 Task: Look for Airbnb properties in Carrefour, Haiti from 13th December, 2023 to 17th December, 2023 for 2 adults.2 bedrooms having 2 beds and 1 bathroom. Property type can be guest house. Look for 4 properties as per requirement.
Action: Mouse moved to (432, 84)
Screenshot: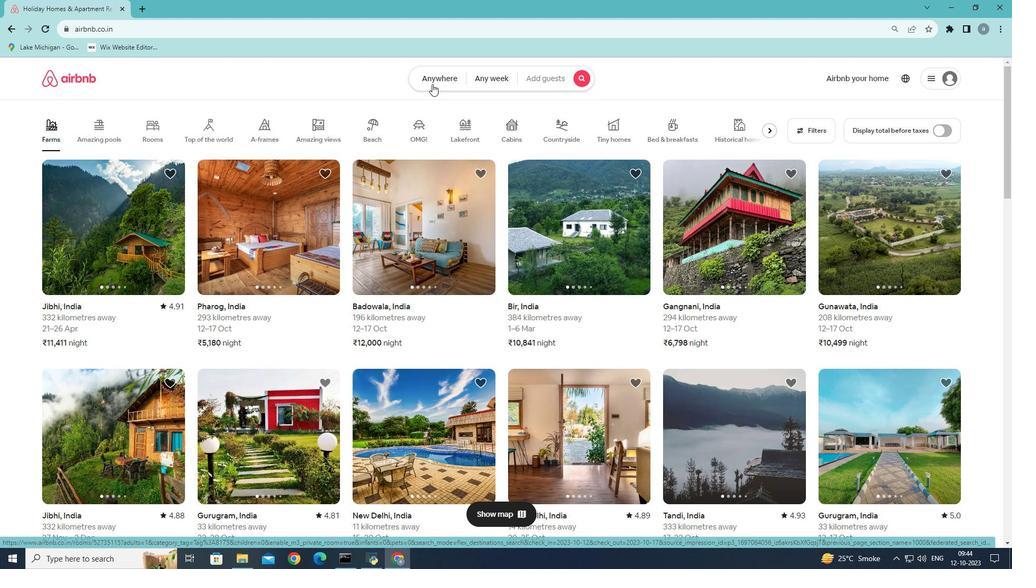 
Action: Mouse pressed left at (432, 84)
Screenshot: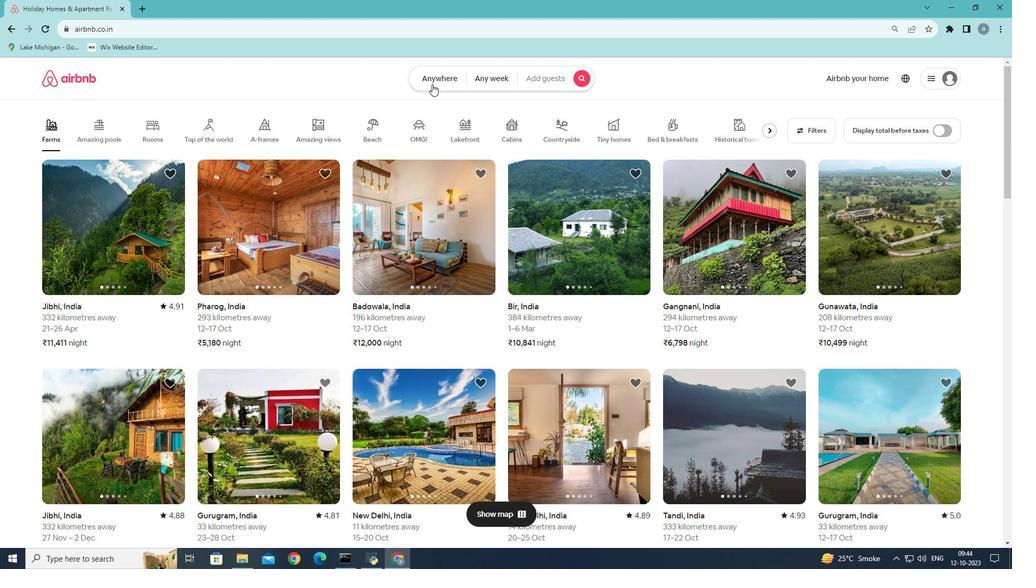 
Action: Mouse moved to (357, 124)
Screenshot: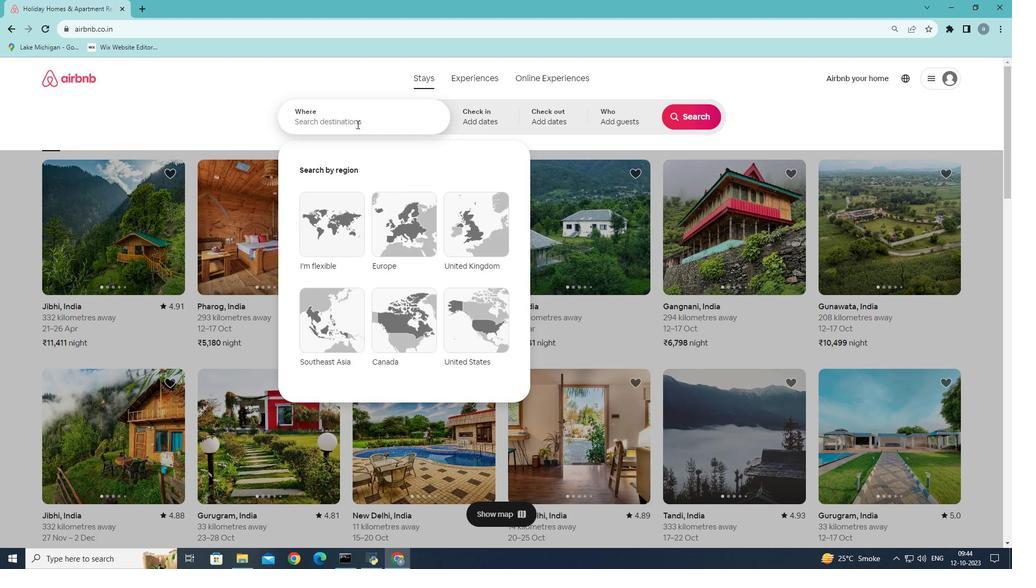 
Action: Mouse pressed left at (357, 124)
Screenshot: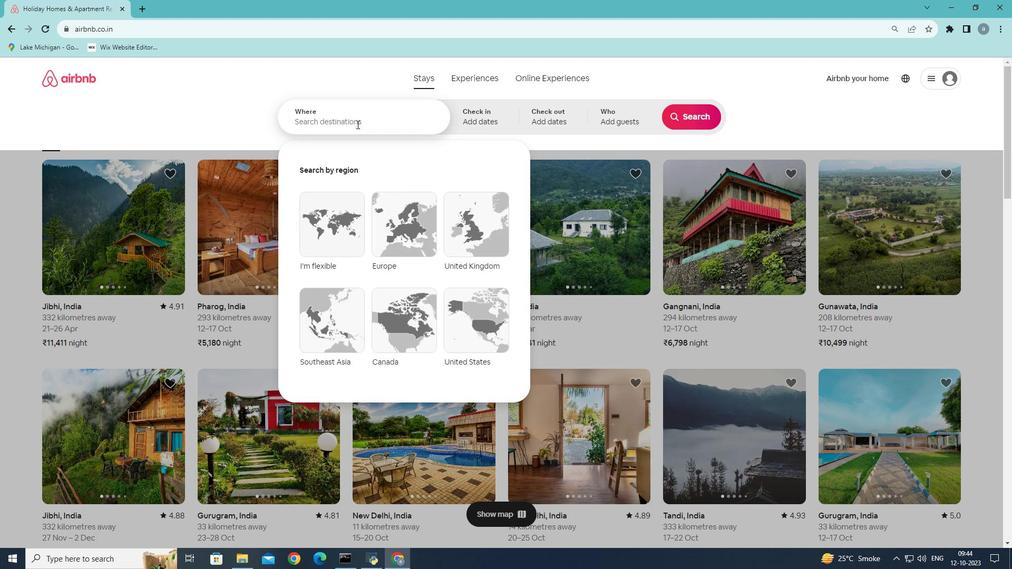 
Action: Mouse moved to (454, 143)
Screenshot: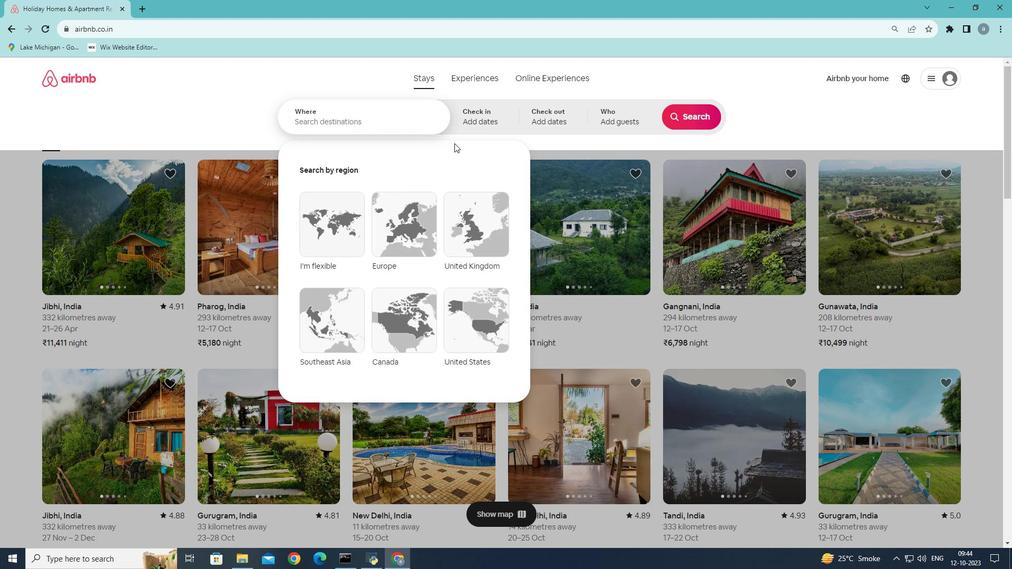 
Action: Key pressed <Key.shift>Carrefour
Screenshot: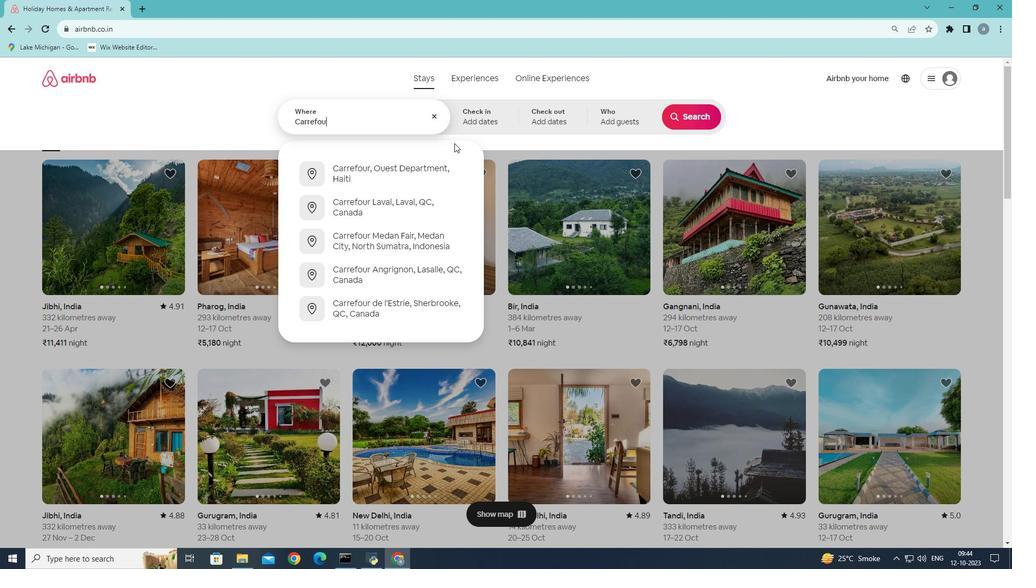 
Action: Mouse moved to (379, 178)
Screenshot: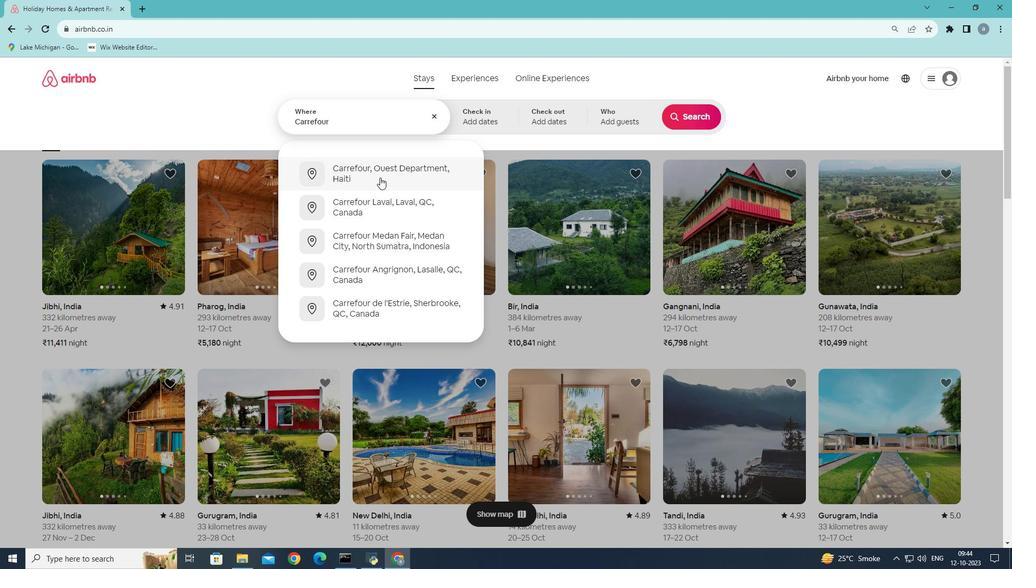 
Action: Mouse pressed left at (379, 178)
Screenshot: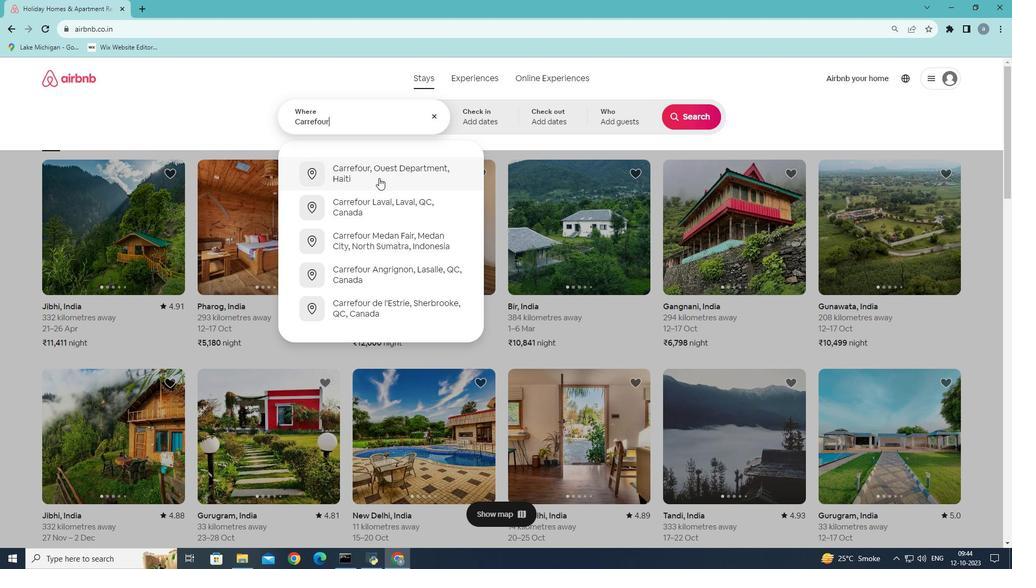 
Action: Mouse moved to (687, 201)
Screenshot: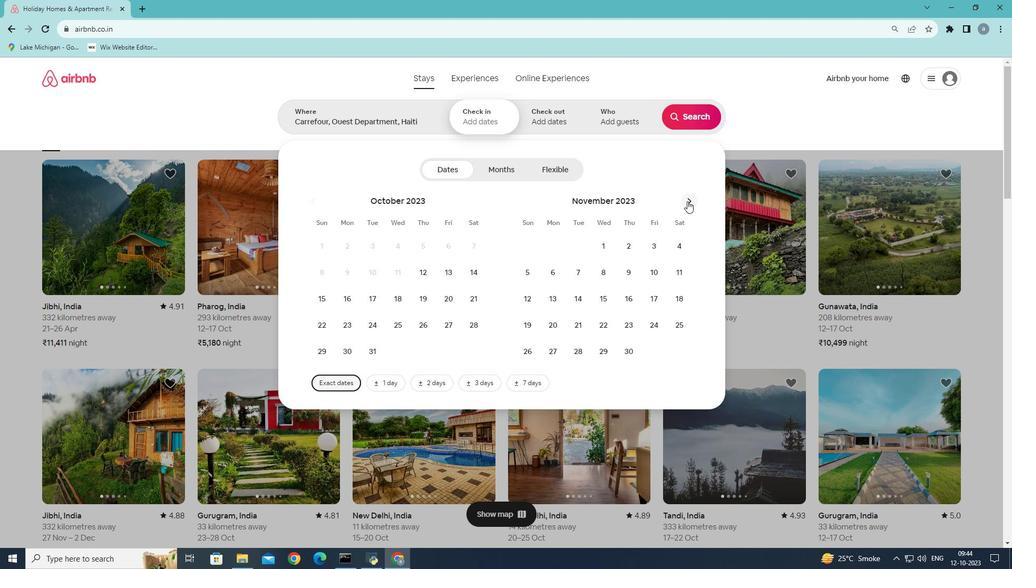 
Action: Mouse pressed left at (687, 201)
Screenshot: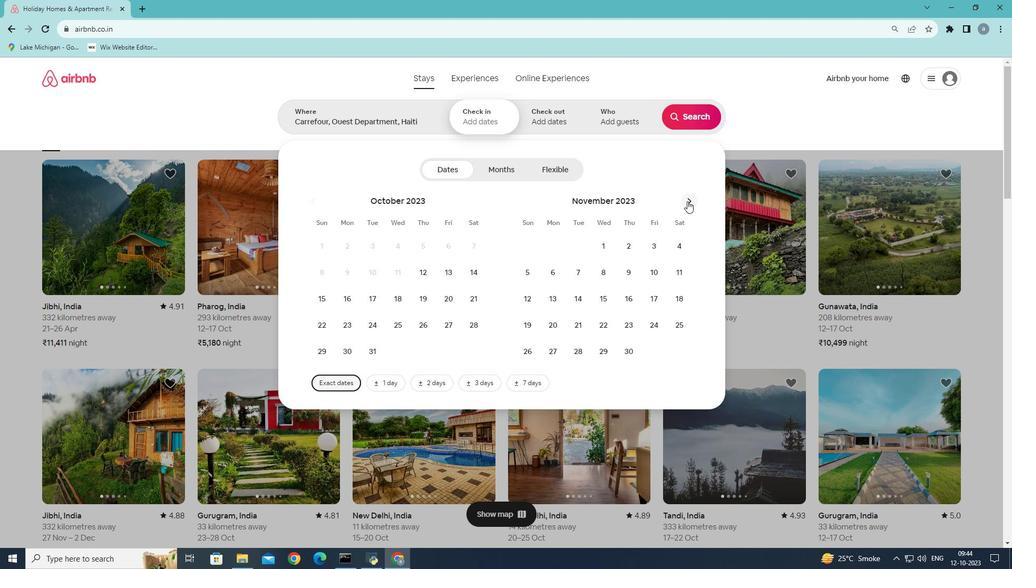 
Action: Mouse moved to (608, 295)
Screenshot: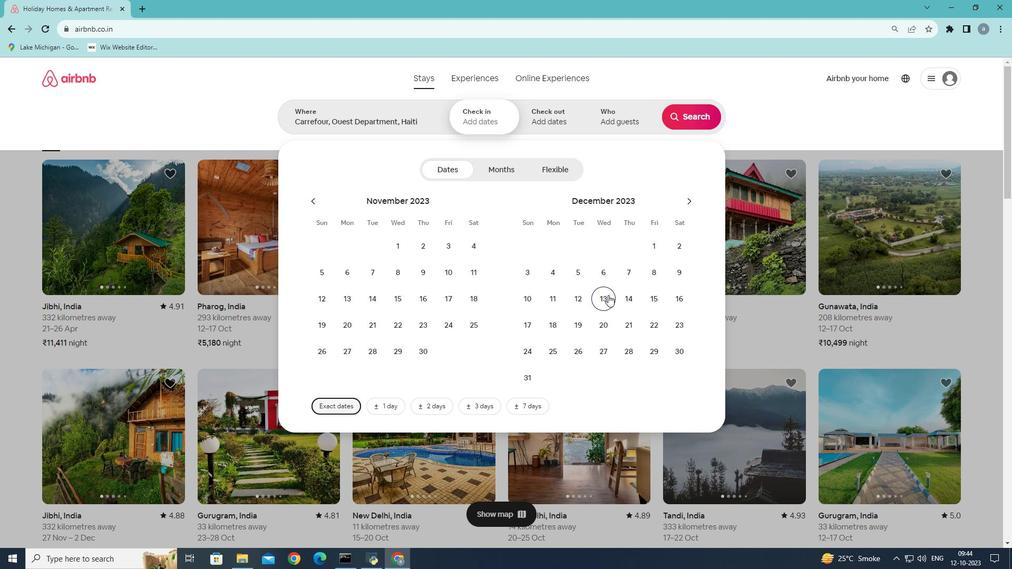 
Action: Mouse pressed left at (608, 295)
Screenshot: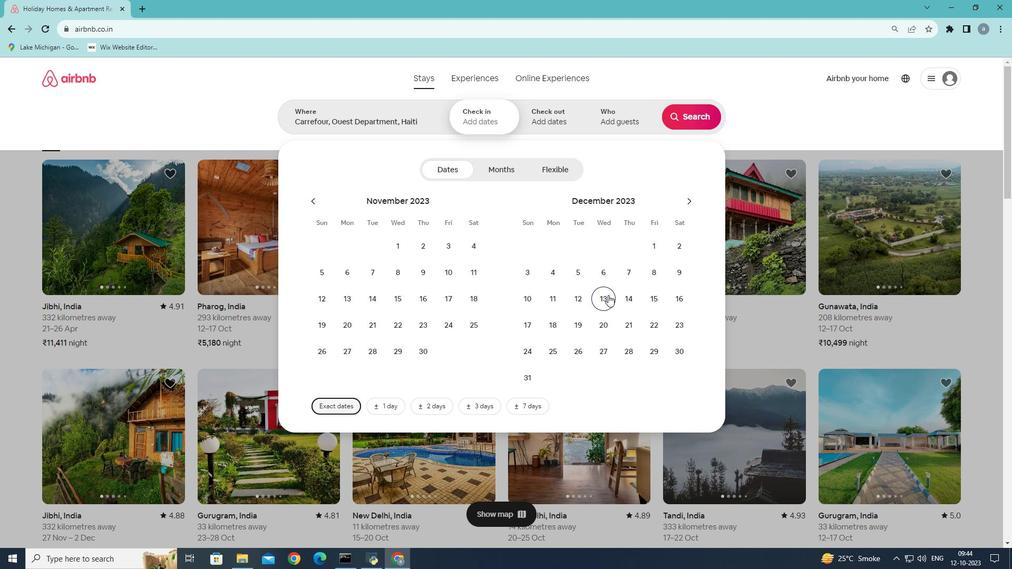 
Action: Mouse moved to (530, 323)
Screenshot: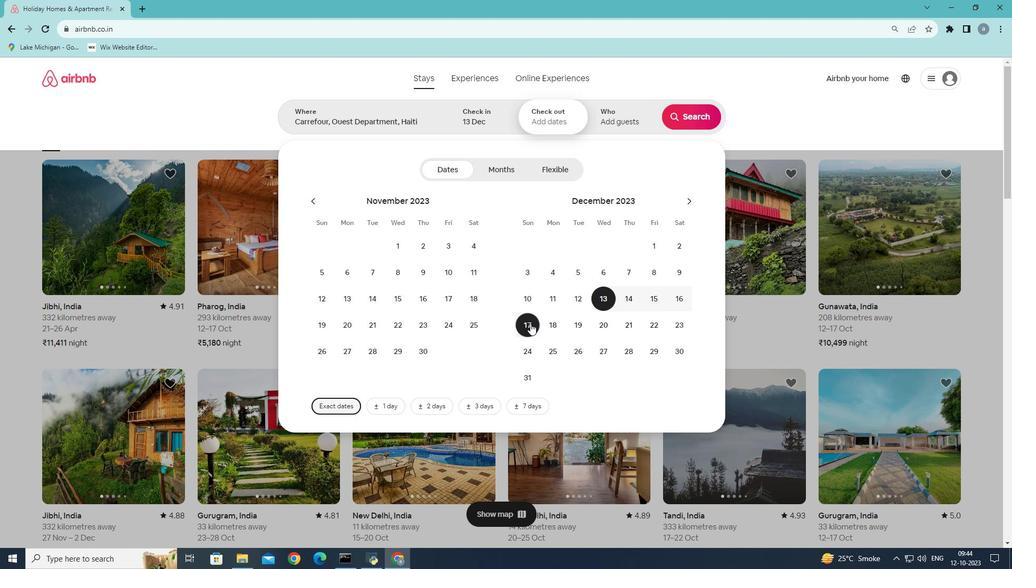 
Action: Mouse pressed left at (530, 323)
Screenshot: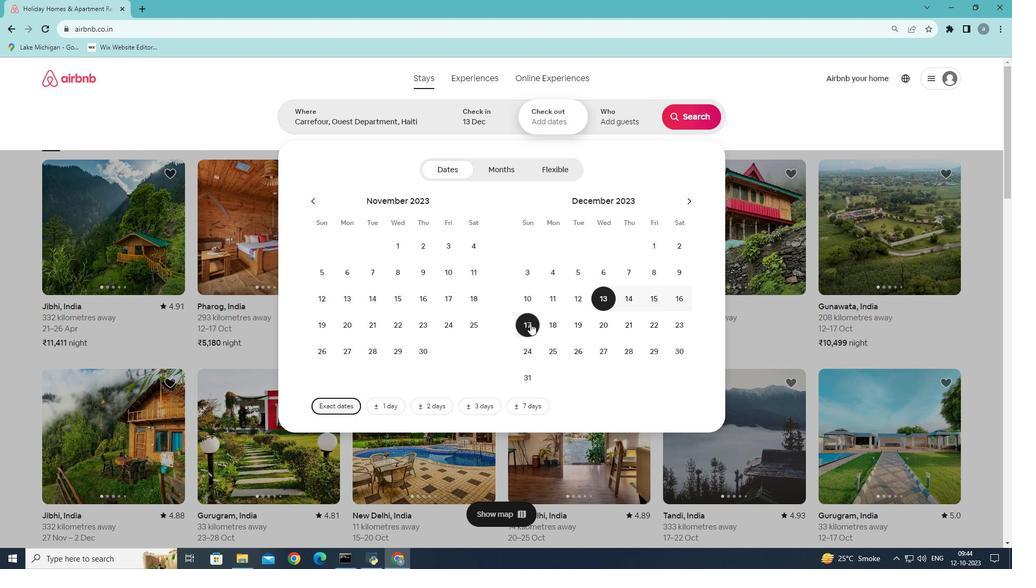 
Action: Mouse moved to (624, 114)
Screenshot: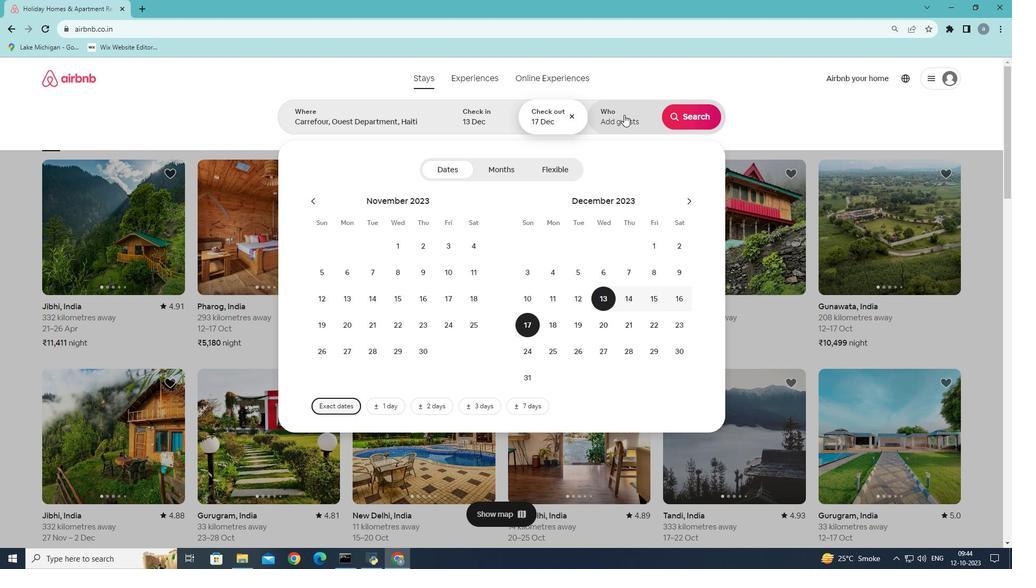 
Action: Mouse pressed left at (624, 114)
Screenshot: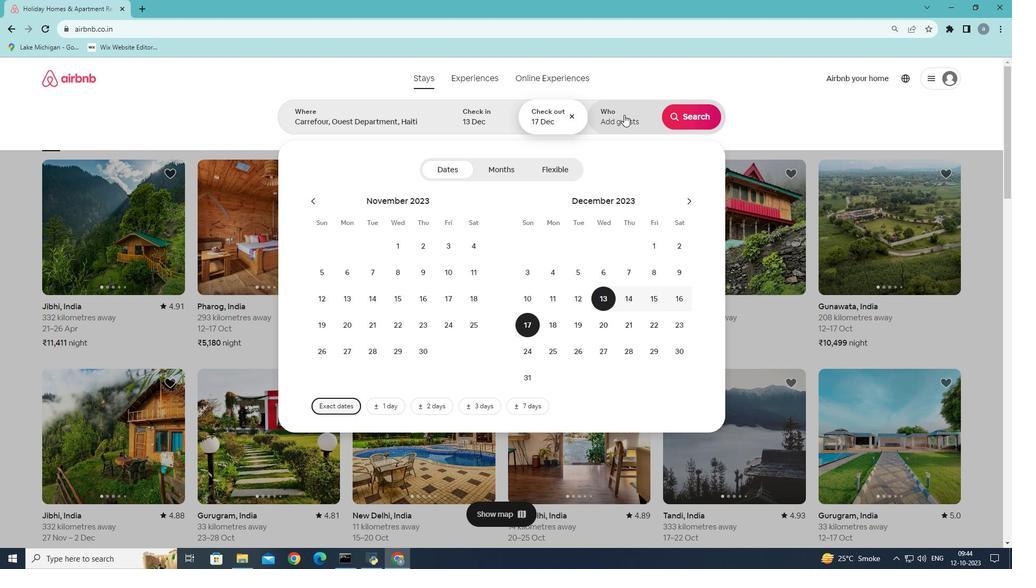 
Action: Mouse moved to (696, 172)
Screenshot: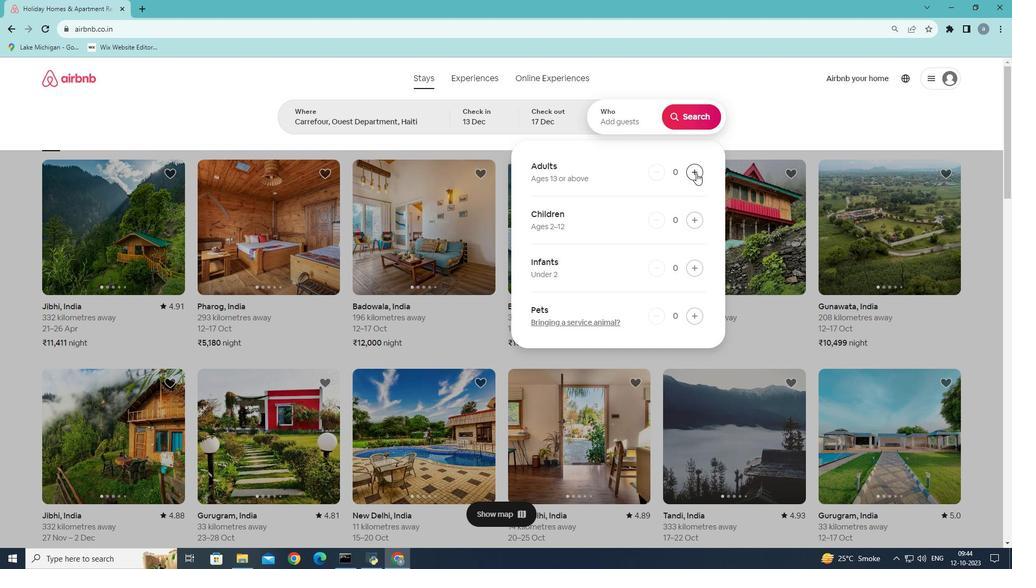 
Action: Mouse pressed left at (696, 172)
Screenshot: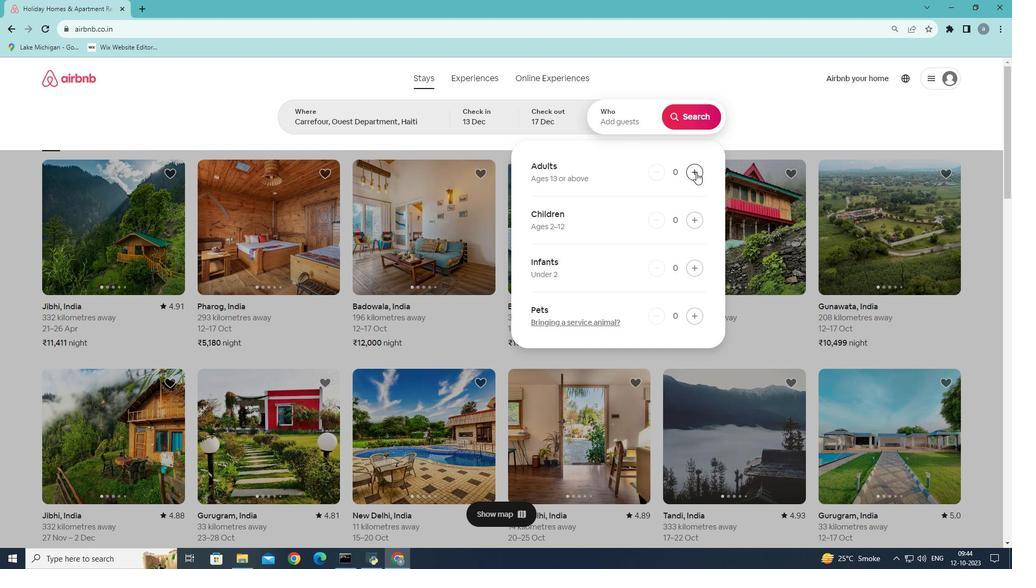 
Action: Mouse pressed left at (696, 172)
Screenshot: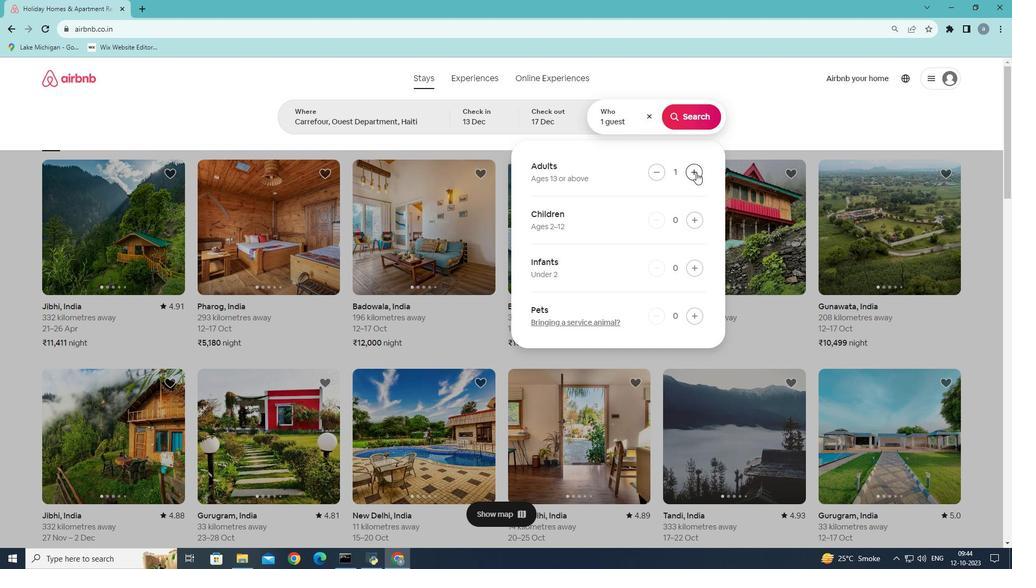 
Action: Mouse moved to (705, 113)
Screenshot: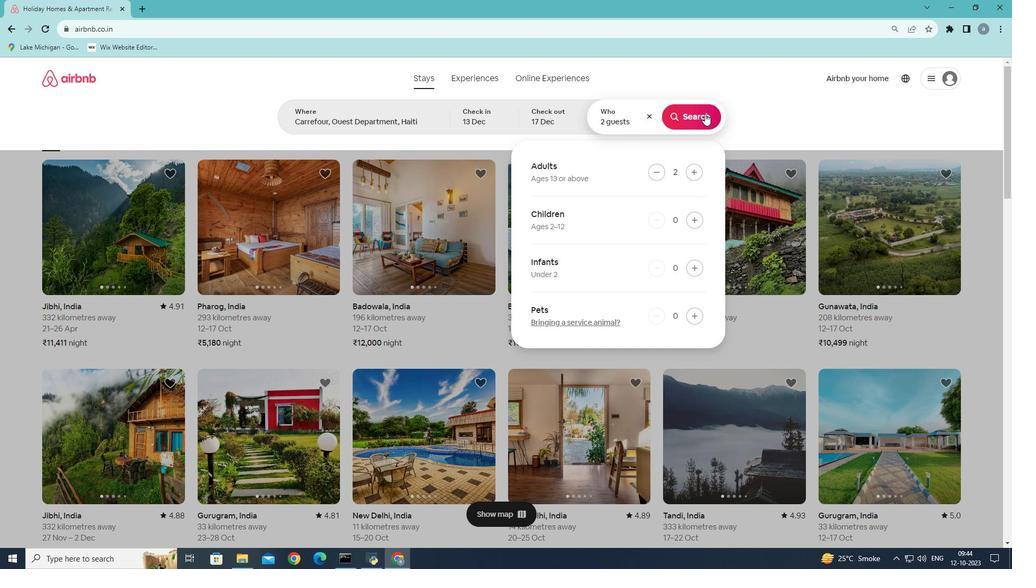 
Action: Mouse pressed left at (705, 113)
Screenshot: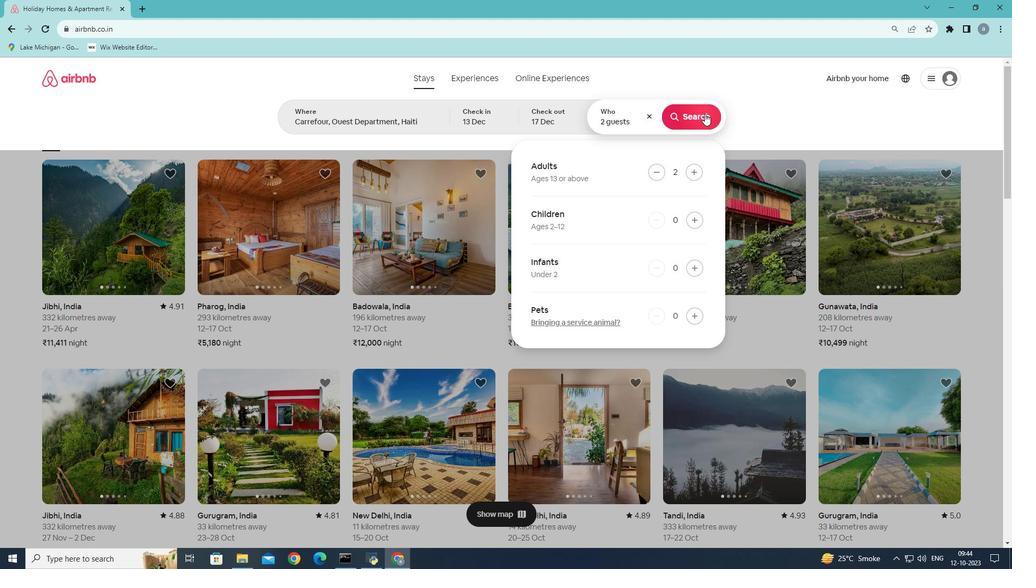 
Action: Mouse moved to (845, 123)
Screenshot: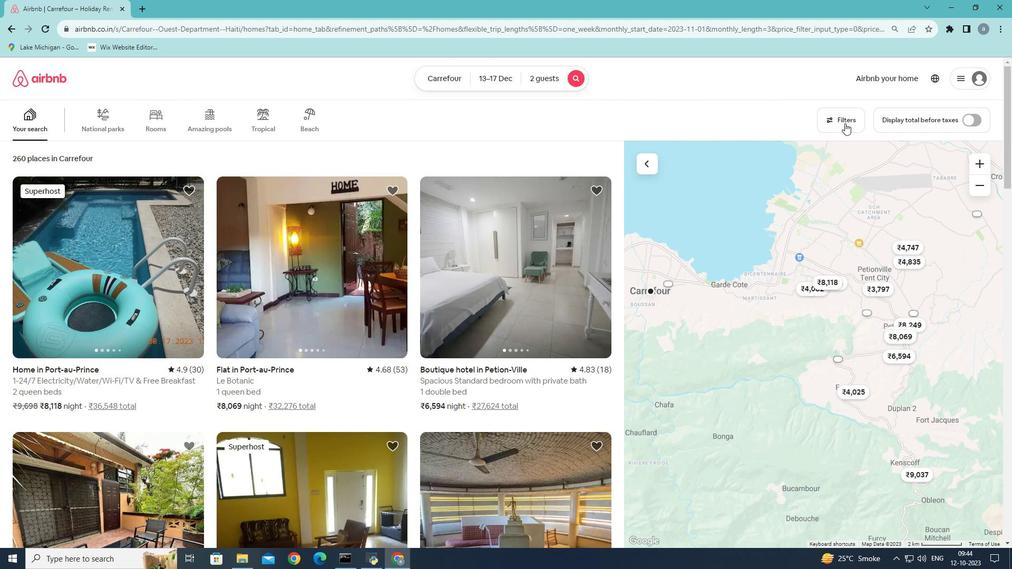 
Action: Mouse pressed left at (845, 123)
Screenshot: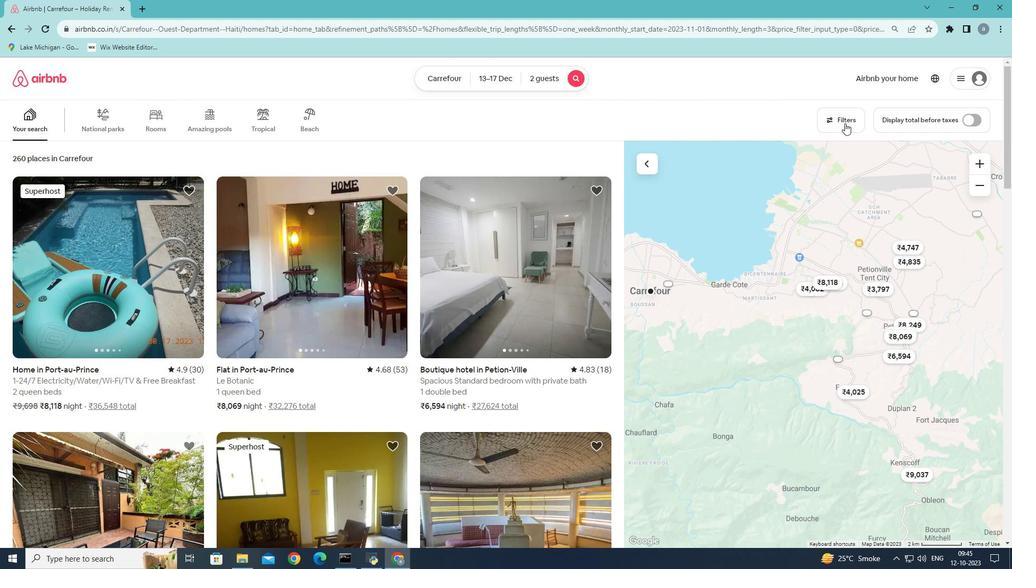 
Action: Mouse moved to (485, 300)
Screenshot: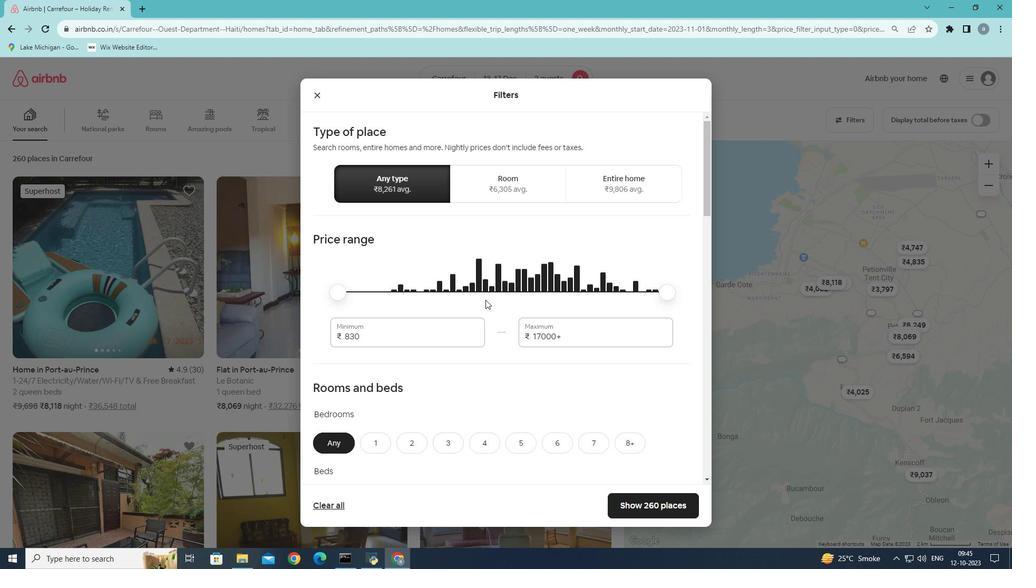 
Action: Mouse scrolled (485, 299) with delta (0, 0)
Screenshot: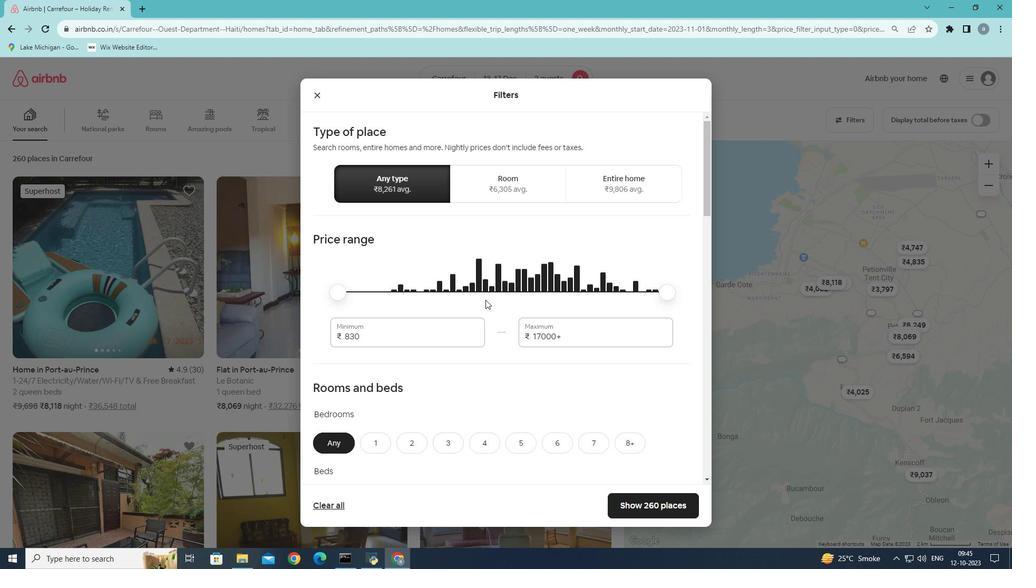 
Action: Mouse scrolled (485, 299) with delta (0, 0)
Screenshot: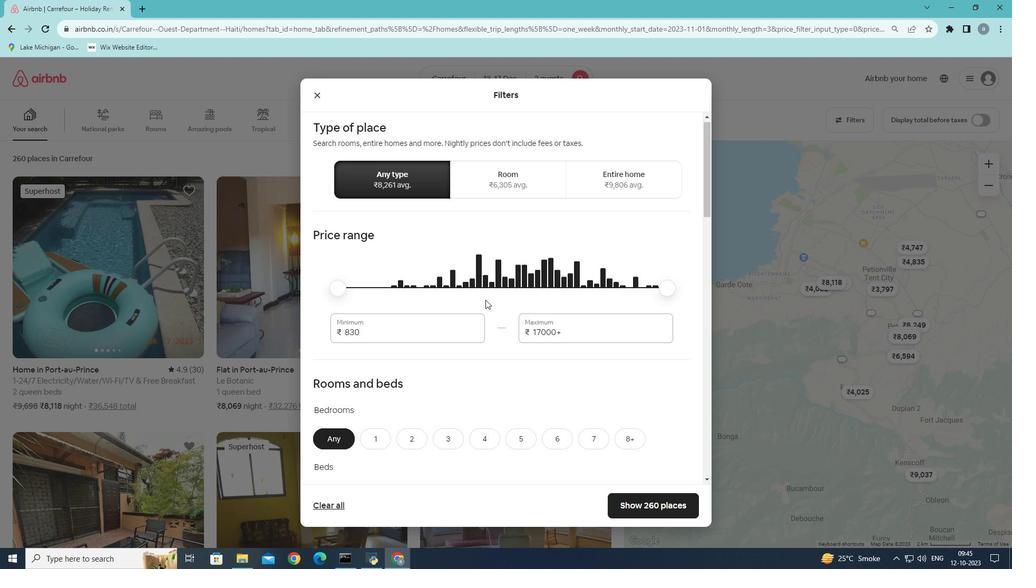 
Action: Mouse scrolled (485, 299) with delta (0, 0)
Screenshot: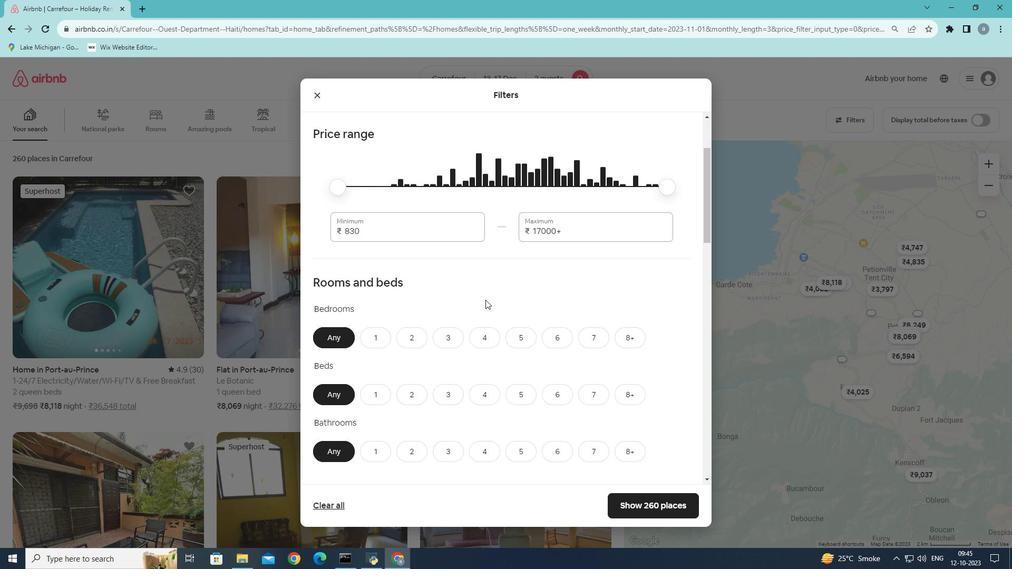 
Action: Mouse moved to (406, 285)
Screenshot: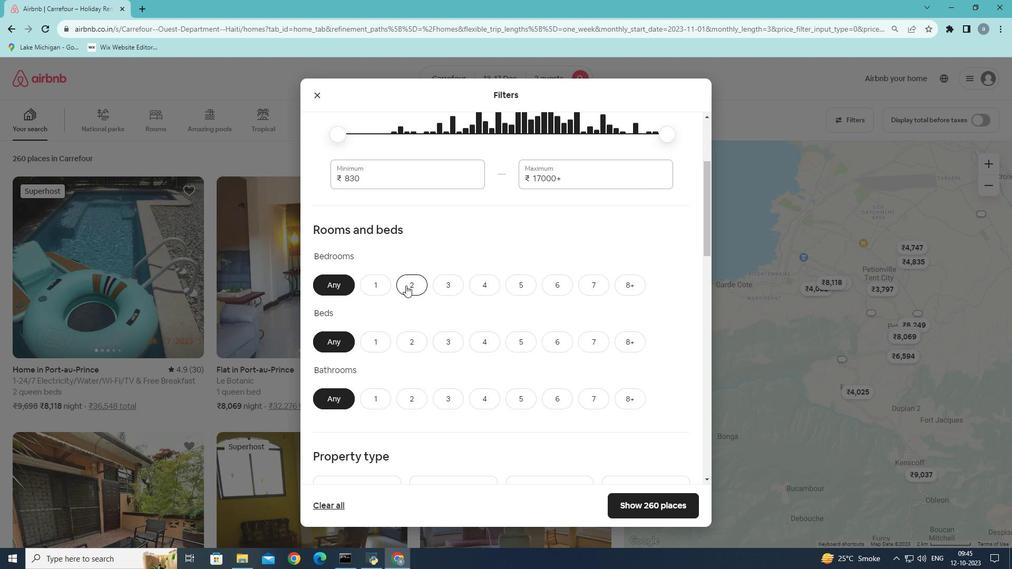 
Action: Mouse pressed left at (406, 285)
Screenshot: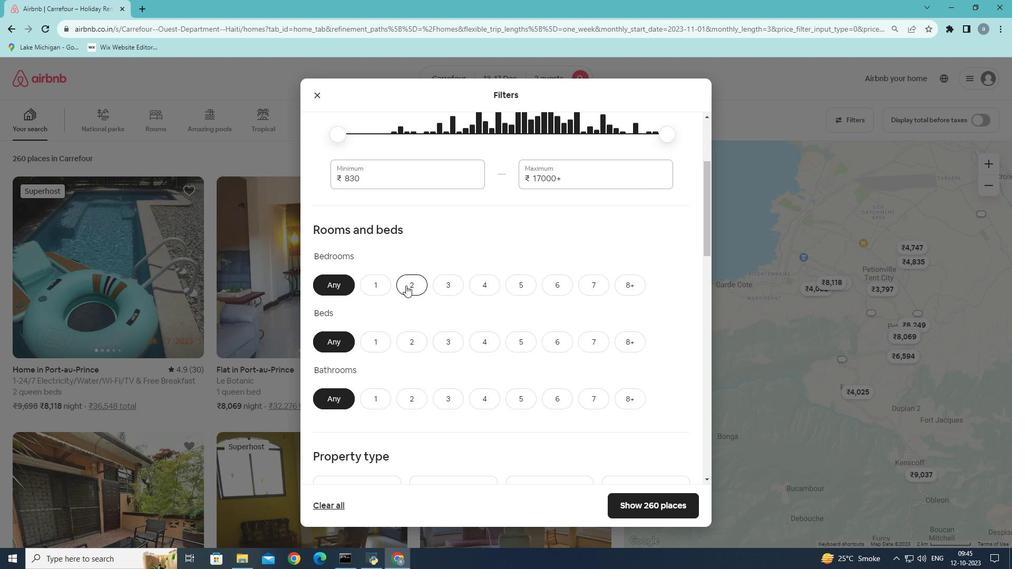 
Action: Mouse moved to (413, 334)
Screenshot: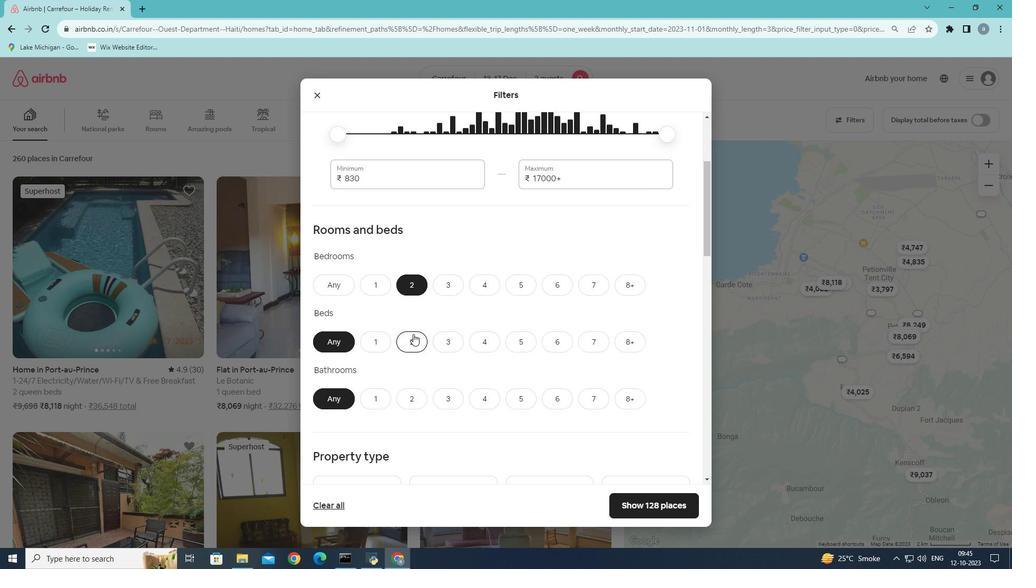 
Action: Mouse pressed left at (413, 334)
Screenshot: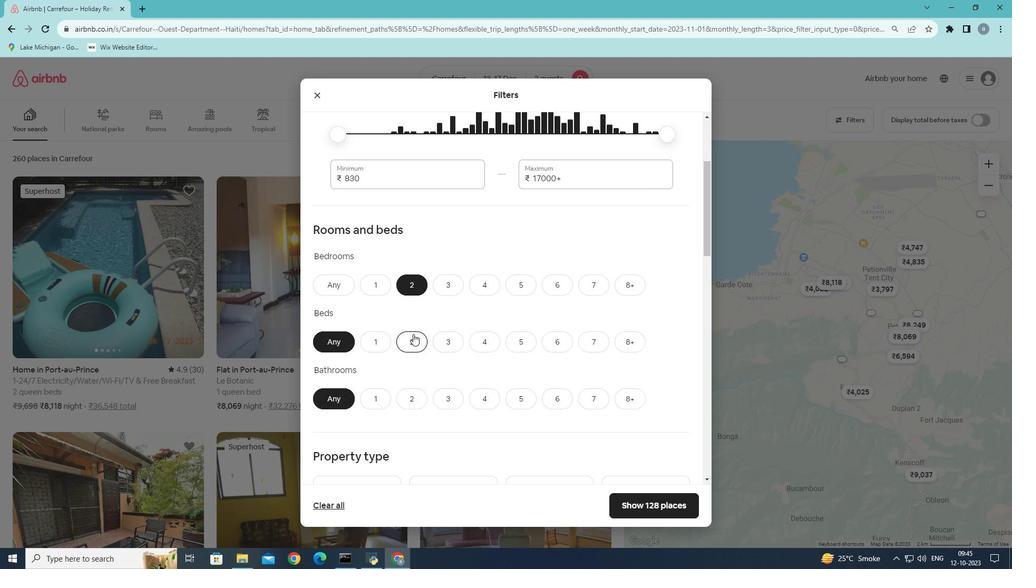 
Action: Mouse moved to (379, 399)
Screenshot: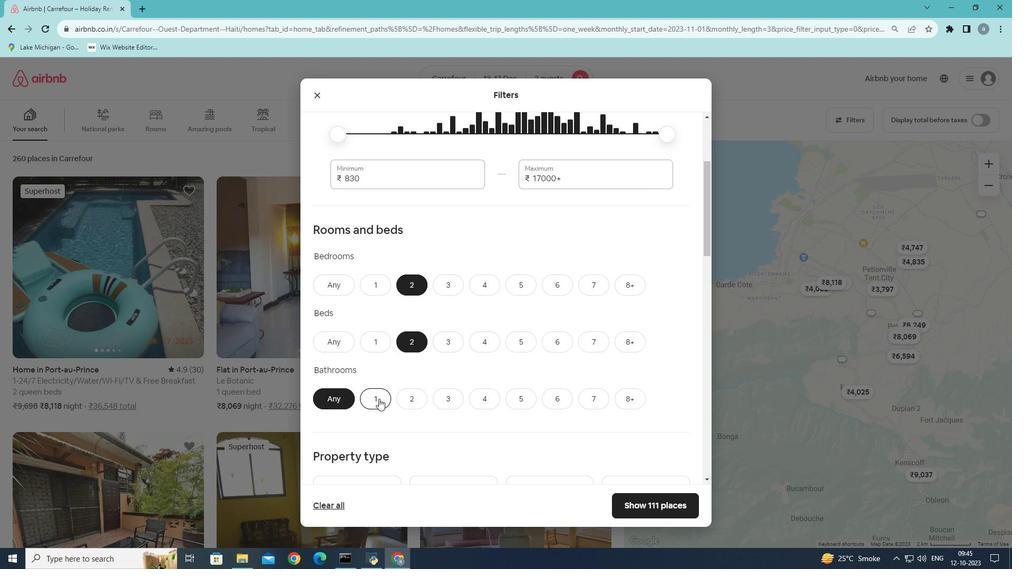 
Action: Mouse pressed left at (379, 399)
Screenshot: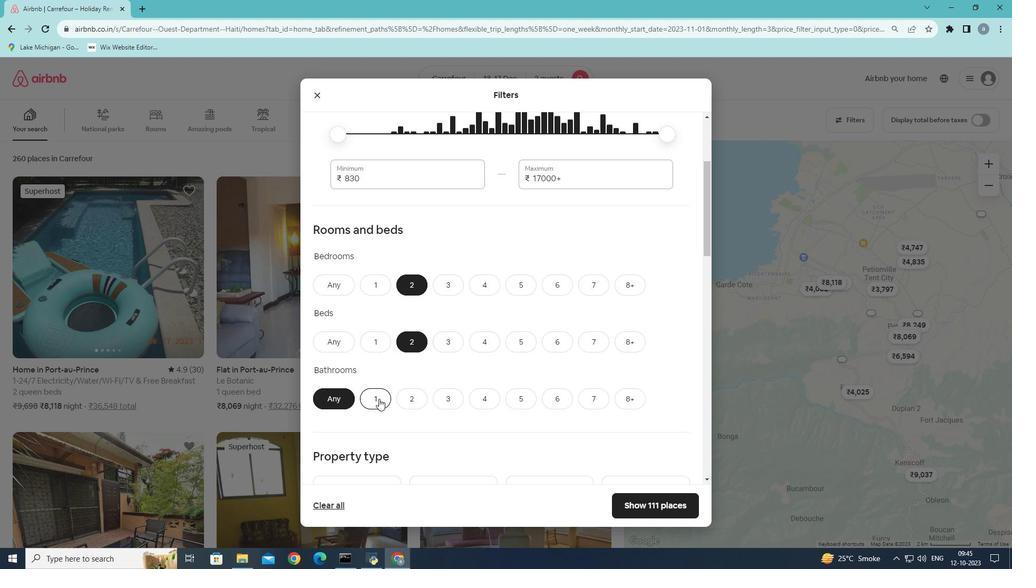 
Action: Mouse moved to (477, 363)
Screenshot: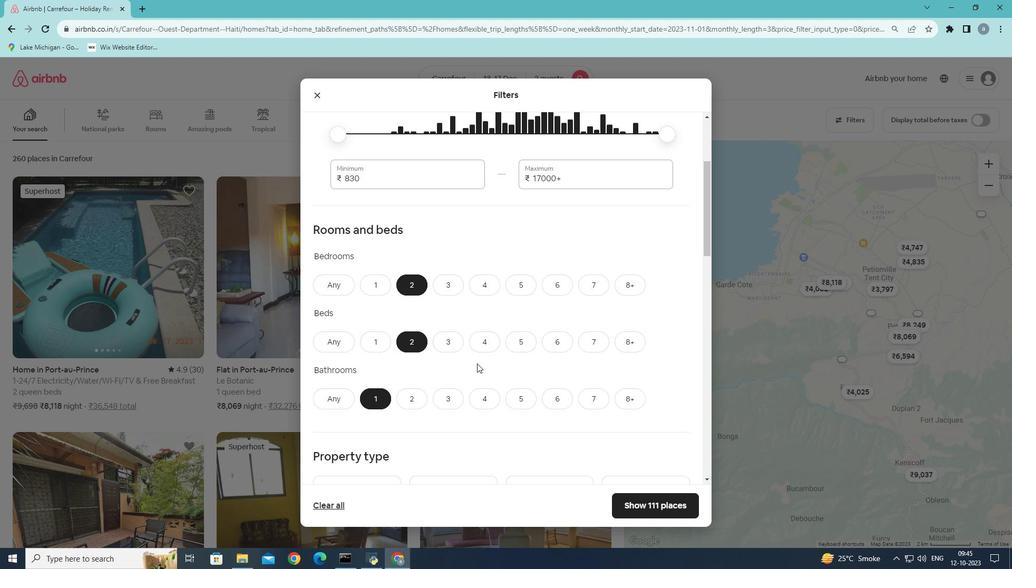 
Action: Mouse scrolled (477, 363) with delta (0, 0)
Screenshot: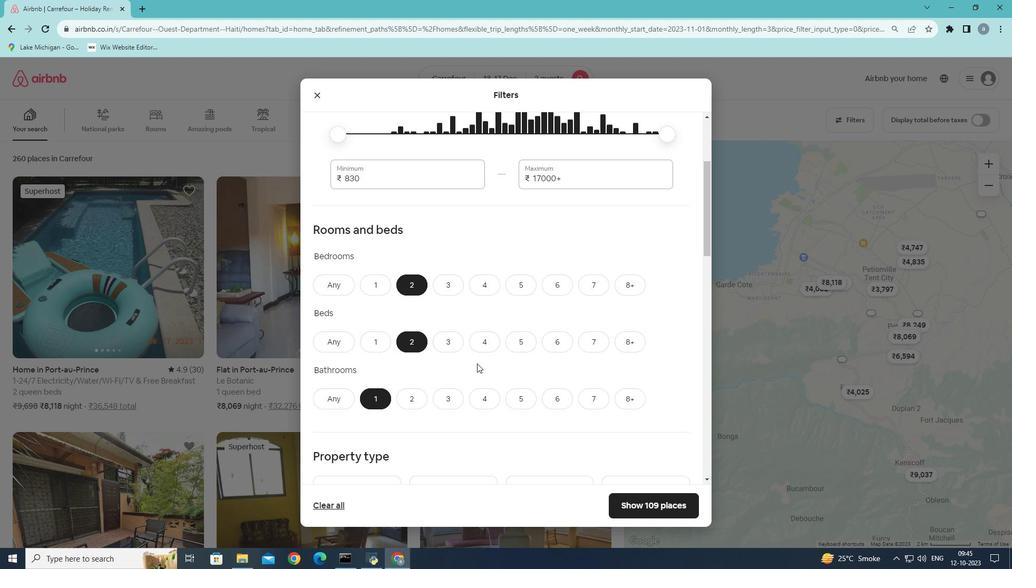 
Action: Mouse scrolled (477, 363) with delta (0, 0)
Screenshot: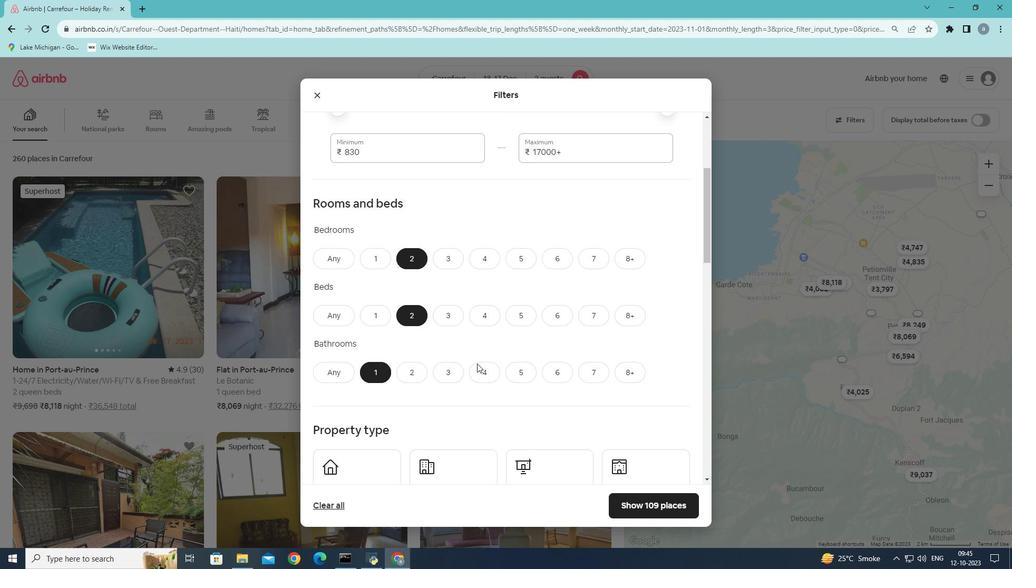 
Action: Mouse moved to (441, 402)
Screenshot: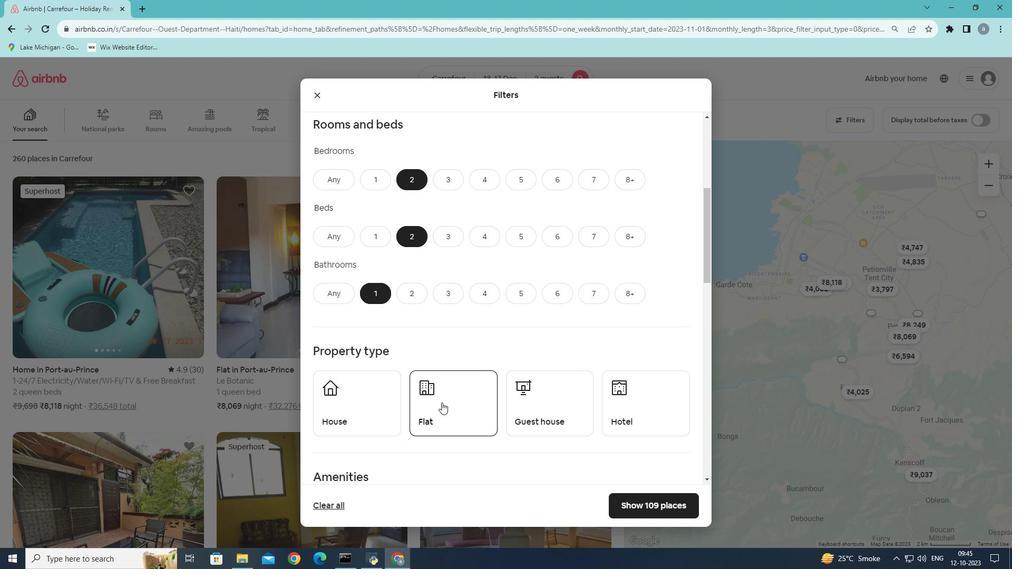 
Action: Mouse scrolled (441, 402) with delta (0, 0)
Screenshot: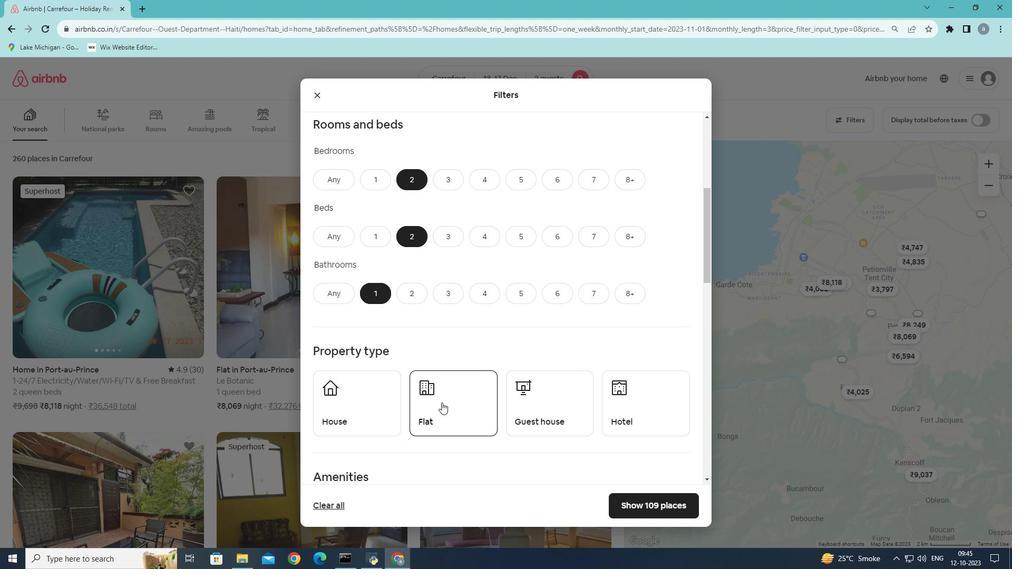 
Action: Mouse moved to (367, 372)
Screenshot: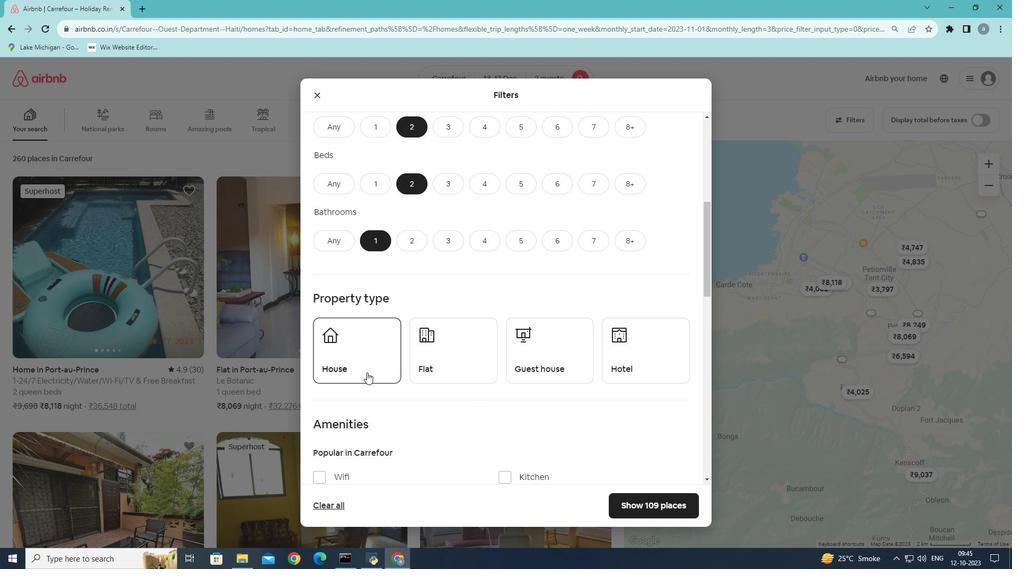 
Action: Mouse pressed left at (367, 372)
Screenshot: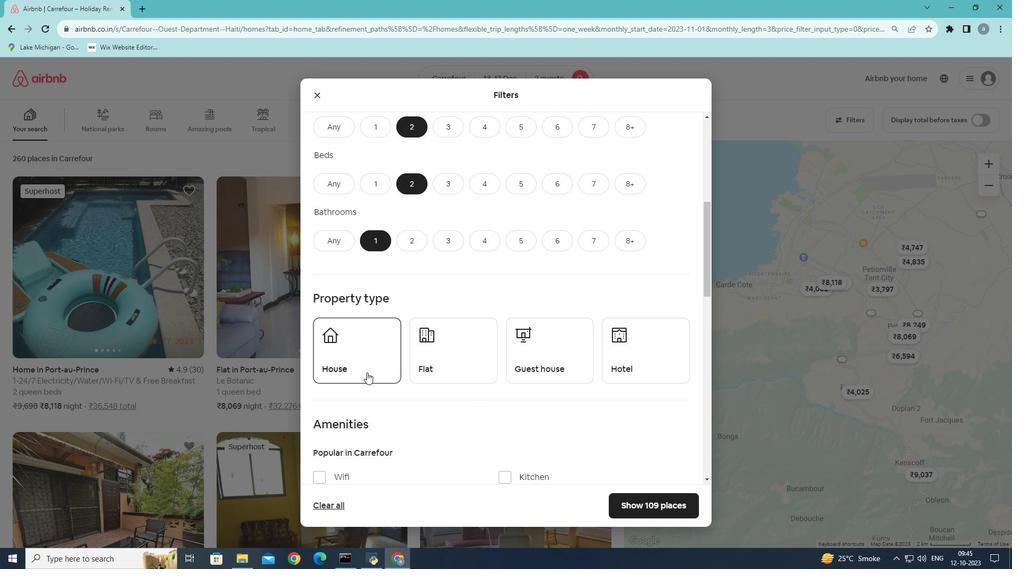 
Action: Mouse moved to (443, 385)
Screenshot: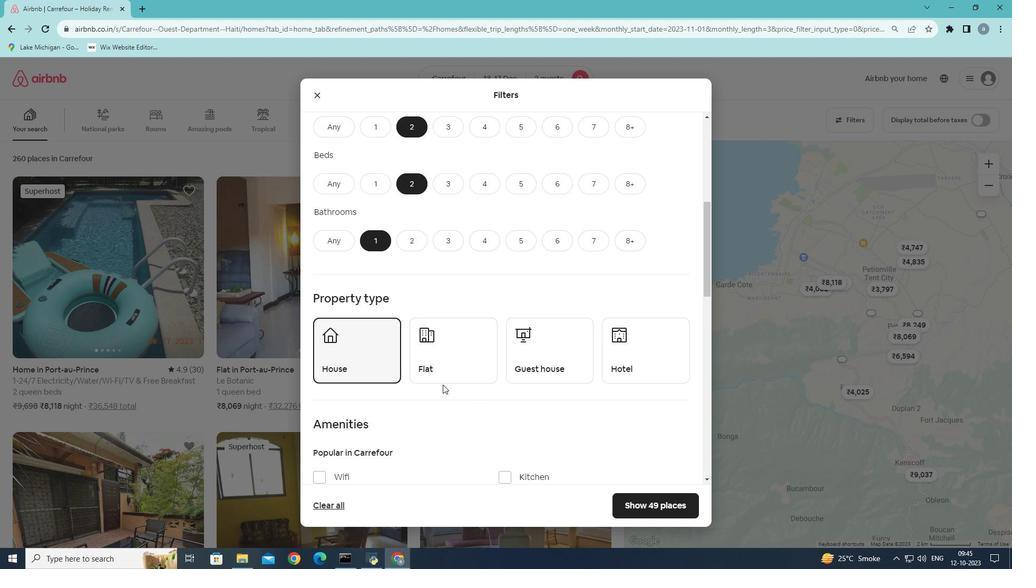 
Action: Mouse scrolled (443, 384) with delta (0, 0)
Screenshot: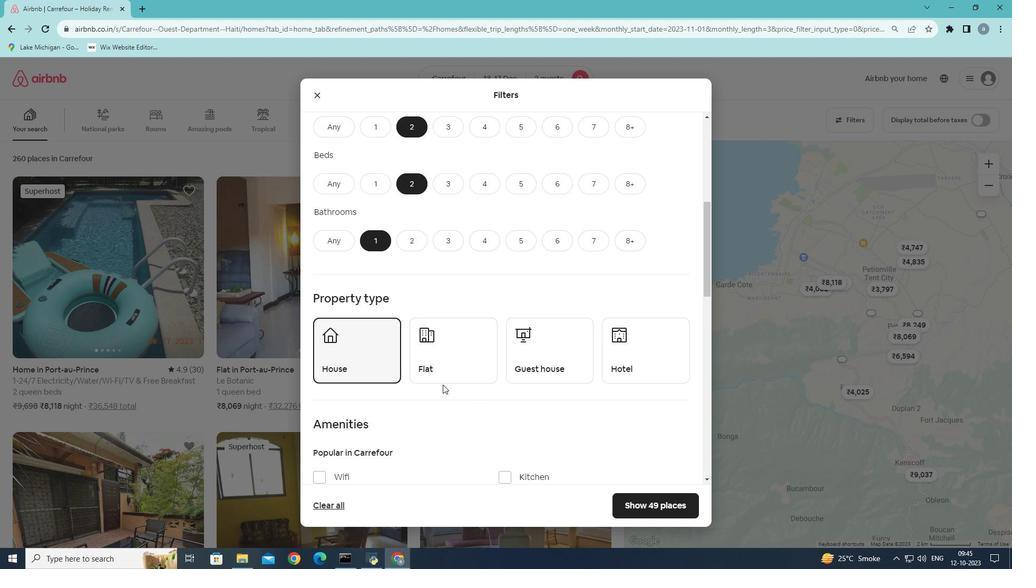 
Action: Mouse scrolled (443, 384) with delta (0, 0)
Screenshot: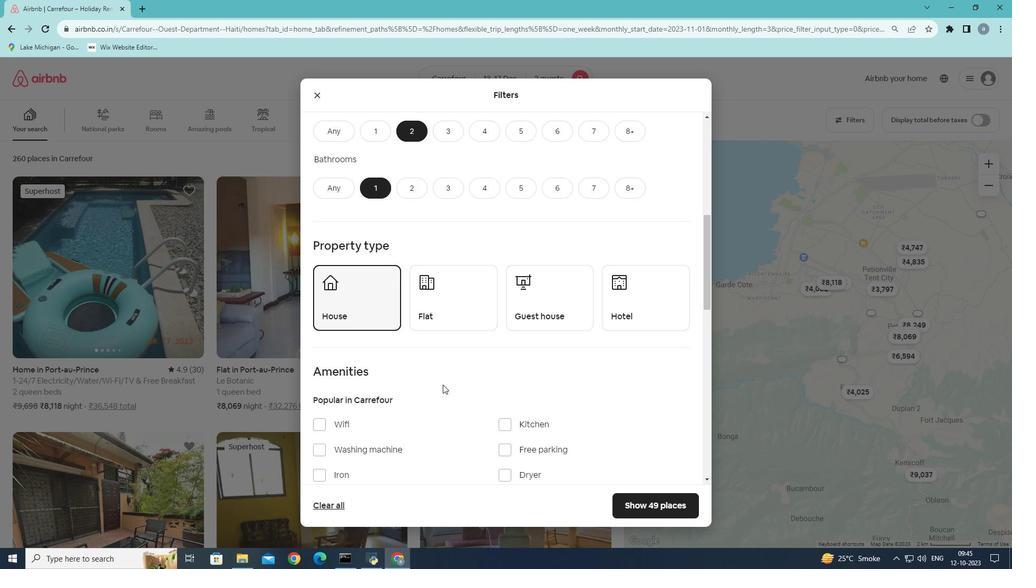 
Action: Mouse scrolled (443, 384) with delta (0, 0)
Screenshot: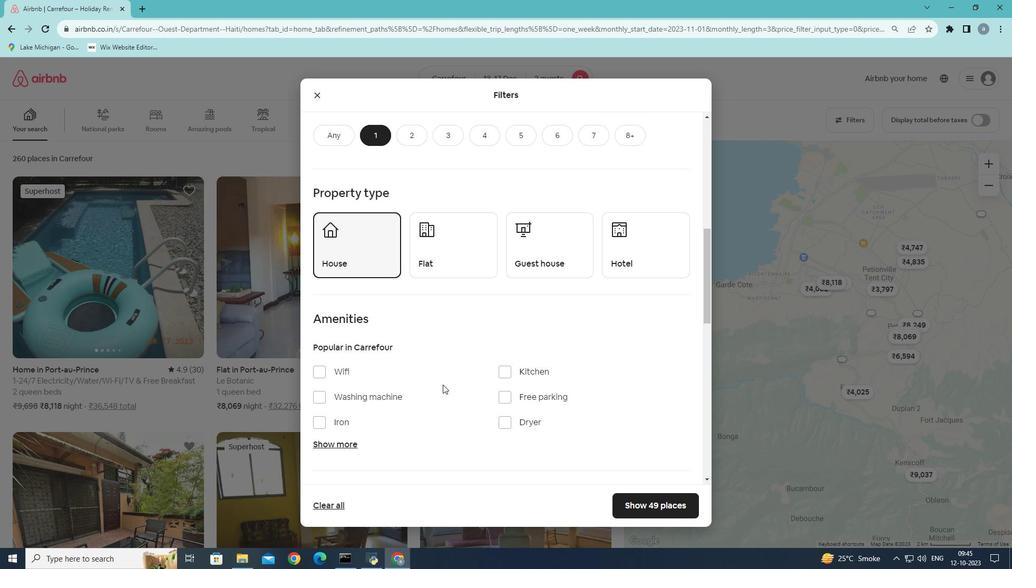 
Action: Mouse scrolled (443, 384) with delta (0, 0)
Screenshot: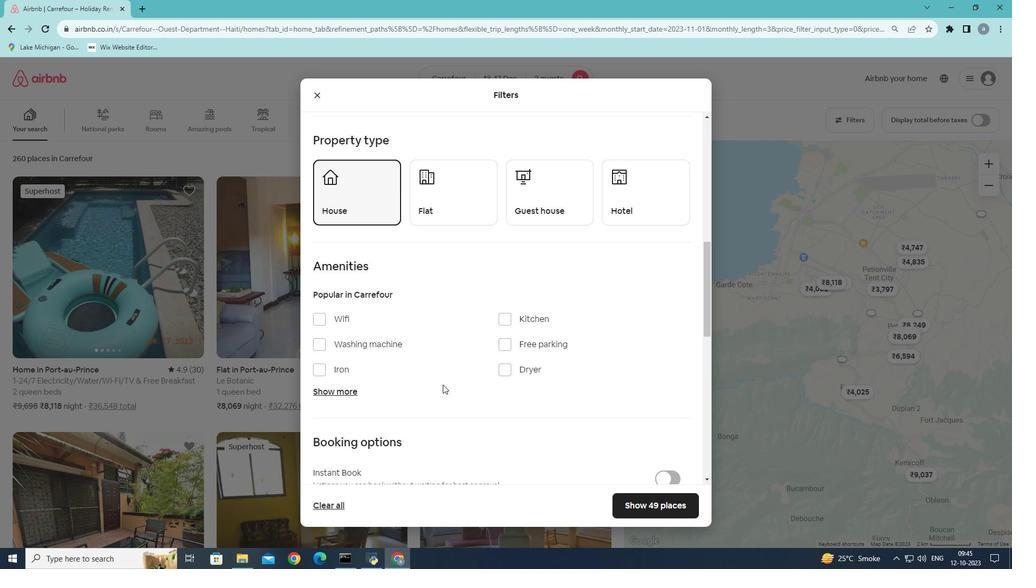 
Action: Mouse scrolled (443, 384) with delta (0, 0)
Screenshot: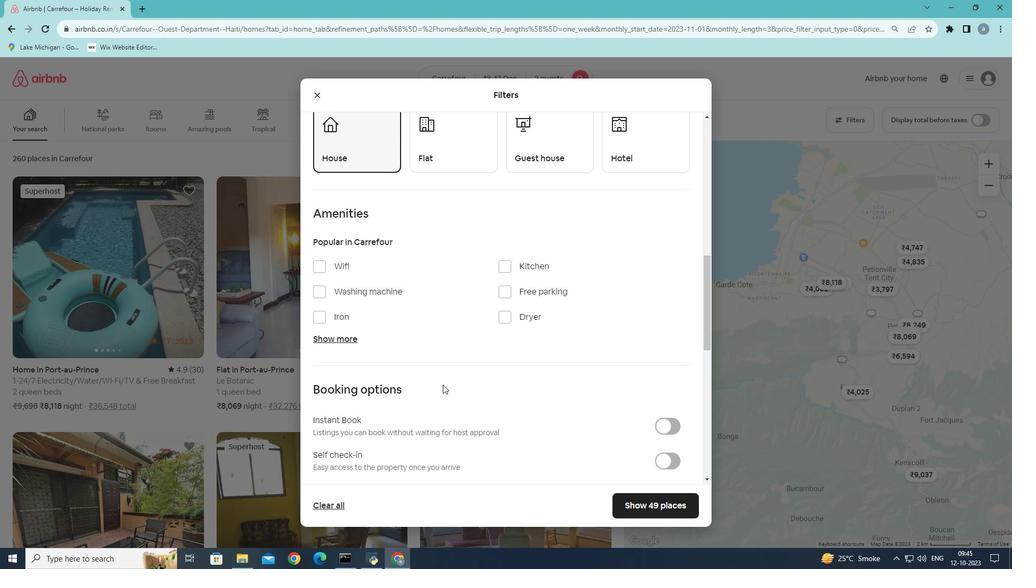 
Action: Mouse scrolled (443, 384) with delta (0, 0)
Screenshot: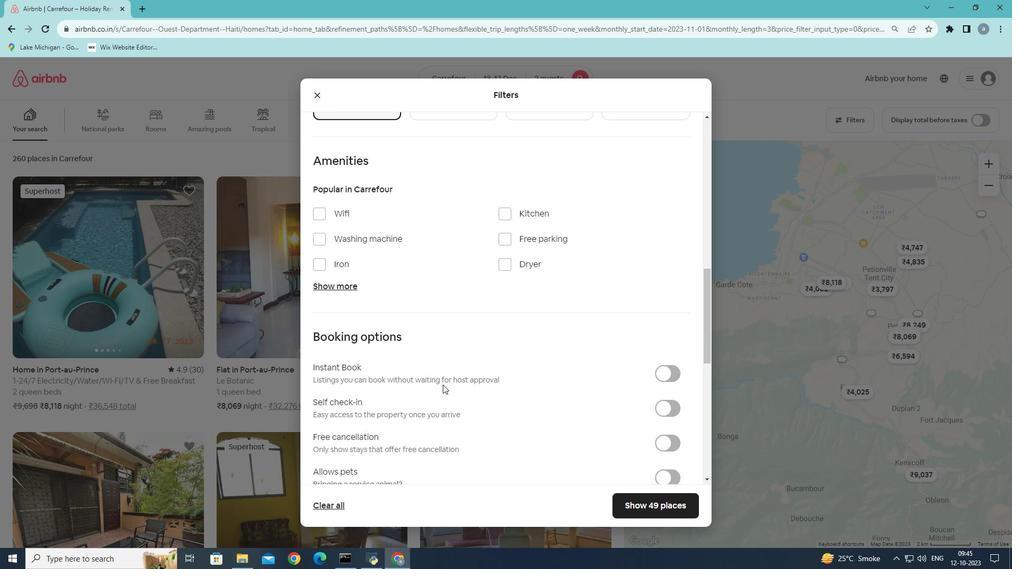 
Action: Mouse scrolled (443, 384) with delta (0, 0)
Screenshot: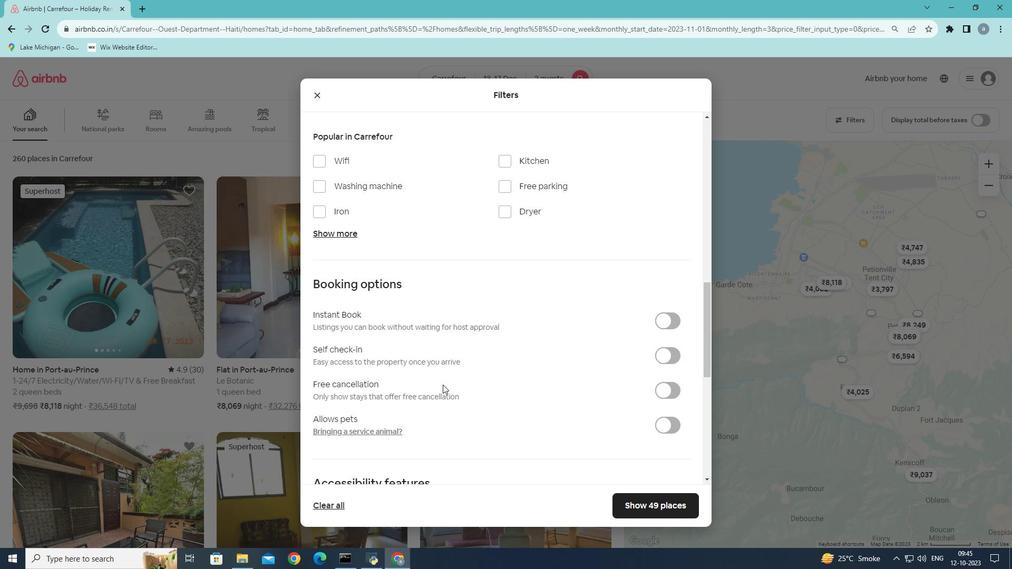 
Action: Mouse scrolled (443, 385) with delta (0, 0)
Screenshot: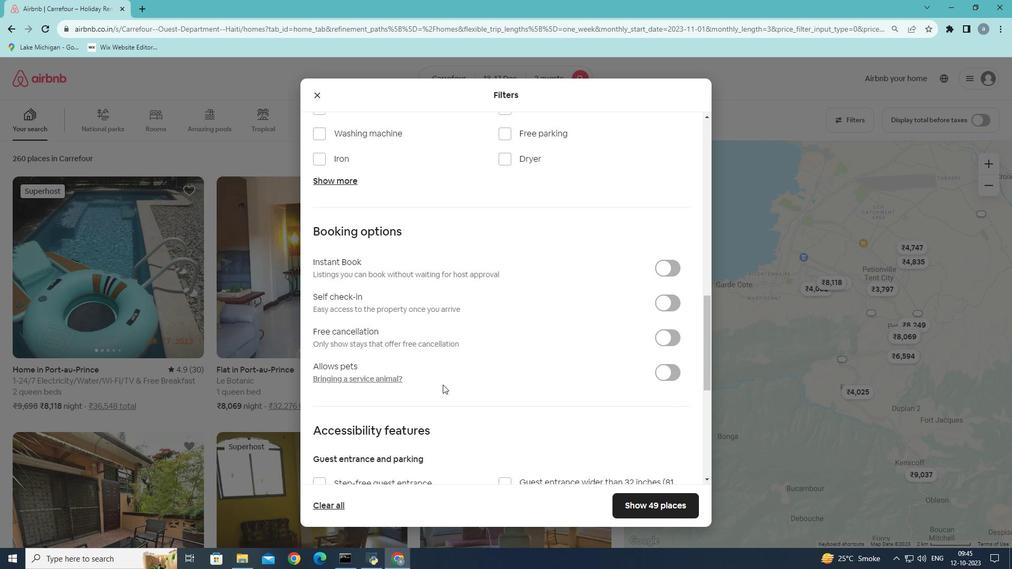 
Action: Mouse scrolled (443, 385) with delta (0, 0)
Screenshot: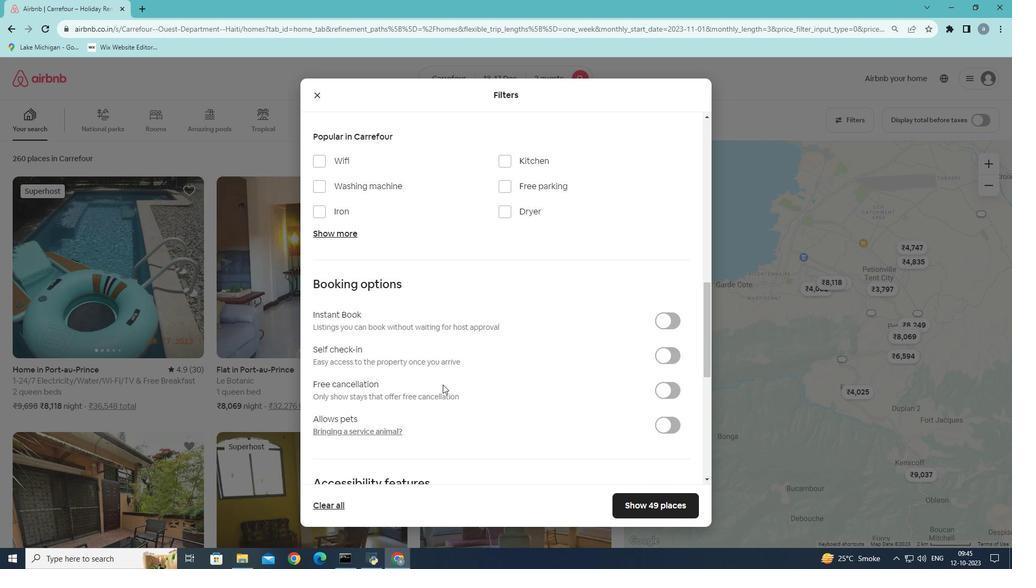 
Action: Mouse scrolled (443, 385) with delta (0, 0)
Screenshot: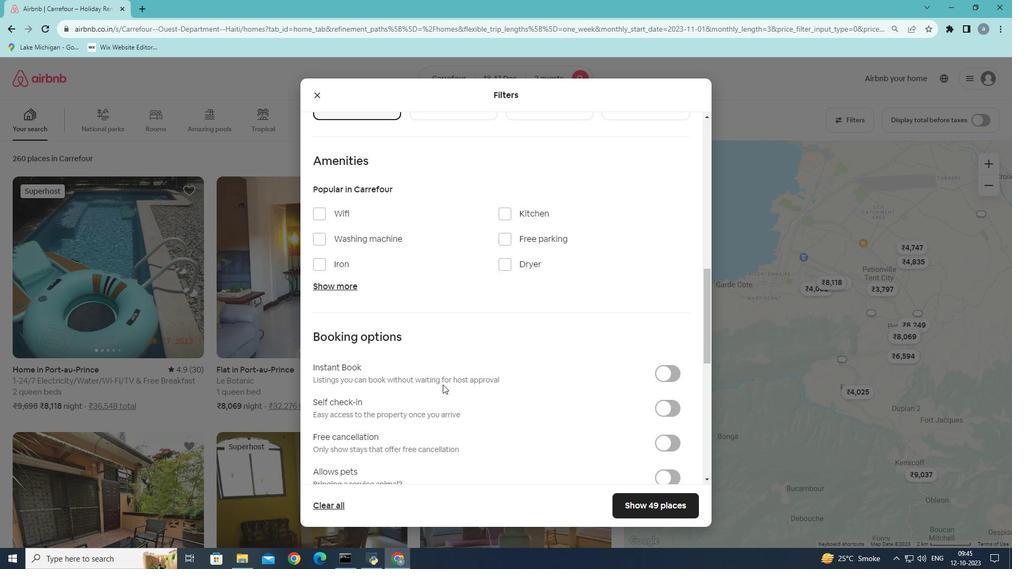 
Action: Mouse scrolled (443, 385) with delta (0, 0)
Screenshot: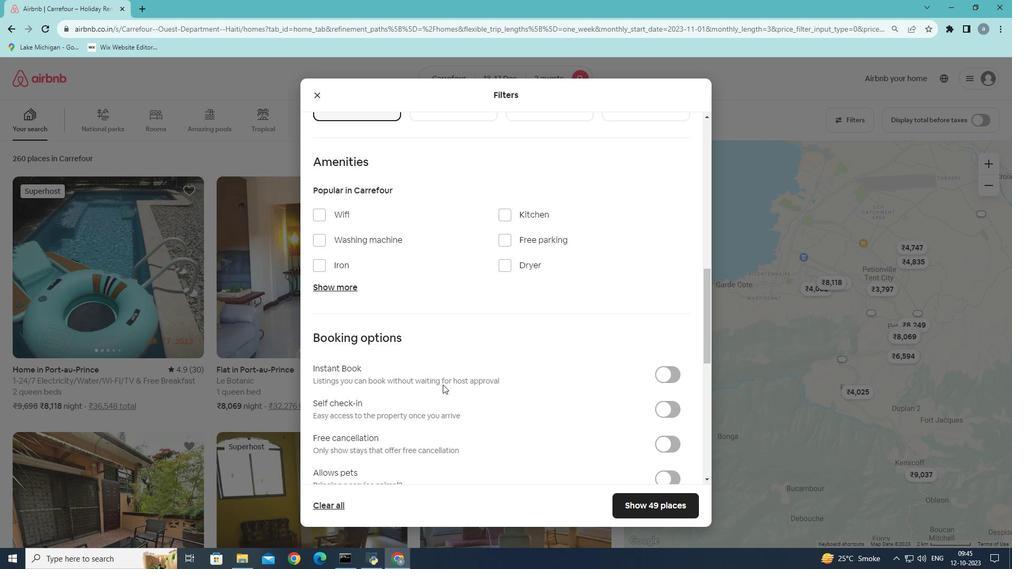 
Action: Mouse scrolled (443, 385) with delta (0, 0)
Screenshot: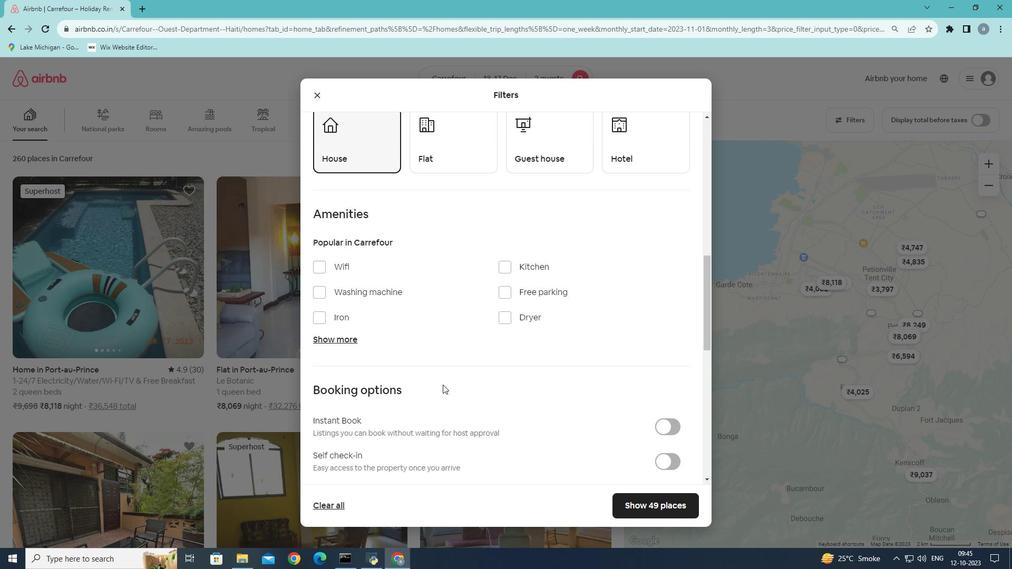 
Action: Mouse moved to (564, 259)
Screenshot: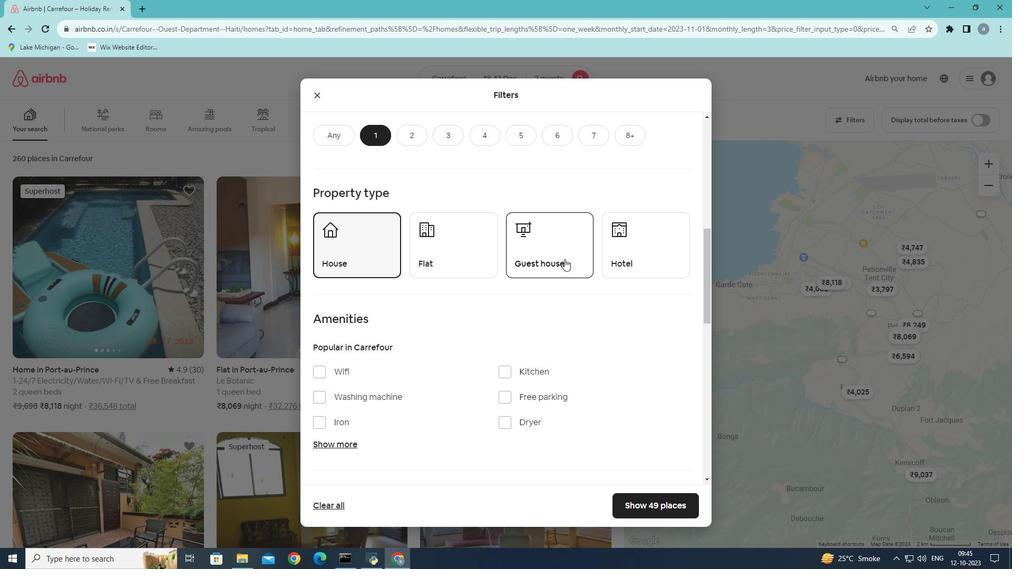 
Action: Mouse pressed left at (564, 259)
Screenshot: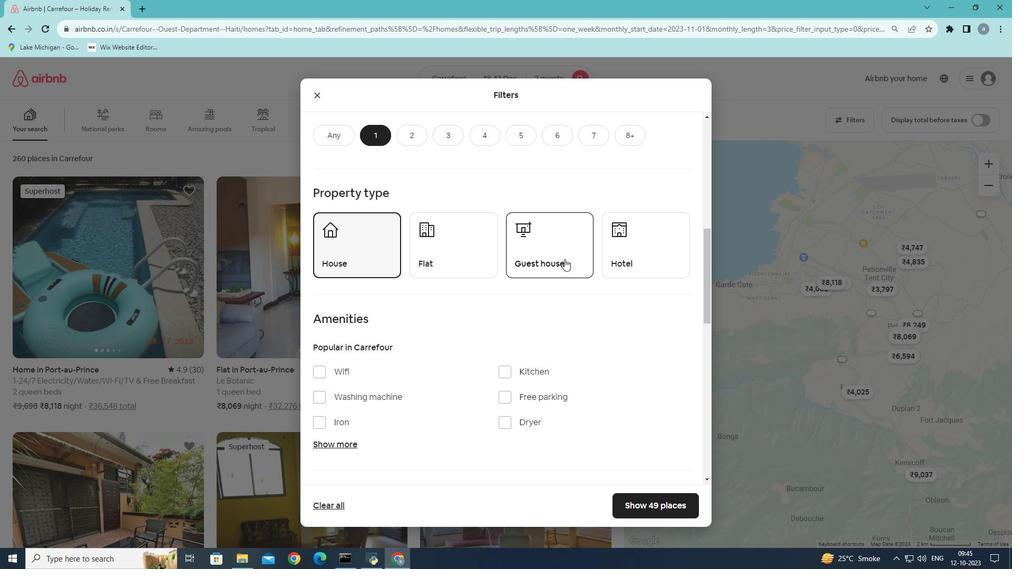 
Action: Mouse moved to (384, 260)
Screenshot: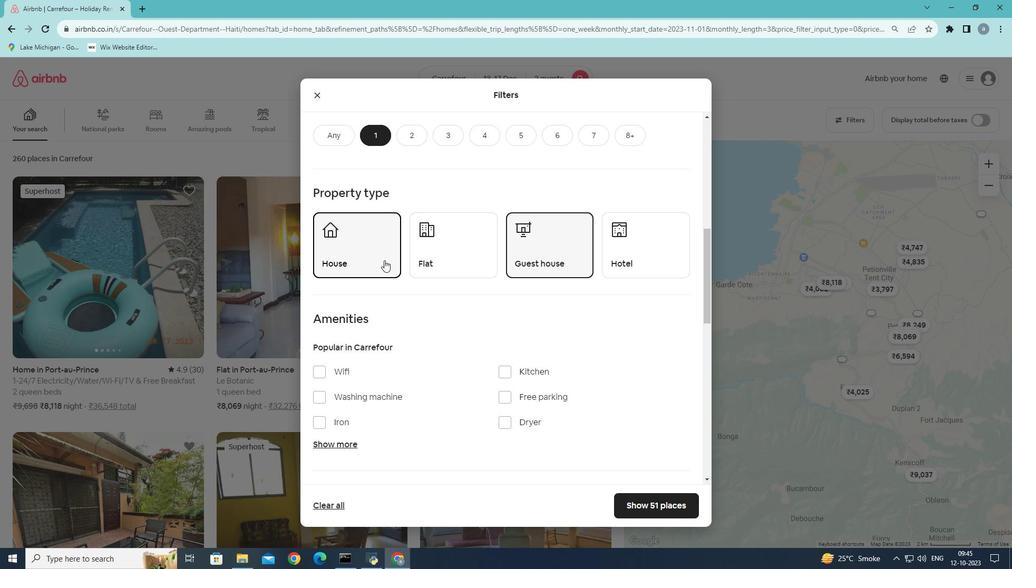 
Action: Mouse pressed left at (384, 260)
Screenshot: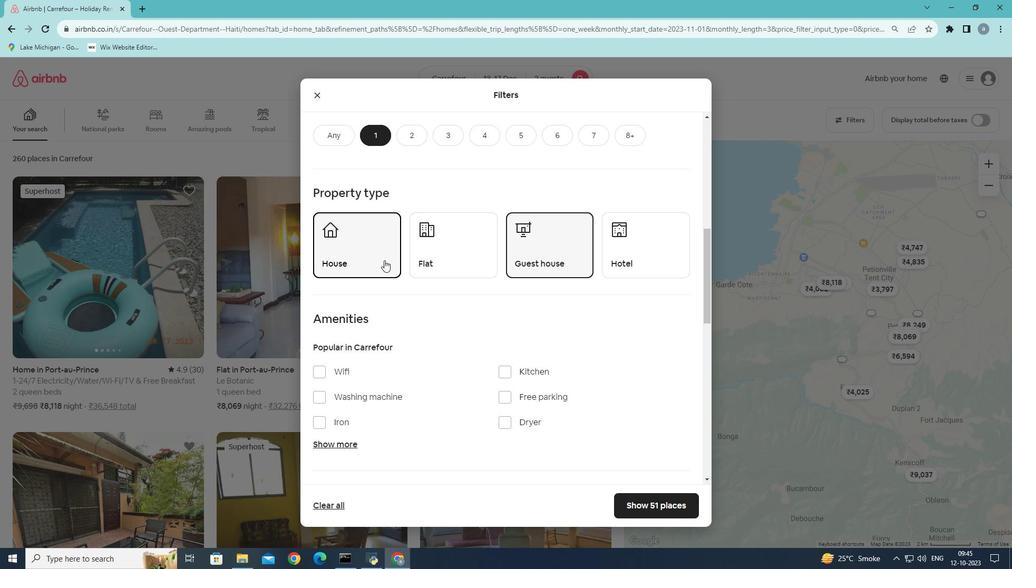 
Action: Mouse moved to (520, 338)
Screenshot: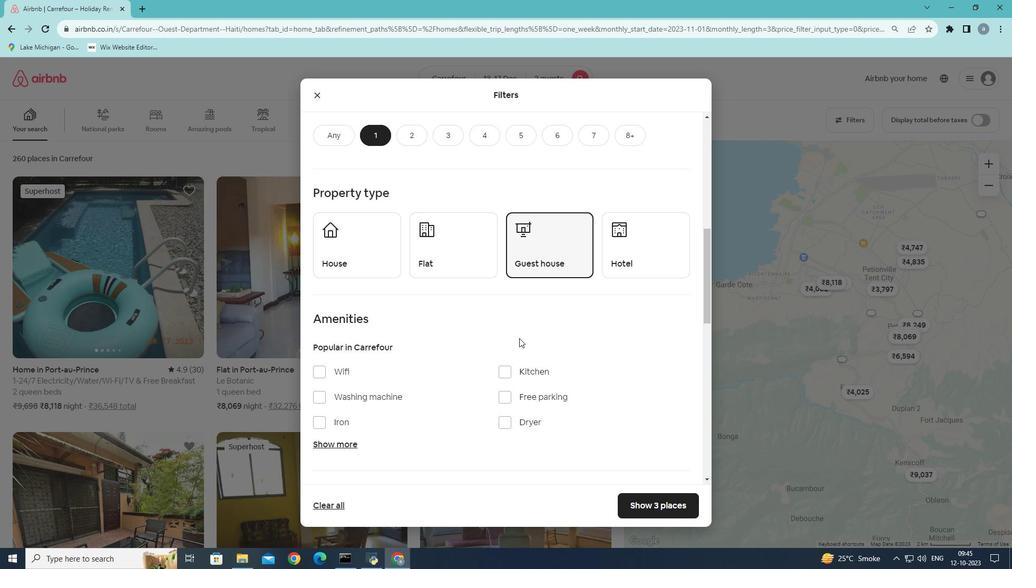 
Action: Mouse scrolled (520, 338) with delta (0, 0)
Screenshot: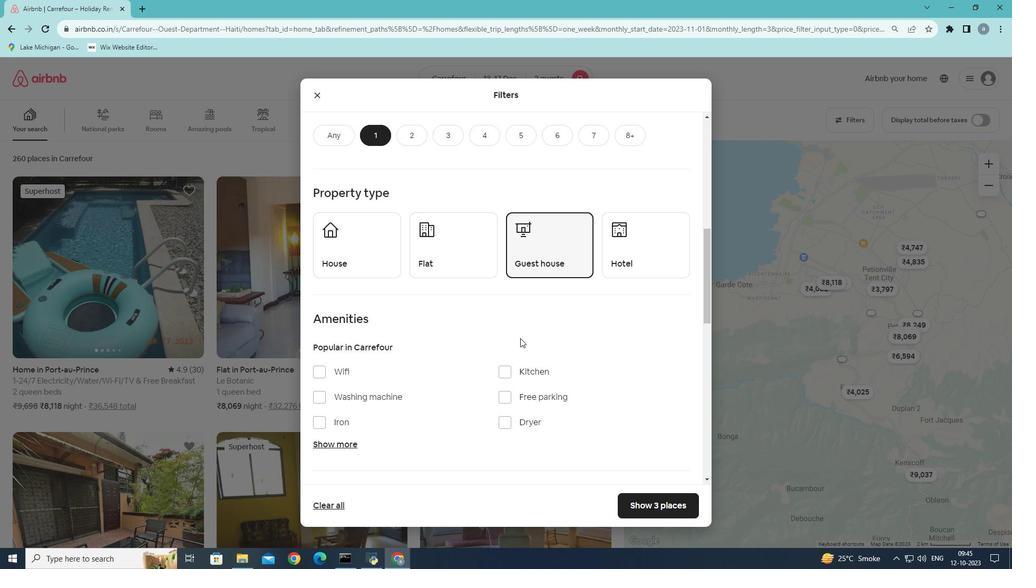 
Action: Mouse scrolled (520, 338) with delta (0, 0)
Screenshot: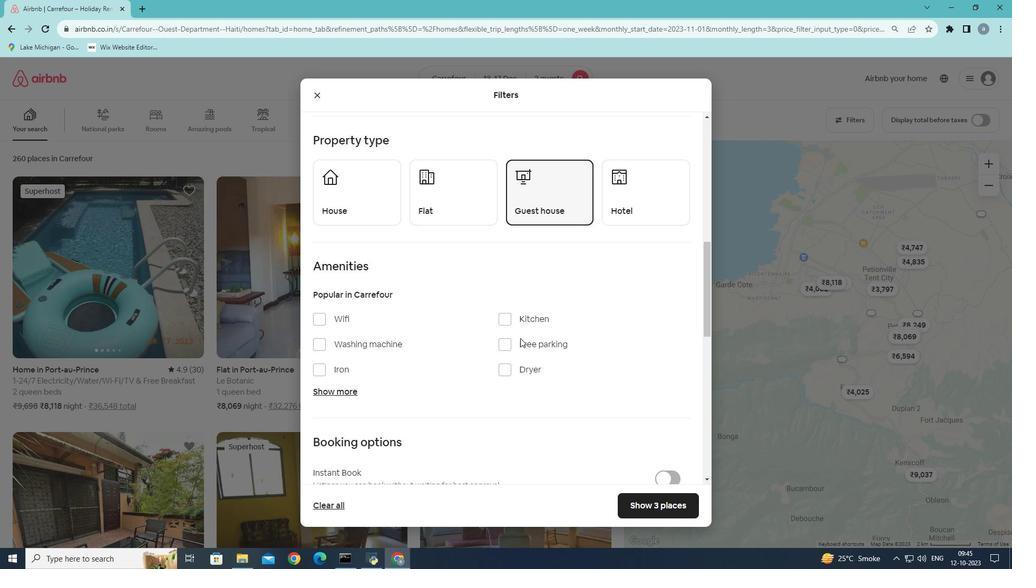 
Action: Mouse moved to (520, 338)
Screenshot: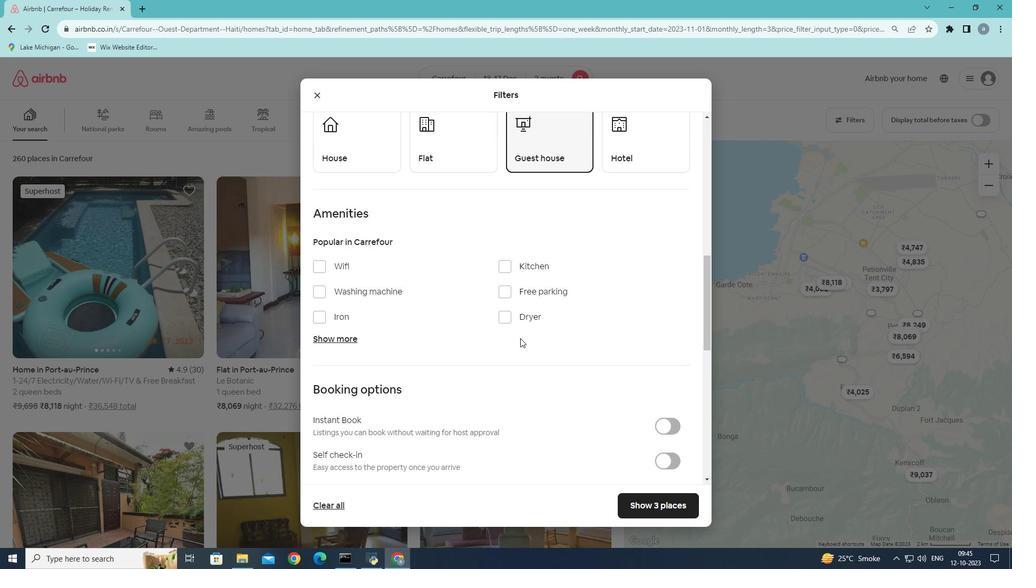 
Action: Mouse scrolled (520, 339) with delta (0, 0)
Screenshot: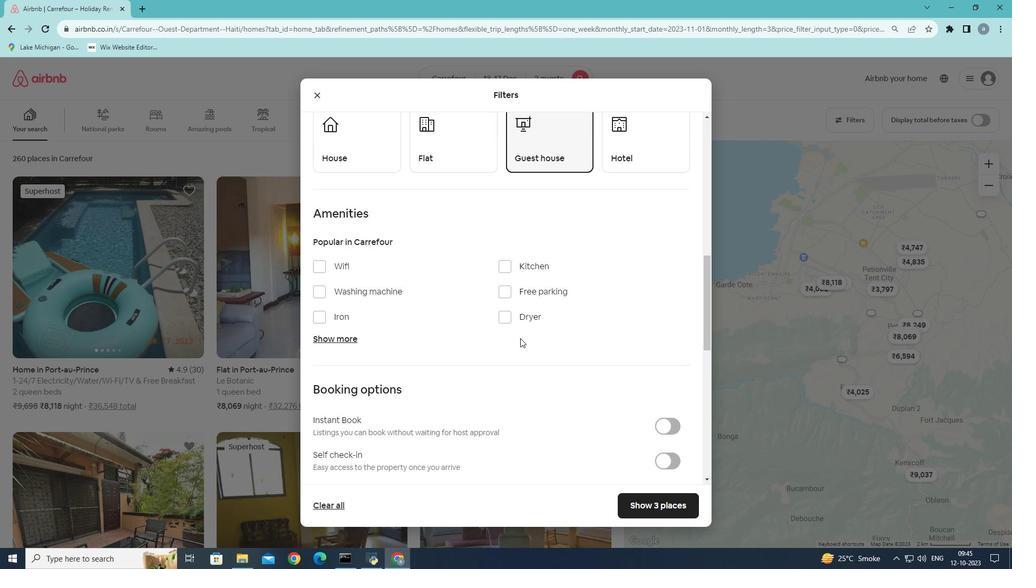 
Action: Mouse scrolled (520, 339) with delta (0, 0)
Screenshot: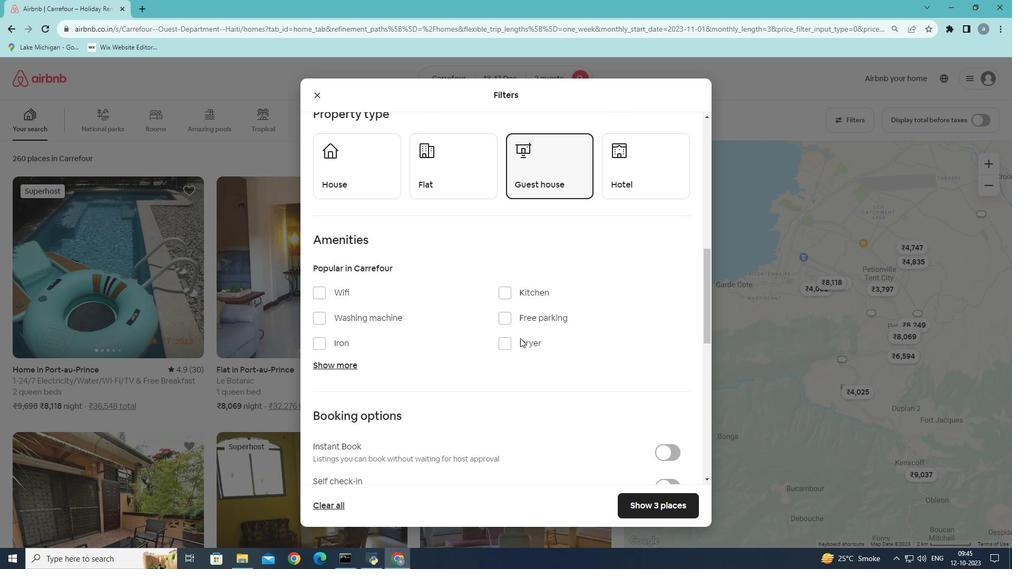 
Action: Mouse scrolled (520, 338) with delta (0, 0)
Screenshot: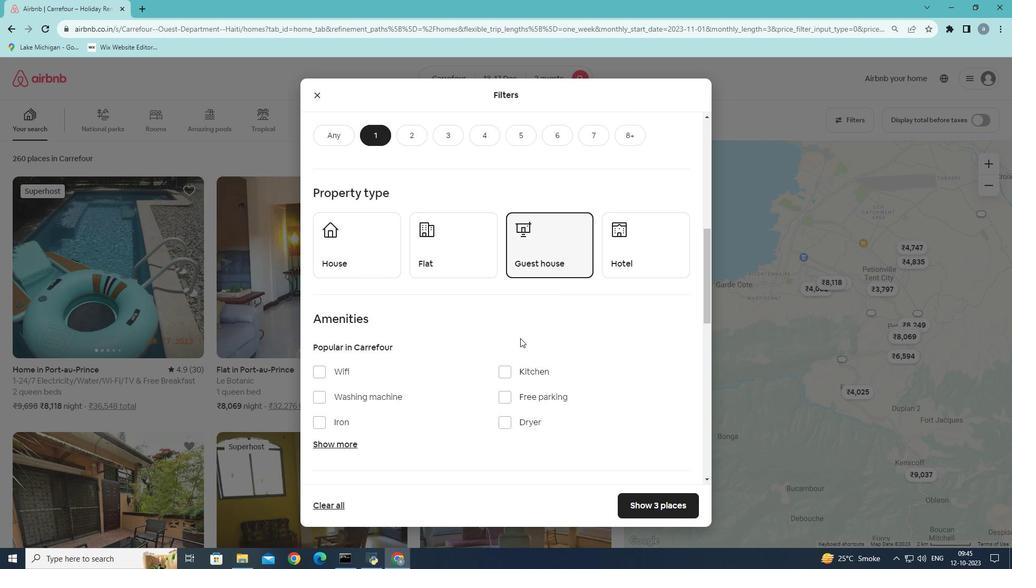 
Action: Mouse moved to (381, 208)
Screenshot: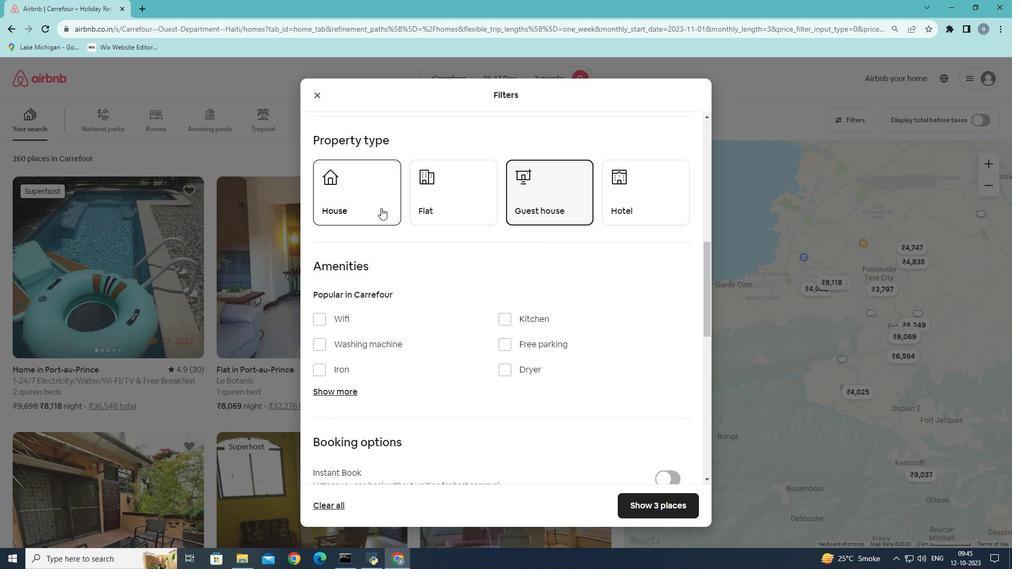 
Action: Mouse pressed left at (381, 208)
Screenshot: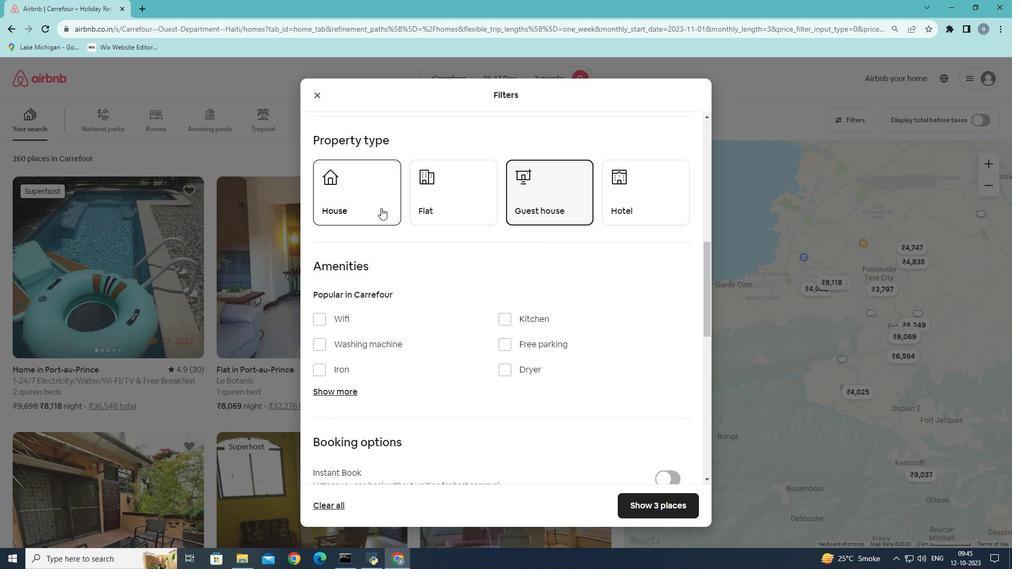 
Action: Mouse moved to (664, 416)
Screenshot: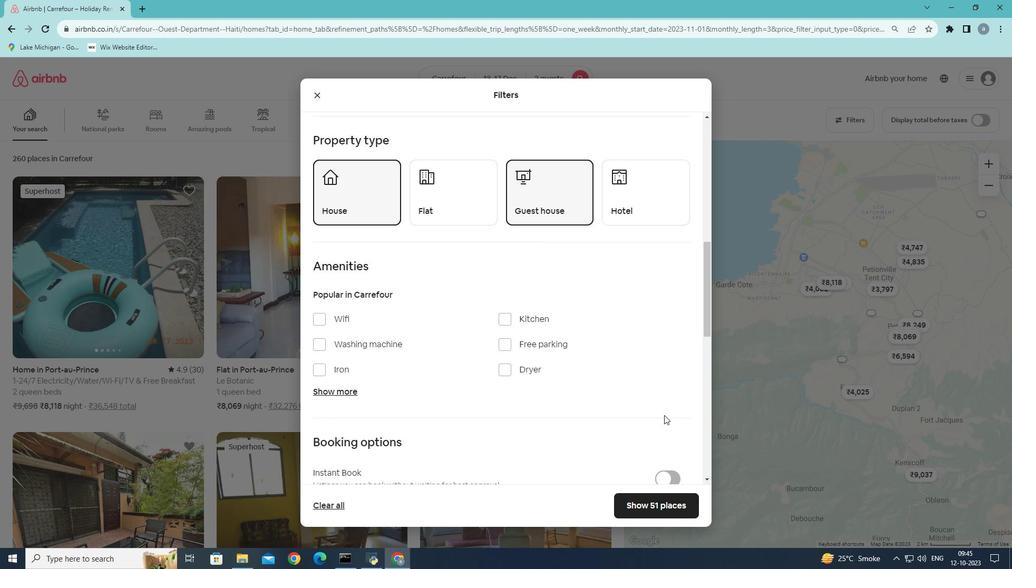 
Action: Mouse scrolled (664, 415) with delta (0, 0)
Screenshot: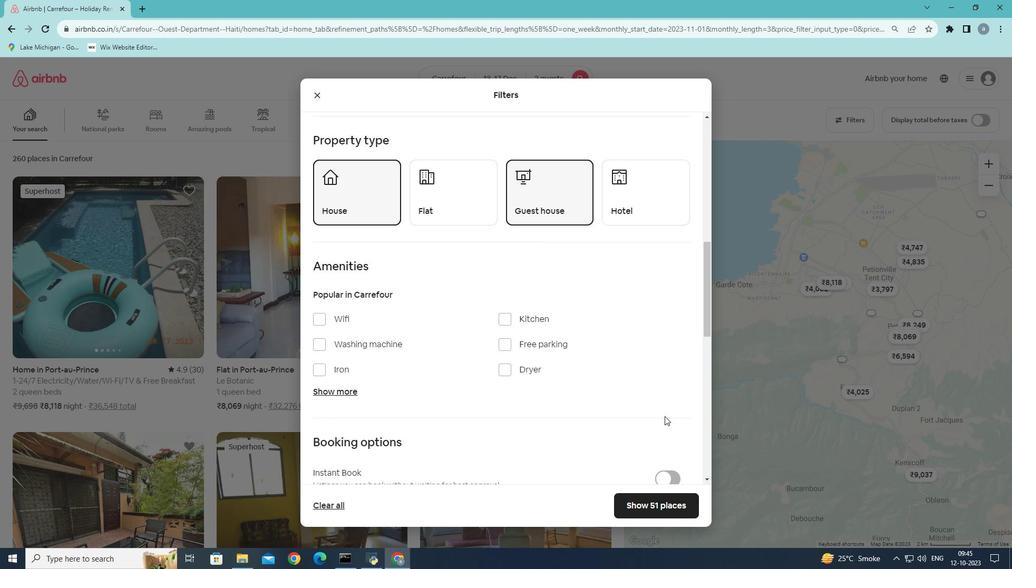 
Action: Mouse moved to (626, 434)
Screenshot: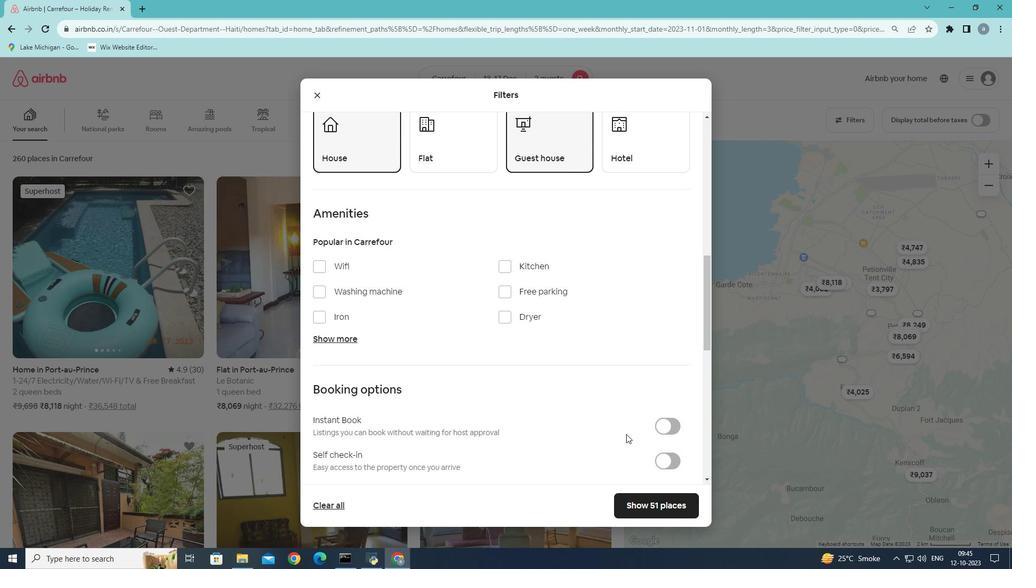 
Action: Mouse scrolled (626, 434) with delta (0, 0)
Screenshot: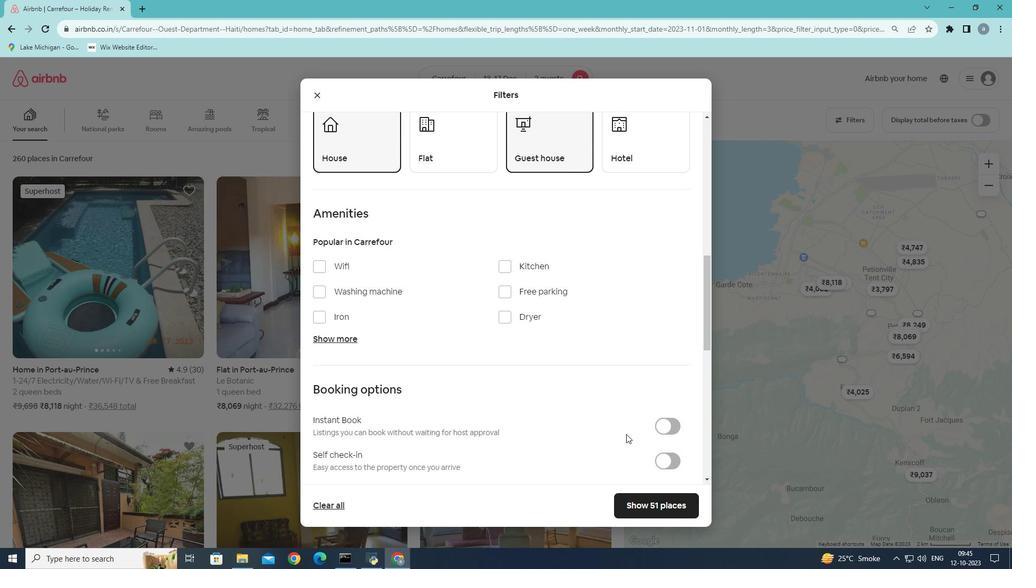 
Action: Mouse scrolled (626, 434) with delta (0, 0)
Screenshot: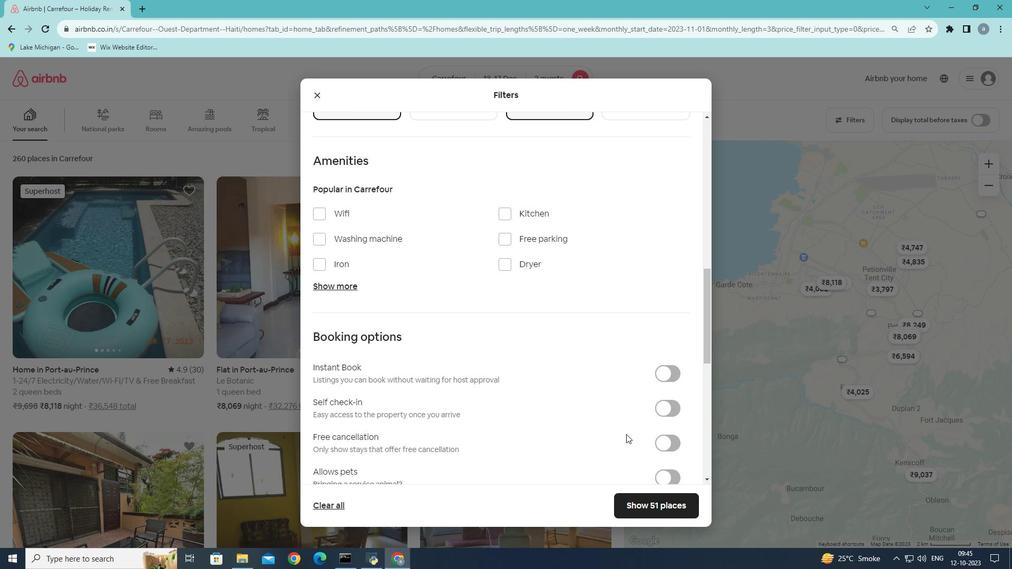 
Action: Mouse moved to (617, 420)
Screenshot: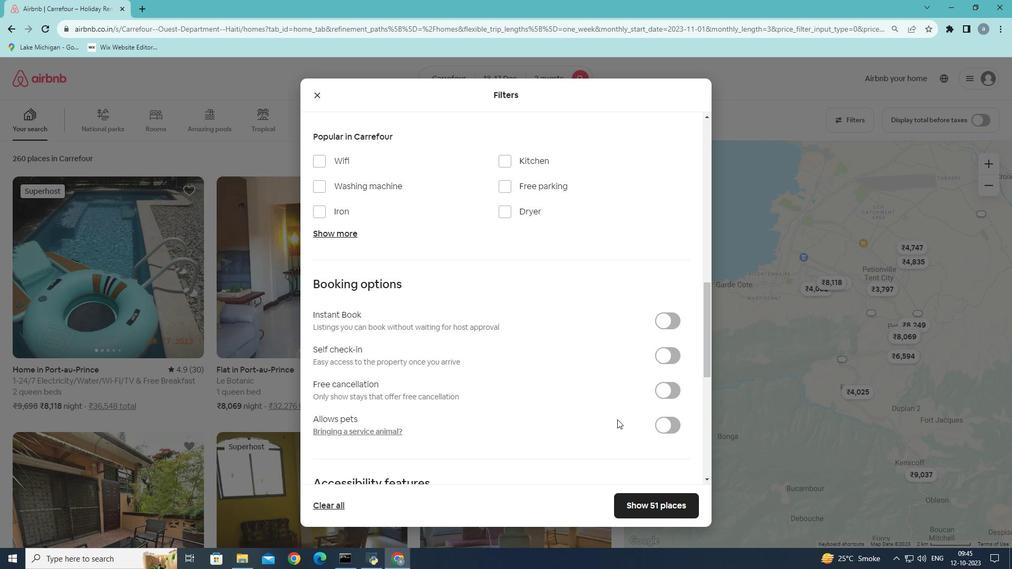 
Action: Mouse scrolled (617, 419) with delta (0, 0)
Screenshot: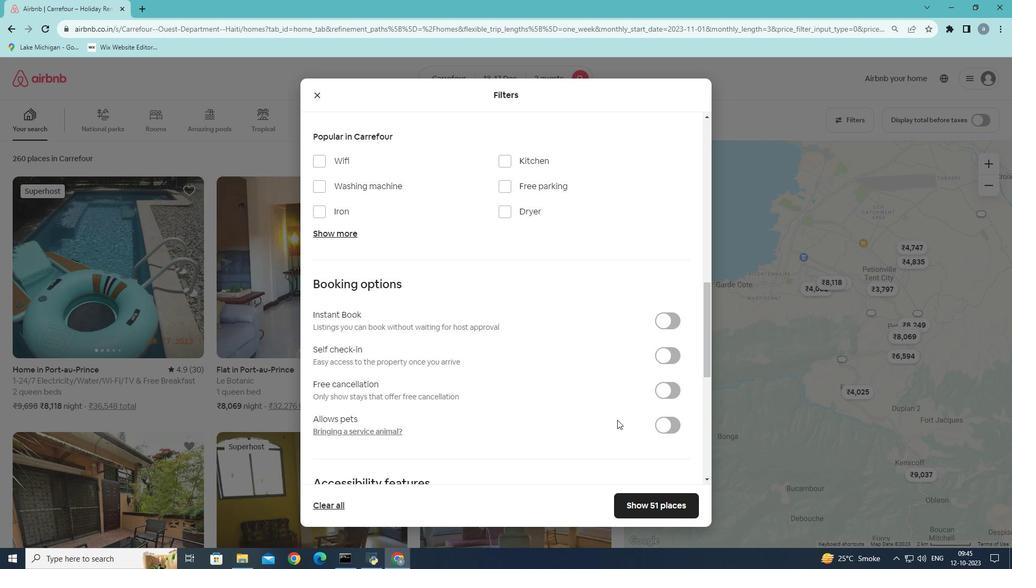 
Action: Mouse scrolled (617, 419) with delta (0, 0)
Screenshot: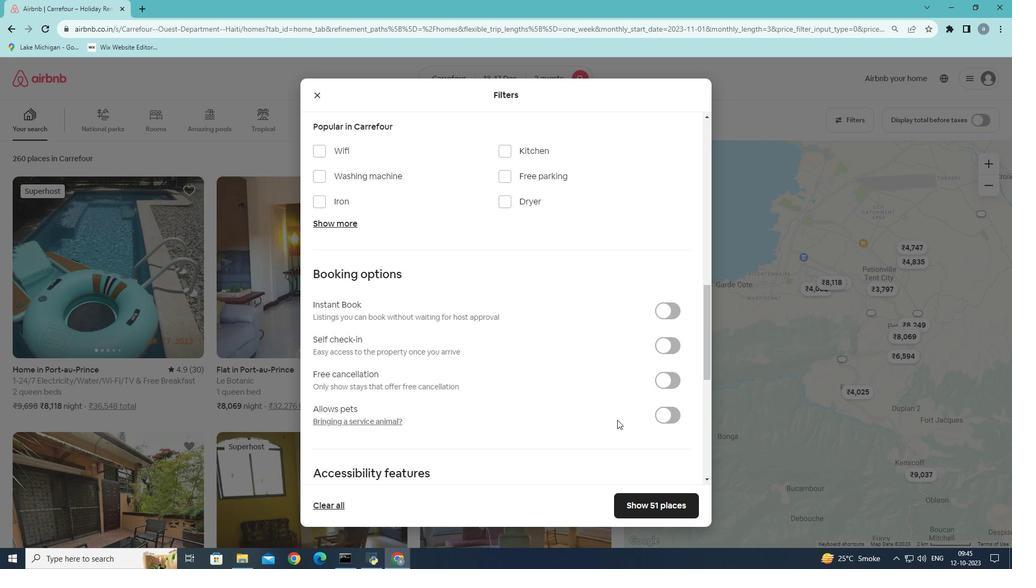 
Action: Mouse moved to (640, 508)
Screenshot: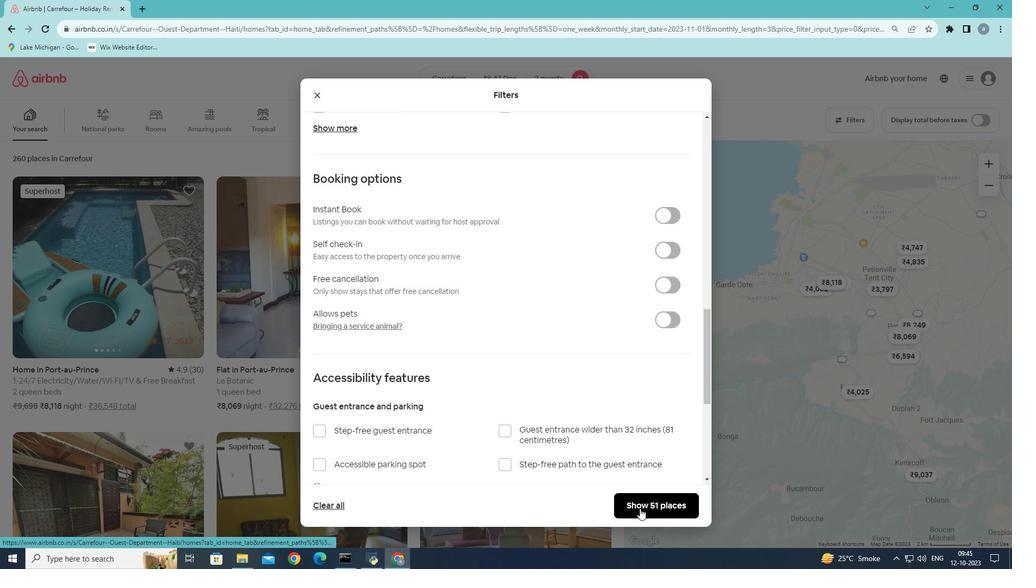 
Action: Mouse pressed left at (640, 508)
Screenshot: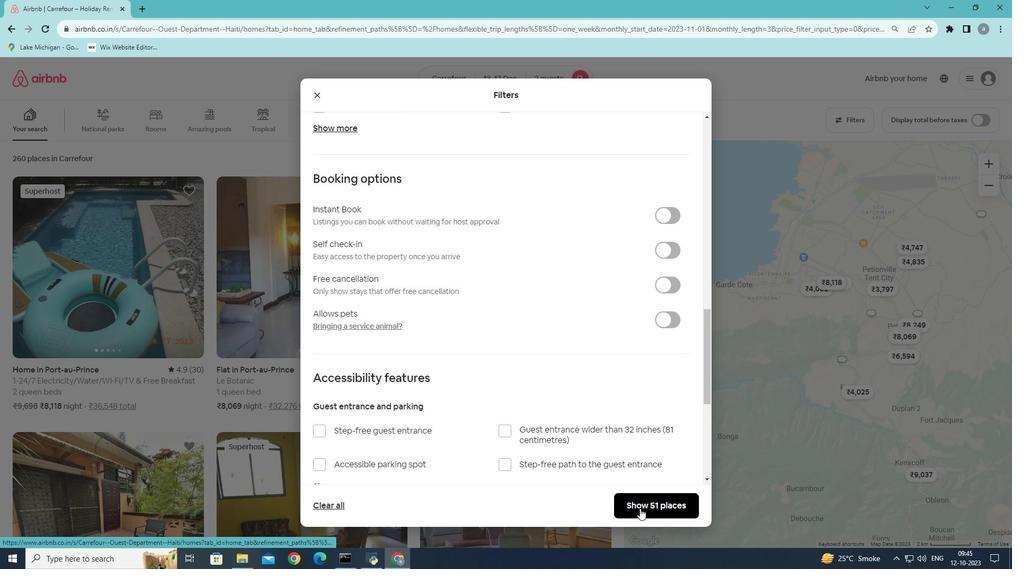 
Action: Mouse moved to (303, 356)
Screenshot: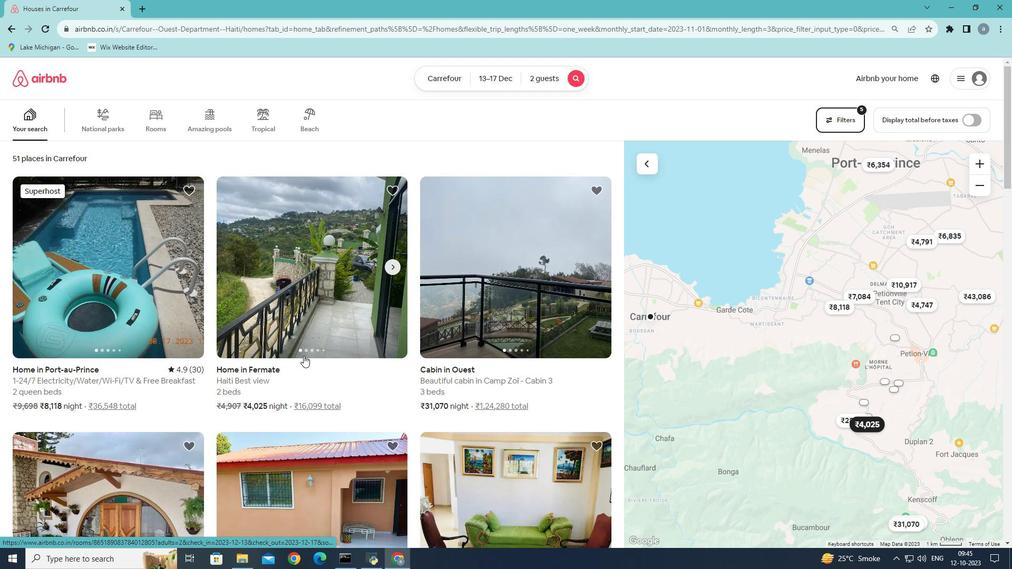 
Action: Mouse scrolled (303, 355) with delta (0, 0)
Screenshot: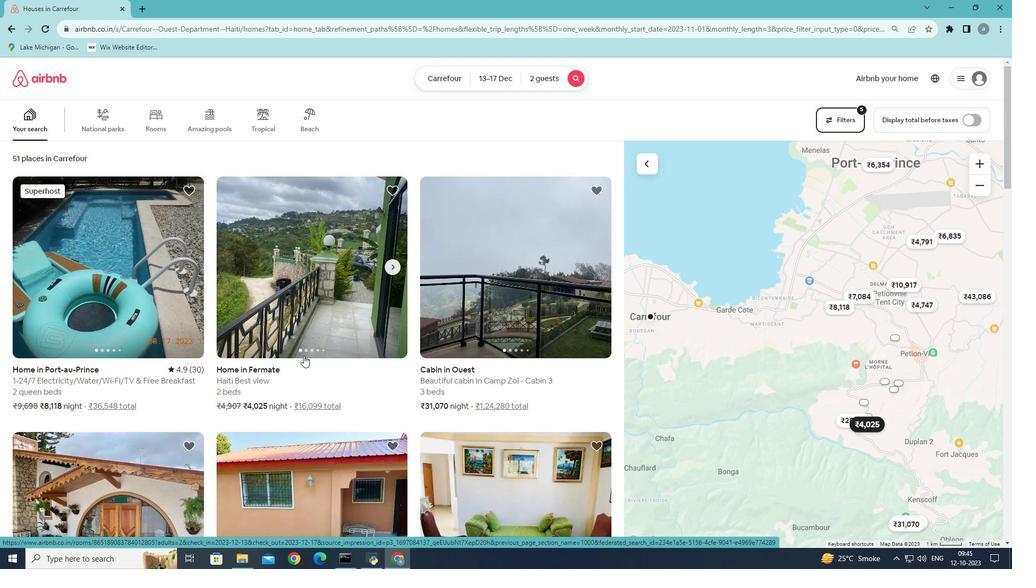 
Action: Mouse scrolled (303, 355) with delta (0, 0)
Screenshot: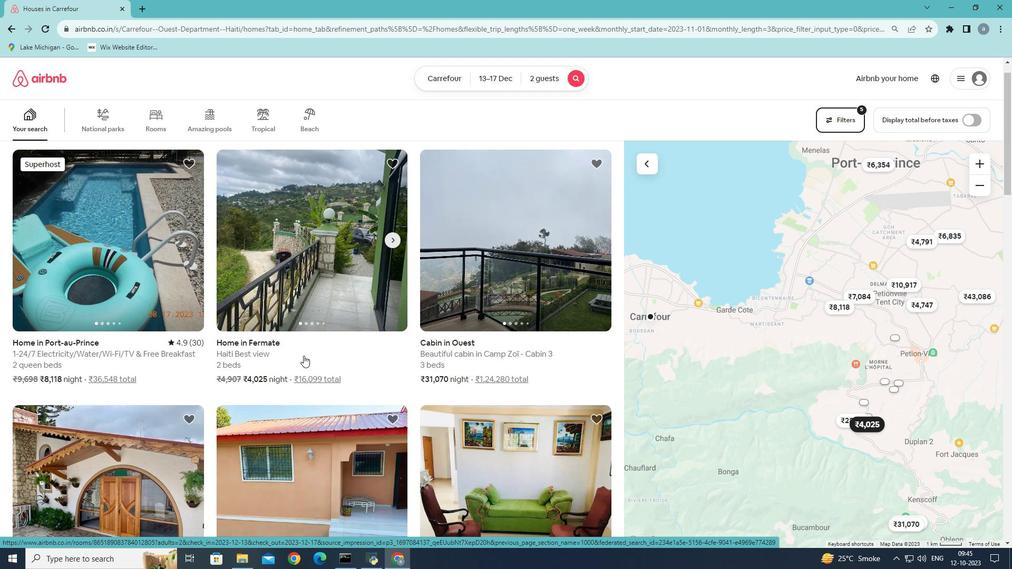 
Action: Mouse scrolled (303, 355) with delta (0, 0)
Screenshot: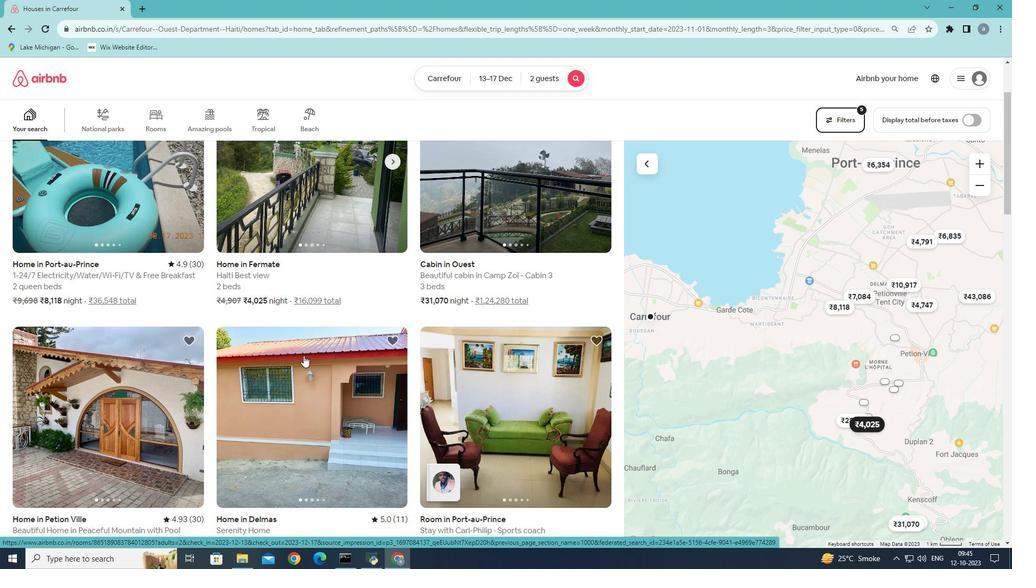 
Action: Mouse scrolled (303, 355) with delta (0, 0)
Screenshot: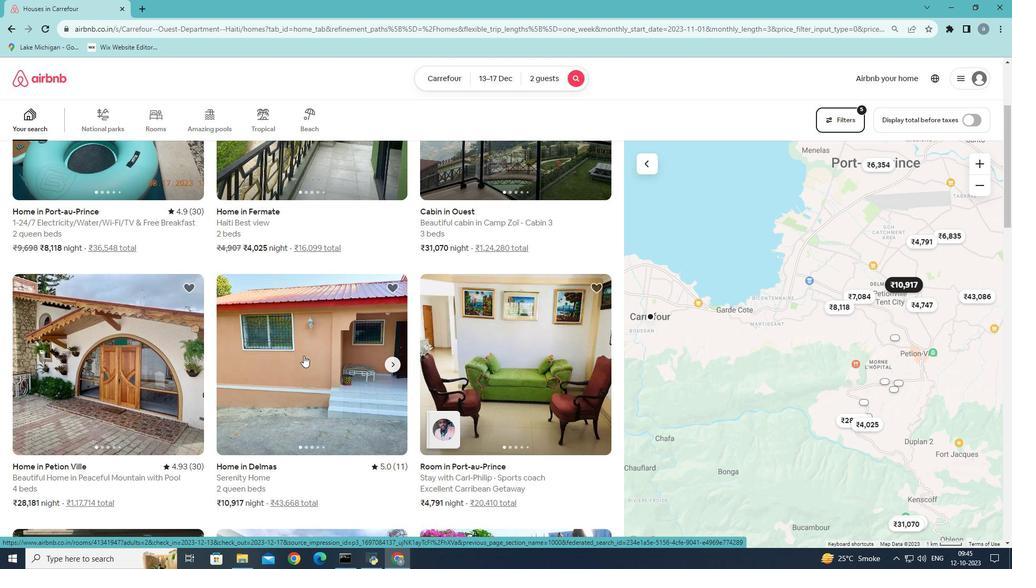 
Action: Mouse scrolled (303, 355) with delta (0, 0)
Screenshot: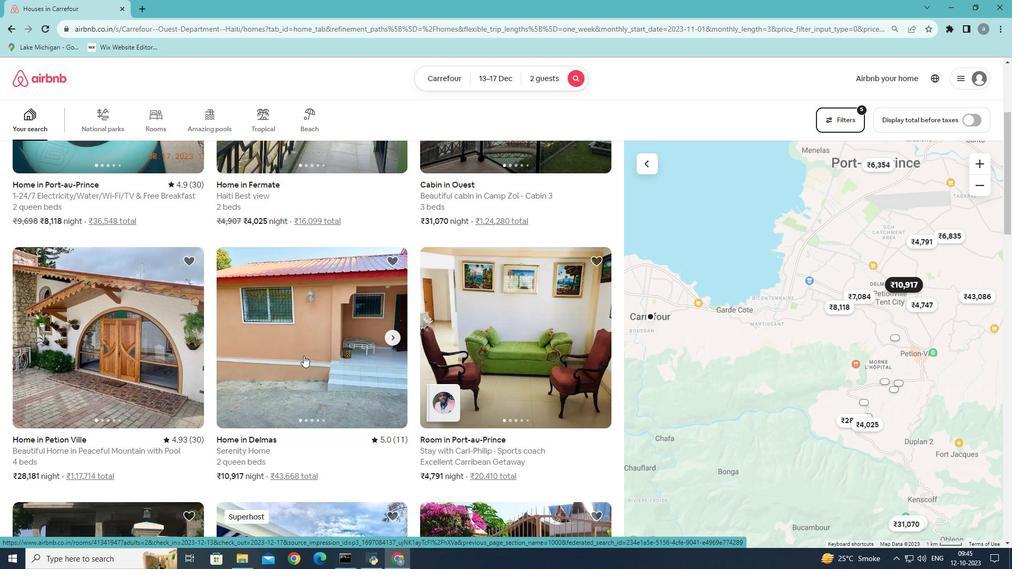 
Action: Mouse scrolled (303, 355) with delta (0, 0)
Screenshot: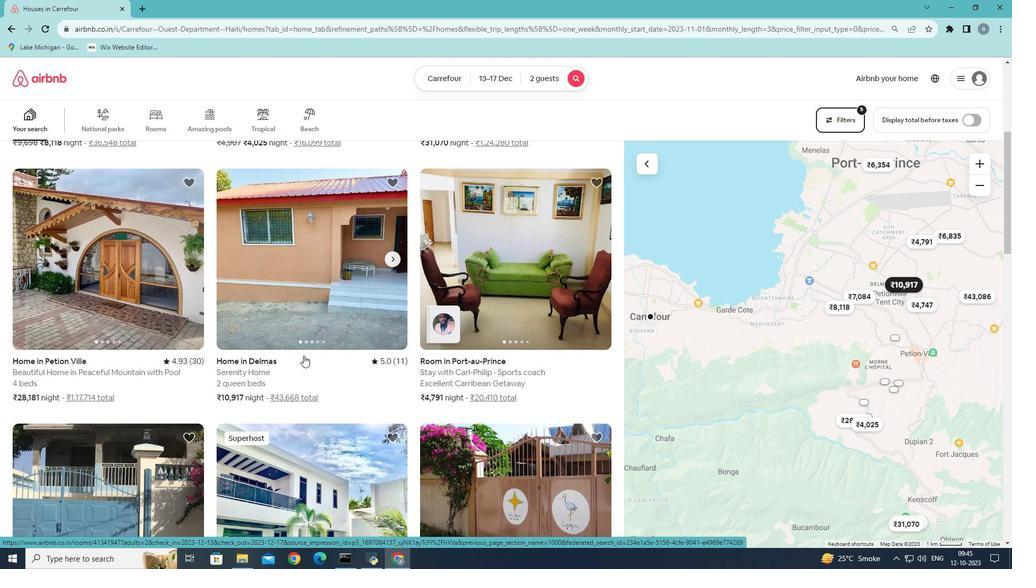 
Action: Mouse scrolled (303, 355) with delta (0, 0)
Screenshot: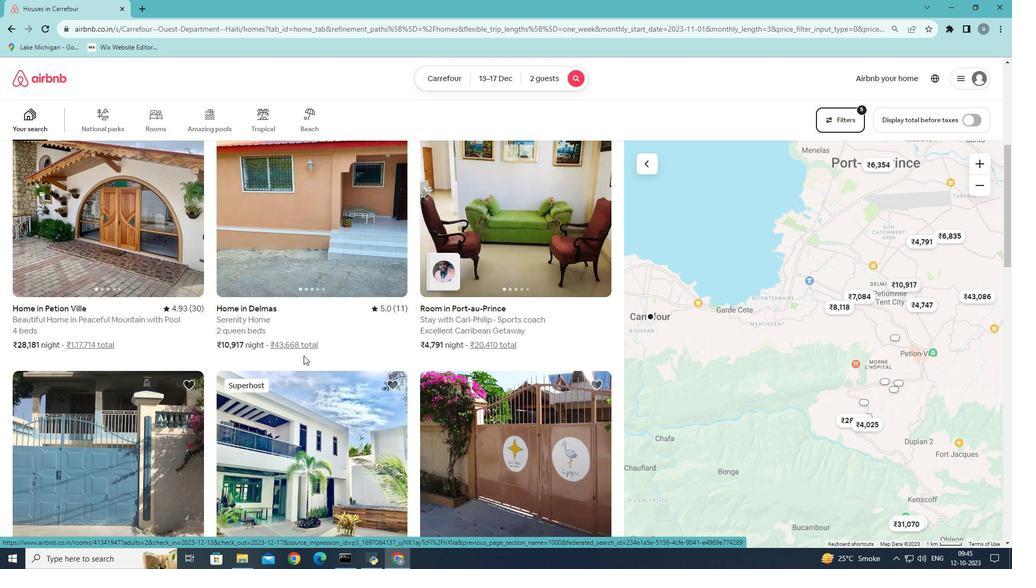 
Action: Mouse scrolled (303, 355) with delta (0, 0)
Screenshot: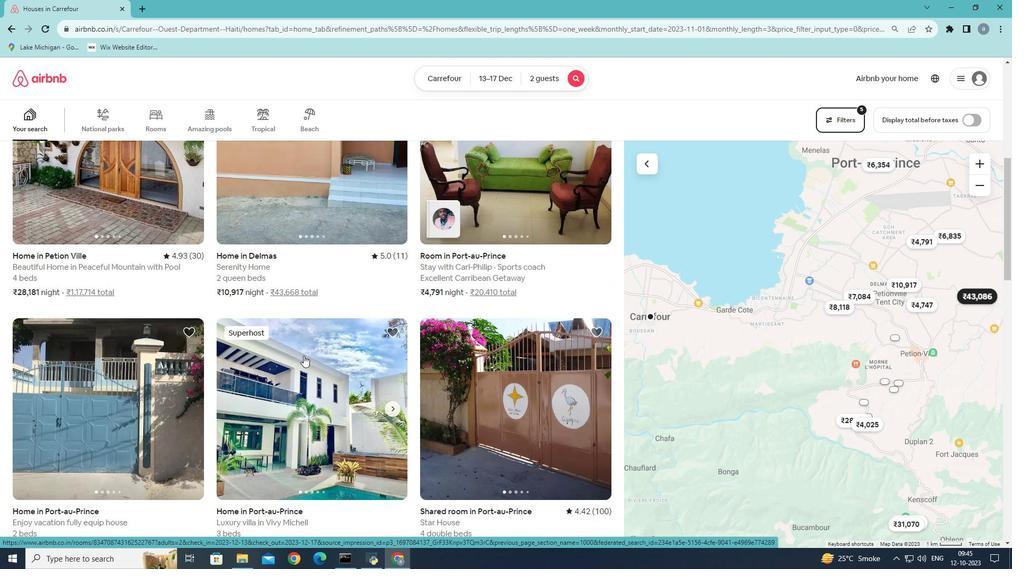 
Action: Mouse scrolled (303, 356) with delta (0, 0)
Screenshot: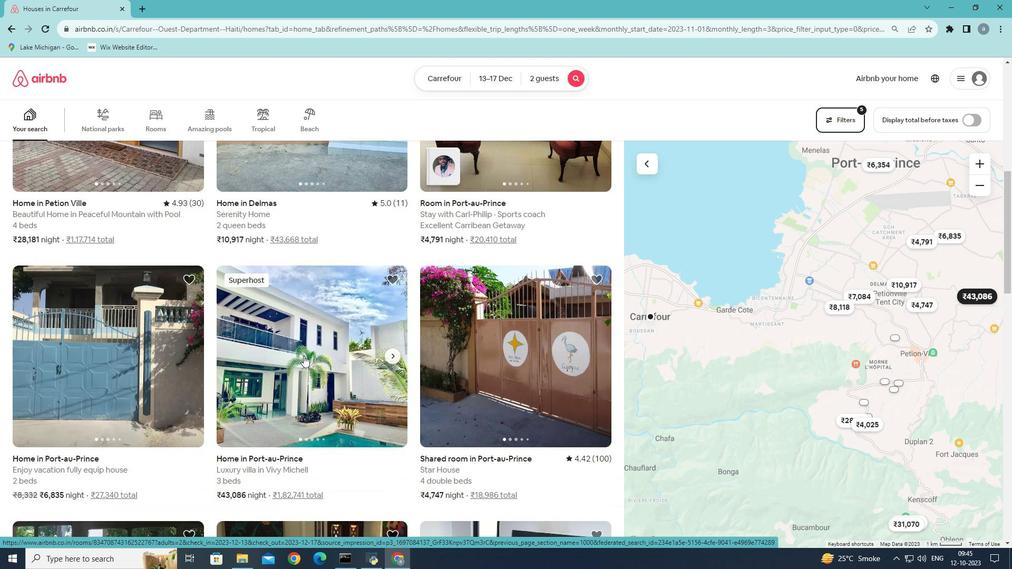 
Action: Mouse scrolled (303, 355) with delta (0, 0)
Screenshot: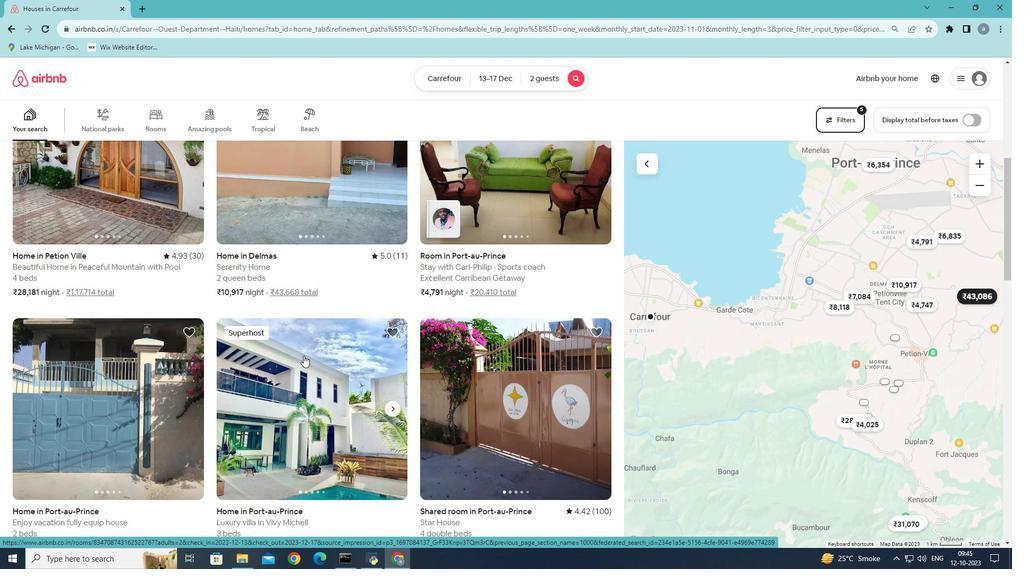 
Action: Mouse scrolled (303, 355) with delta (0, 0)
Screenshot: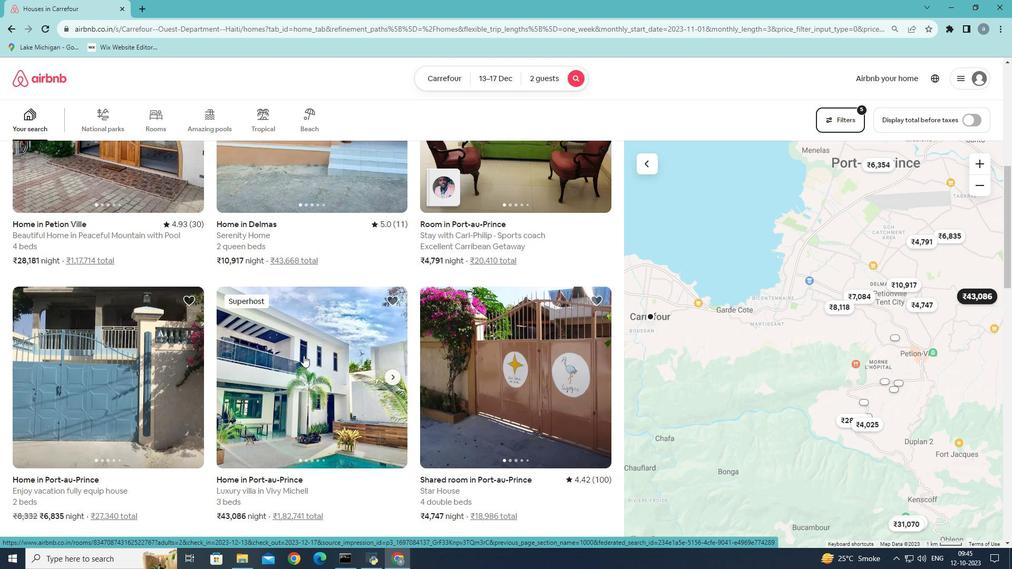 
Action: Mouse scrolled (303, 356) with delta (0, 0)
Screenshot: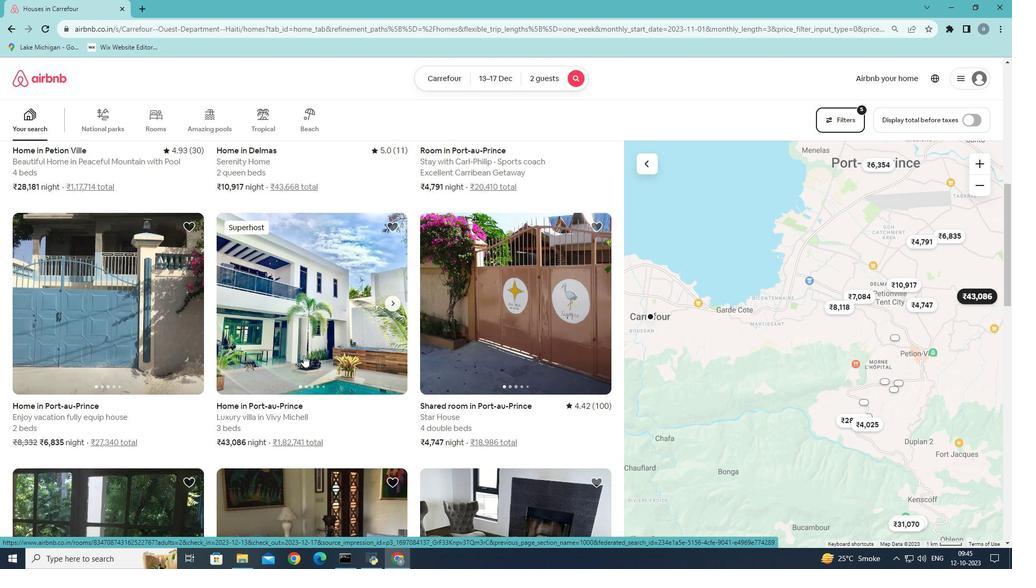 
Action: Mouse scrolled (303, 356) with delta (0, 0)
Screenshot: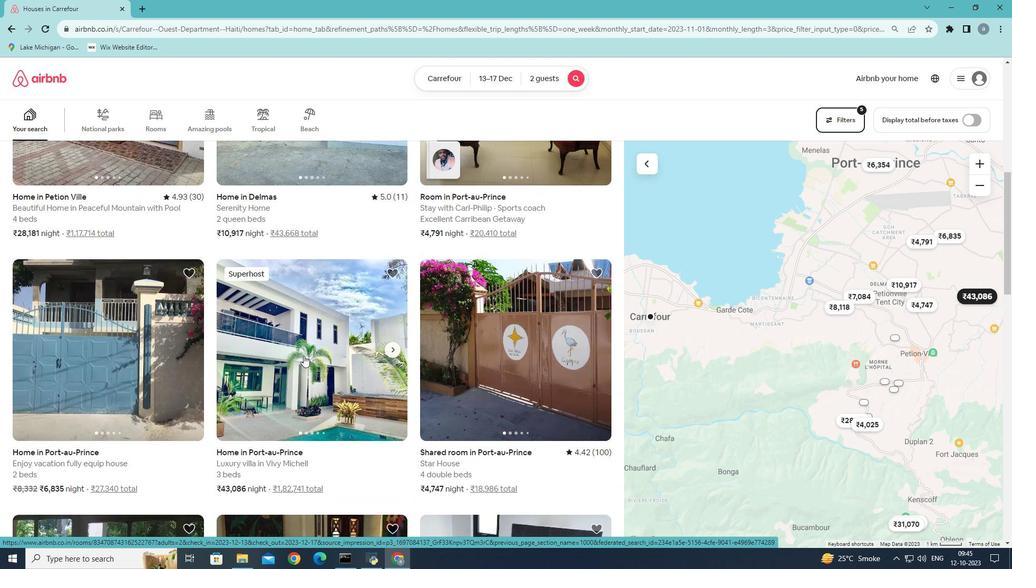
Action: Mouse scrolled (303, 355) with delta (0, 0)
Screenshot: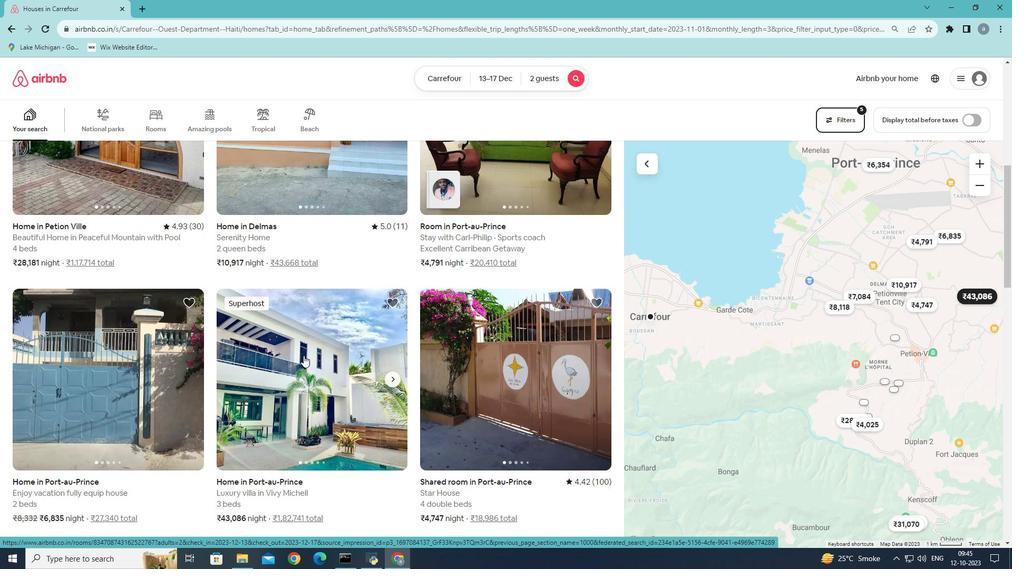 
Action: Mouse scrolled (303, 355) with delta (0, 0)
Screenshot: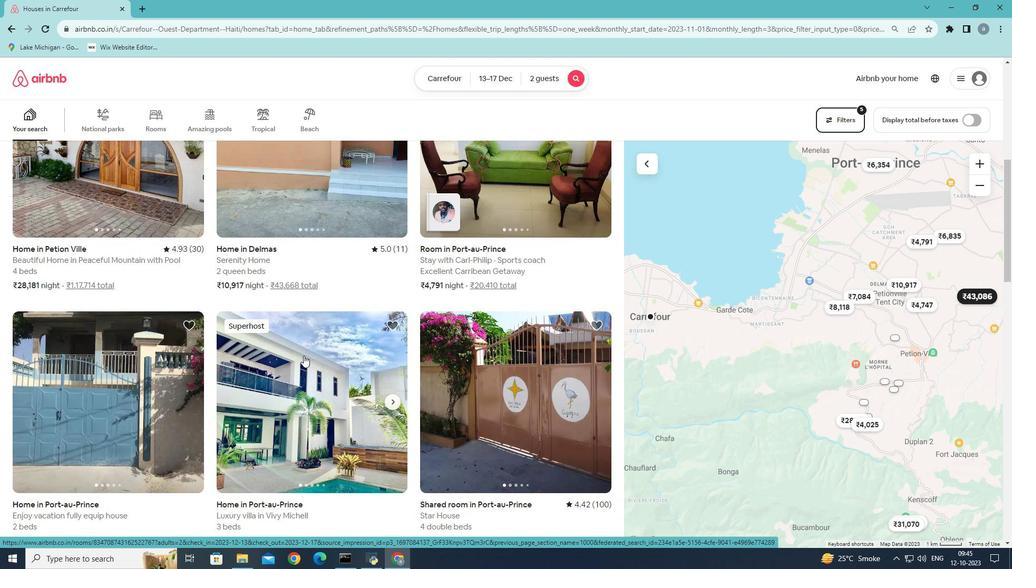 
Action: Mouse scrolled (303, 355) with delta (0, 0)
Screenshot: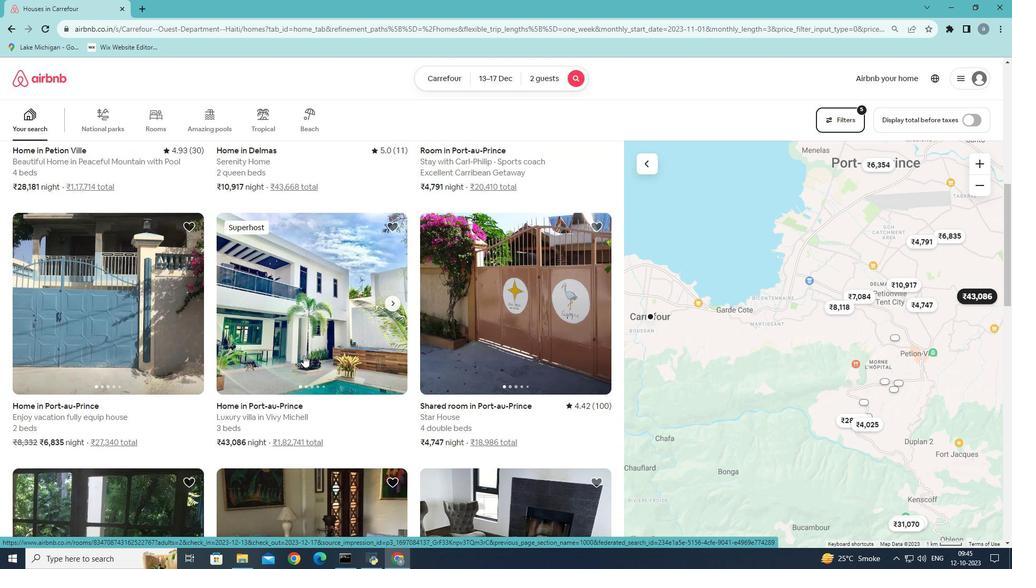 
Action: Mouse scrolled (303, 355) with delta (0, 0)
Screenshot: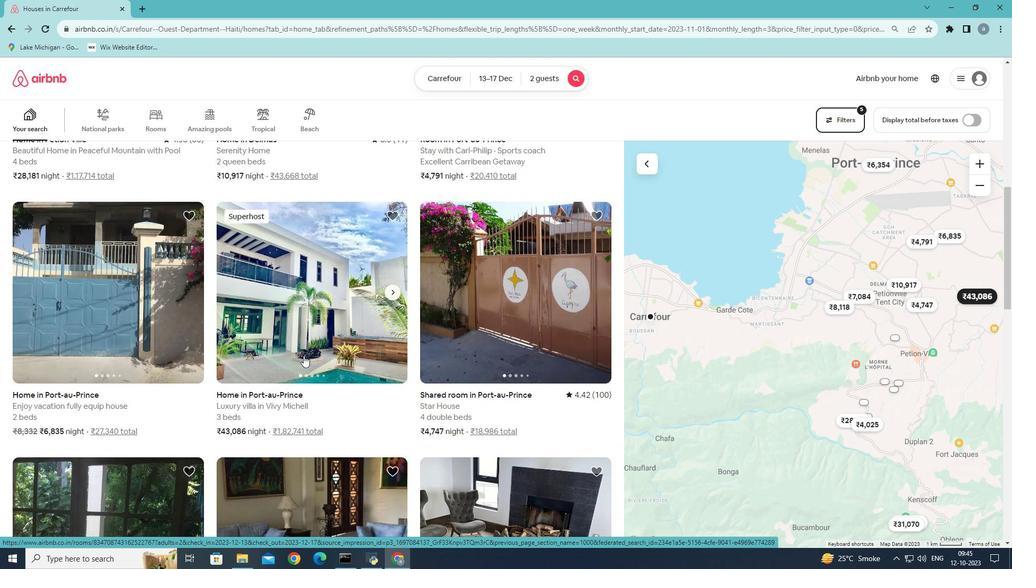 
Action: Mouse scrolled (303, 355) with delta (0, 0)
Screenshot: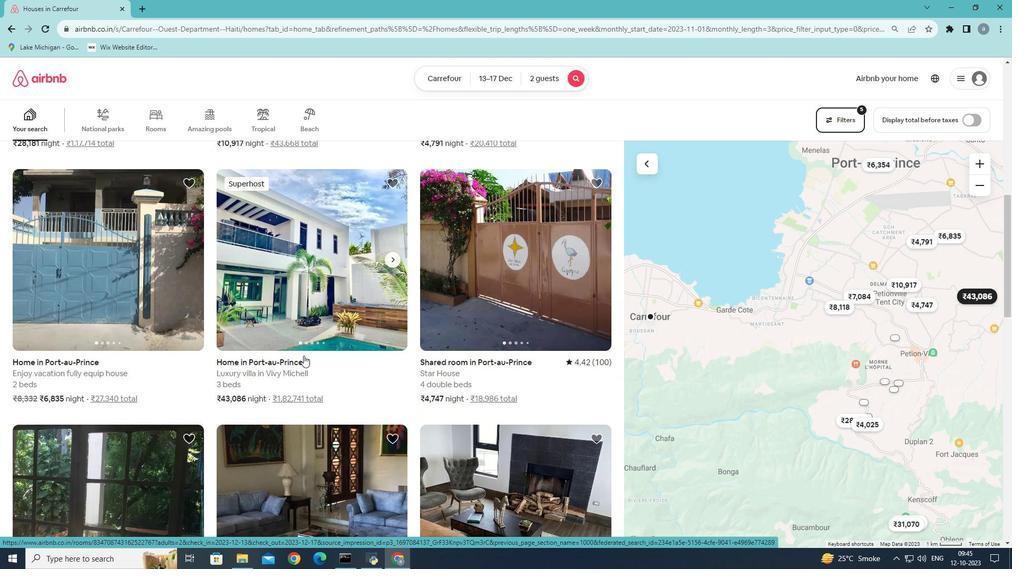 
Action: Mouse scrolled (303, 355) with delta (0, 0)
Screenshot: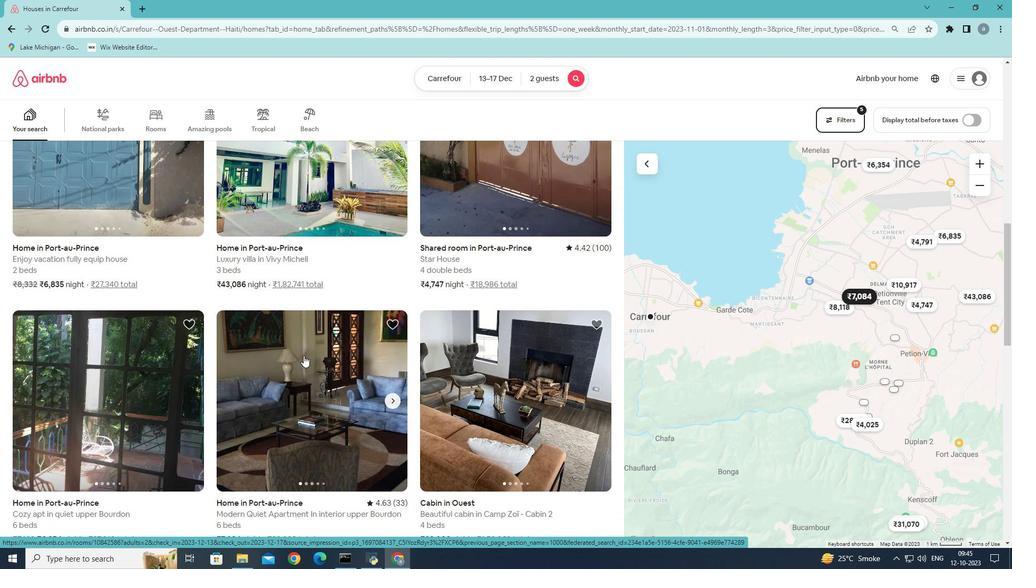 
Action: Mouse scrolled (303, 355) with delta (0, 0)
Screenshot: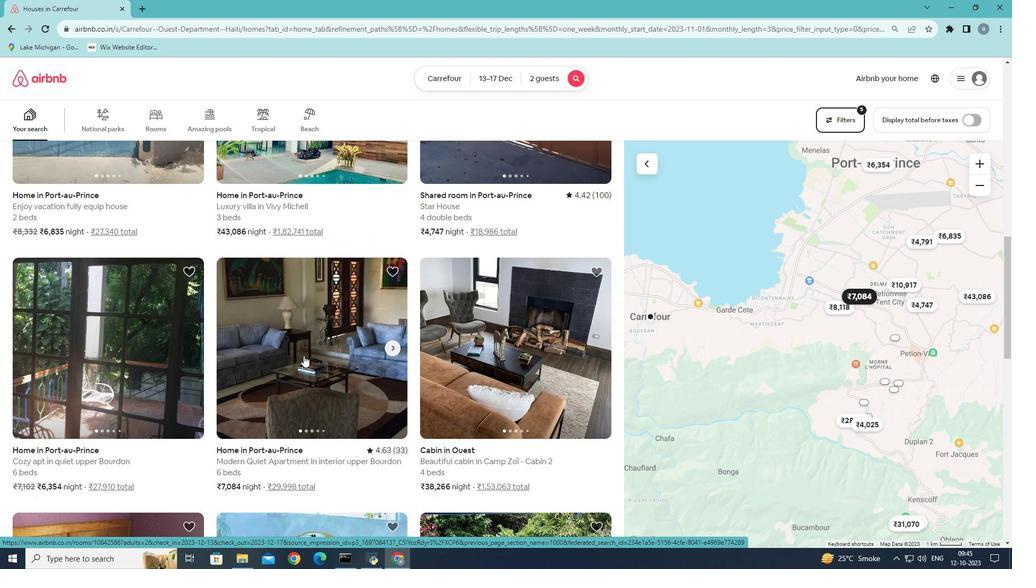 
Action: Mouse scrolled (303, 355) with delta (0, 0)
Screenshot: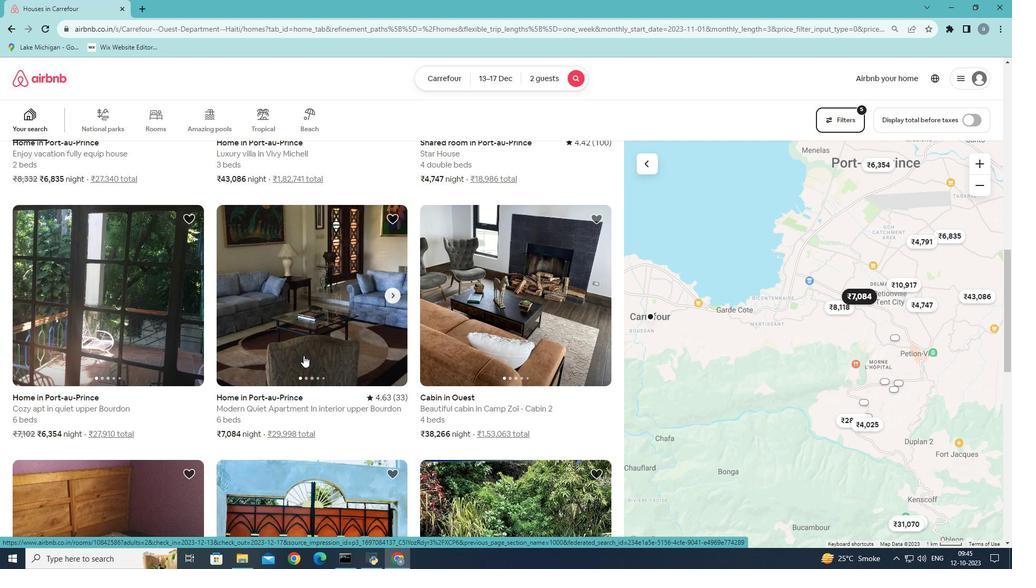 
Action: Mouse scrolled (303, 355) with delta (0, 0)
Screenshot: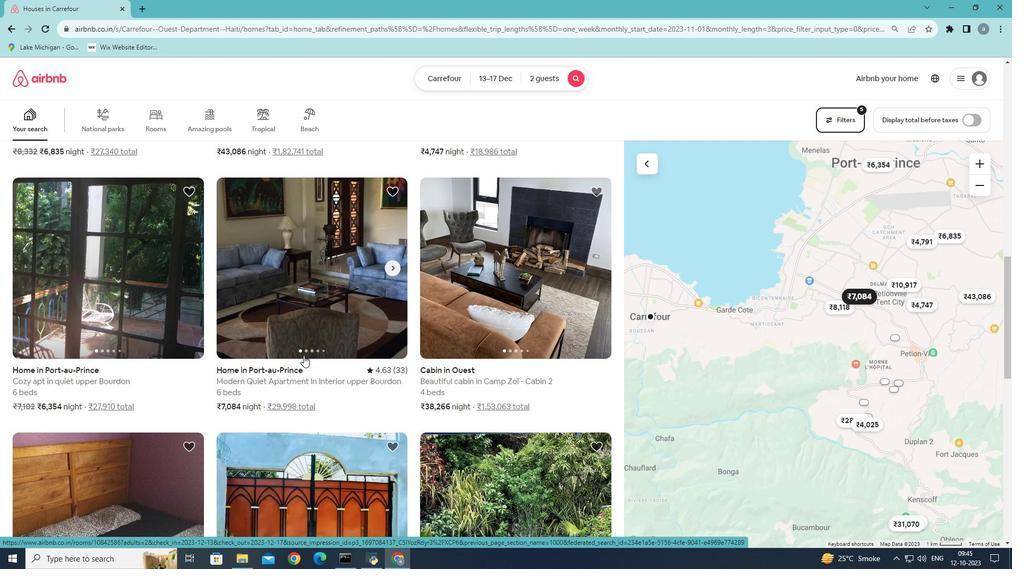 
Action: Mouse scrolled (303, 355) with delta (0, 0)
Screenshot: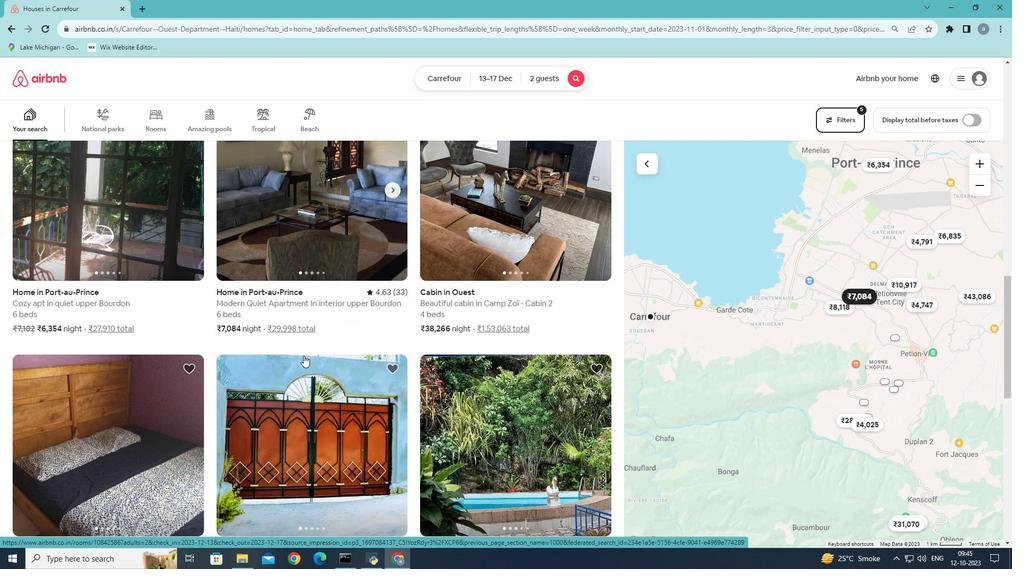 
Action: Mouse scrolled (303, 355) with delta (0, 0)
Screenshot: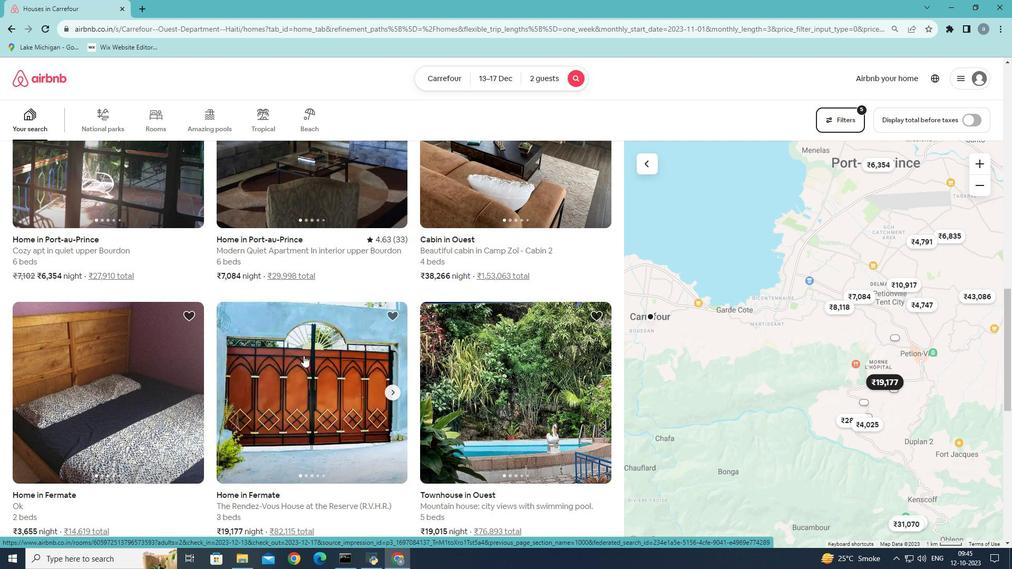 
Action: Mouse scrolled (303, 355) with delta (0, 0)
Screenshot: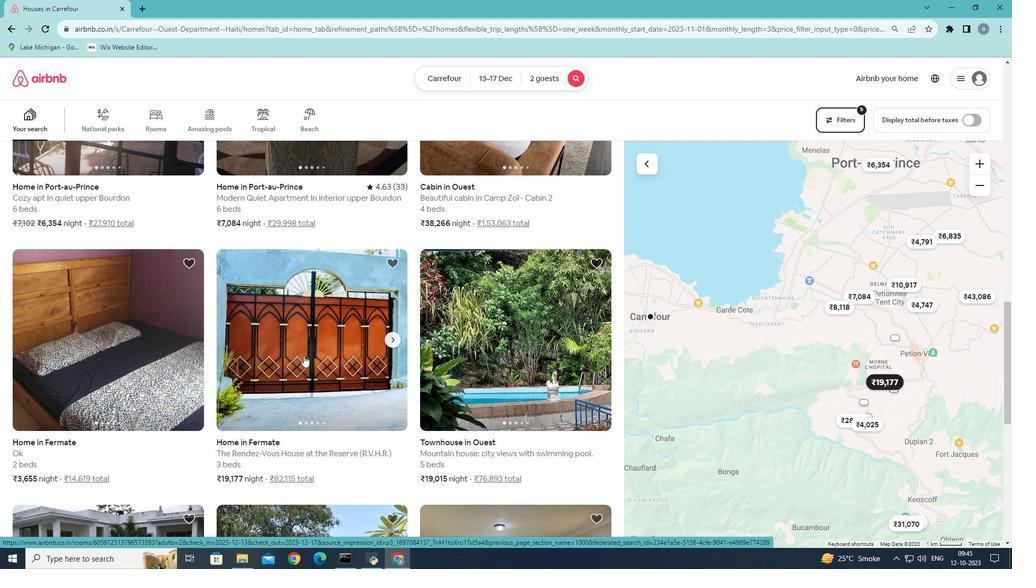 
Action: Mouse scrolled (303, 355) with delta (0, 0)
Screenshot: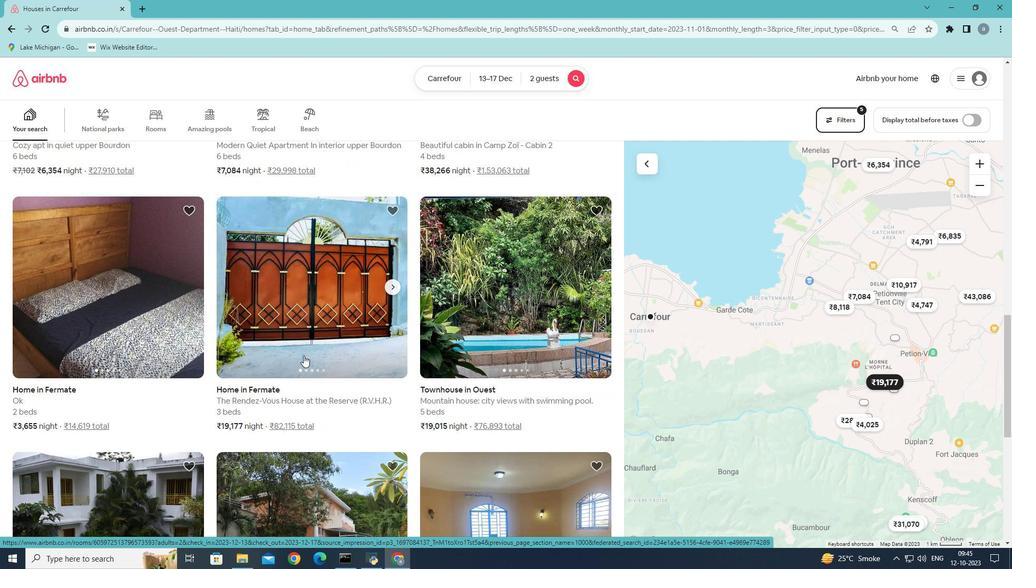 
Action: Mouse scrolled (303, 355) with delta (0, 0)
Screenshot: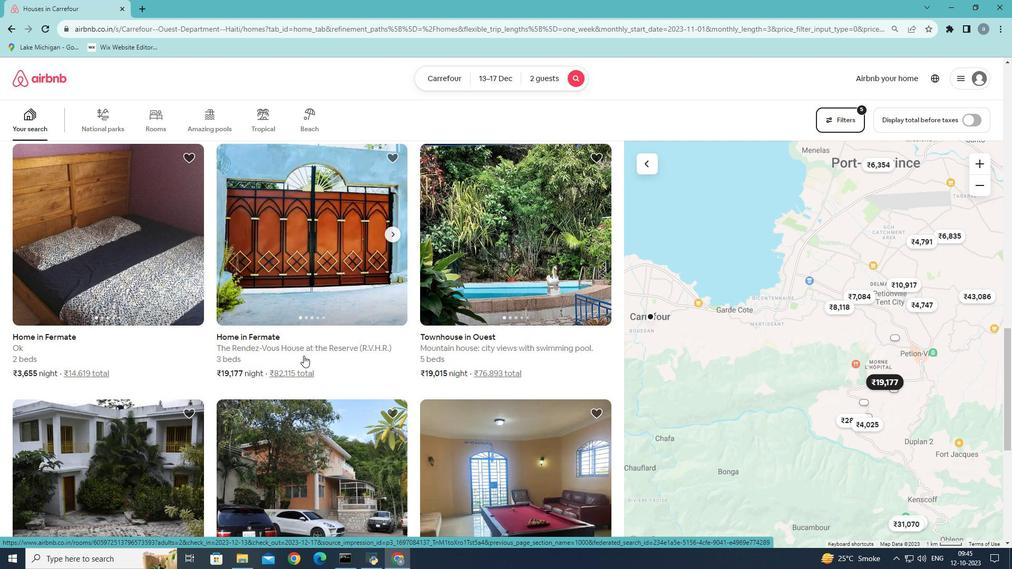 
Action: Mouse scrolled (303, 355) with delta (0, 0)
Screenshot: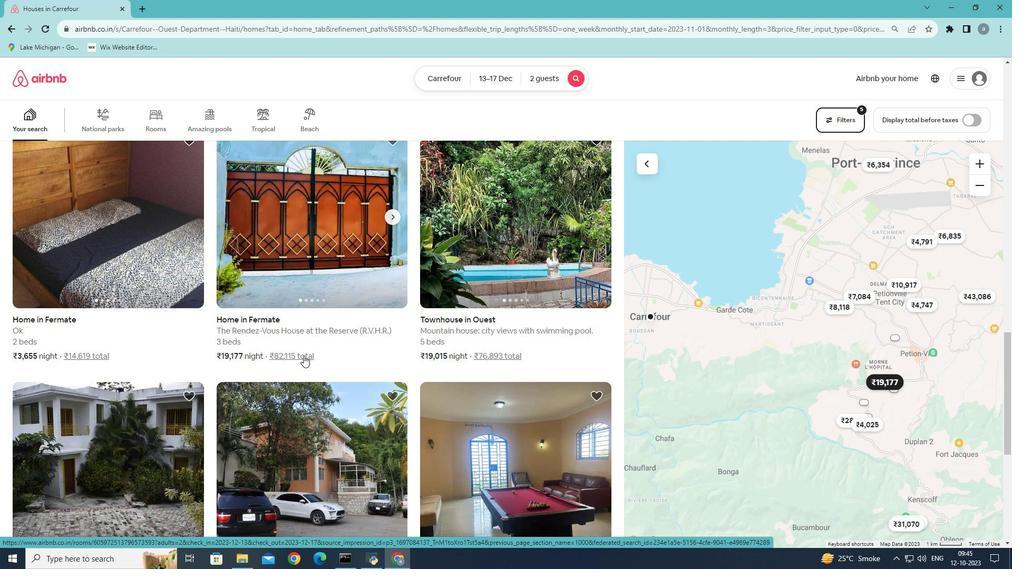 
Action: Mouse scrolled (303, 355) with delta (0, 0)
Screenshot: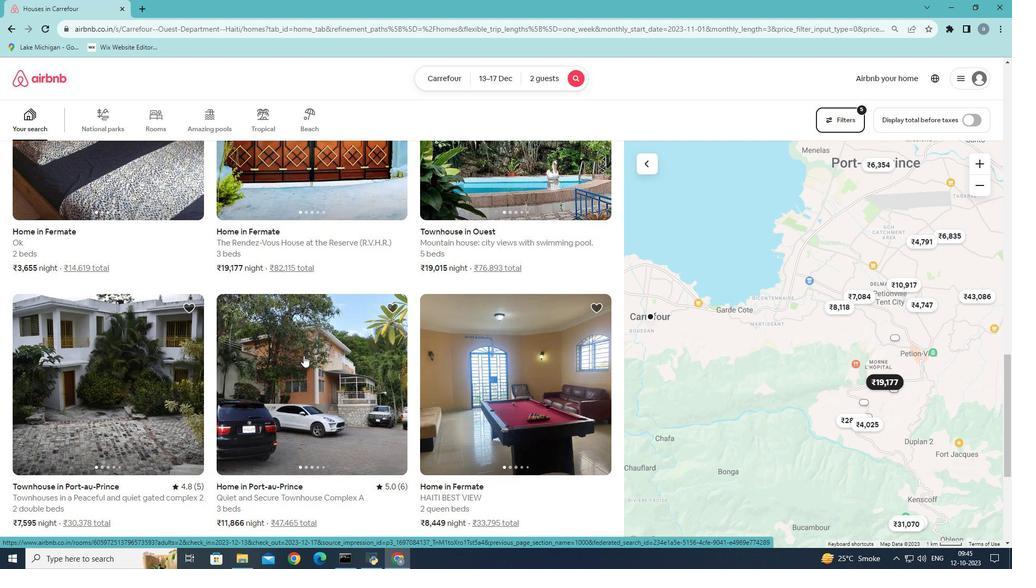 
Action: Mouse scrolled (303, 356) with delta (0, 0)
Screenshot: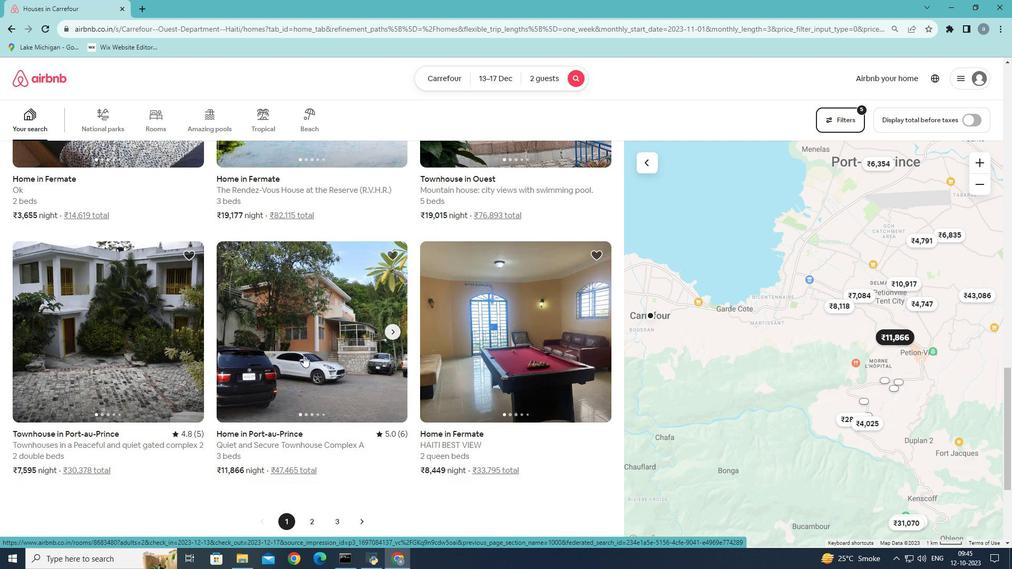 
Action: Mouse scrolled (303, 356) with delta (0, 0)
Screenshot: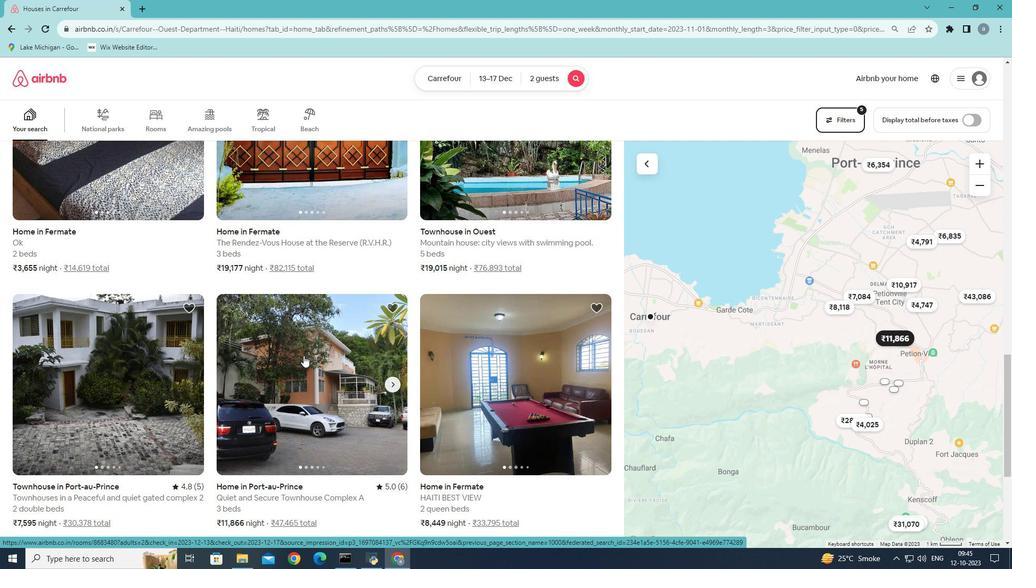 
Action: Mouse scrolled (303, 356) with delta (0, 0)
Screenshot: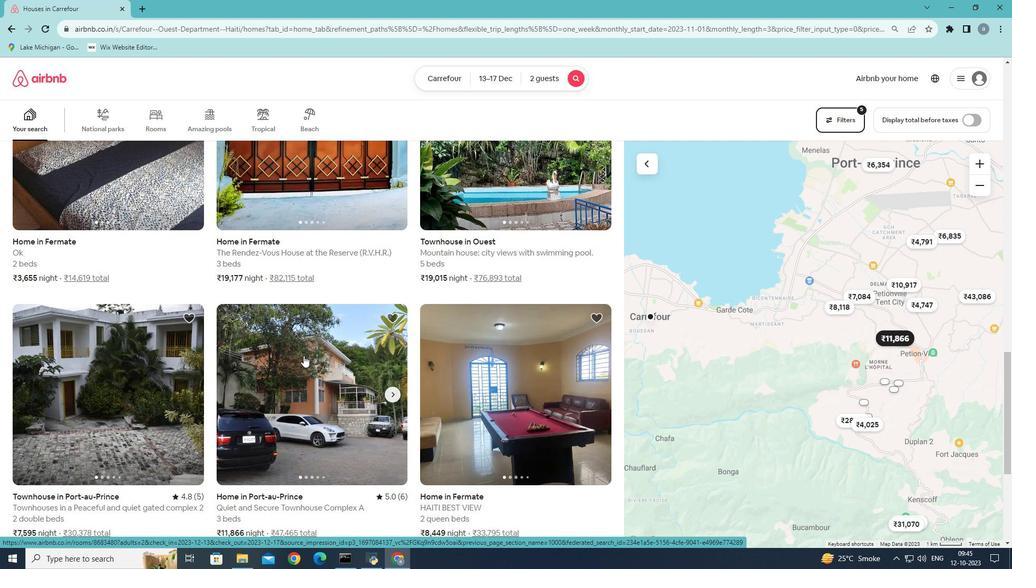 
Action: Mouse scrolled (303, 356) with delta (0, 0)
Screenshot: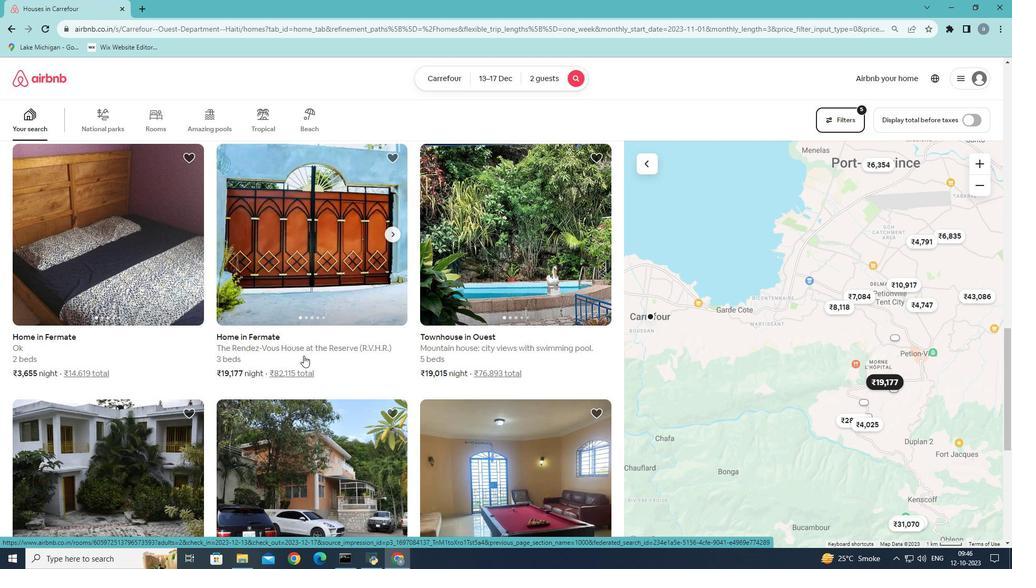
Action: Mouse scrolled (303, 356) with delta (0, 0)
Screenshot: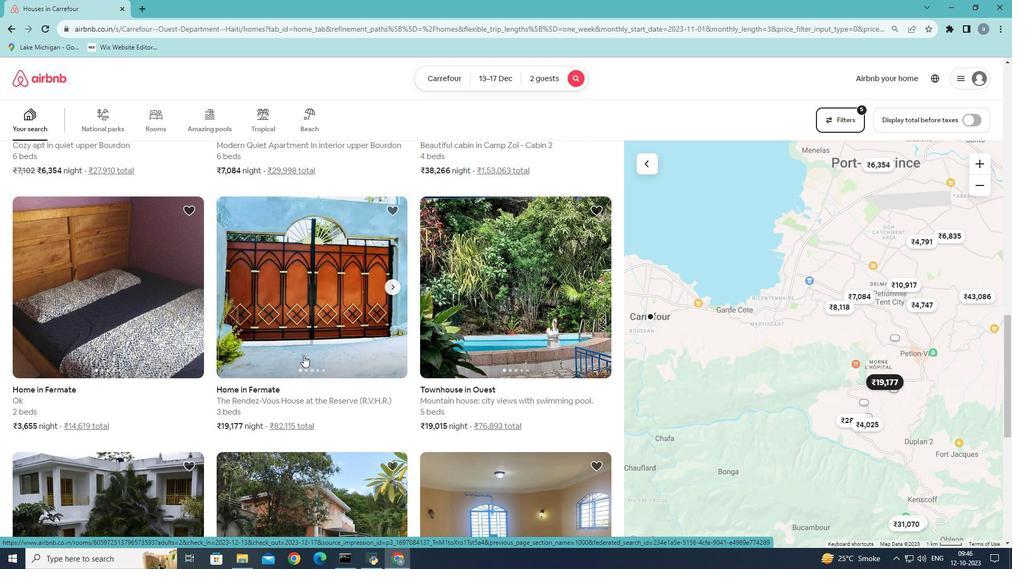 
Action: Mouse scrolled (303, 356) with delta (0, 0)
Screenshot: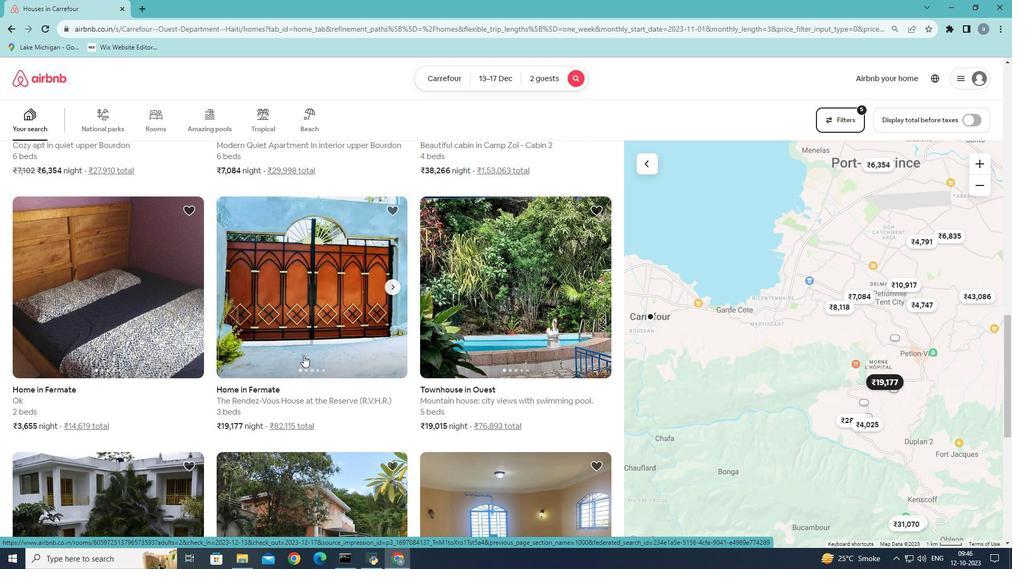 
Action: Mouse scrolled (303, 356) with delta (0, 0)
Screenshot: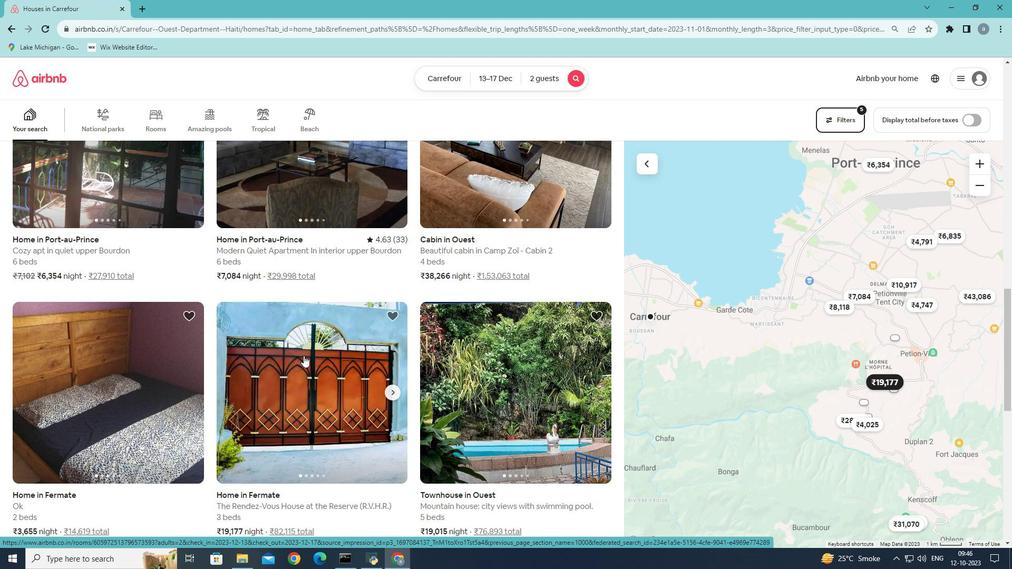 
Action: Mouse scrolled (303, 356) with delta (0, 0)
Screenshot: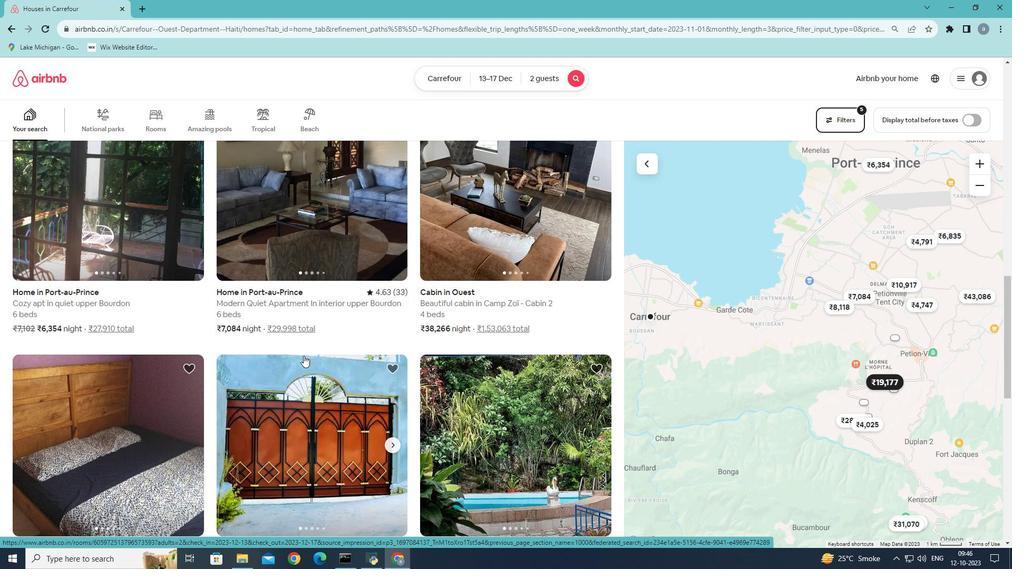 
Action: Mouse scrolled (303, 356) with delta (0, 0)
Screenshot: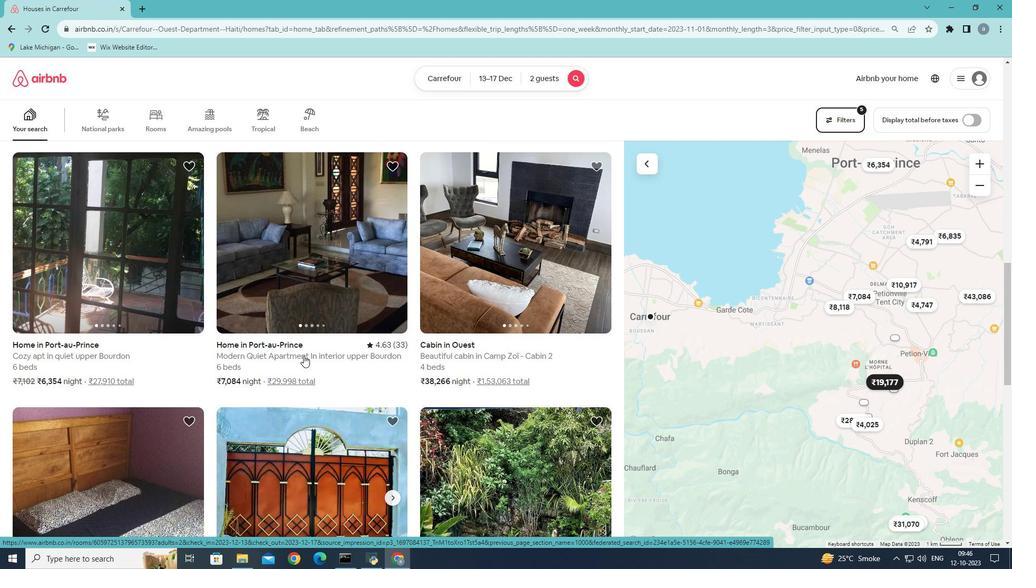 
Action: Mouse scrolled (303, 356) with delta (0, 0)
Screenshot: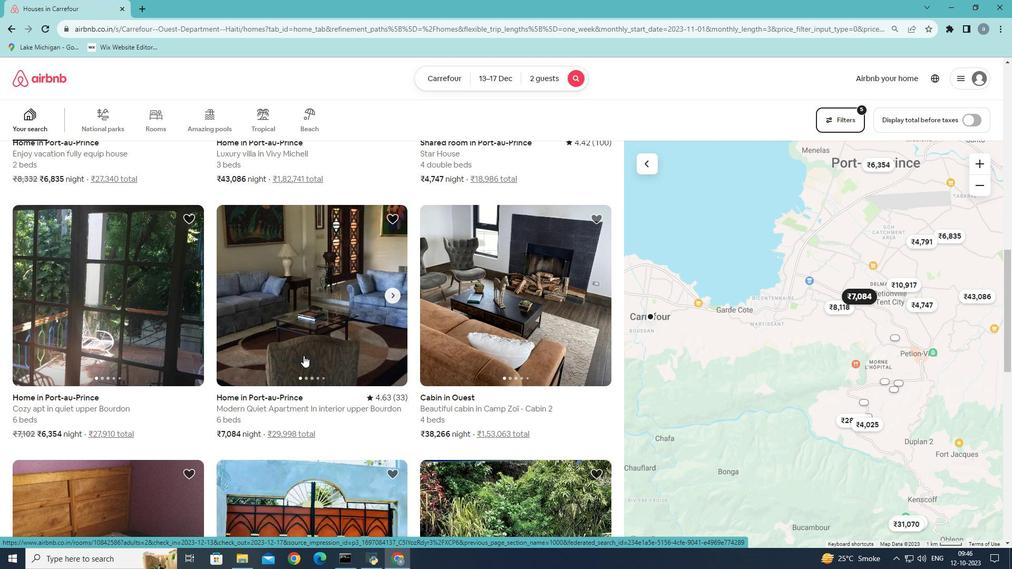
Action: Mouse scrolled (303, 356) with delta (0, 0)
Screenshot: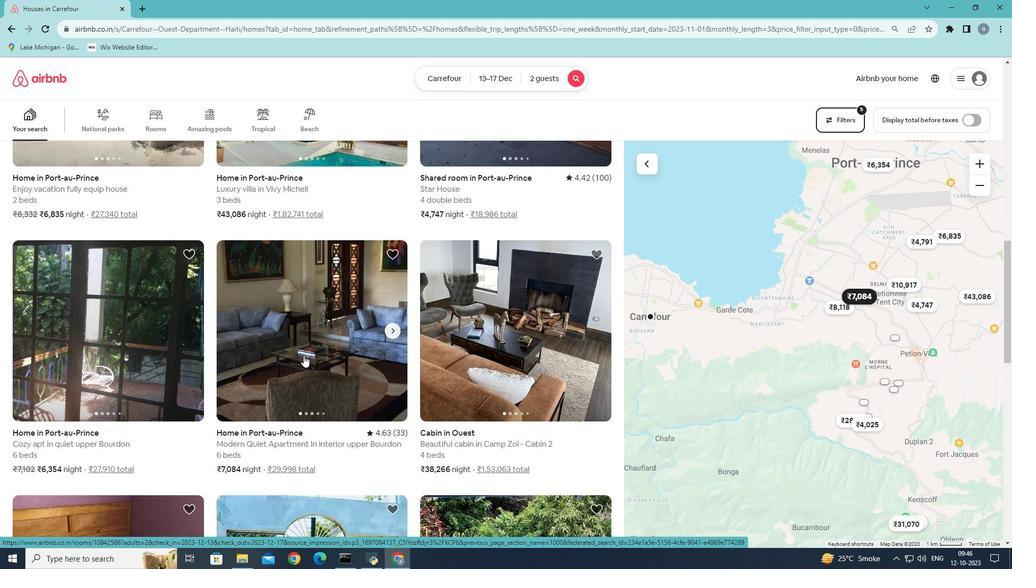 
Action: Mouse scrolled (303, 356) with delta (0, 0)
Screenshot: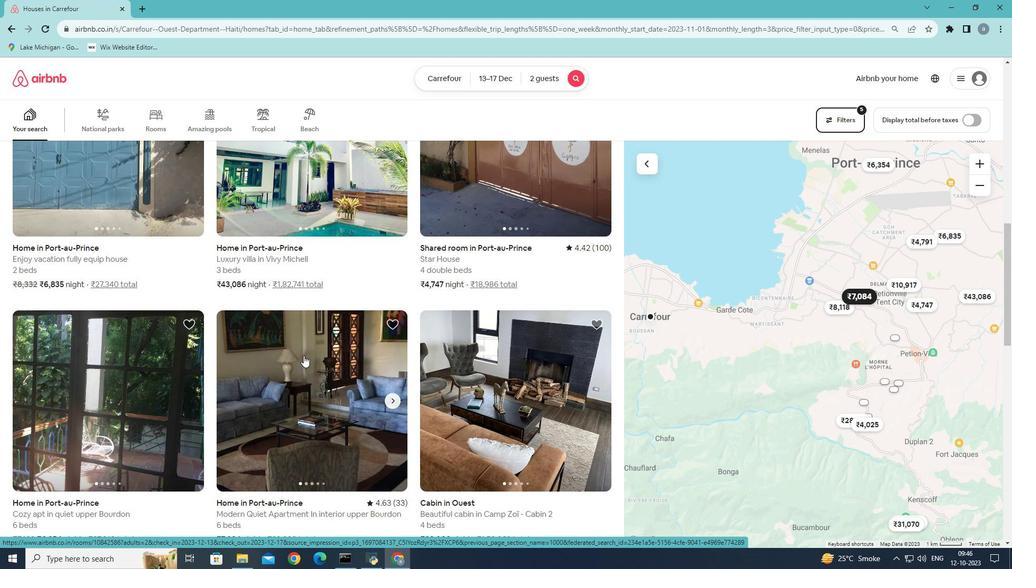 
Action: Mouse scrolled (303, 356) with delta (0, 0)
Screenshot: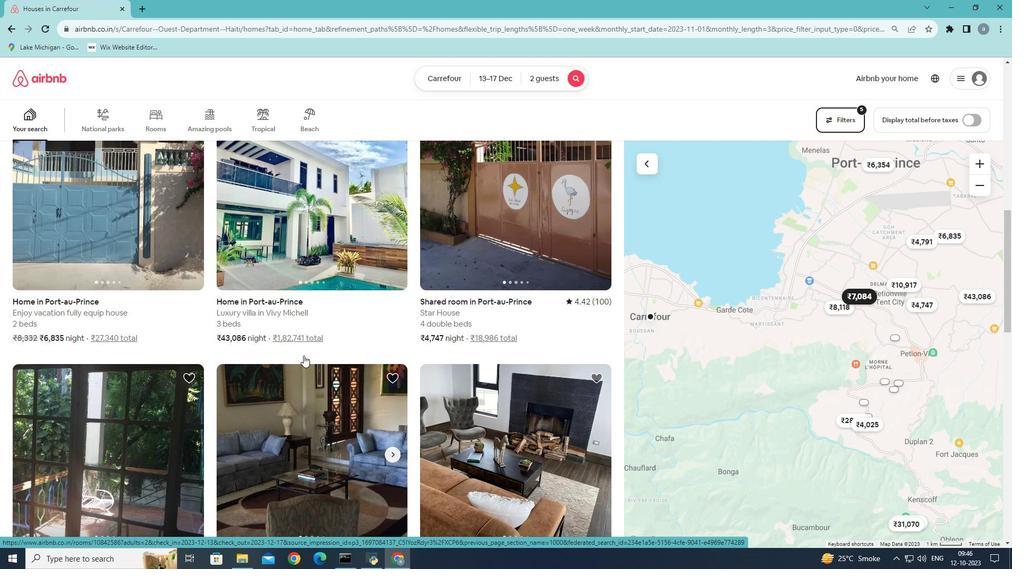 
Action: Mouse scrolled (303, 356) with delta (0, 0)
Screenshot: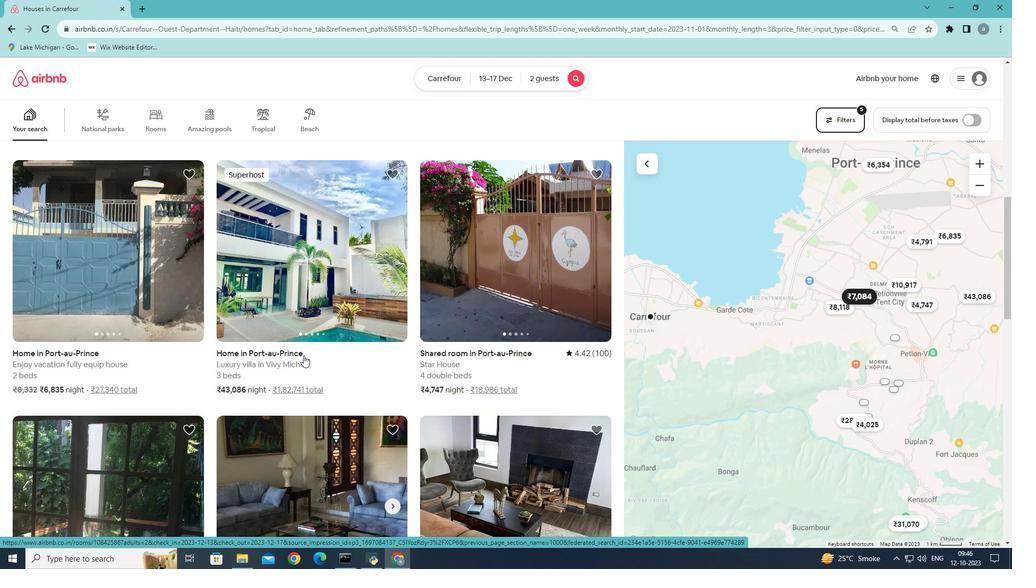 
Action: Mouse scrolled (303, 356) with delta (0, 0)
Screenshot: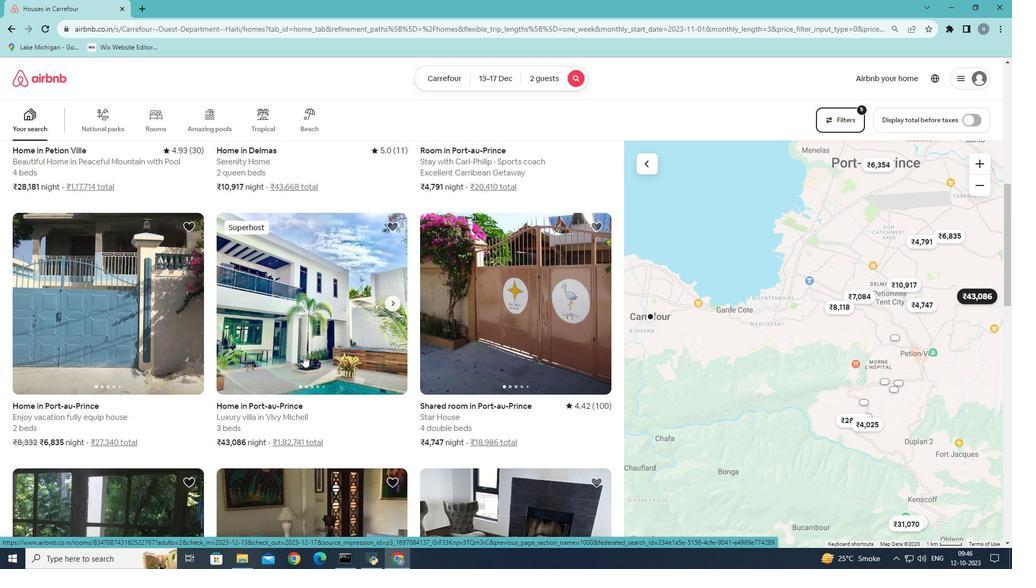 
Action: Mouse scrolled (303, 356) with delta (0, 0)
Screenshot: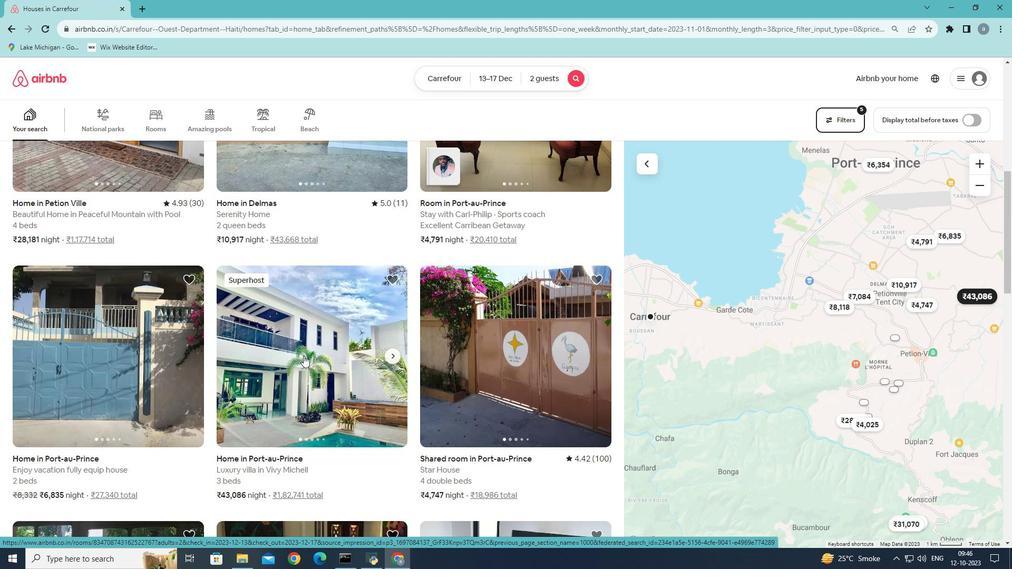 
Action: Mouse scrolled (303, 356) with delta (0, 0)
Screenshot: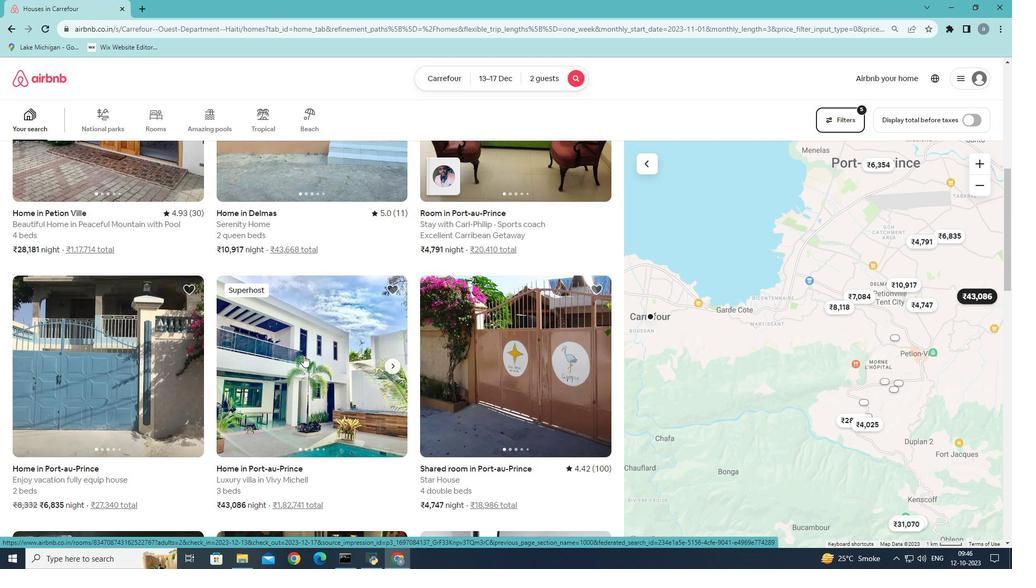 
Action: Mouse scrolled (303, 356) with delta (0, 0)
Screenshot: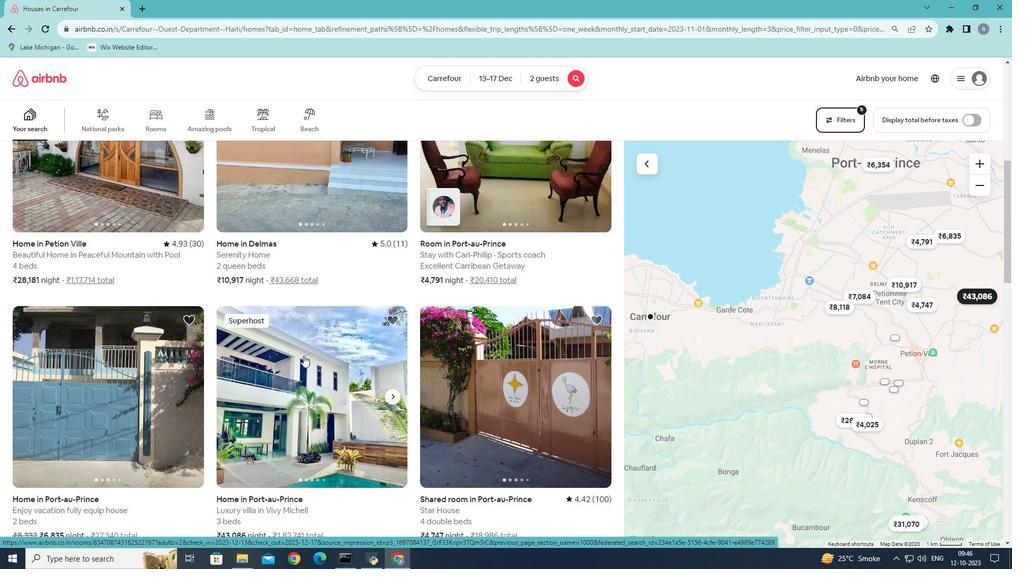 
Action: Mouse scrolled (303, 356) with delta (0, 0)
Screenshot: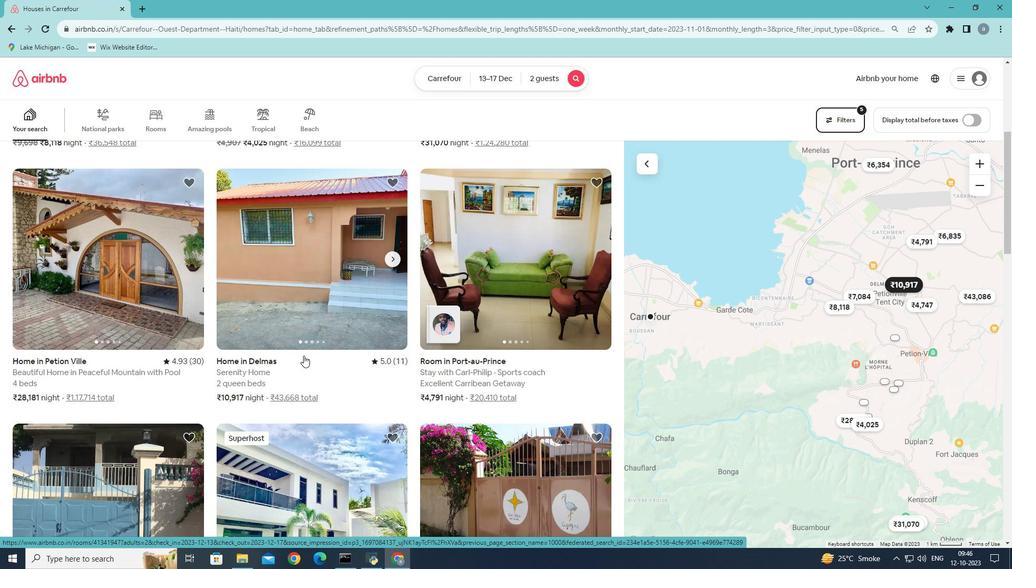 
Action: Mouse scrolled (303, 356) with delta (0, 0)
Screenshot: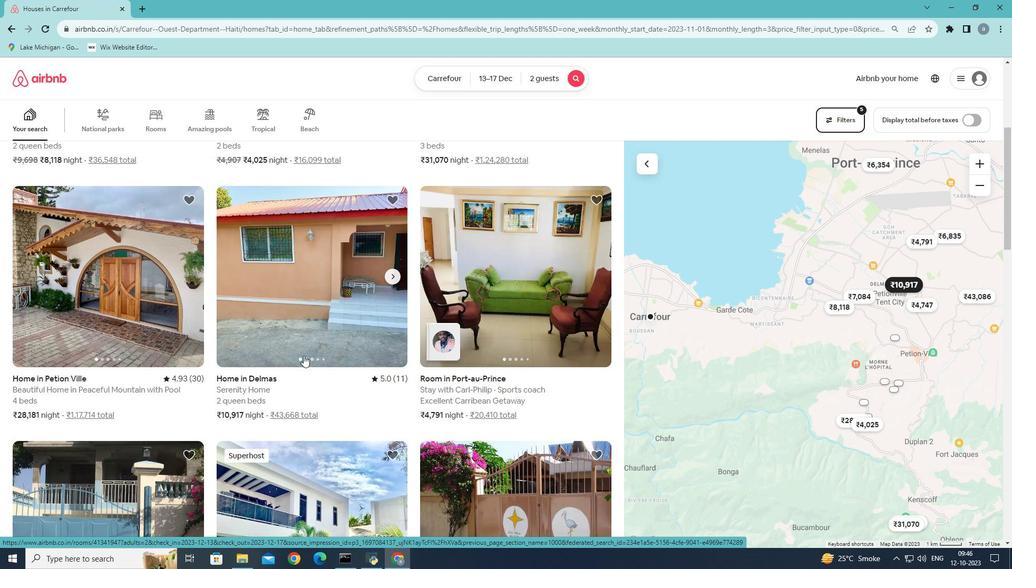 
Action: Mouse scrolled (303, 356) with delta (0, 0)
Screenshot: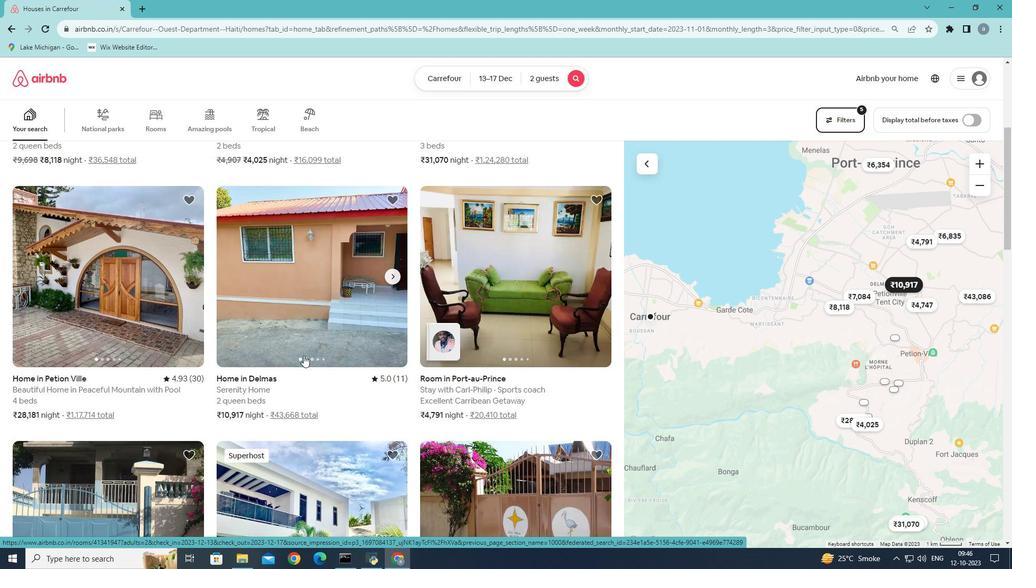
Action: Mouse scrolled (303, 356) with delta (0, 0)
Screenshot: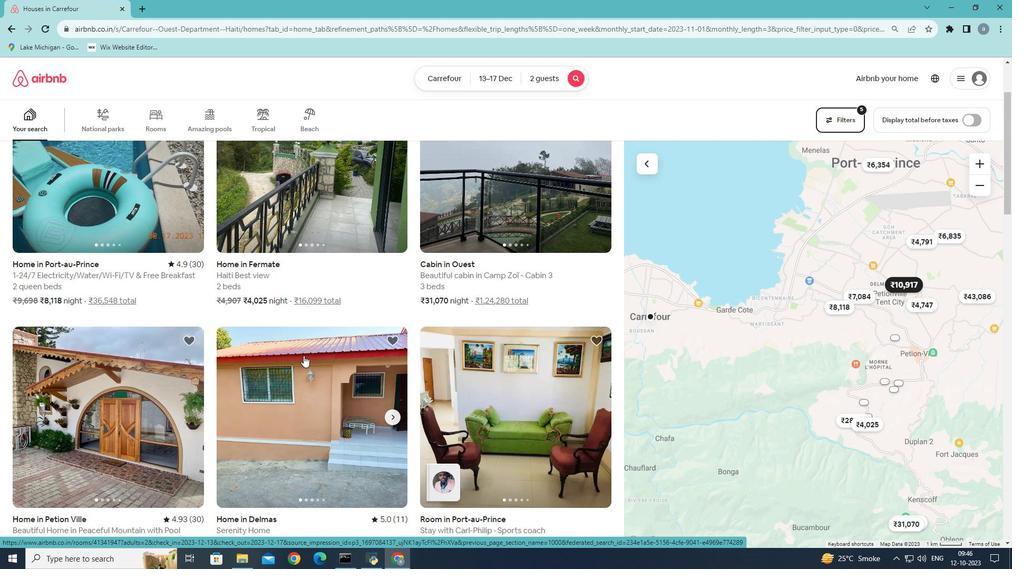 
Action: Mouse scrolled (303, 356) with delta (0, 0)
Screenshot: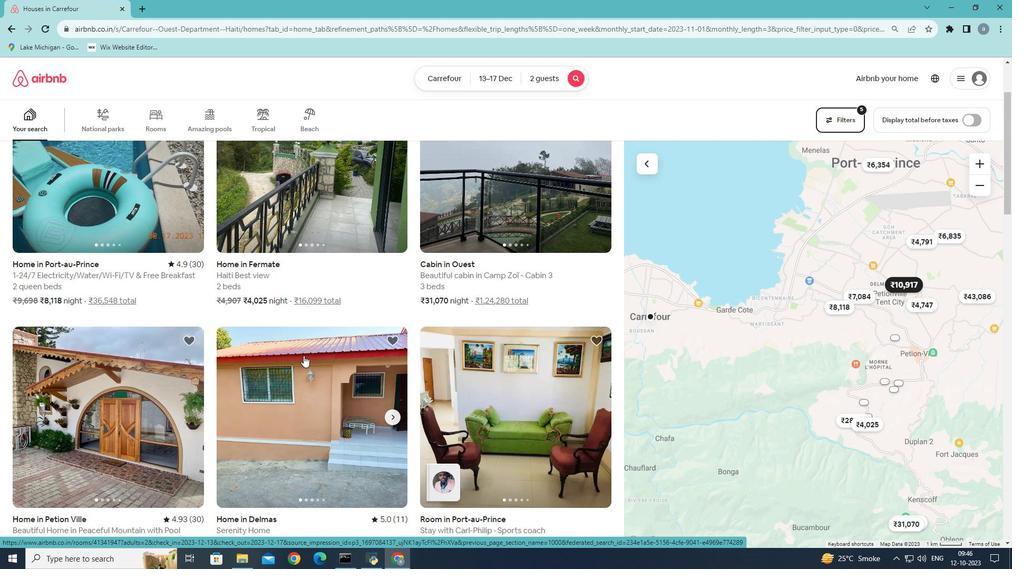 
Action: Mouse scrolled (303, 356) with delta (0, 0)
Screenshot: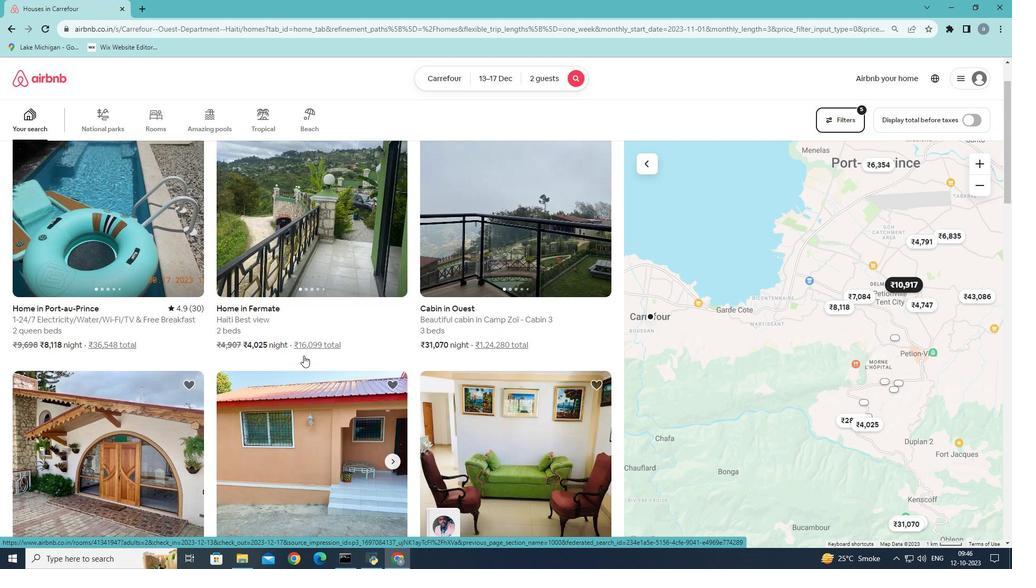 
Action: Mouse scrolled (303, 356) with delta (0, 0)
Screenshot: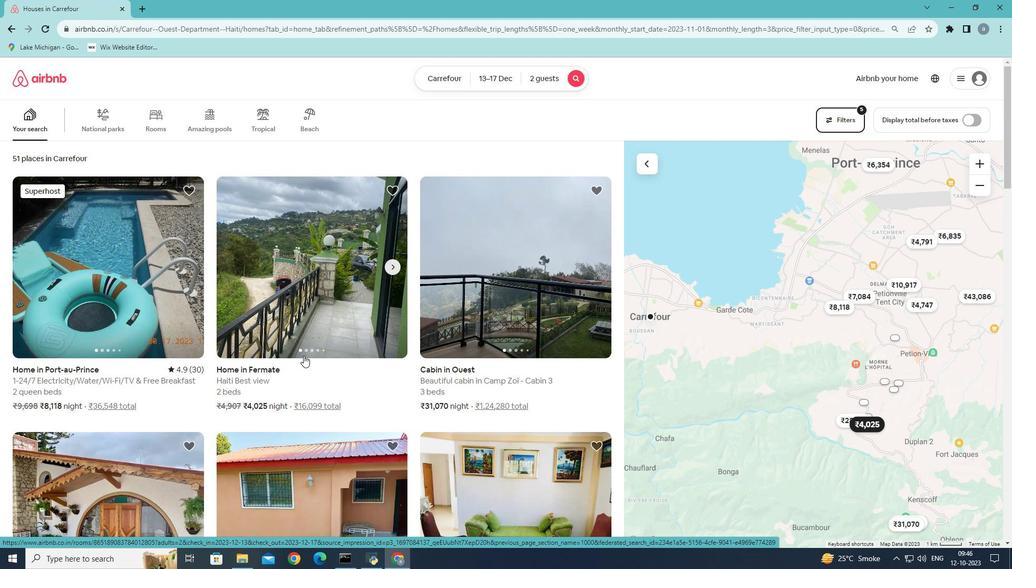 
Action: Mouse scrolled (303, 356) with delta (0, 0)
Screenshot: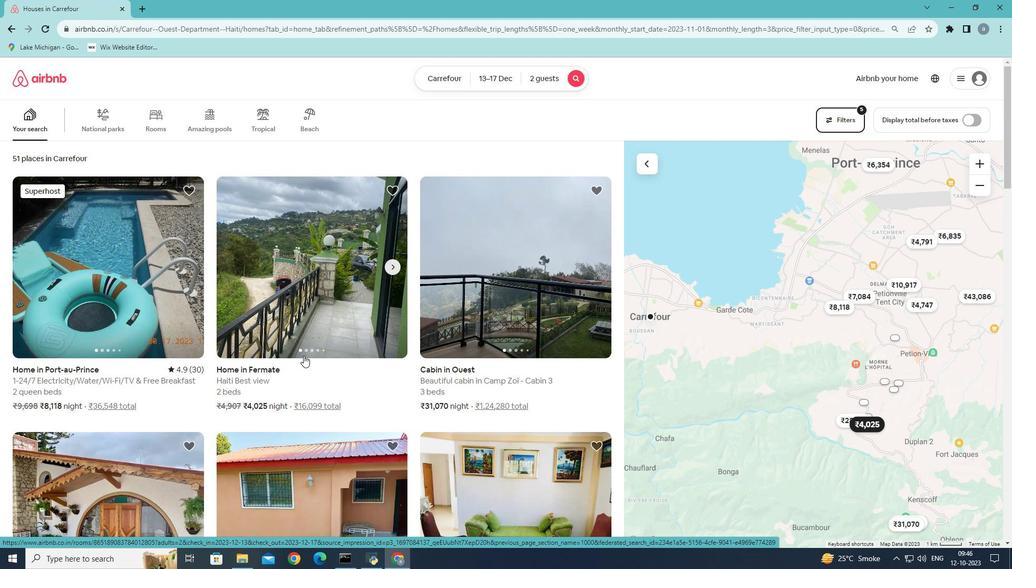 
Action: Mouse moved to (129, 313)
Screenshot: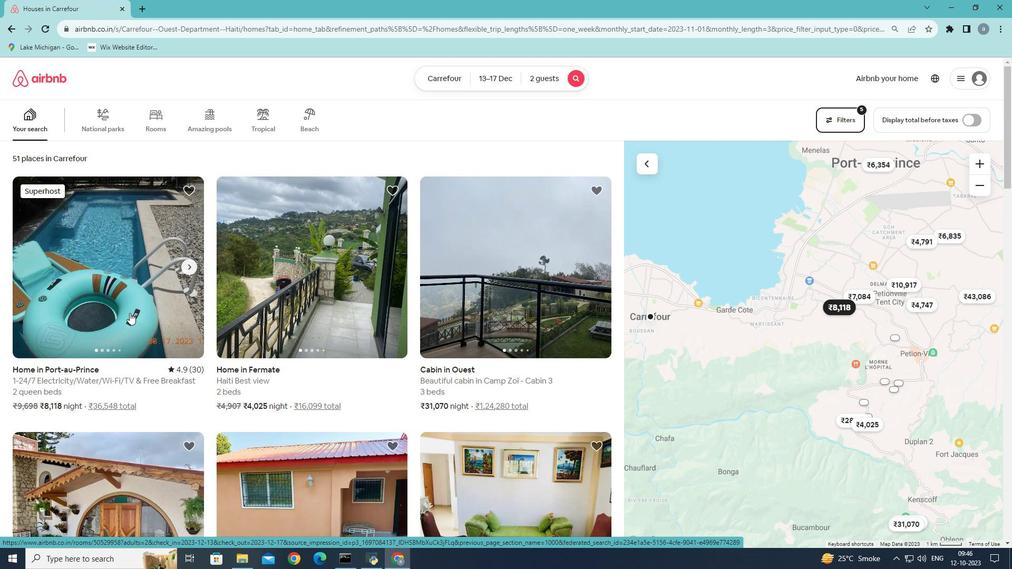 
Action: Mouse pressed left at (129, 313)
Screenshot: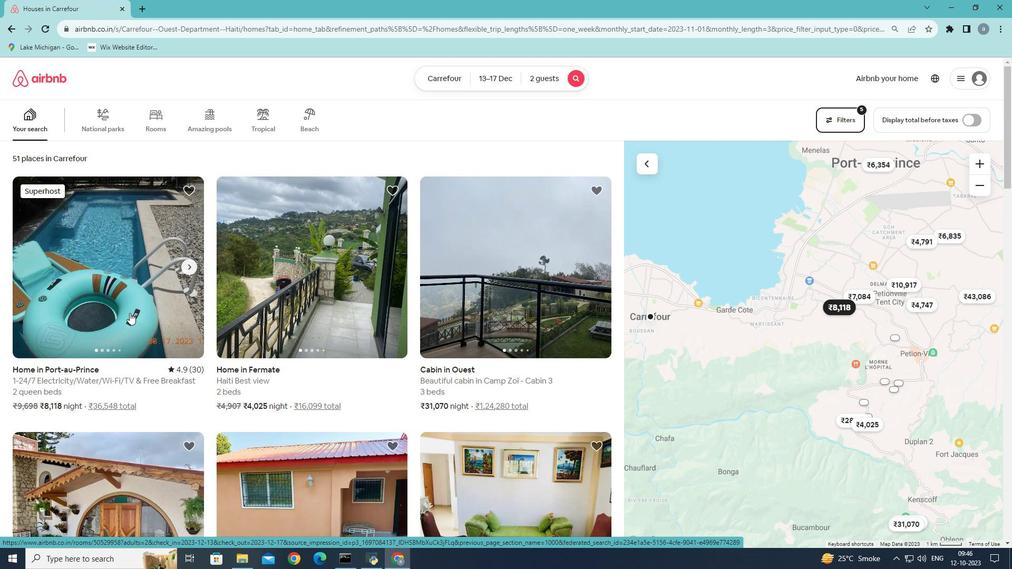 
Action: Mouse moved to (742, 397)
Screenshot: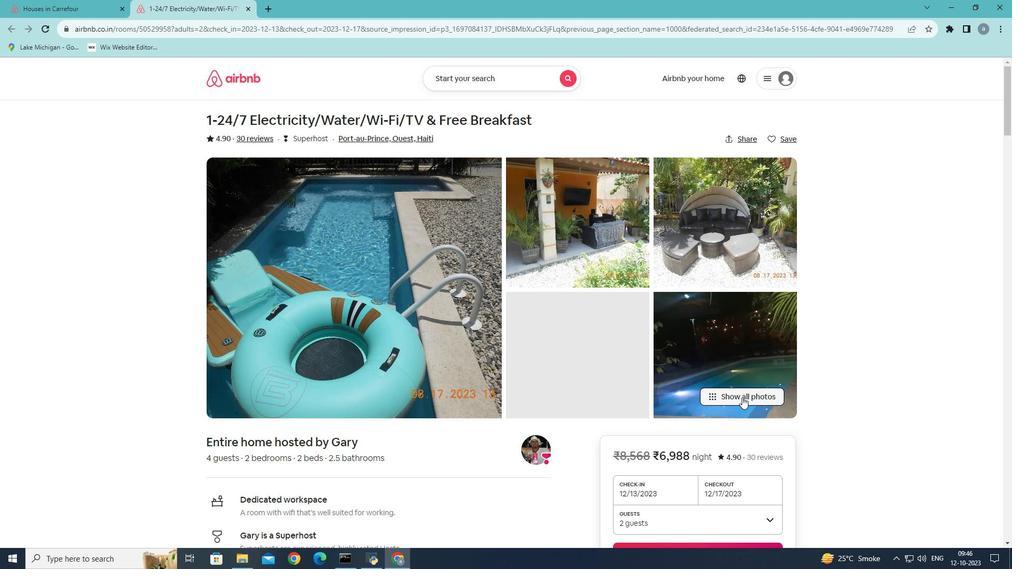 
Action: Mouse pressed left at (742, 397)
Screenshot: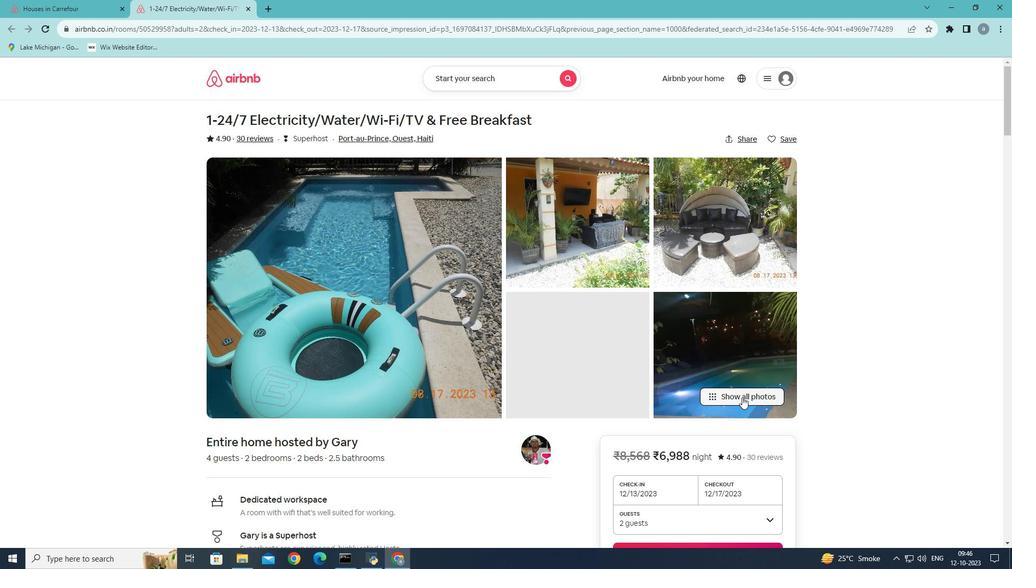 
Action: Mouse moved to (568, 367)
Screenshot: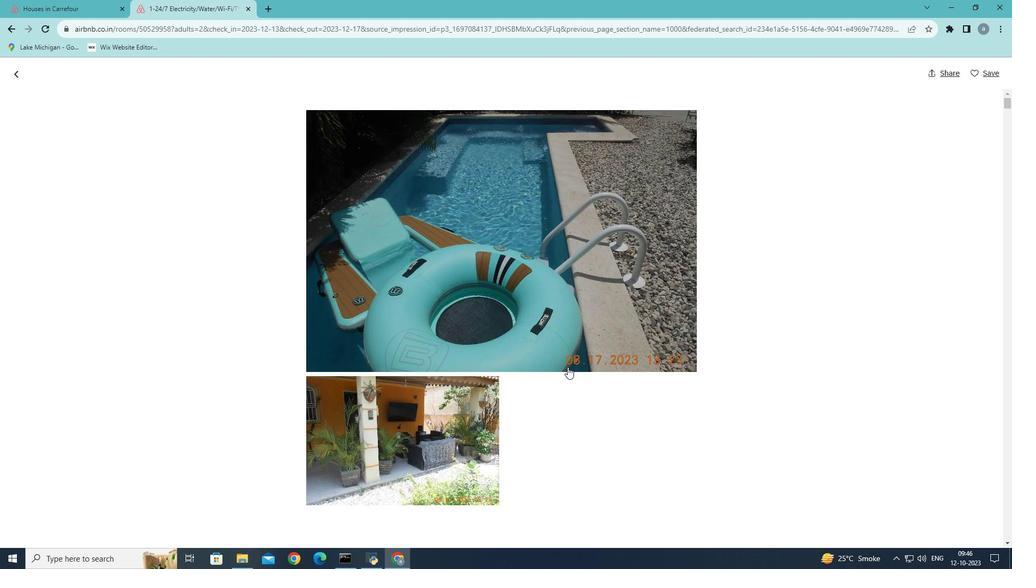 
Action: Mouse scrolled (568, 367) with delta (0, 0)
Screenshot: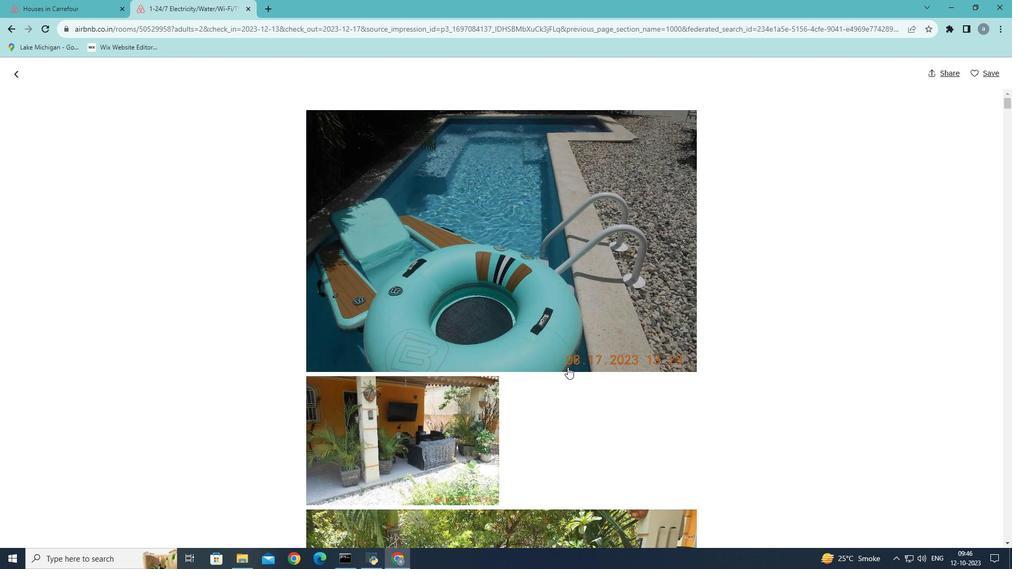
Action: Mouse scrolled (568, 367) with delta (0, 0)
Screenshot: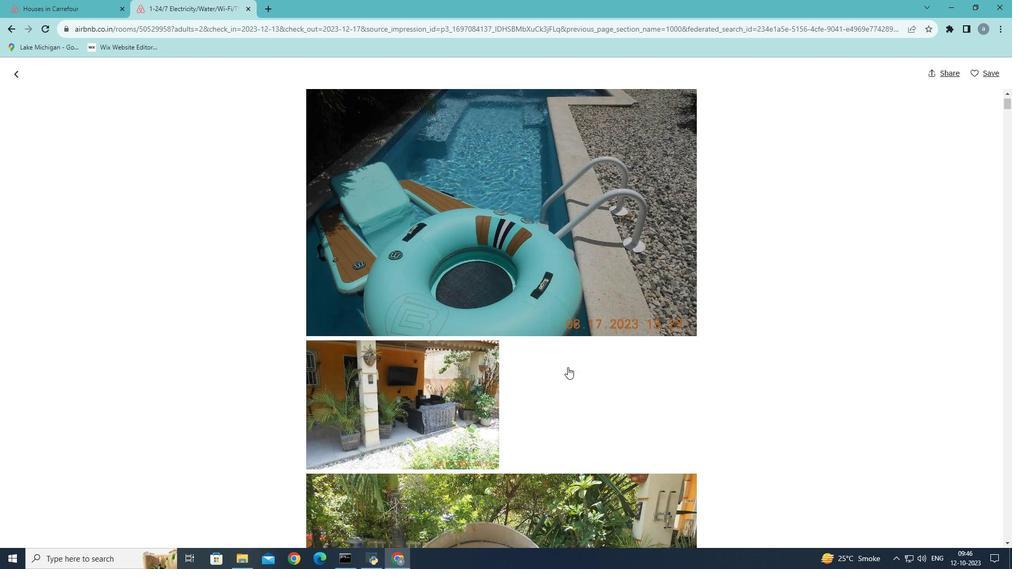 
Action: Mouse scrolled (568, 367) with delta (0, 0)
Screenshot: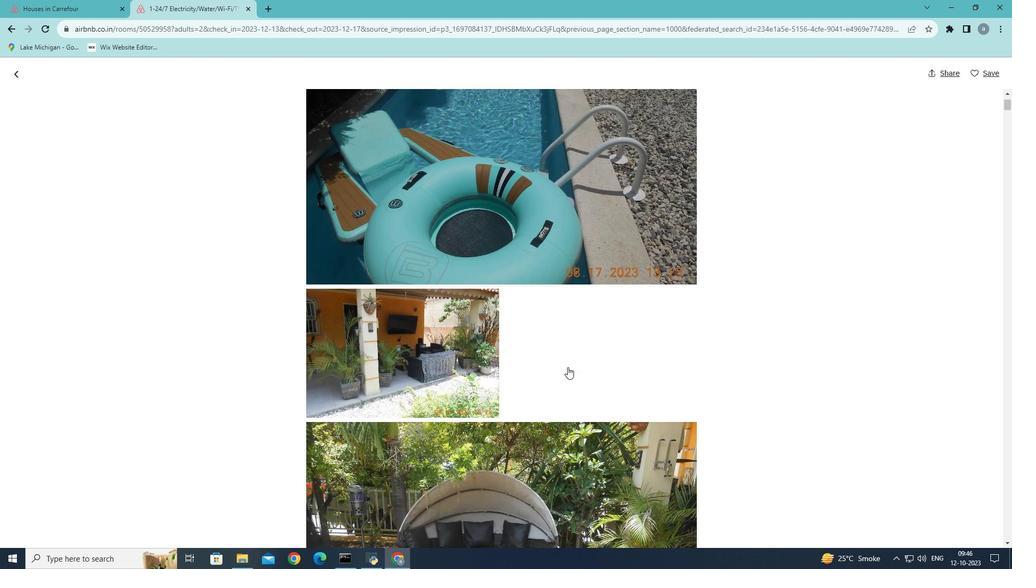 
Action: Mouse scrolled (568, 367) with delta (0, 0)
Screenshot: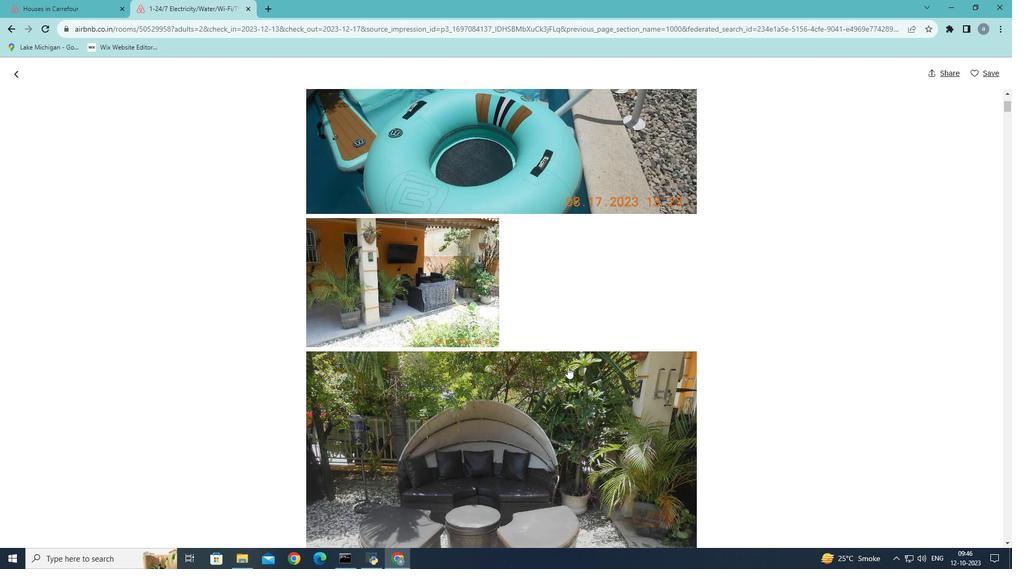 
Action: Mouse scrolled (568, 367) with delta (0, 0)
Screenshot: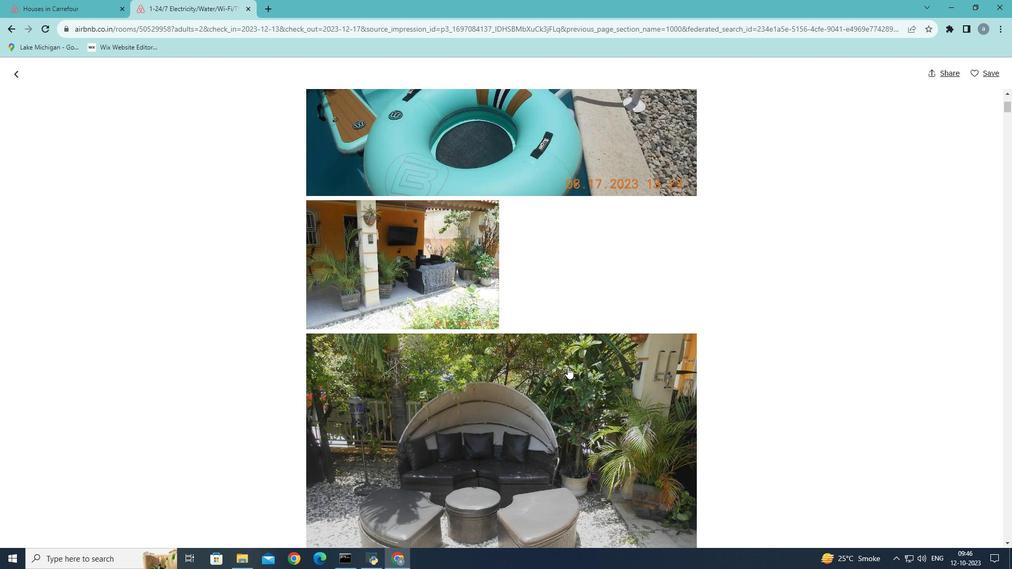 
Action: Mouse scrolled (568, 367) with delta (0, 0)
Screenshot: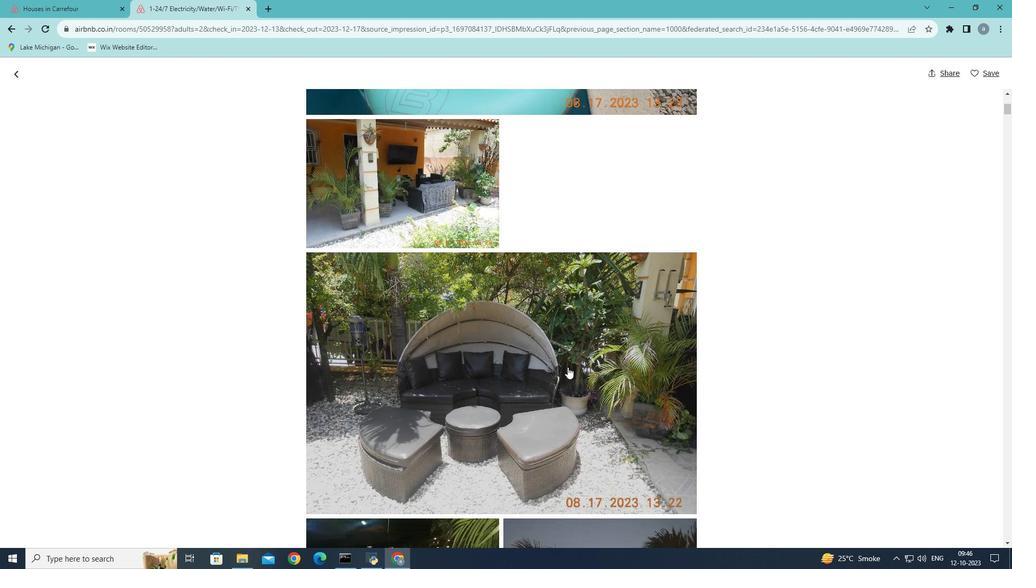 
Action: Mouse scrolled (568, 367) with delta (0, 0)
Screenshot: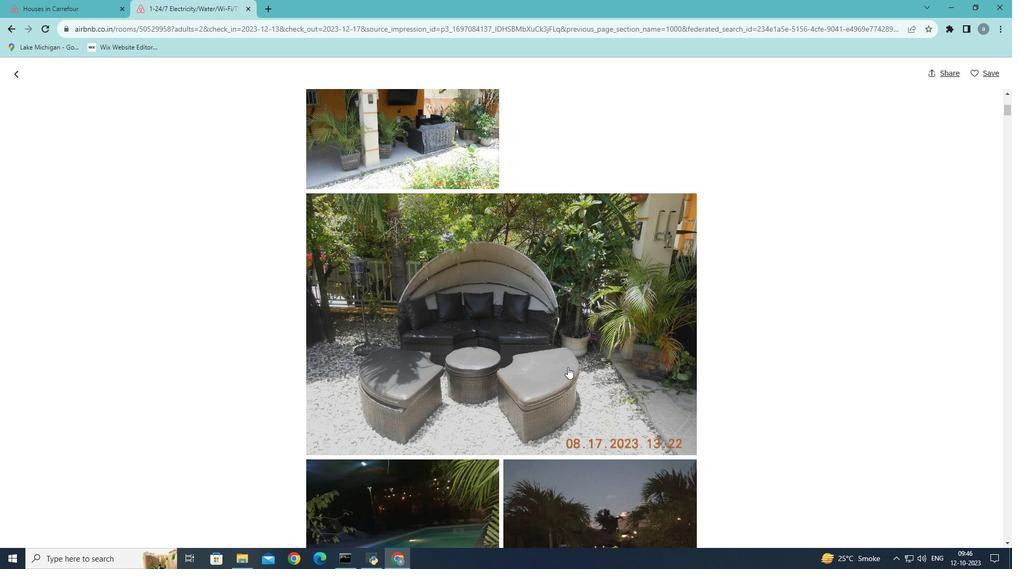 
Action: Mouse scrolled (568, 367) with delta (0, 0)
Screenshot: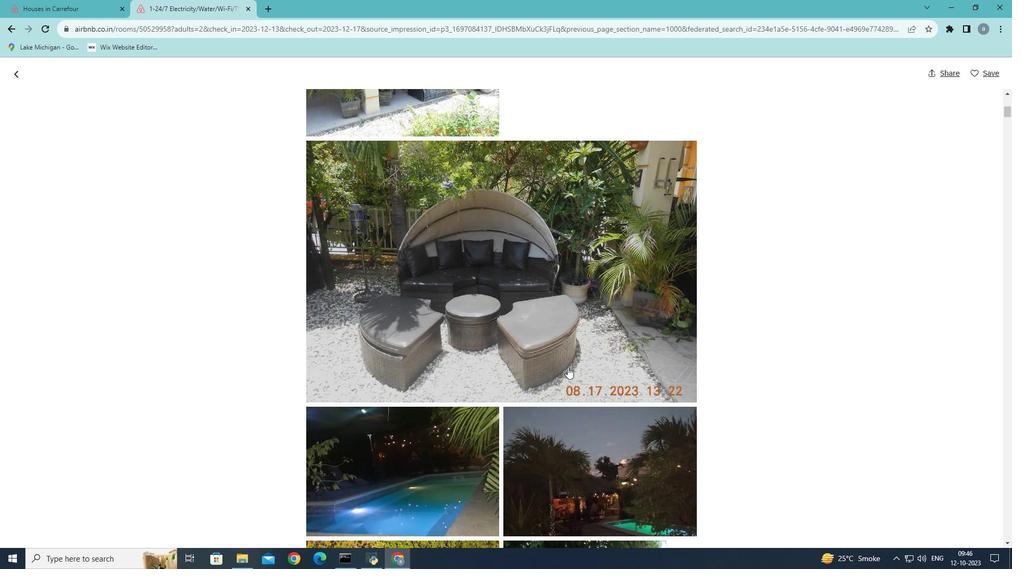 
Action: Mouse scrolled (568, 367) with delta (0, 0)
Screenshot: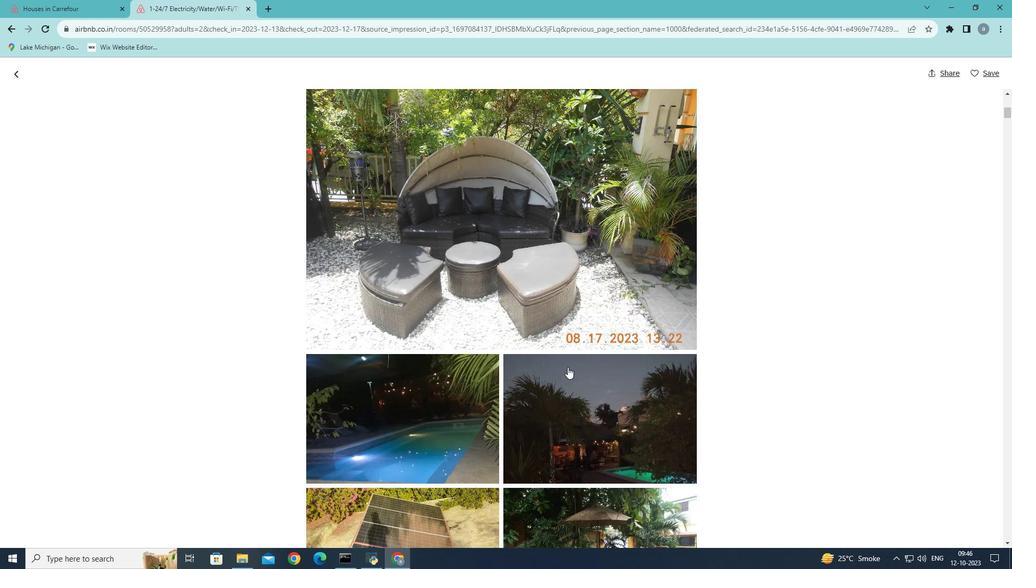 
Action: Mouse moved to (570, 370)
Screenshot: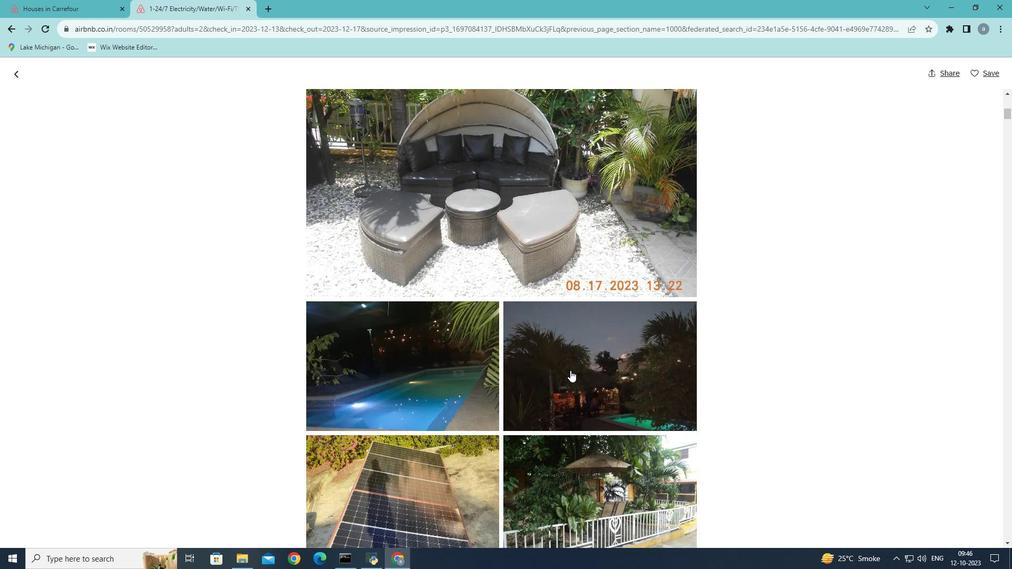 
Action: Mouse scrolled (570, 370) with delta (0, 0)
Screenshot: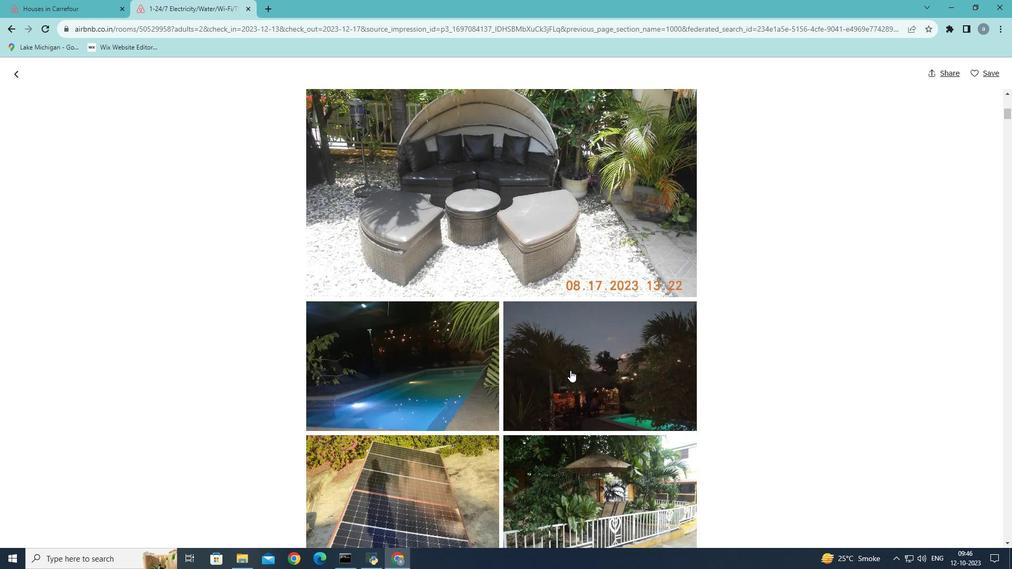 
Action: Mouse scrolled (570, 370) with delta (0, 0)
Screenshot: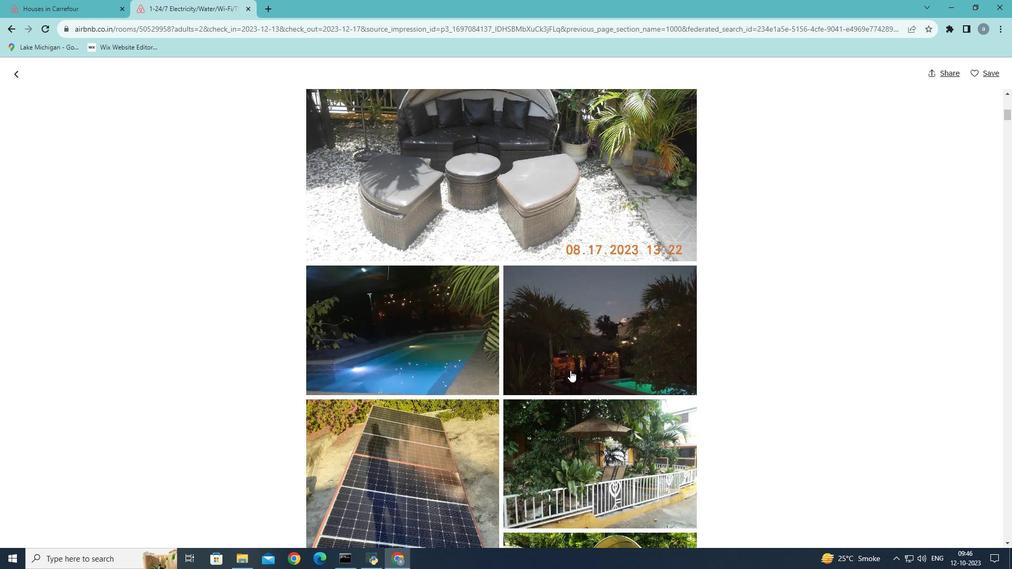 
Action: Mouse moved to (569, 368)
Screenshot: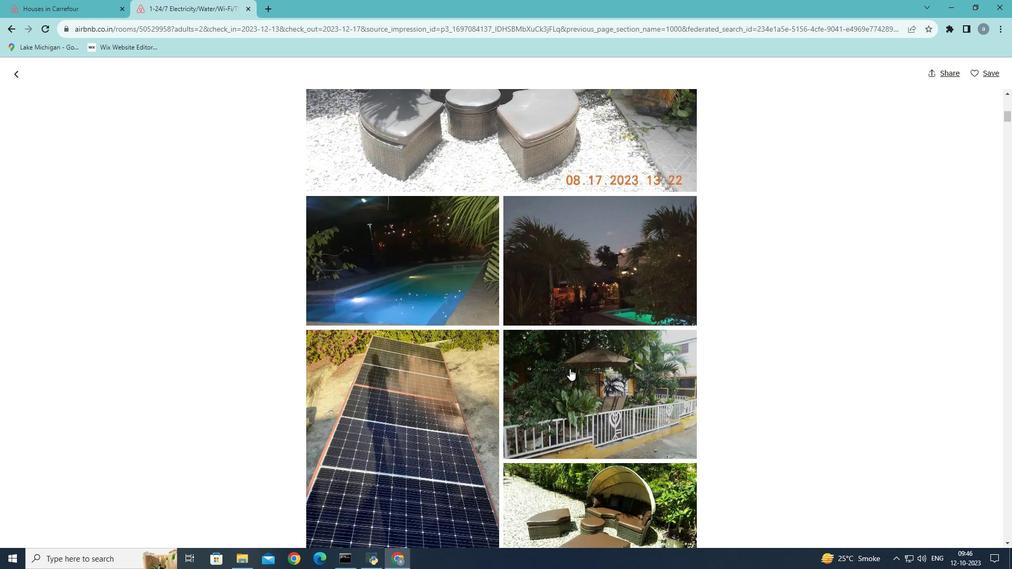 
Action: Mouse scrolled (569, 368) with delta (0, 0)
Screenshot: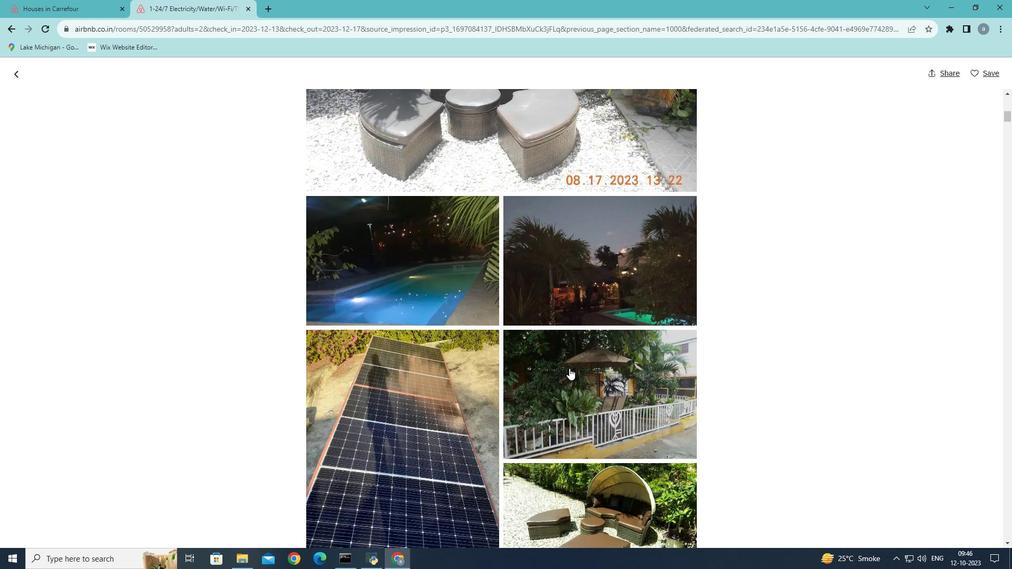 
Action: Mouse scrolled (569, 368) with delta (0, 0)
Screenshot: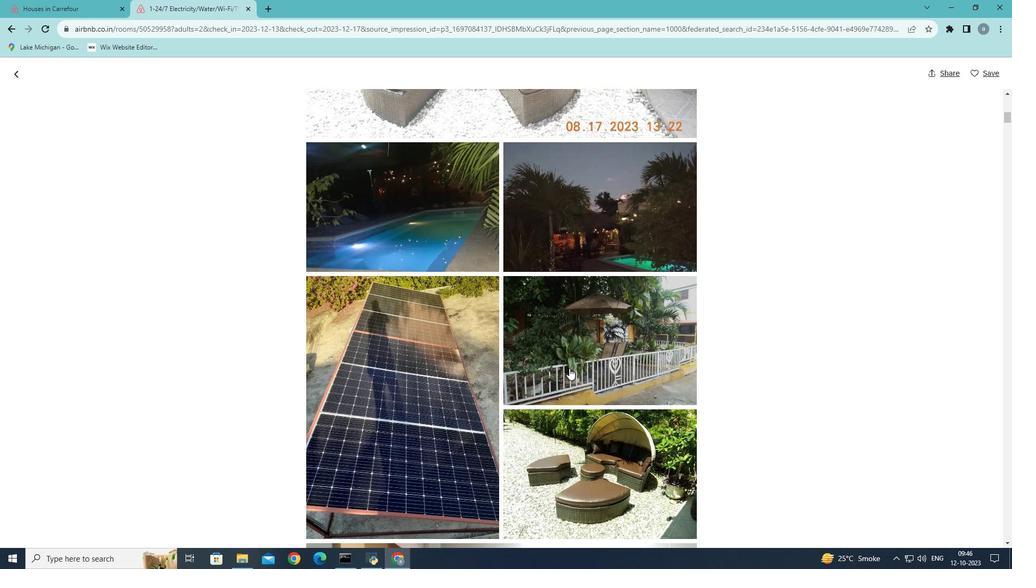 
Action: Mouse scrolled (569, 368) with delta (0, 0)
Screenshot: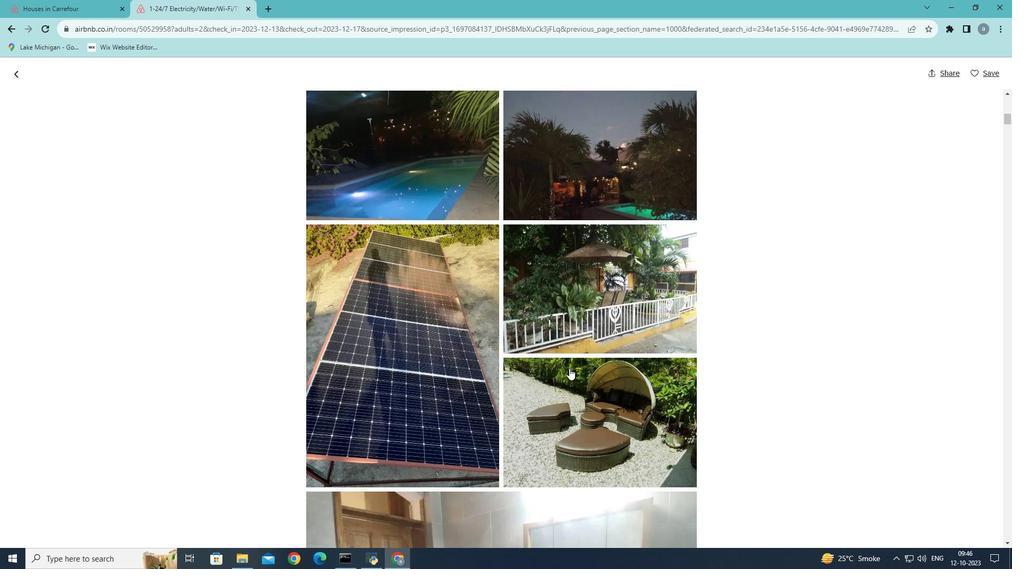 
Action: Mouse scrolled (569, 368) with delta (0, 0)
Screenshot: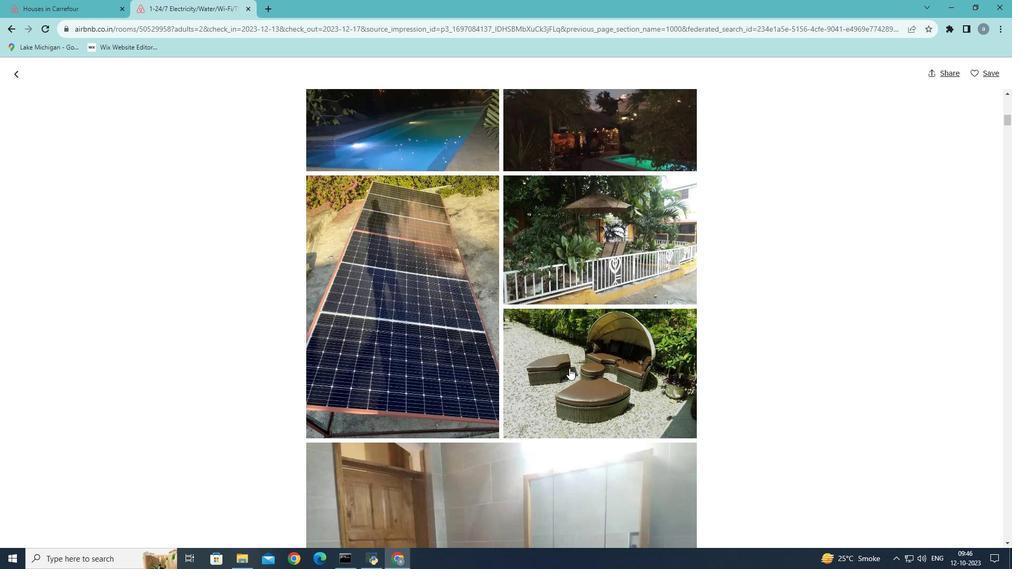 
Action: Mouse scrolled (569, 368) with delta (0, 0)
Screenshot: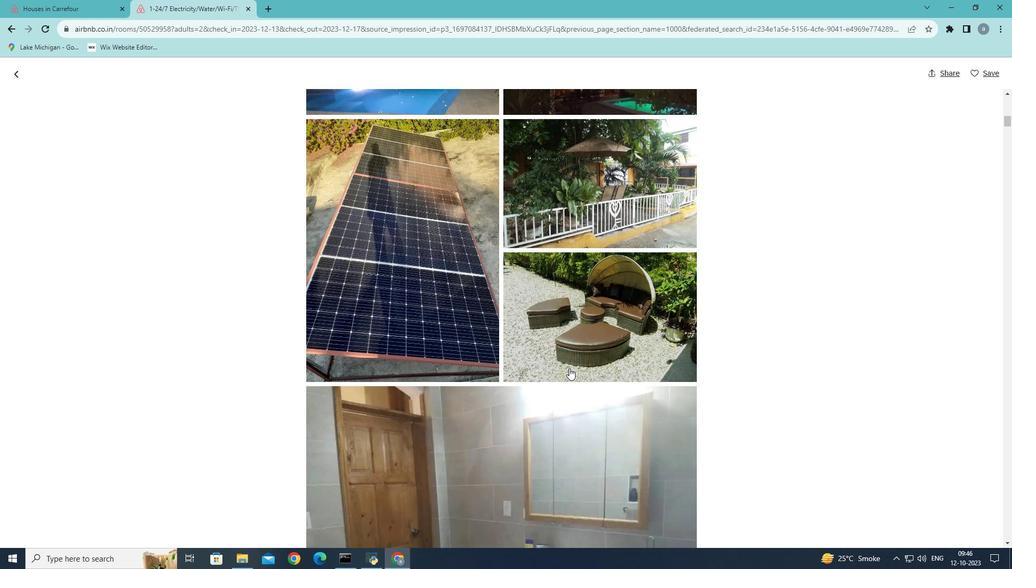 
Action: Mouse scrolled (569, 368) with delta (0, 0)
Screenshot: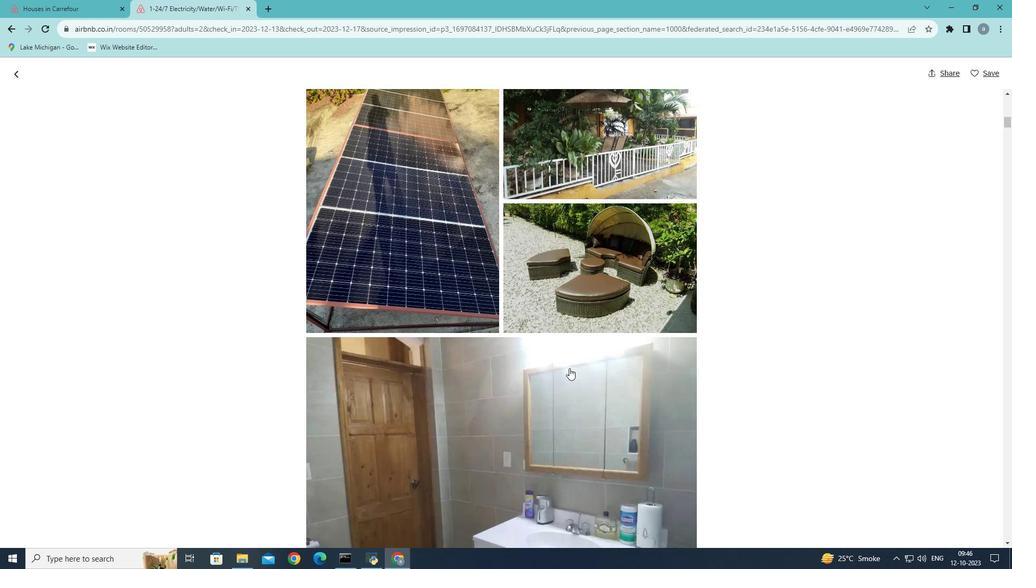 
Action: Mouse scrolled (569, 368) with delta (0, 0)
Screenshot: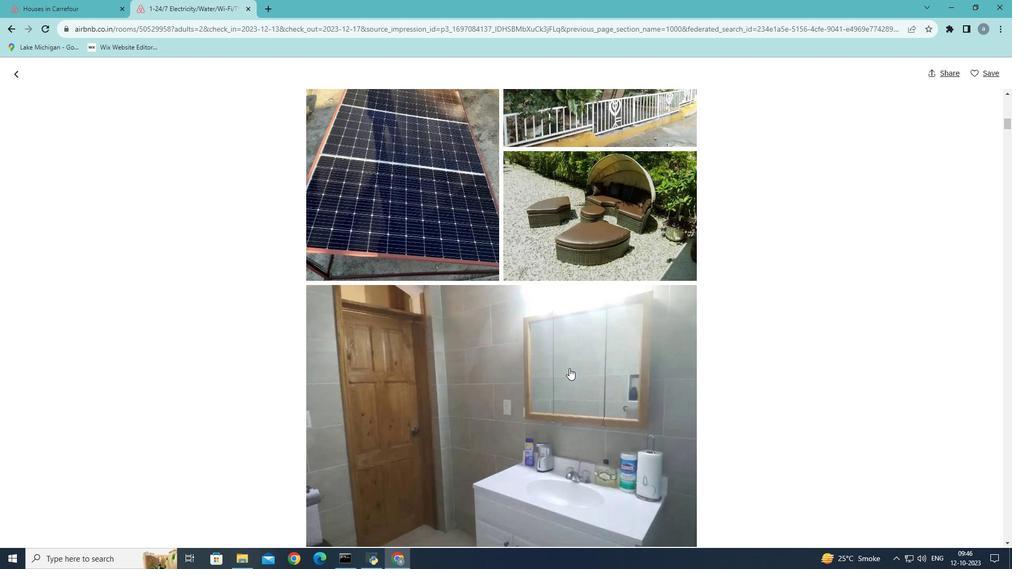 
Action: Mouse scrolled (569, 368) with delta (0, 0)
Screenshot: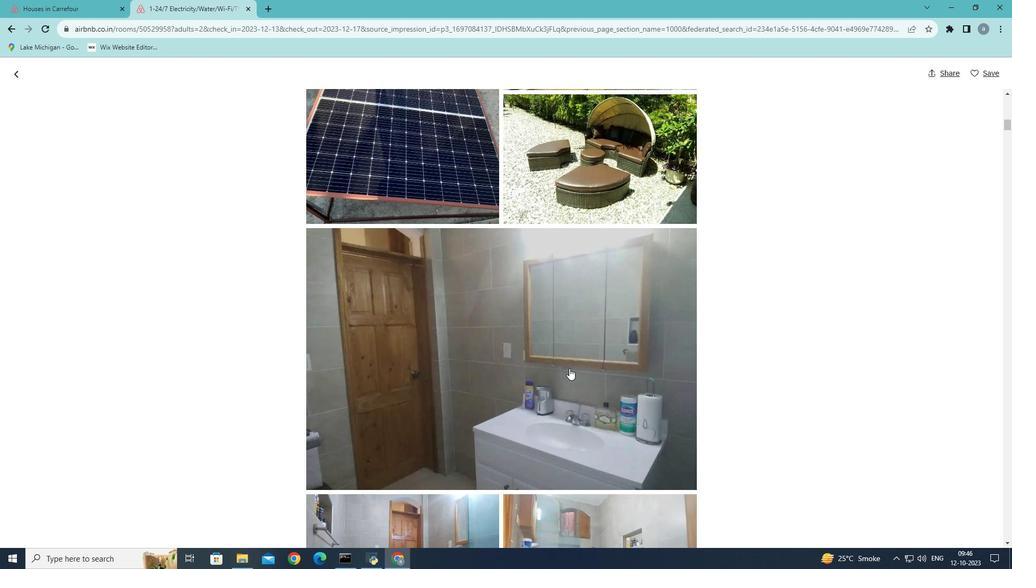 
Action: Mouse scrolled (569, 368) with delta (0, 0)
Screenshot: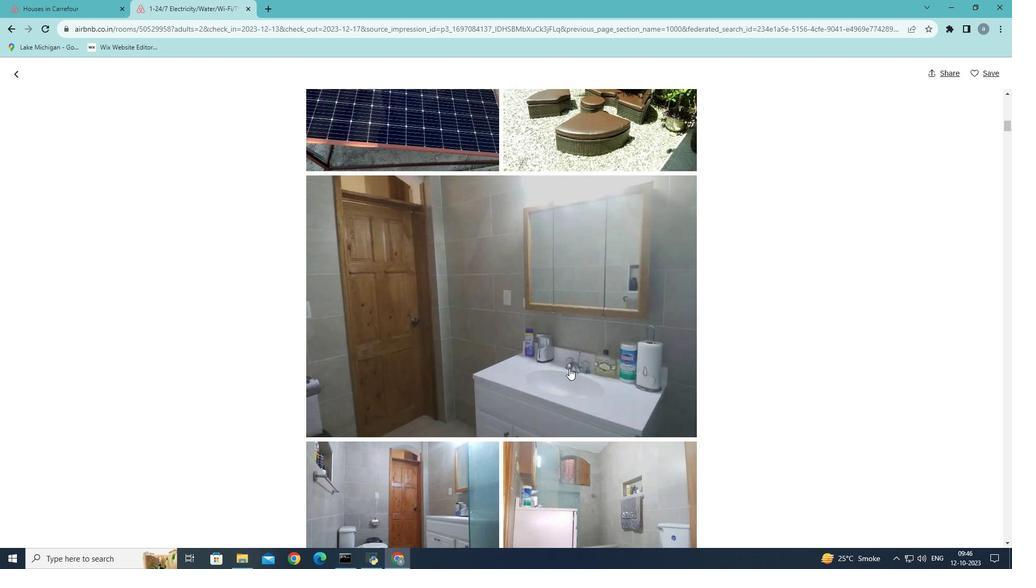 
Action: Mouse scrolled (569, 368) with delta (0, 0)
Screenshot: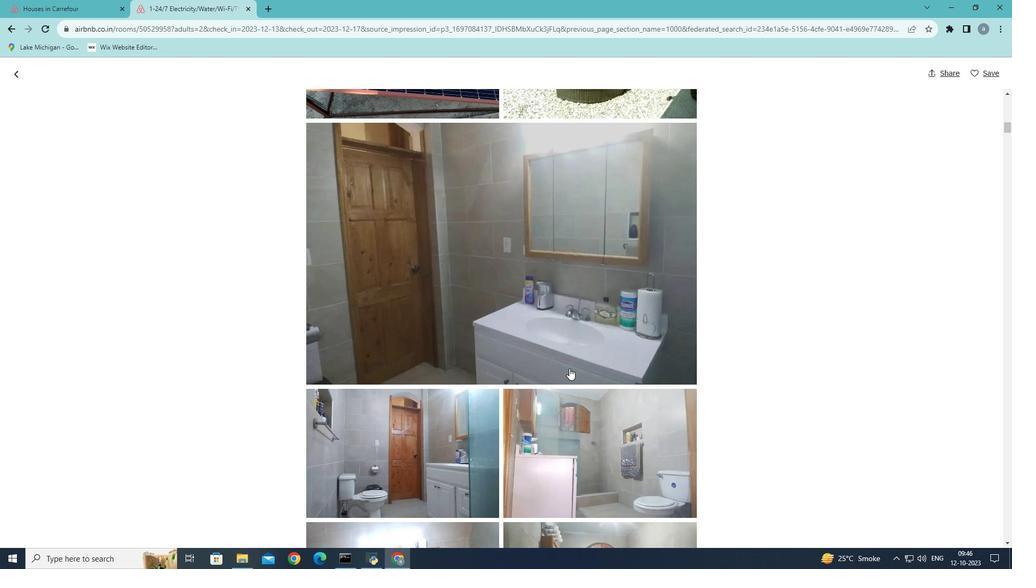 
Action: Mouse moved to (569, 368)
Screenshot: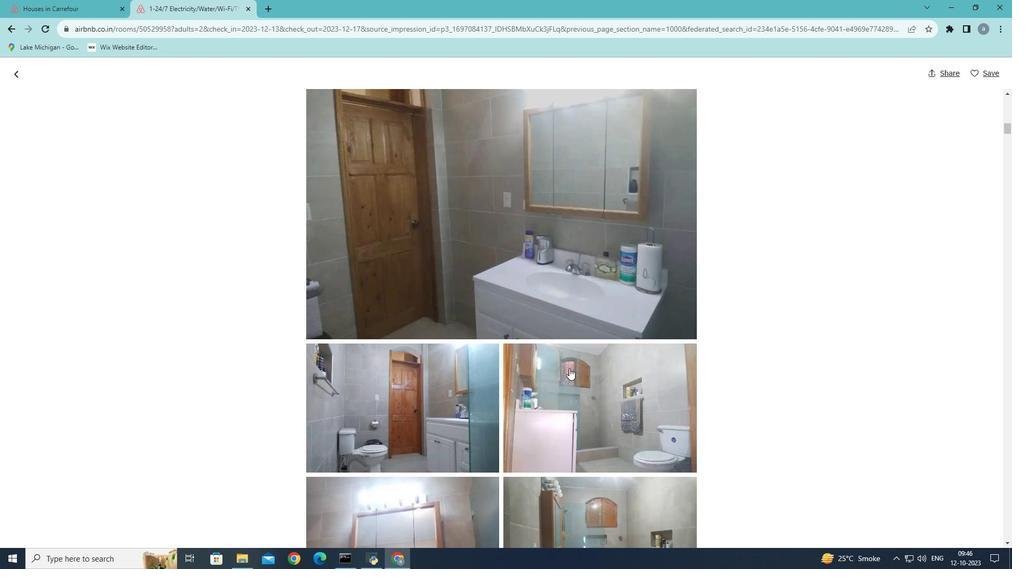 
Action: Mouse scrolled (569, 368) with delta (0, 0)
Screenshot: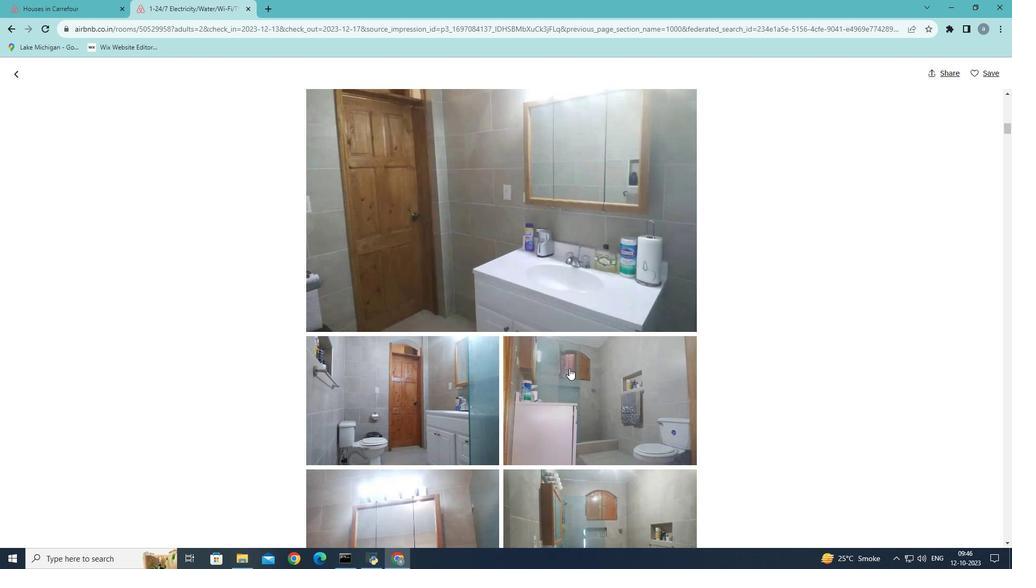 
Action: Mouse scrolled (569, 368) with delta (0, 0)
Screenshot: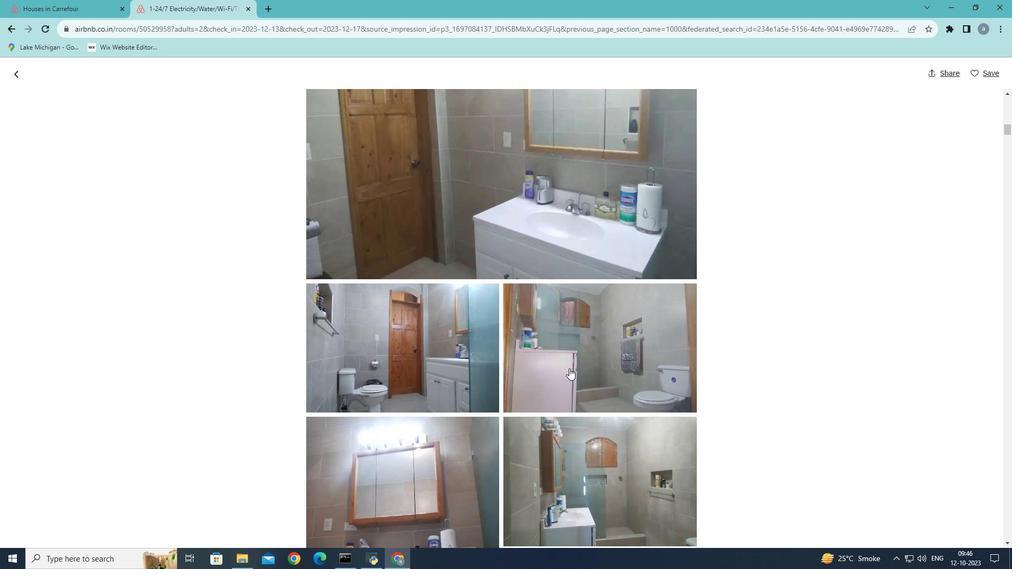 
Action: Mouse moved to (569, 368)
Screenshot: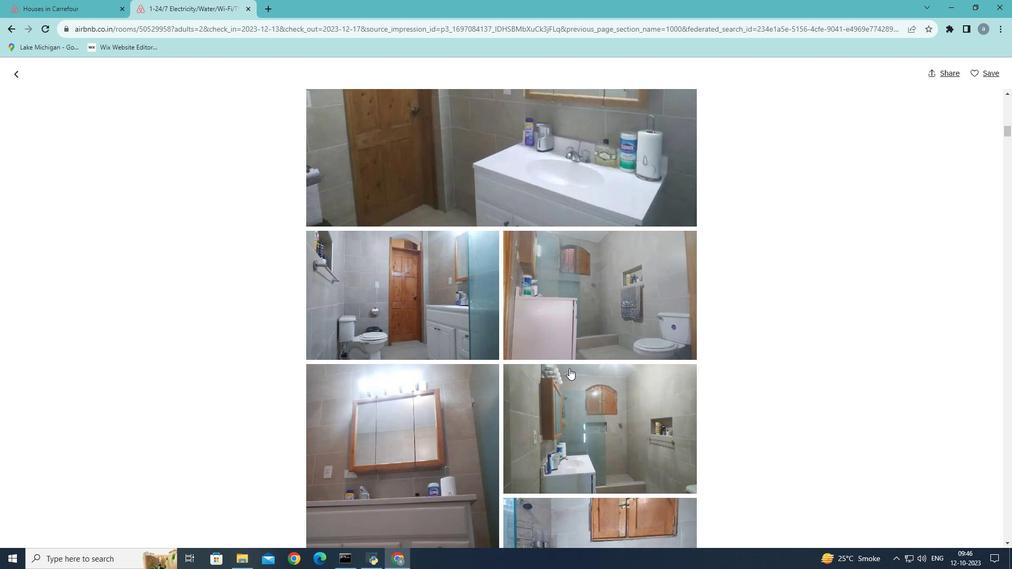 
Action: Mouse scrolled (569, 368) with delta (0, 0)
Screenshot: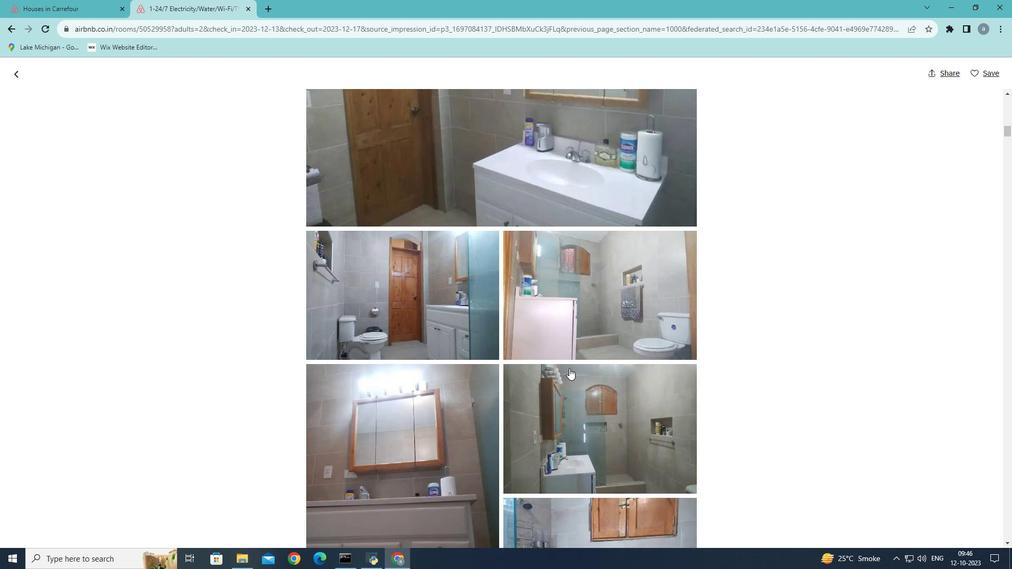 
Action: Mouse moved to (570, 369)
Screenshot: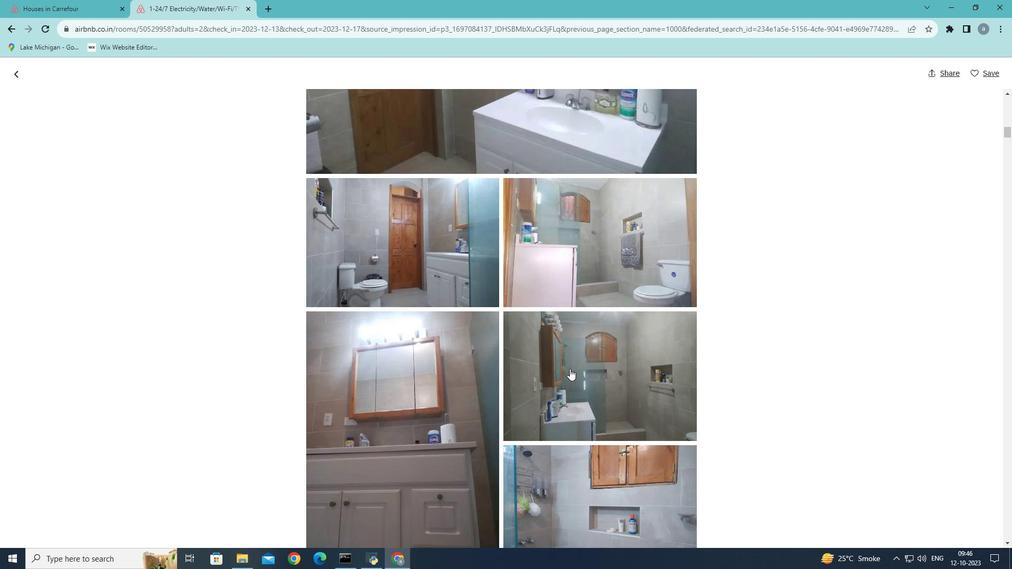 
Action: Mouse scrolled (570, 368) with delta (0, 0)
Screenshot: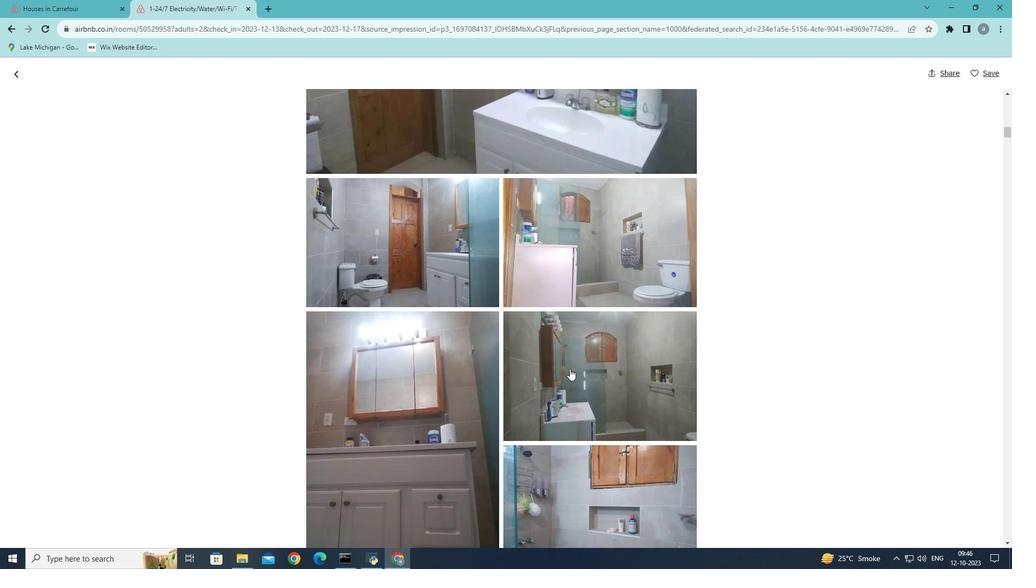 
Action: Mouse moved to (571, 370)
Screenshot: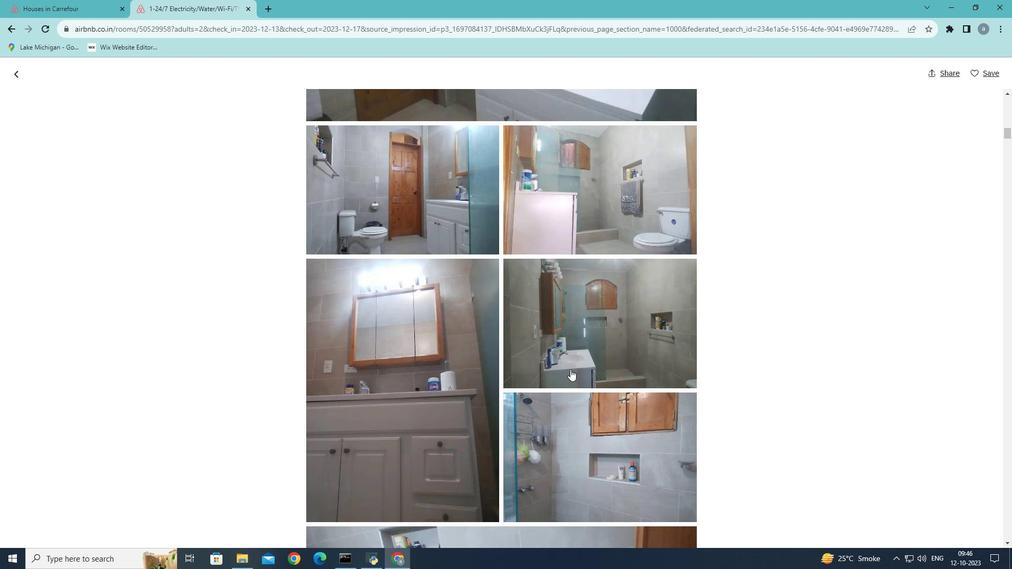 
Action: Mouse scrolled (571, 369) with delta (0, 0)
Screenshot: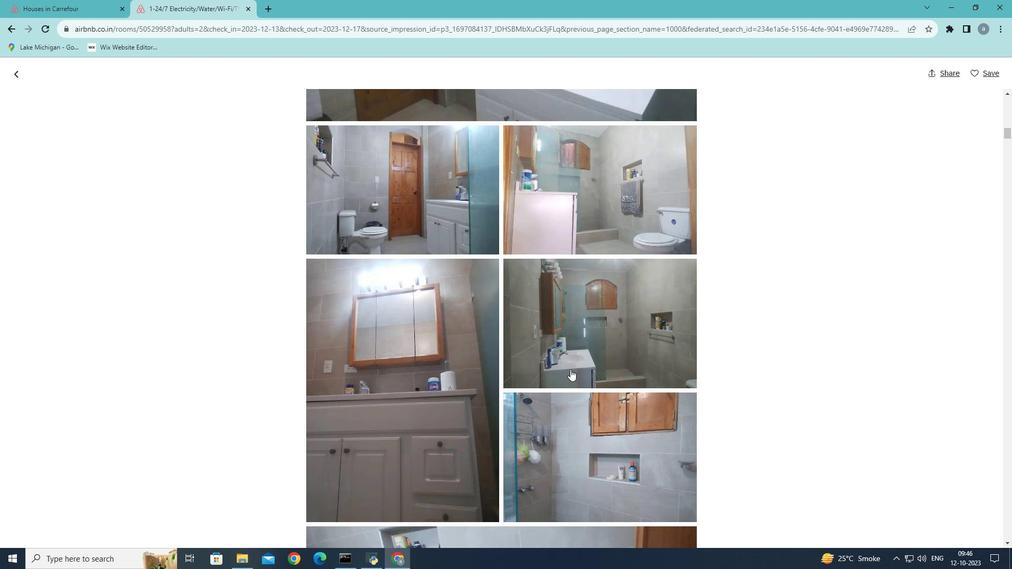 
Action: Mouse scrolled (571, 369) with delta (0, 0)
Screenshot: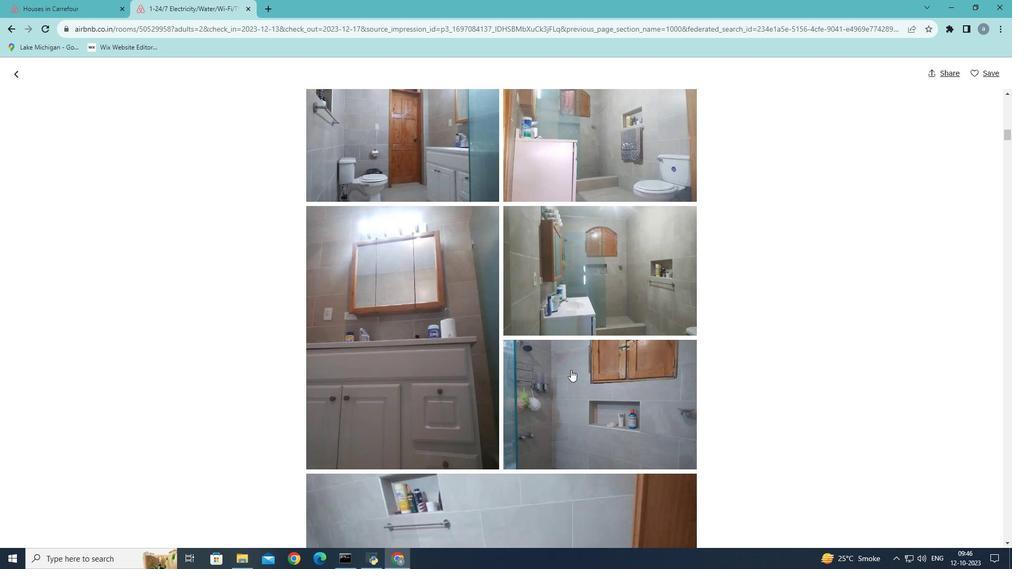 
Action: Mouse scrolled (571, 369) with delta (0, 0)
Screenshot: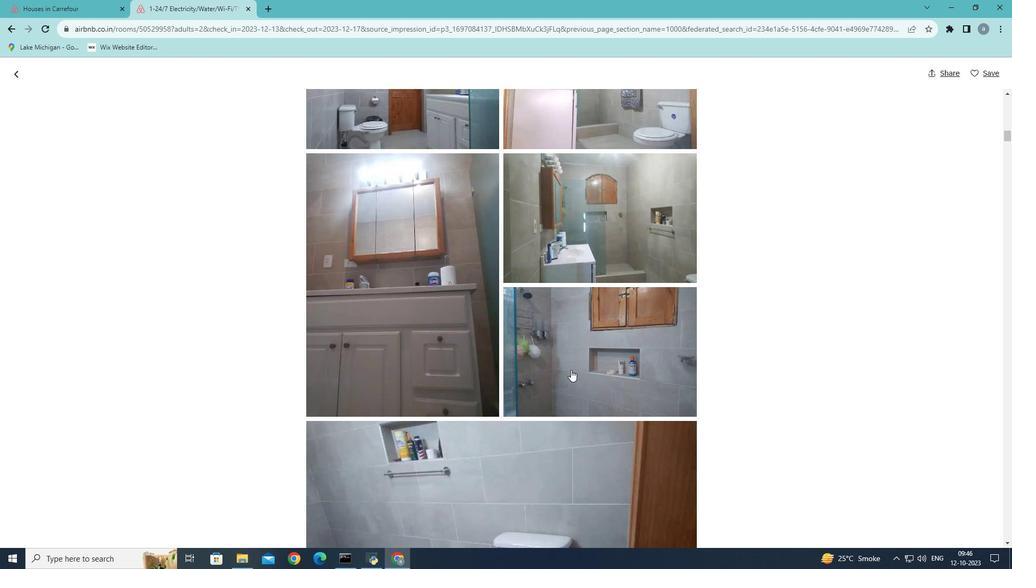 
Action: Mouse scrolled (571, 369) with delta (0, 0)
Screenshot: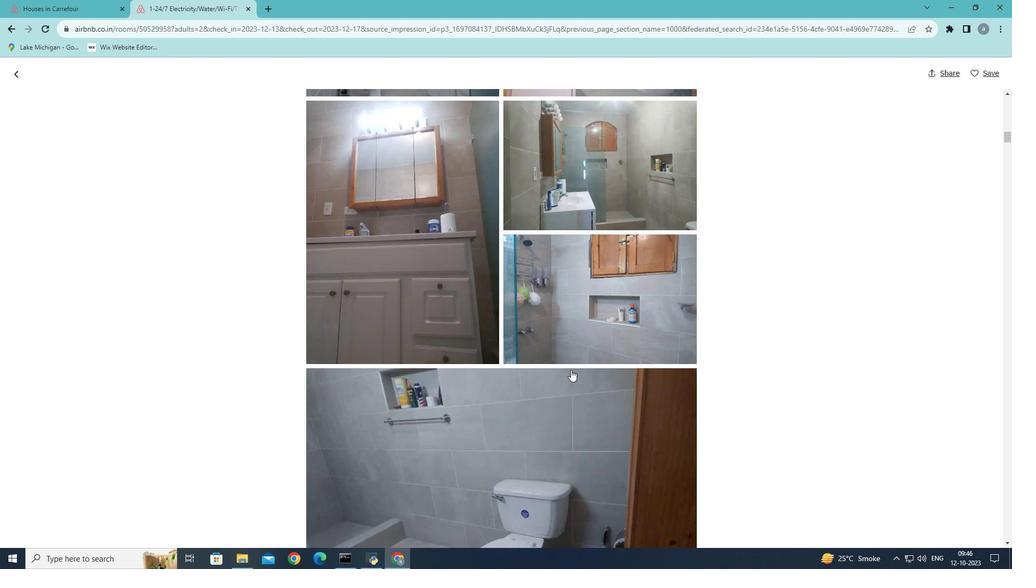 
Action: Mouse scrolled (571, 369) with delta (0, 0)
Screenshot: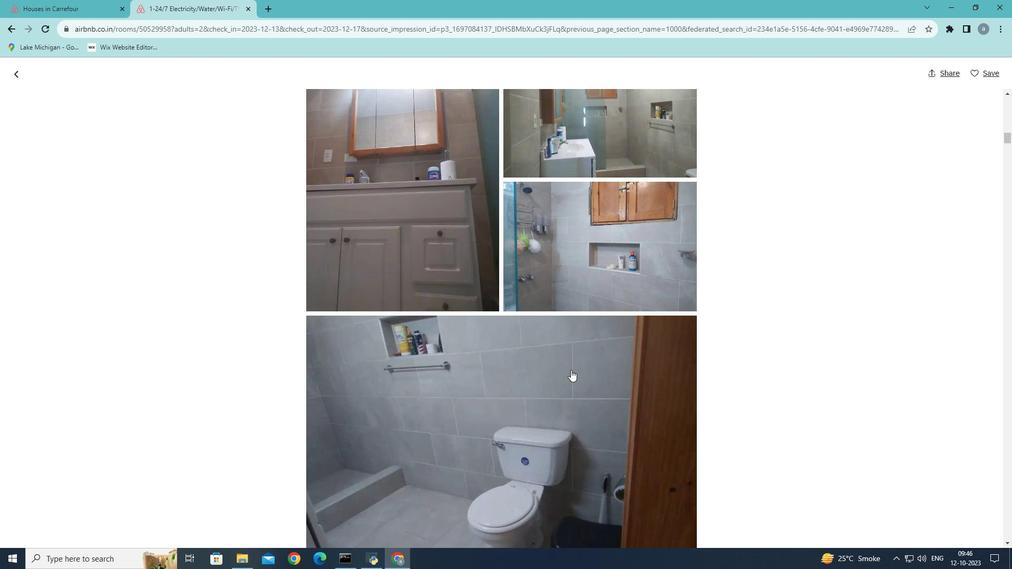
Action: Mouse scrolled (571, 369) with delta (0, 0)
Screenshot: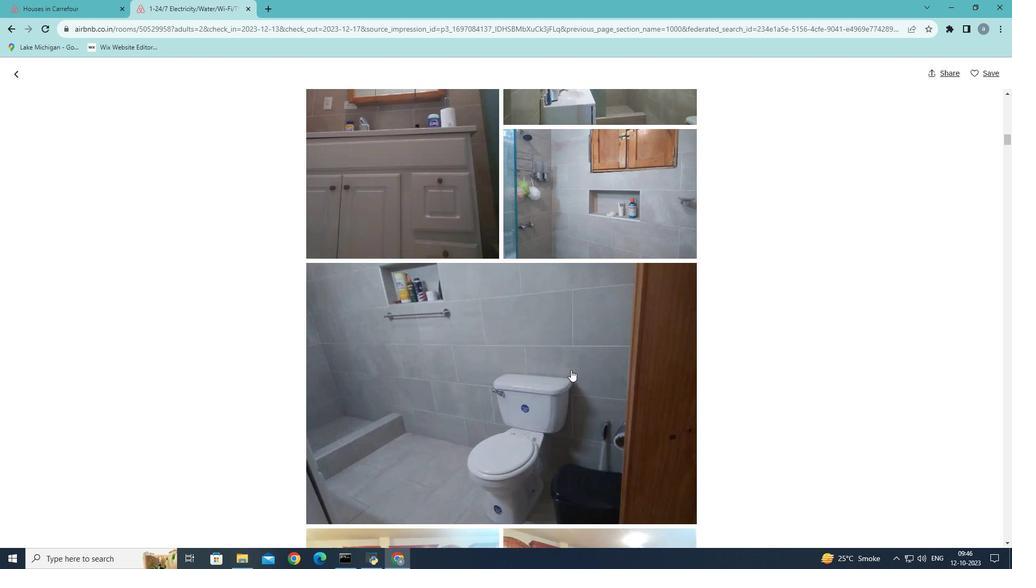 
Action: Mouse scrolled (571, 369) with delta (0, 0)
Screenshot: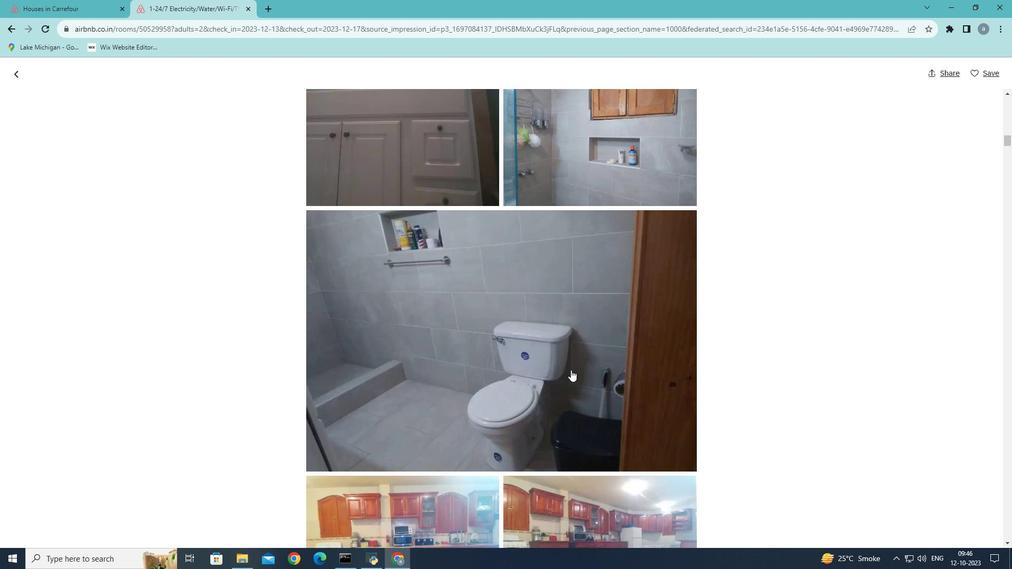 
Action: Mouse scrolled (571, 369) with delta (0, 0)
Screenshot: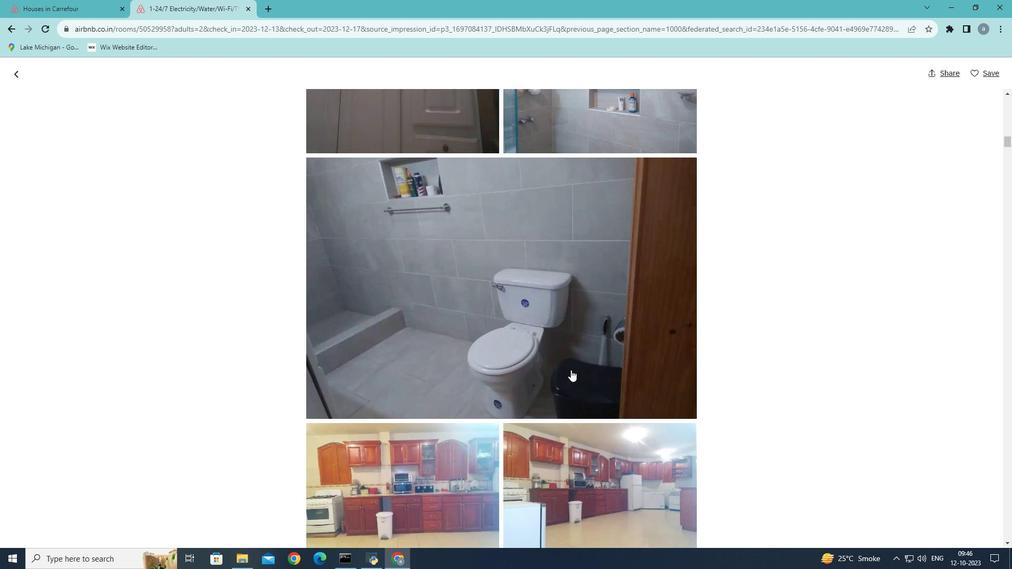 
Action: Mouse scrolled (571, 369) with delta (0, 0)
Screenshot: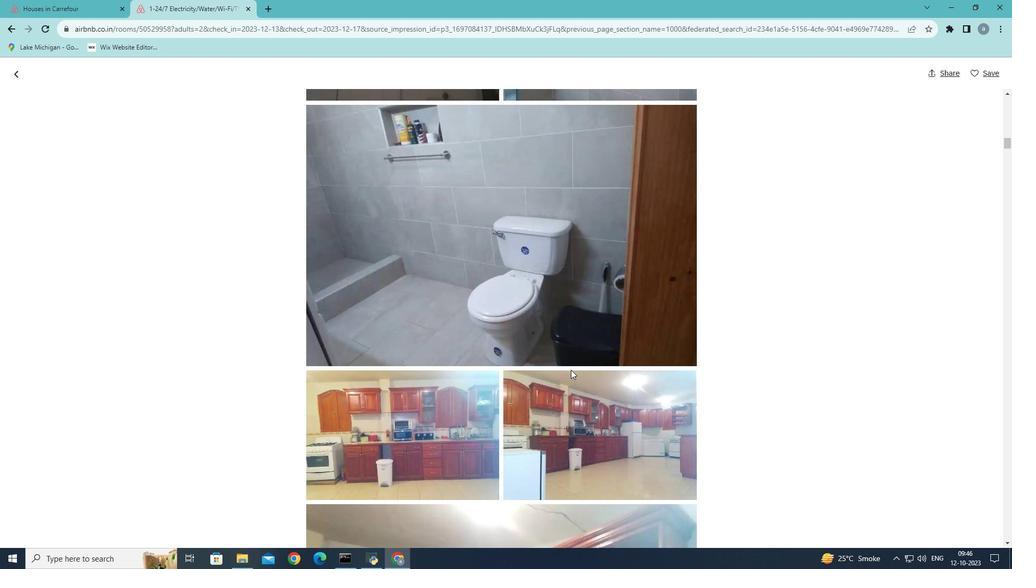 
Action: Mouse scrolled (571, 369) with delta (0, 0)
Screenshot: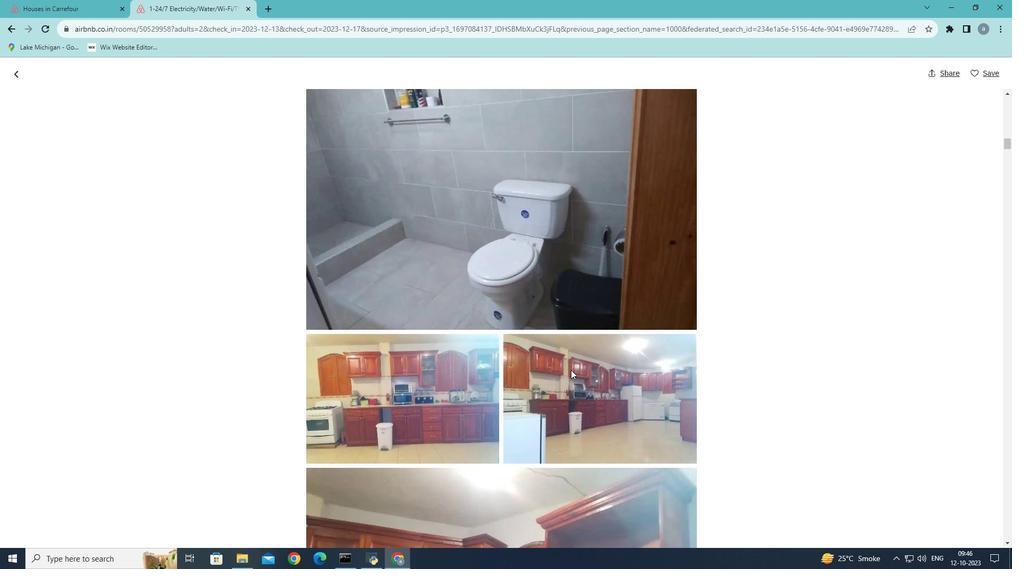 
Action: Mouse scrolled (571, 369) with delta (0, 0)
Screenshot: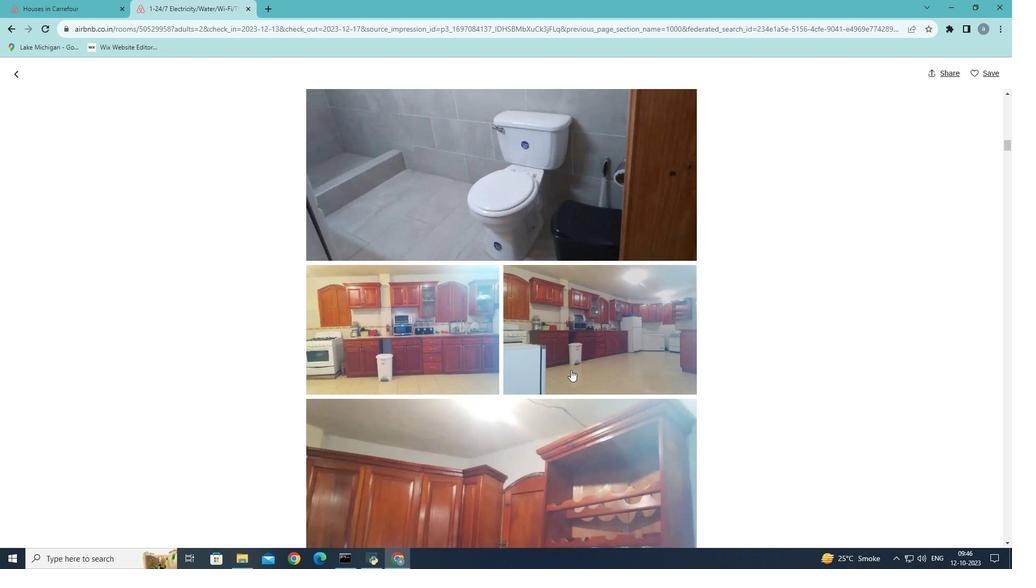 
Action: Mouse scrolled (571, 369) with delta (0, 0)
Screenshot: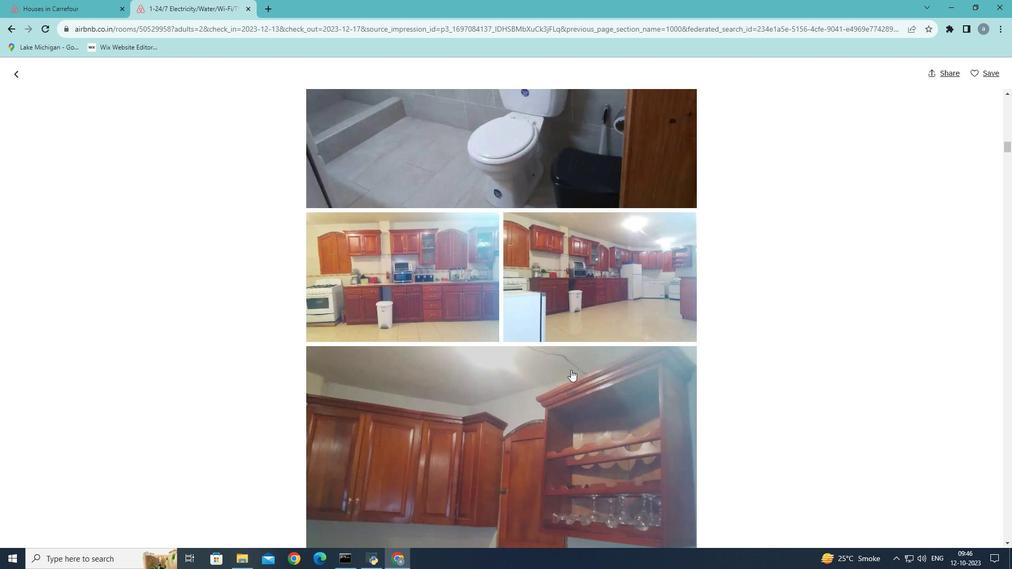
Action: Mouse scrolled (571, 369) with delta (0, 0)
Screenshot: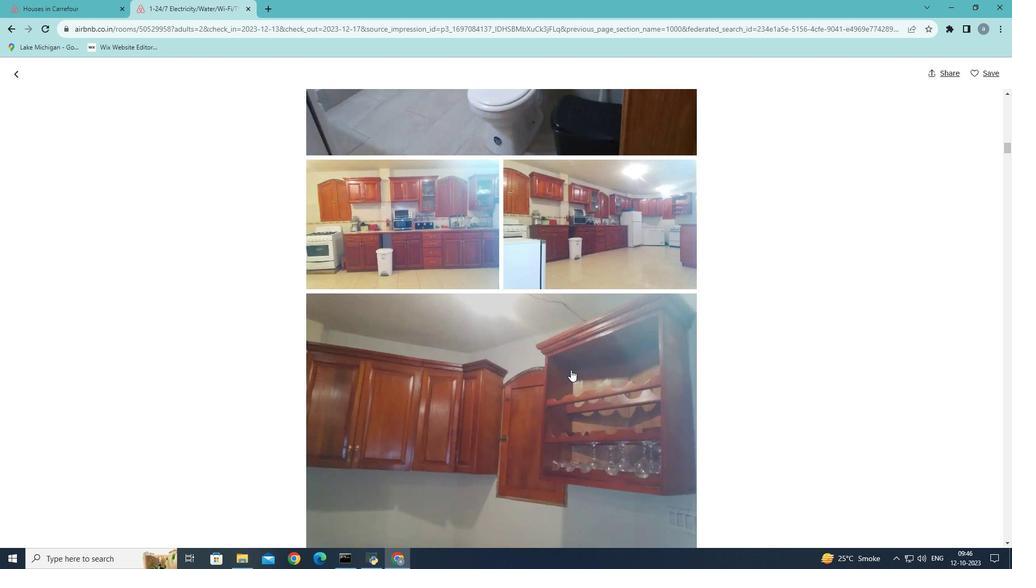 
Action: Mouse scrolled (571, 369) with delta (0, 0)
Screenshot: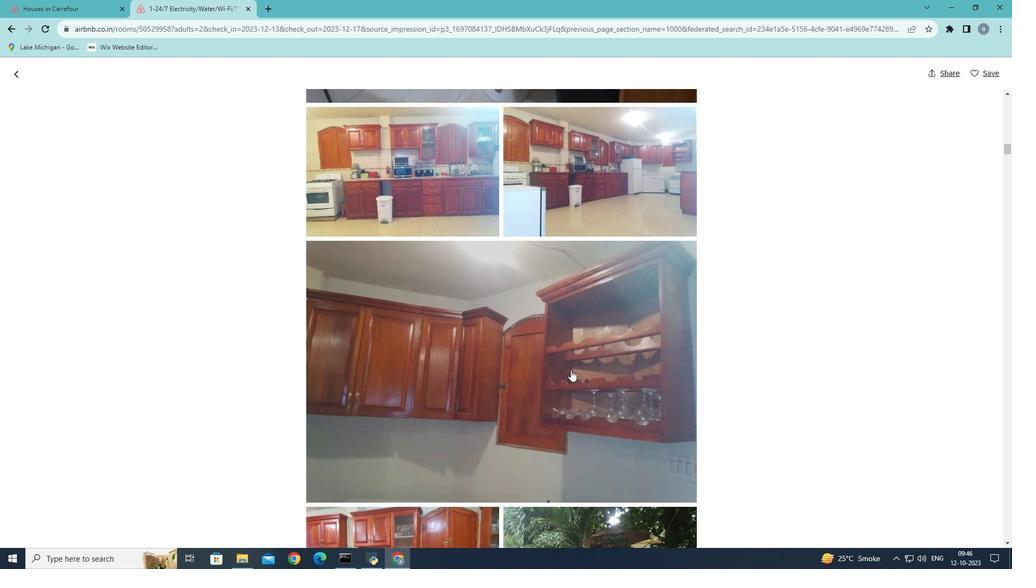 
Action: Mouse scrolled (571, 369) with delta (0, 0)
Screenshot: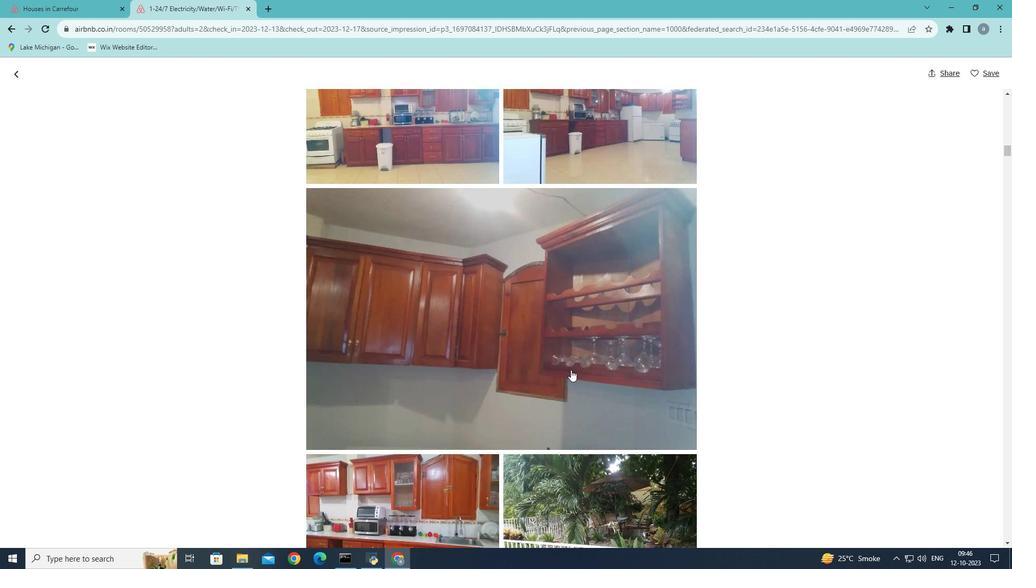
Action: Mouse scrolled (571, 369) with delta (0, 0)
Screenshot: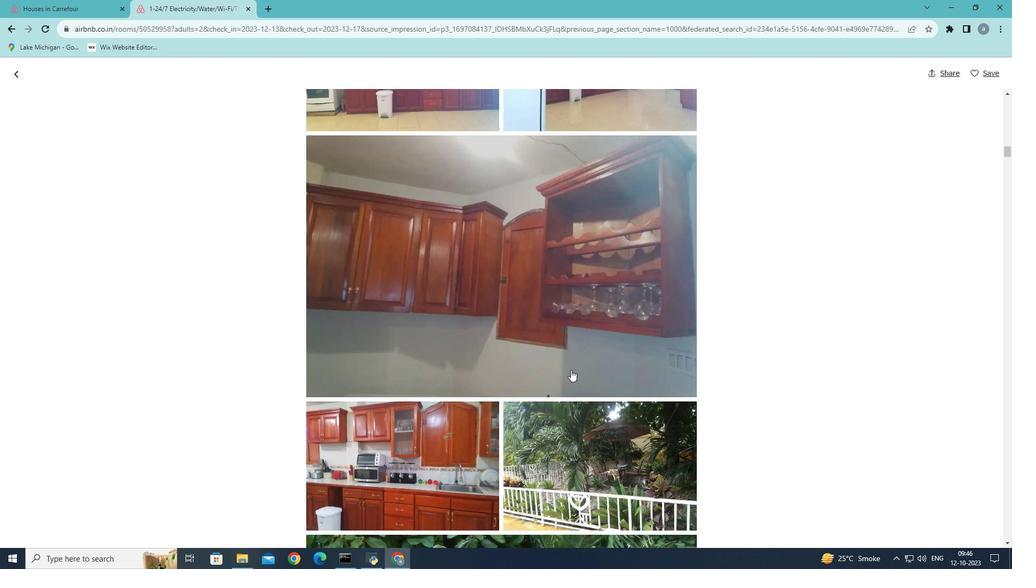 
Action: Mouse scrolled (571, 369) with delta (0, 0)
Screenshot: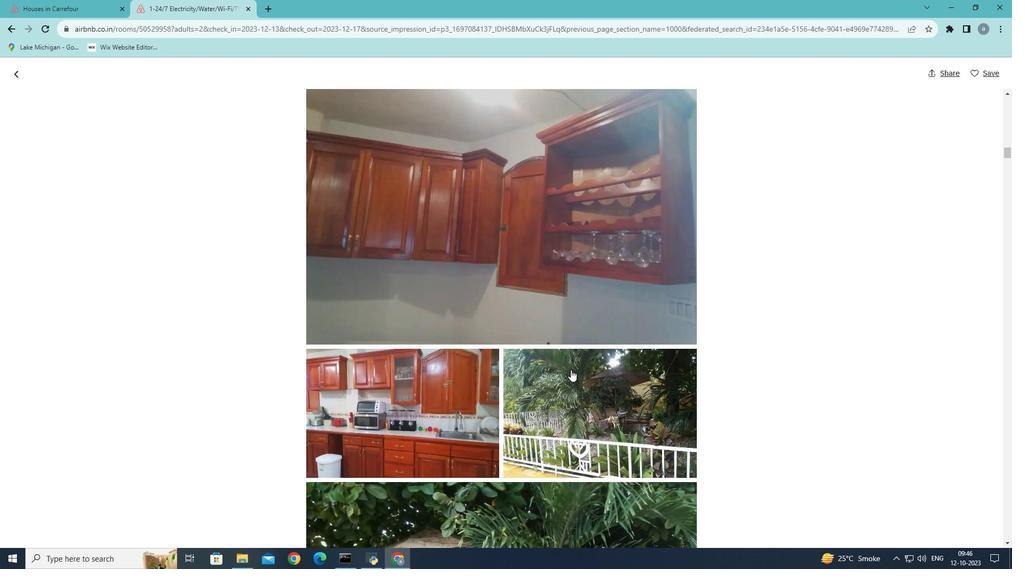 
Action: Mouse scrolled (571, 369) with delta (0, 0)
Screenshot: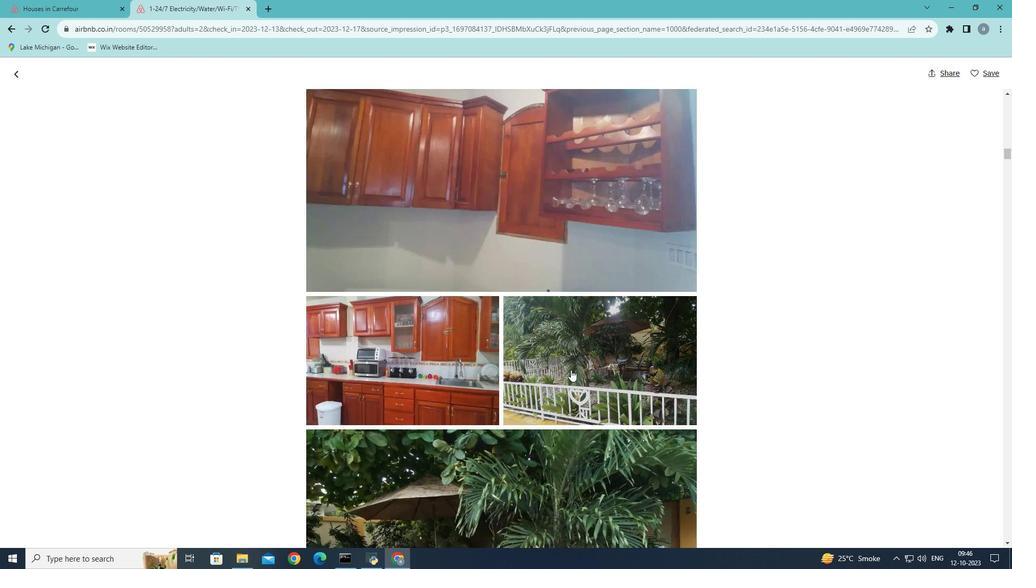 
Action: Mouse scrolled (571, 369) with delta (0, 0)
Screenshot: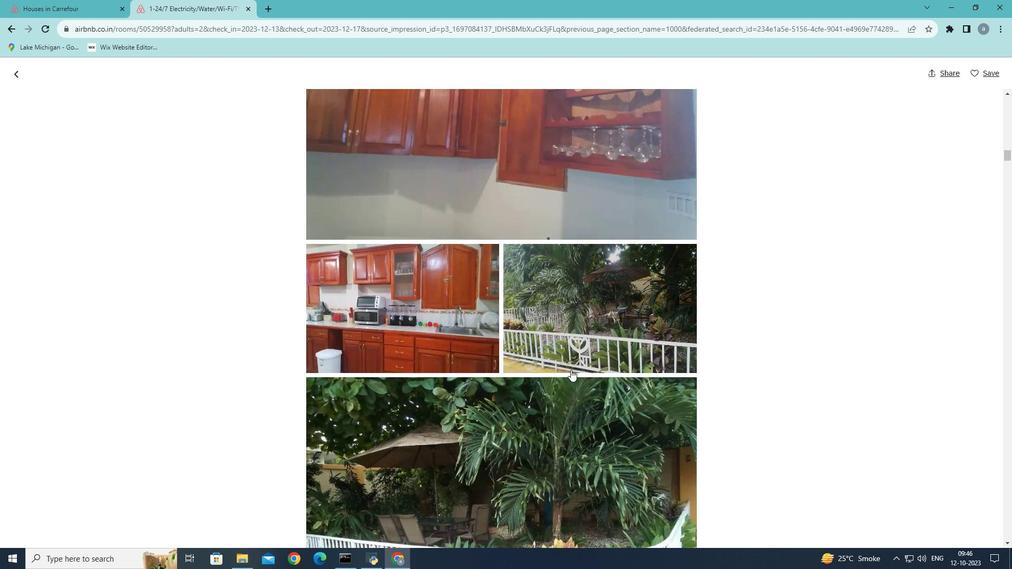
Action: Mouse moved to (571, 370)
Screenshot: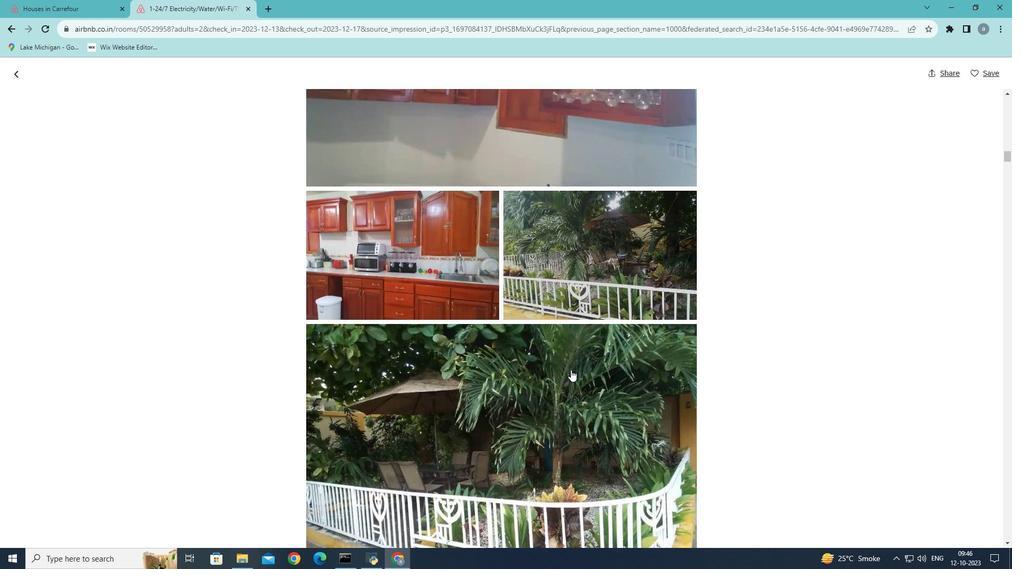 
Action: Mouse scrolled (571, 369) with delta (0, 0)
Screenshot: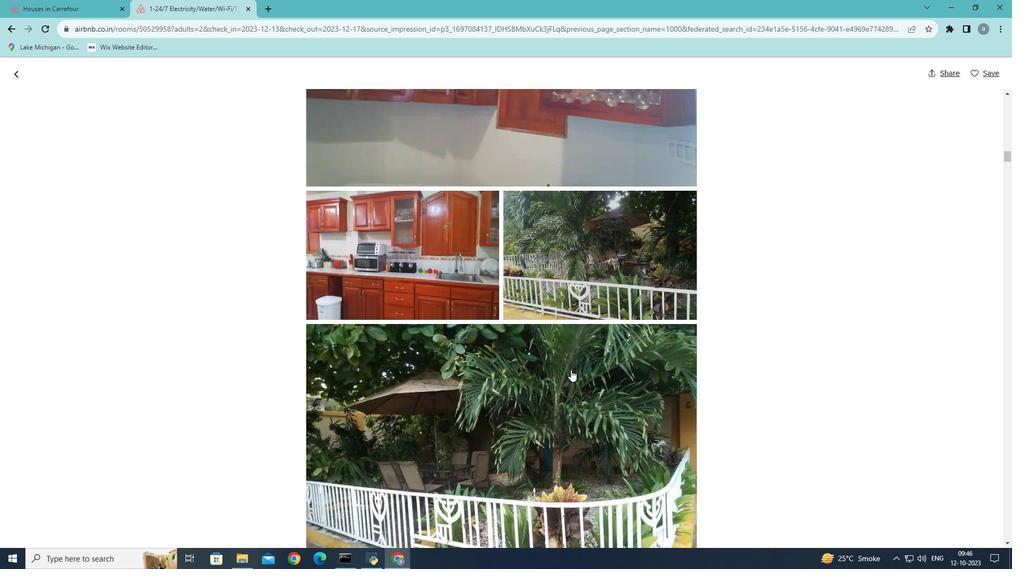 
Action: Mouse scrolled (571, 369) with delta (0, 0)
Screenshot: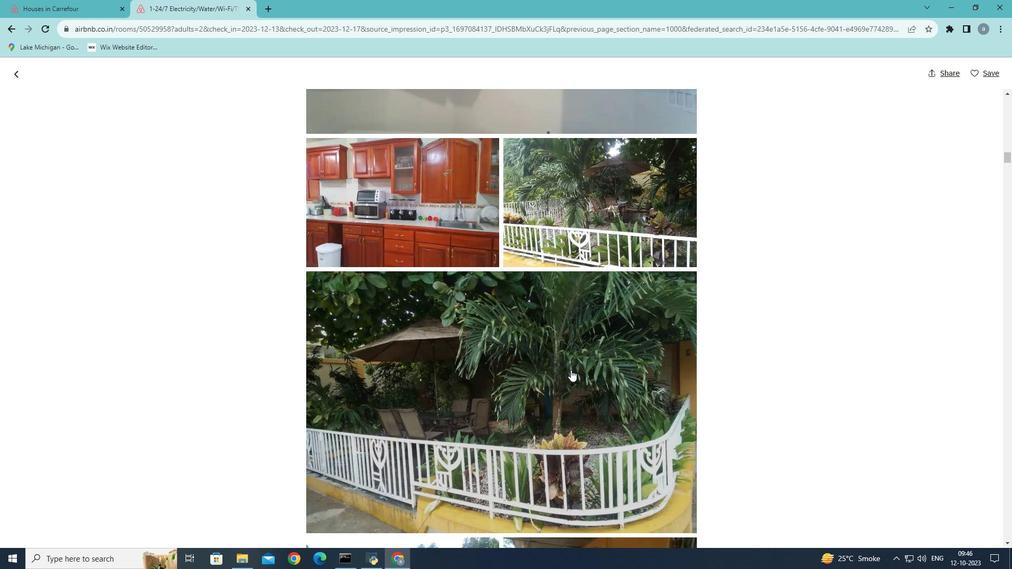 
Action: Mouse scrolled (571, 369) with delta (0, 0)
Screenshot: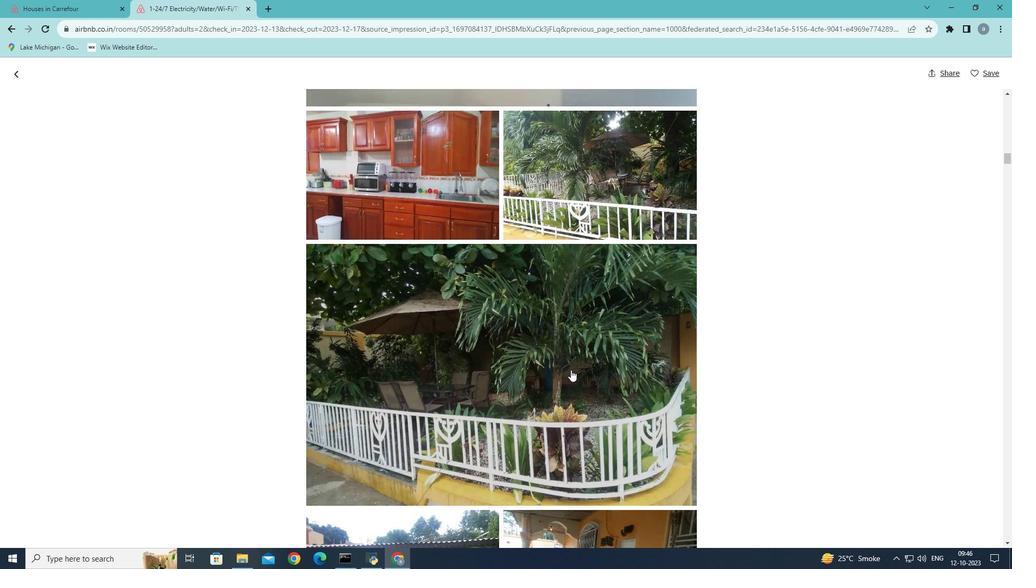 
Action: Mouse scrolled (571, 369) with delta (0, 0)
Screenshot: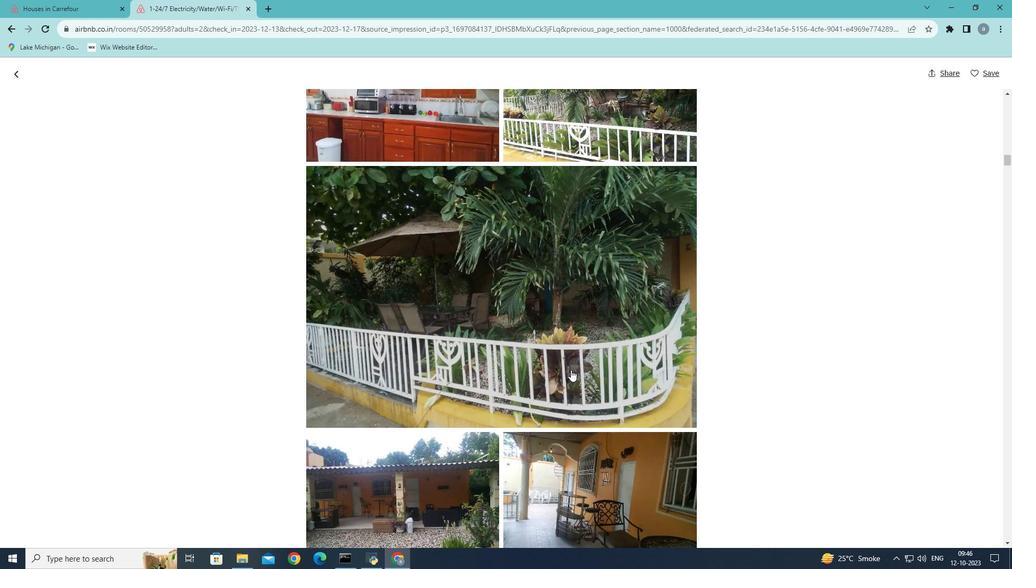 
Action: Mouse scrolled (571, 369) with delta (0, 0)
Screenshot: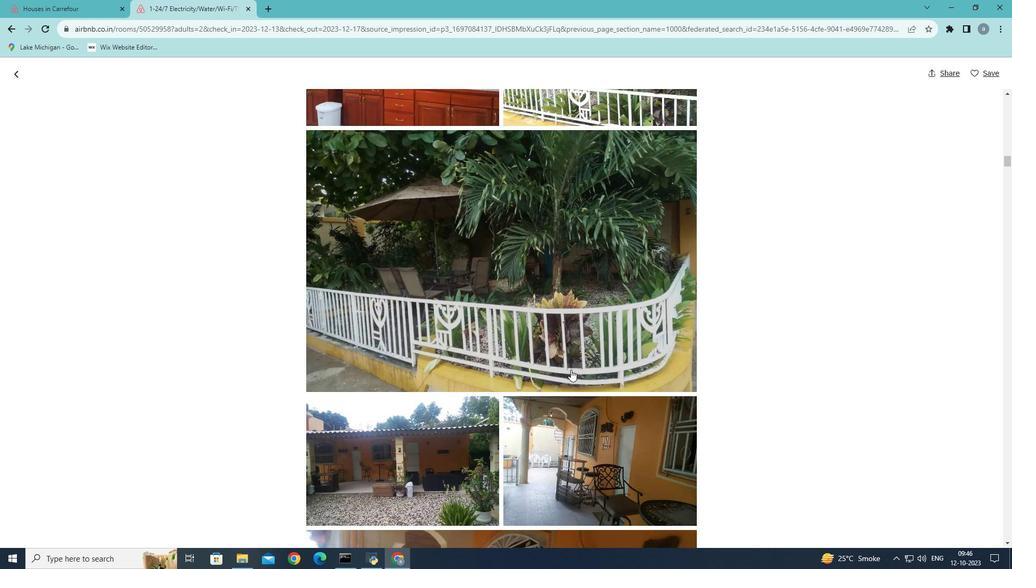 
Action: Mouse scrolled (571, 369) with delta (0, 0)
Screenshot: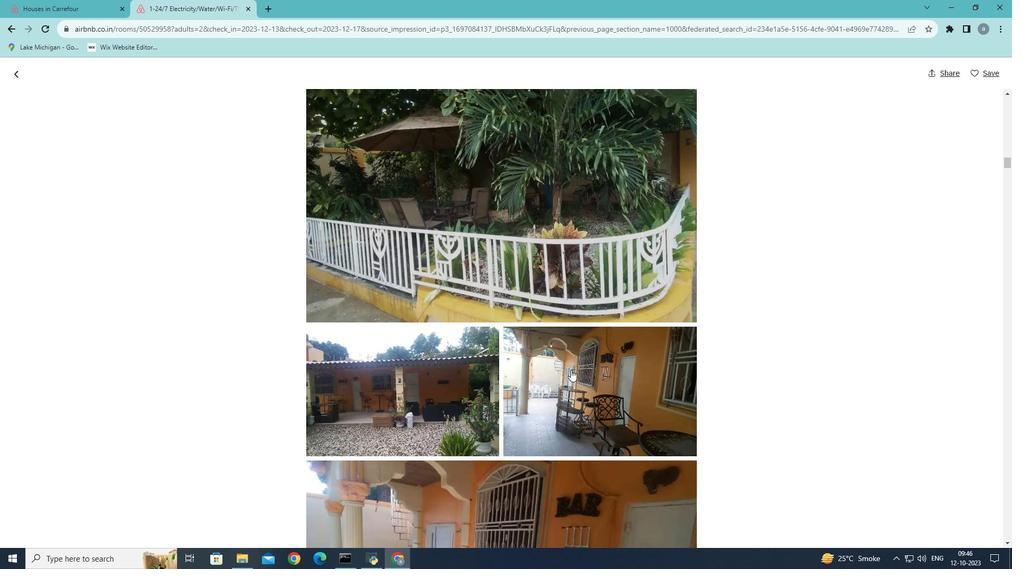 
Action: Mouse scrolled (571, 369) with delta (0, 0)
Screenshot: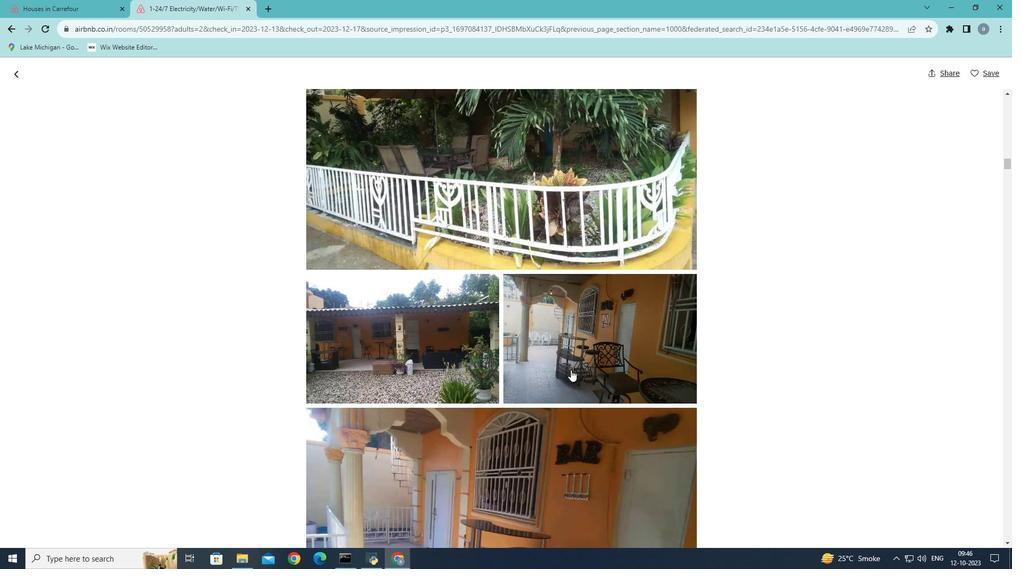 
Action: Mouse scrolled (571, 369) with delta (0, 0)
Screenshot: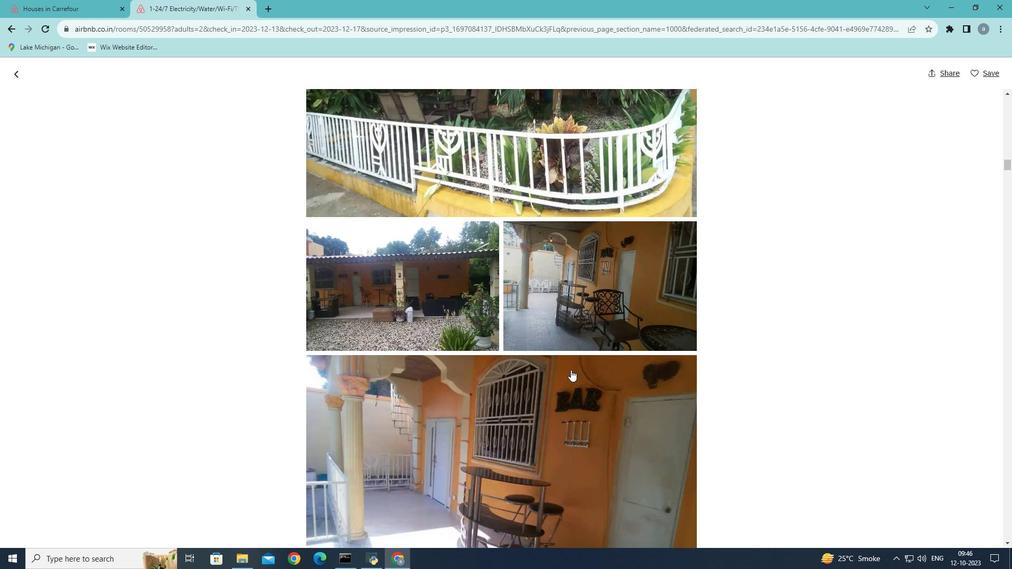 
Action: Mouse scrolled (571, 369) with delta (0, 0)
Screenshot: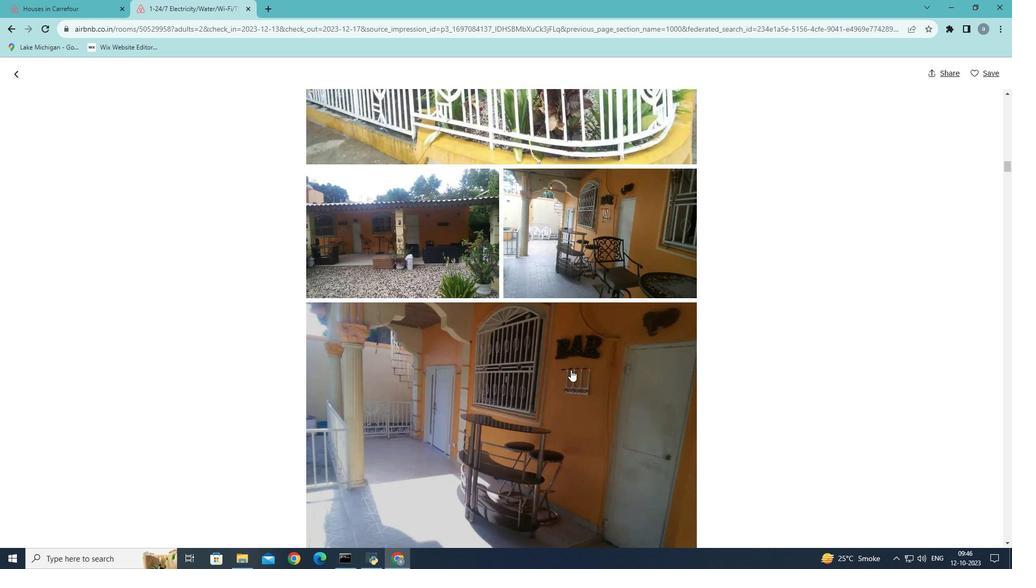 
Action: Mouse scrolled (571, 369) with delta (0, 0)
Screenshot: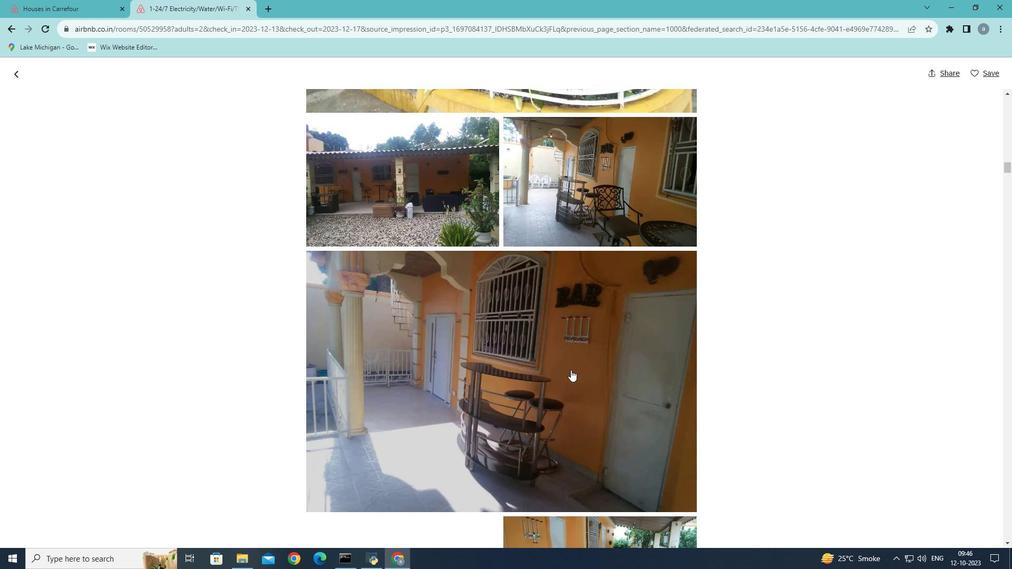 
Action: Mouse scrolled (571, 369) with delta (0, 0)
Screenshot: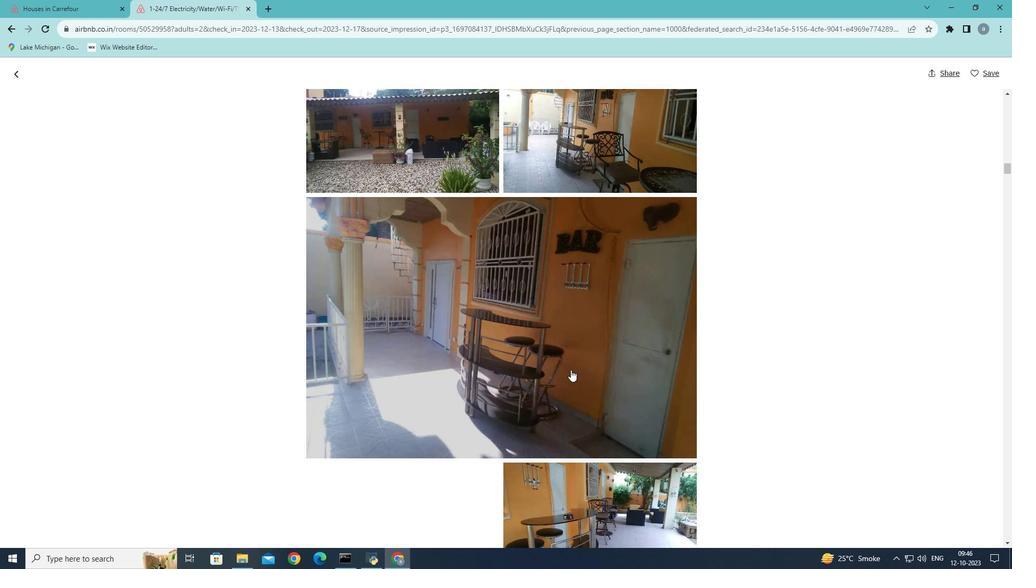 
Action: Mouse scrolled (571, 369) with delta (0, 0)
Screenshot: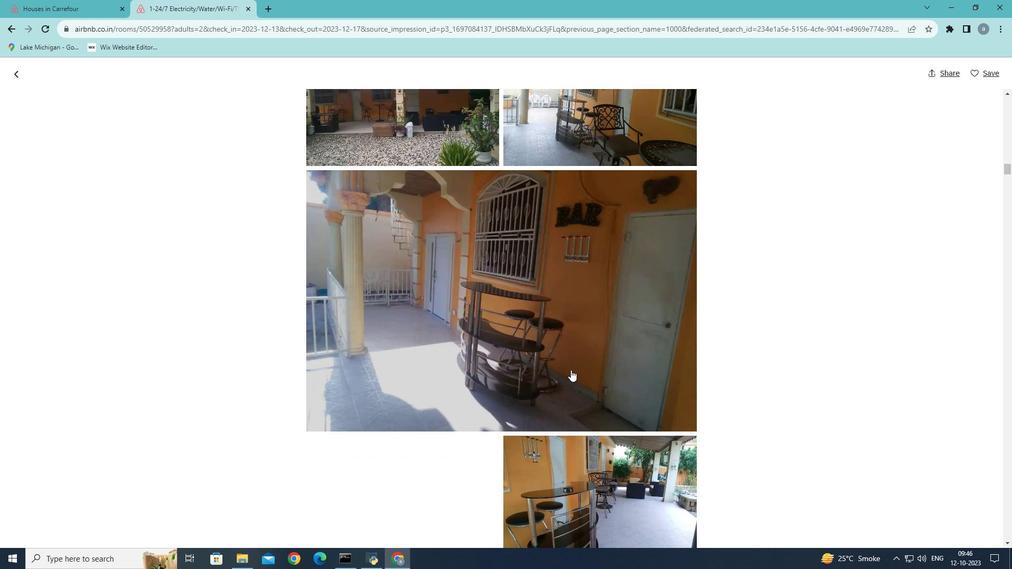 
Action: Mouse scrolled (571, 369) with delta (0, 0)
Screenshot: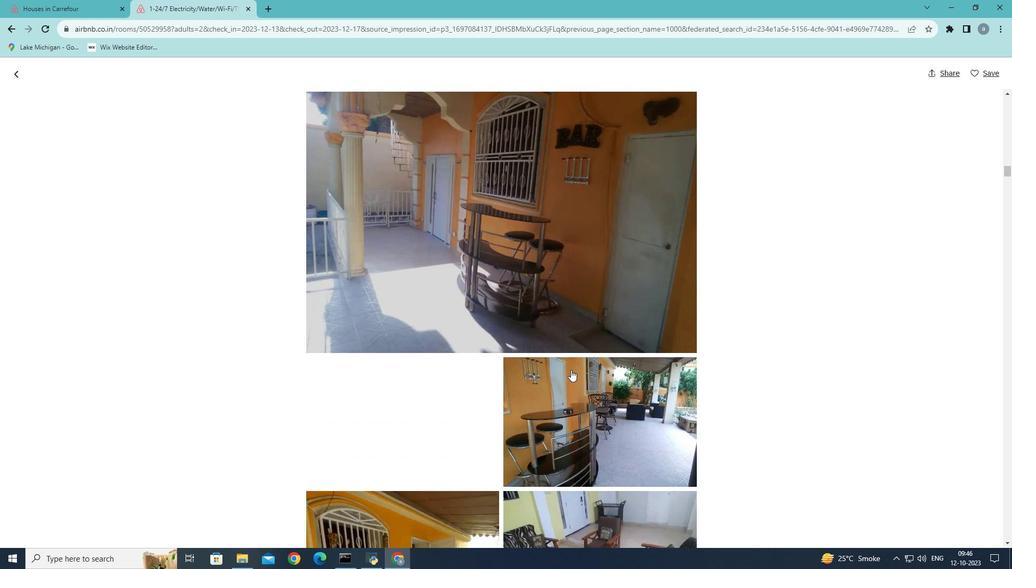 
Action: Mouse moved to (573, 371)
Screenshot: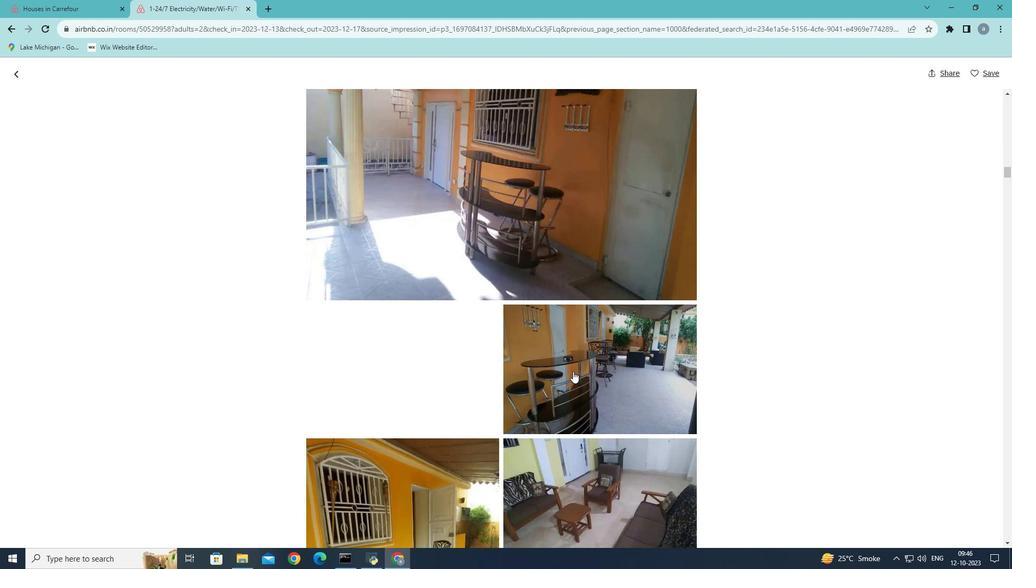 
Action: Mouse scrolled (573, 371) with delta (0, 0)
Screenshot: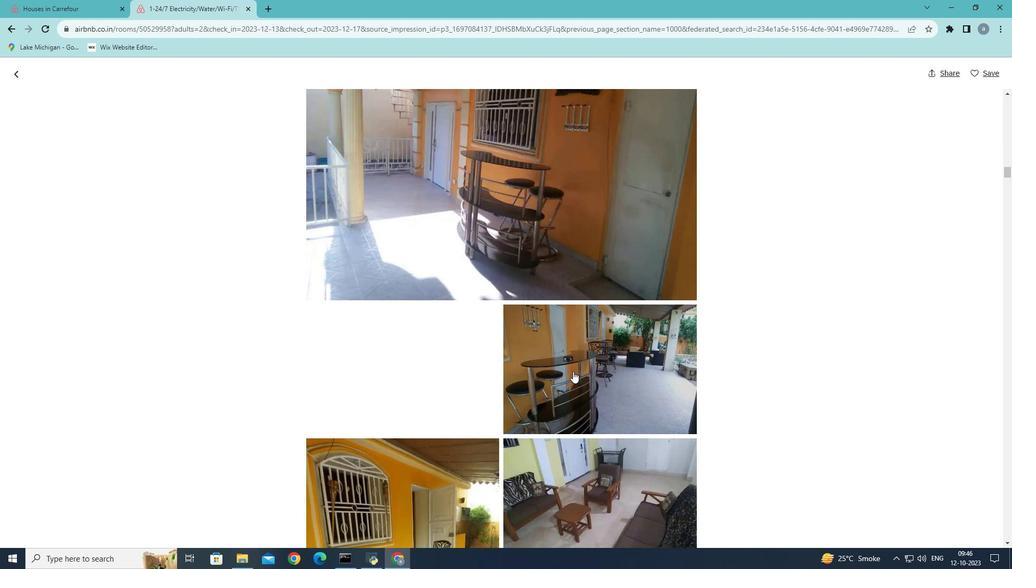
Action: Mouse scrolled (573, 371) with delta (0, 0)
Screenshot: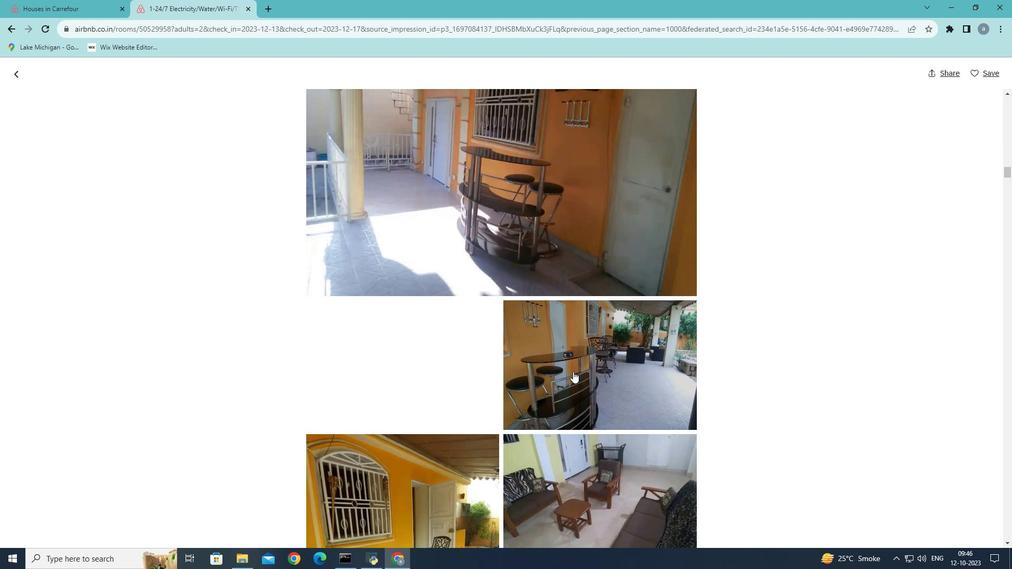 
Action: Mouse moved to (575, 362)
Screenshot: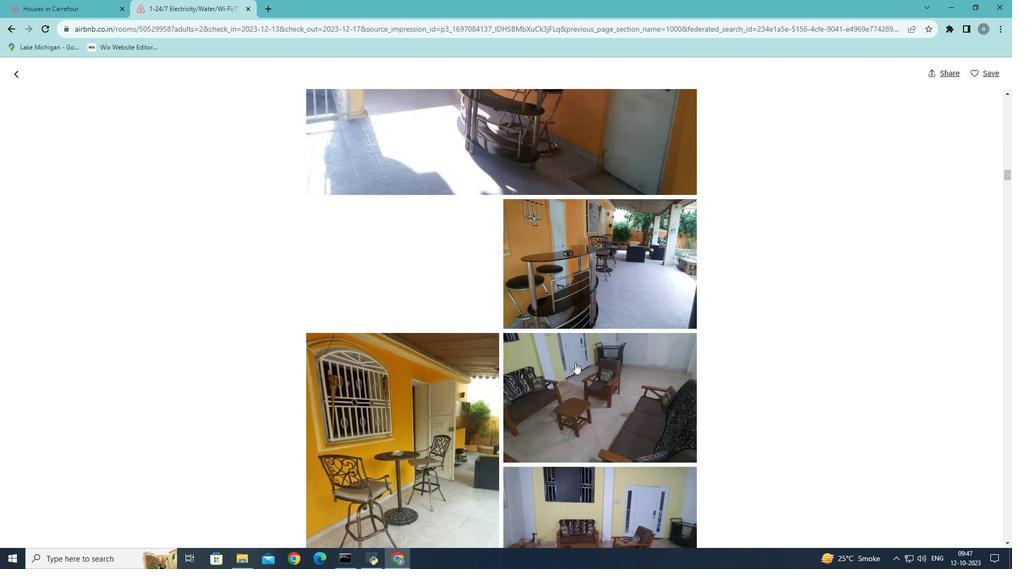 
Action: Mouse scrolled (575, 362) with delta (0, 0)
Screenshot: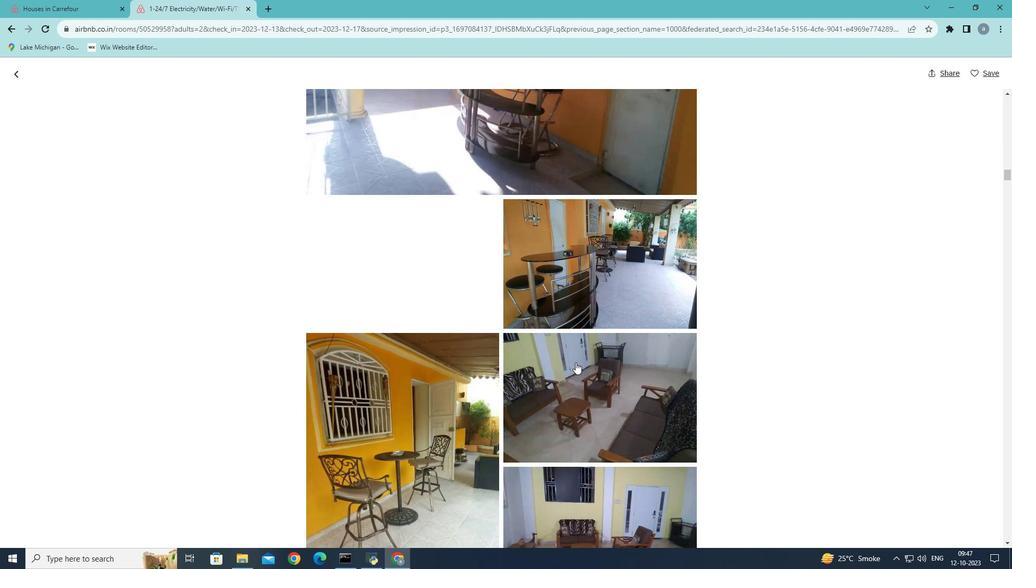 
Action: Mouse moved to (575, 362)
Screenshot: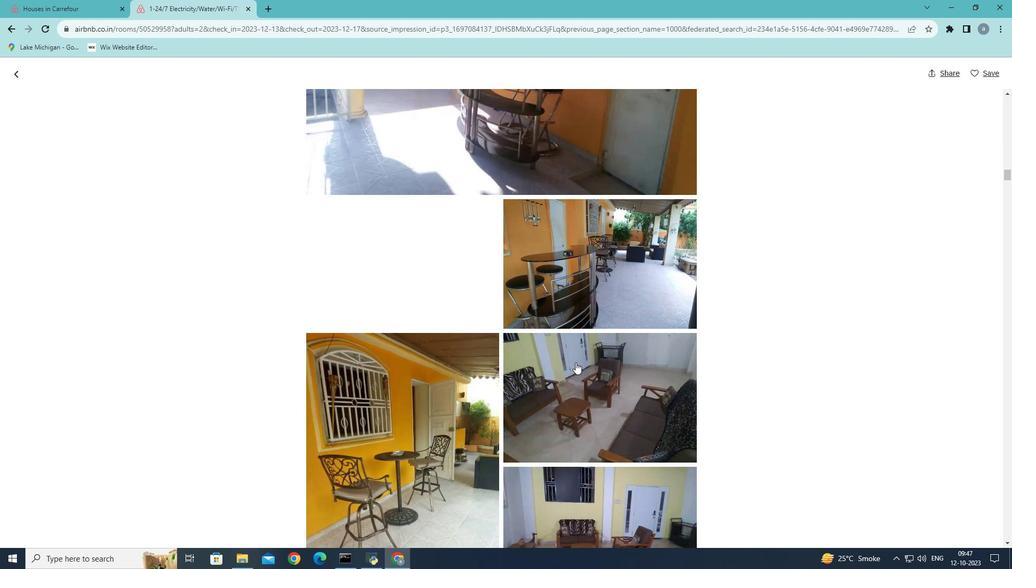 
Action: Mouse scrolled (575, 362) with delta (0, 0)
Screenshot: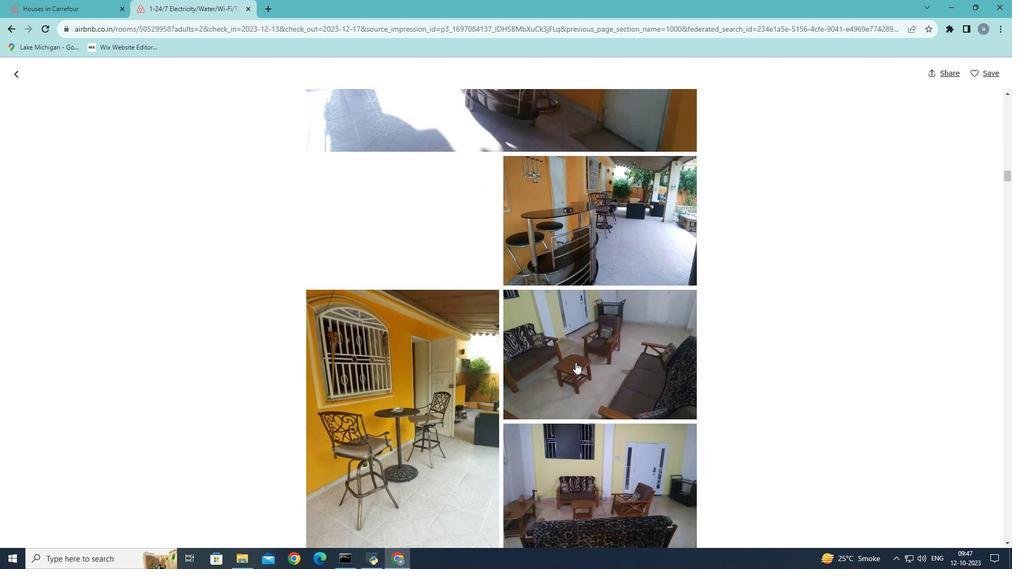 
Action: Mouse moved to (576, 364)
Screenshot: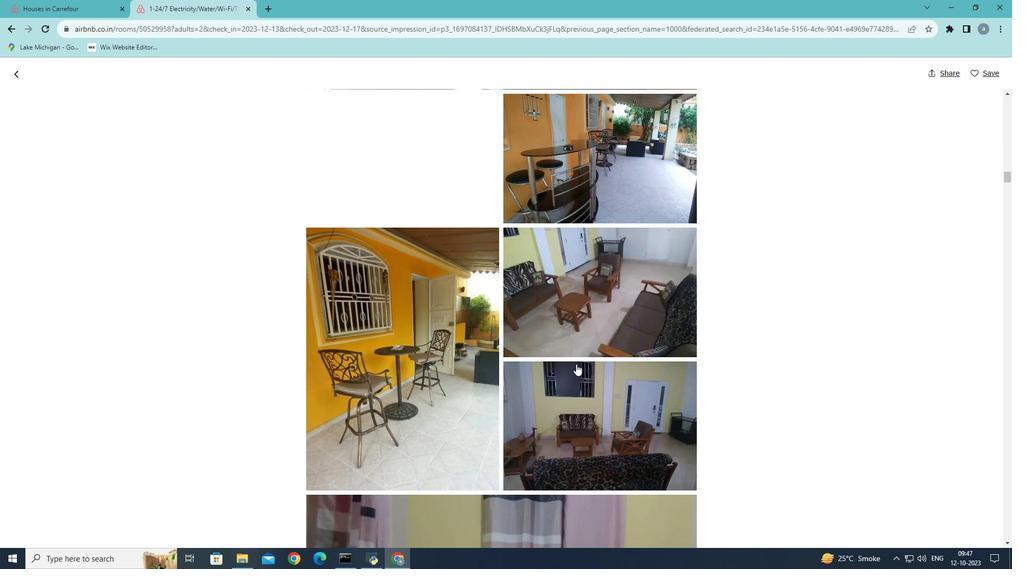 
Action: Mouse scrolled (576, 363) with delta (0, 0)
Screenshot: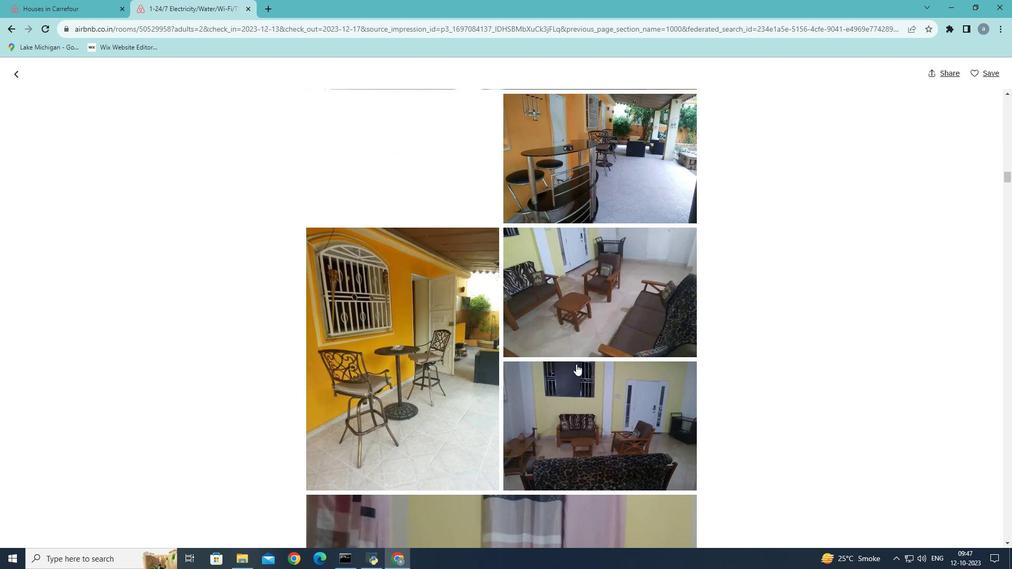 
Action: Mouse scrolled (576, 363) with delta (0, 0)
Screenshot: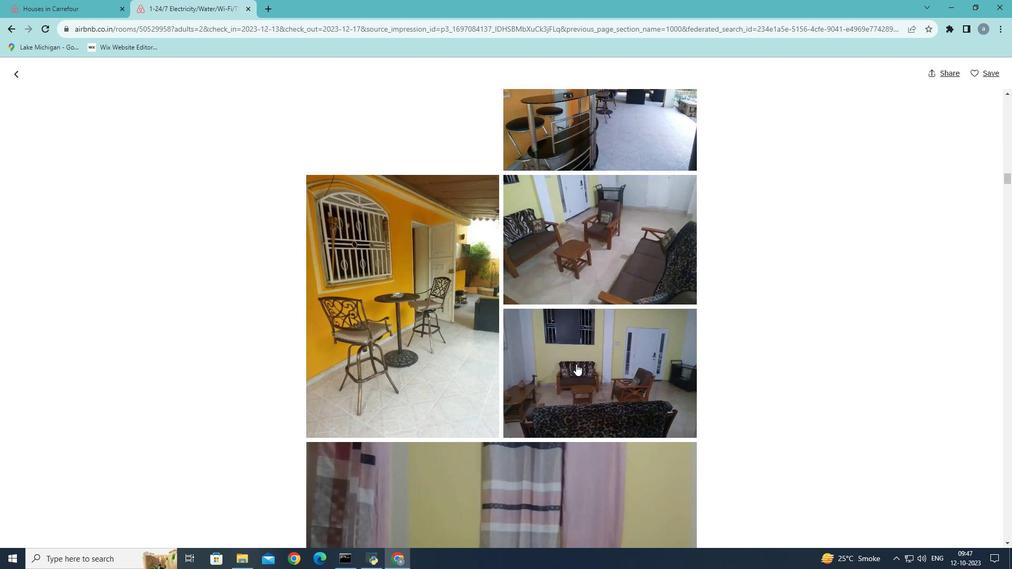 
Action: Mouse scrolled (576, 363) with delta (0, 0)
Screenshot: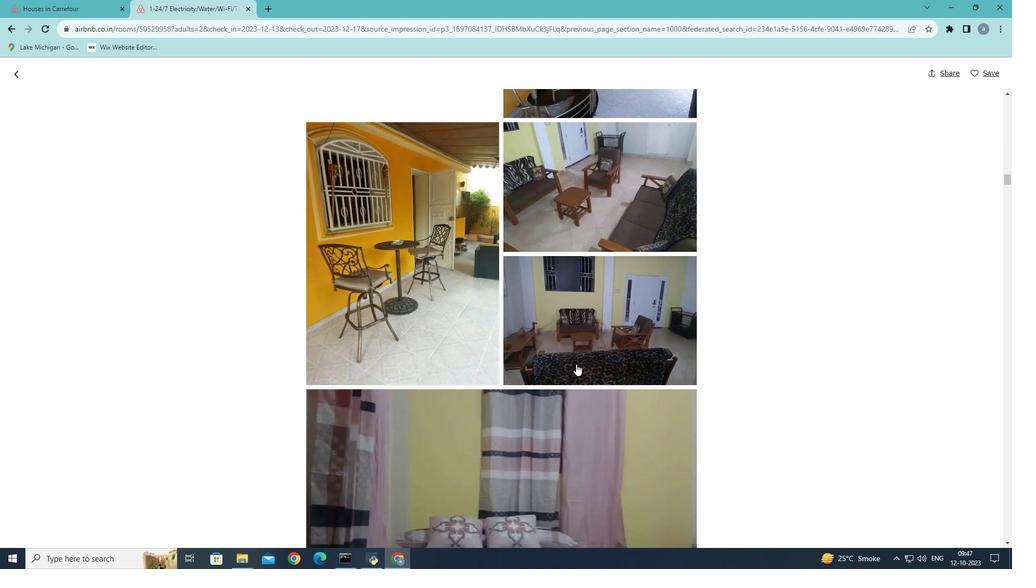 
Action: Mouse moved to (576, 364)
Screenshot: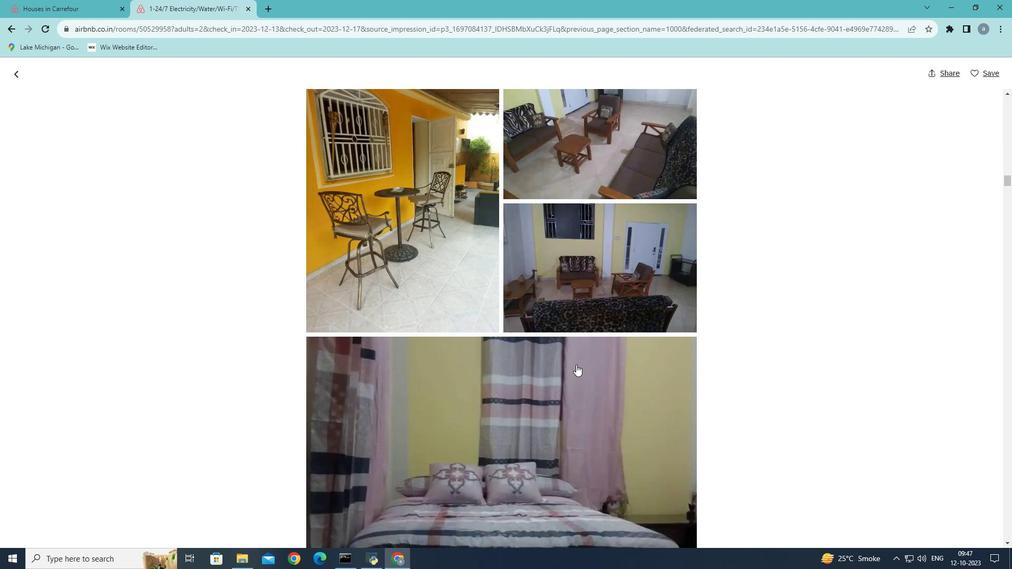 
Action: Mouse scrolled (576, 364) with delta (0, 0)
Screenshot: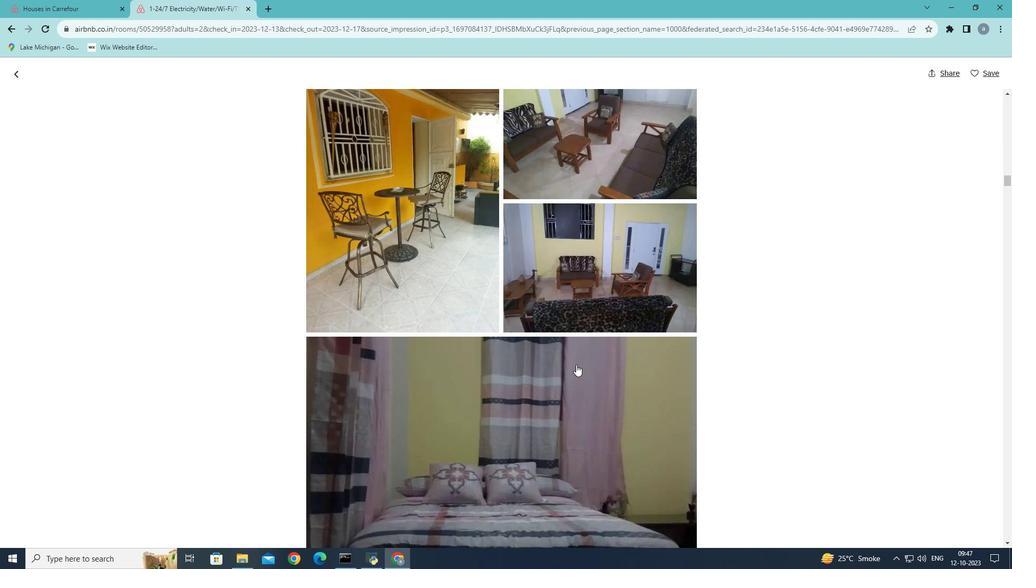 
Action: Mouse scrolled (576, 364) with delta (0, 0)
Screenshot: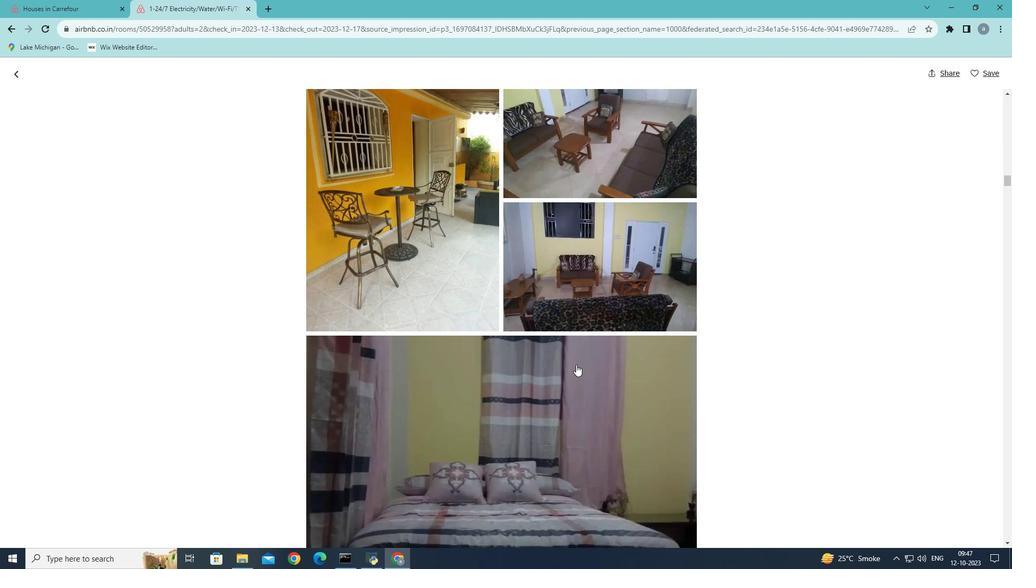 
Action: Mouse moved to (574, 364)
Screenshot: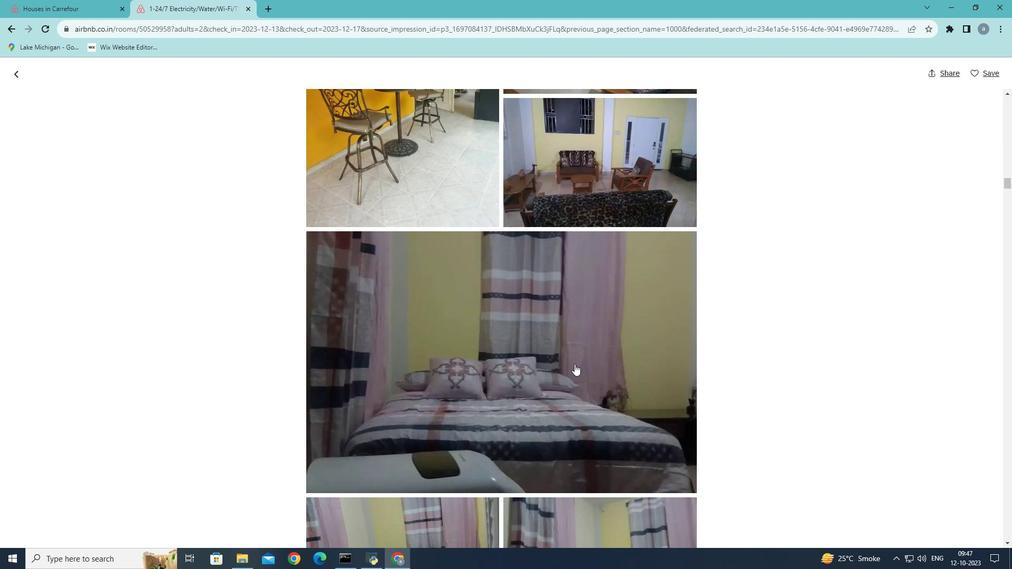
Action: Mouse scrolled (574, 363) with delta (0, 0)
Screenshot: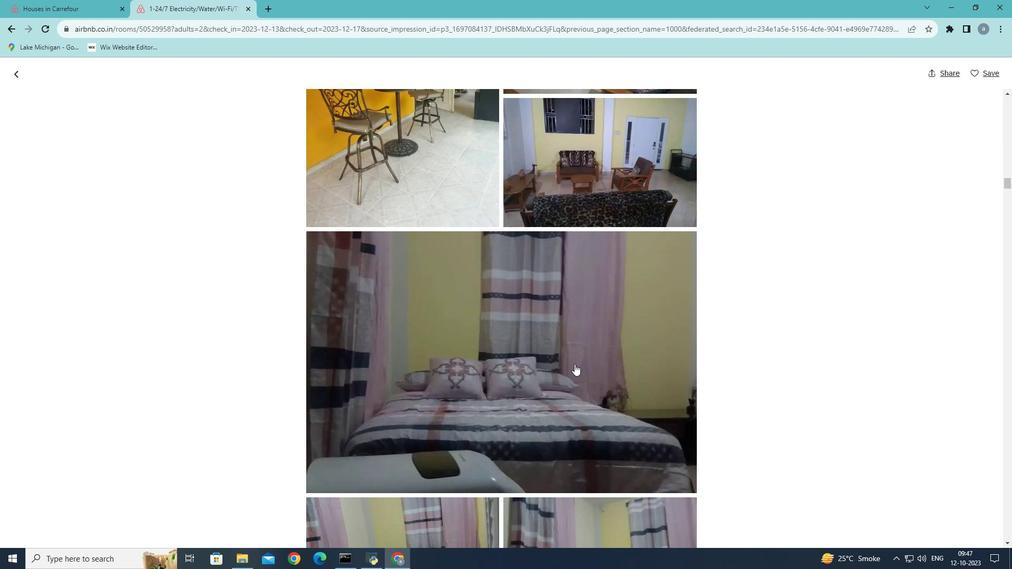 
Action: Mouse scrolled (574, 363) with delta (0, 0)
Screenshot: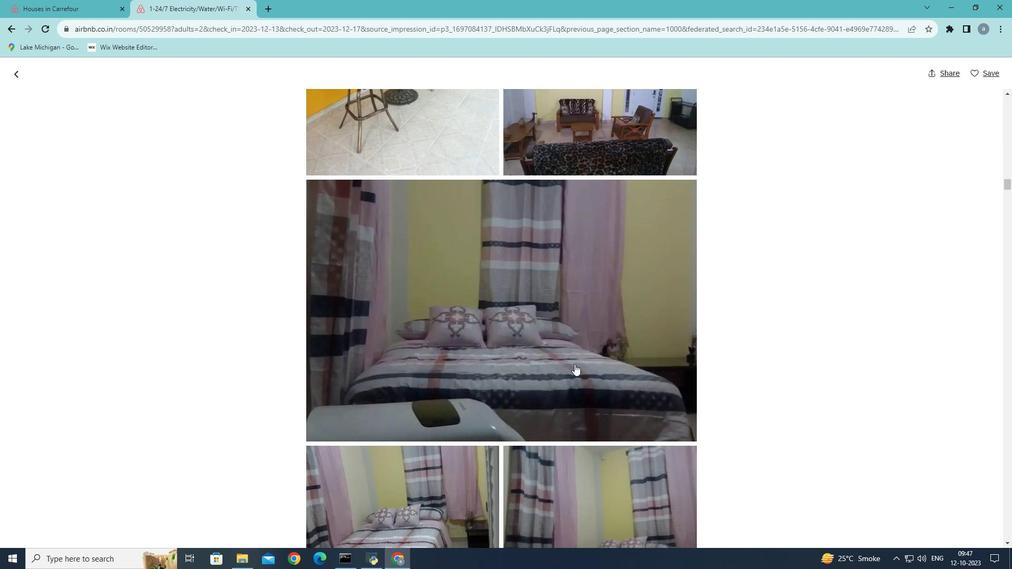 
Action: Mouse scrolled (574, 363) with delta (0, 0)
Screenshot: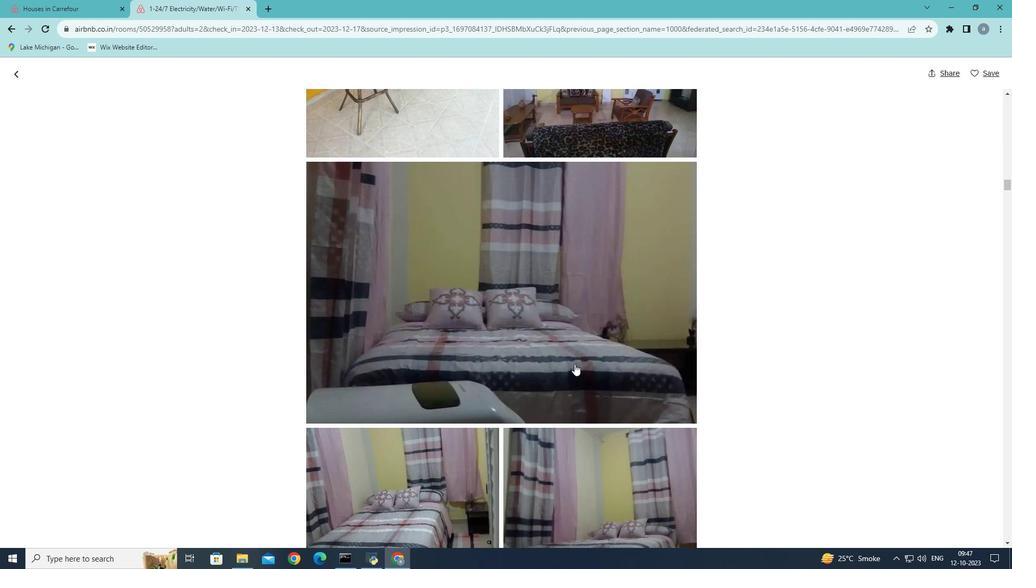
Action: Mouse scrolled (574, 363) with delta (0, 0)
Screenshot: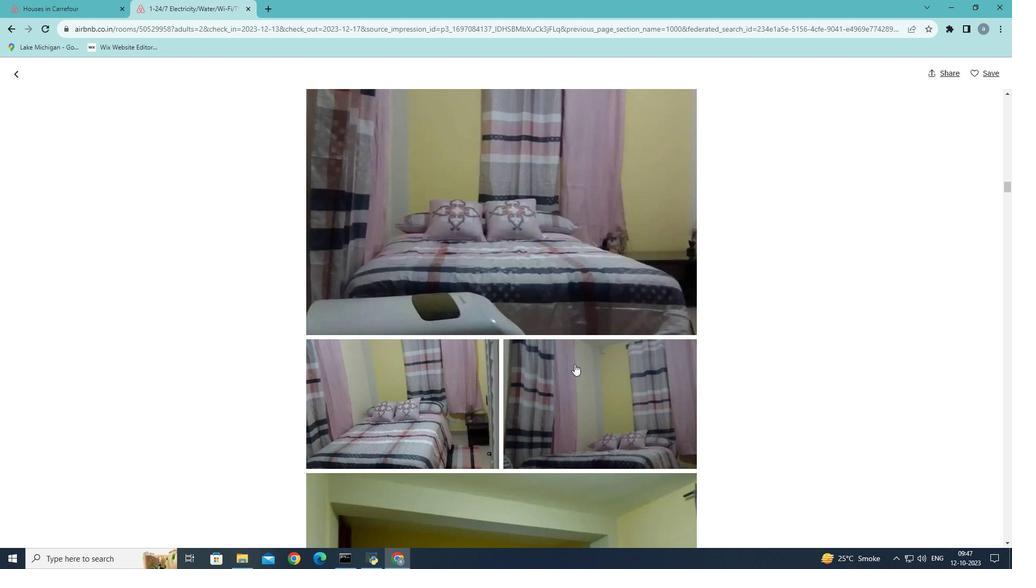 
Action: Mouse scrolled (574, 363) with delta (0, 0)
Screenshot: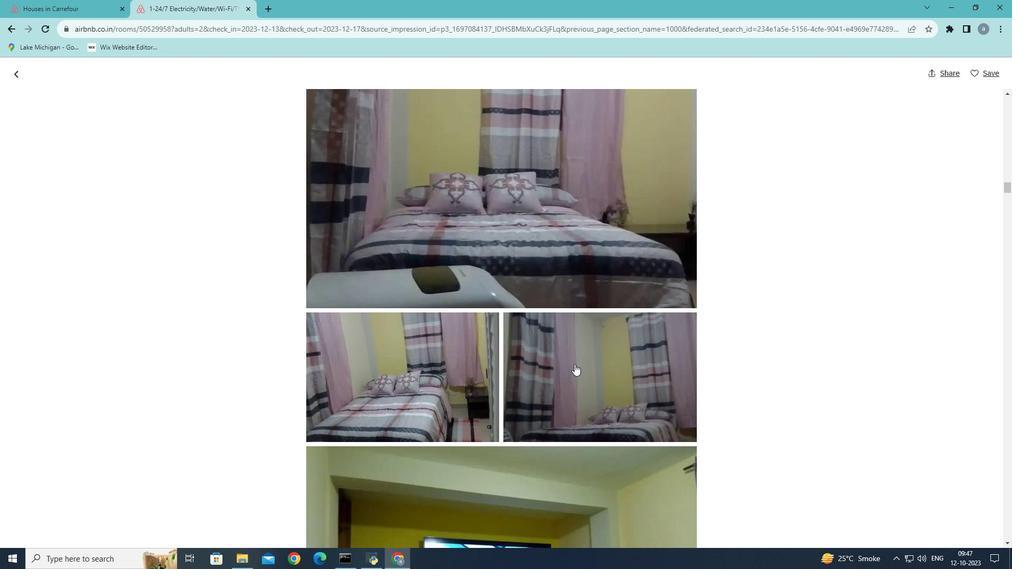 
Action: Mouse scrolled (574, 363) with delta (0, 0)
Screenshot: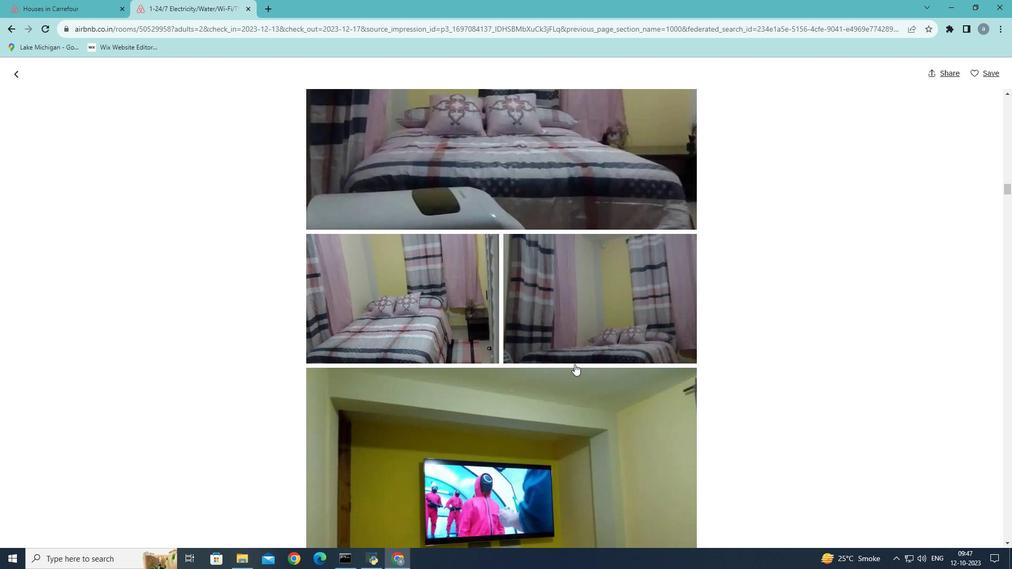
Action: Mouse scrolled (574, 363) with delta (0, 0)
Screenshot: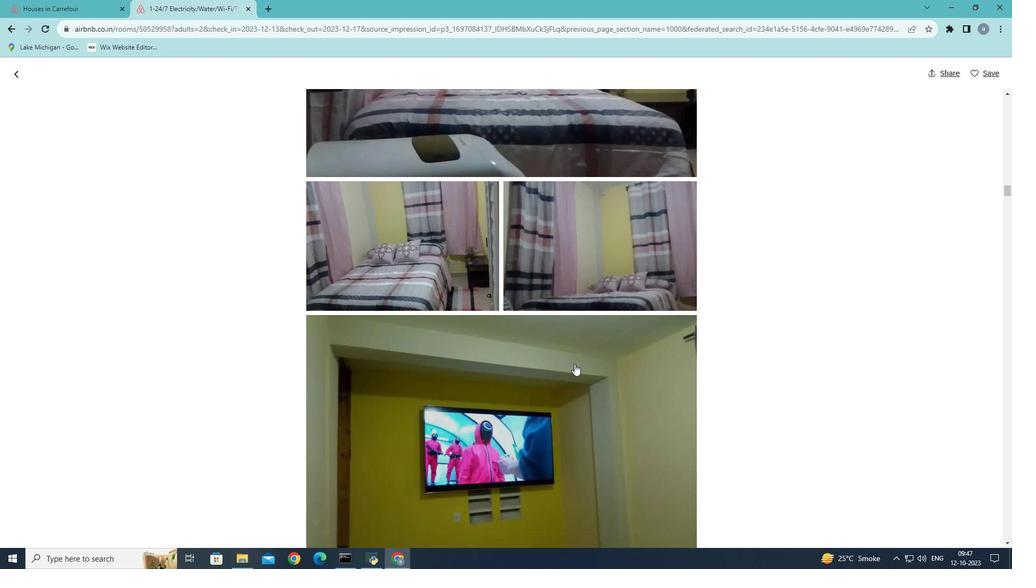 
Action: Mouse scrolled (574, 363) with delta (0, 0)
Screenshot: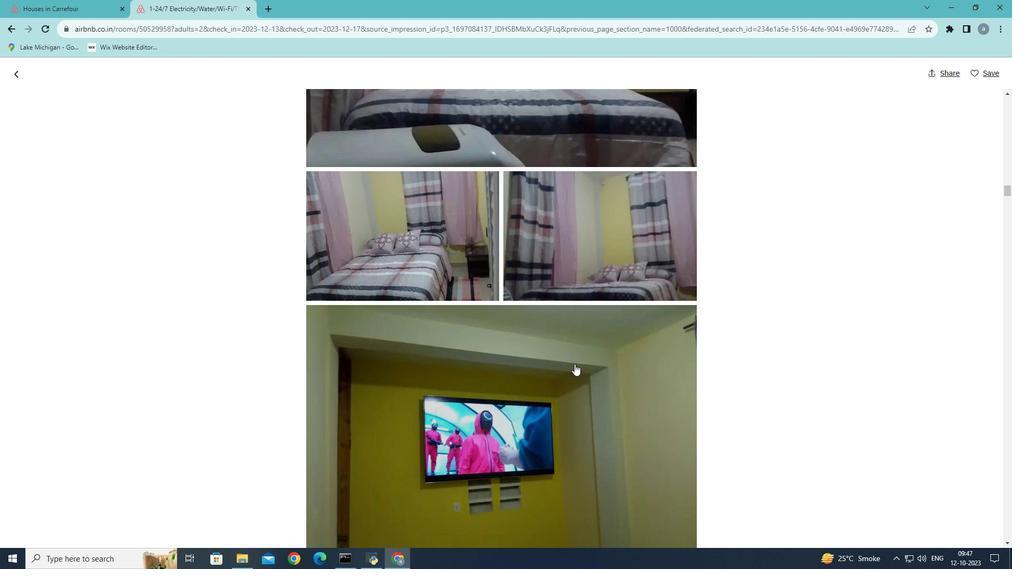 
Action: Mouse scrolled (574, 363) with delta (0, 0)
Screenshot: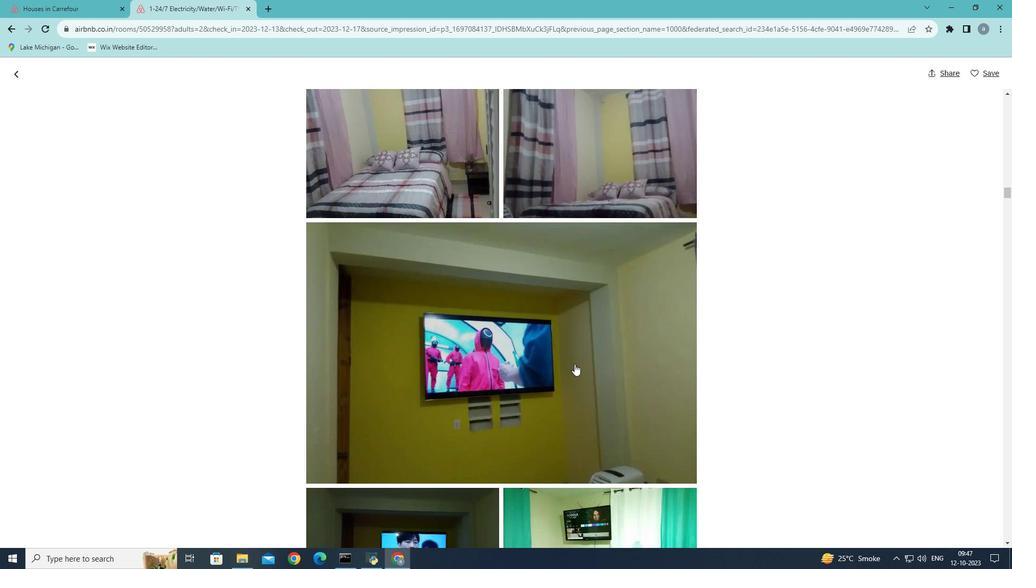
Action: Mouse scrolled (574, 363) with delta (0, 0)
Screenshot: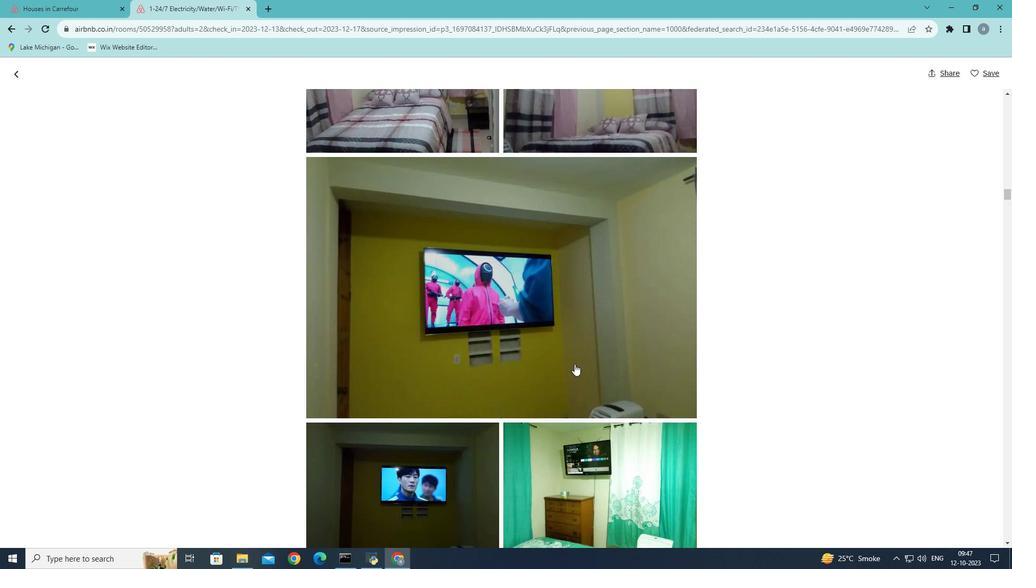 
Action: Mouse scrolled (574, 363) with delta (0, 0)
Screenshot: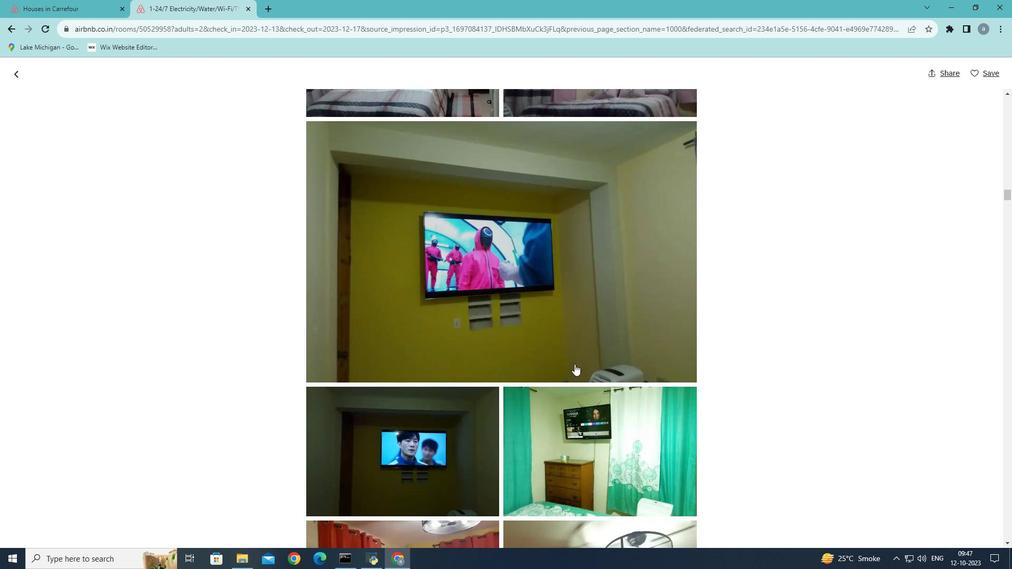 
Action: Mouse scrolled (574, 363) with delta (0, 0)
Screenshot: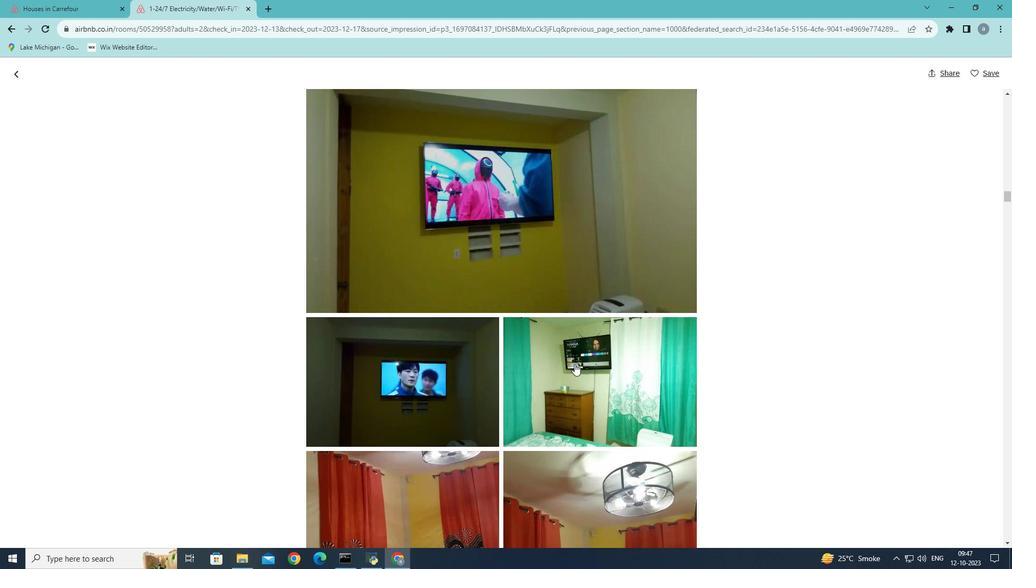 
Action: Mouse scrolled (574, 363) with delta (0, 0)
Screenshot: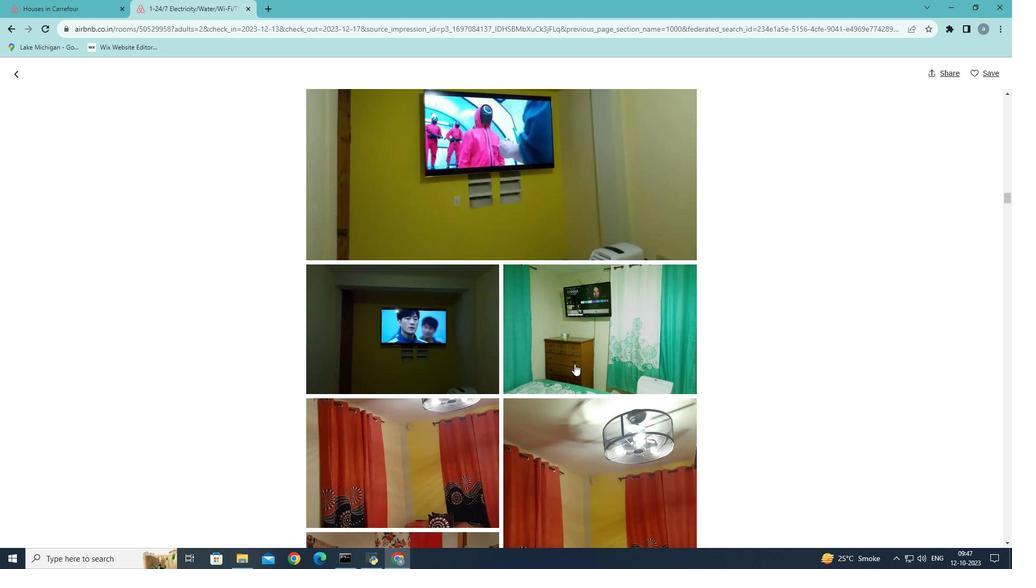 
Action: Mouse scrolled (574, 363) with delta (0, 0)
Screenshot: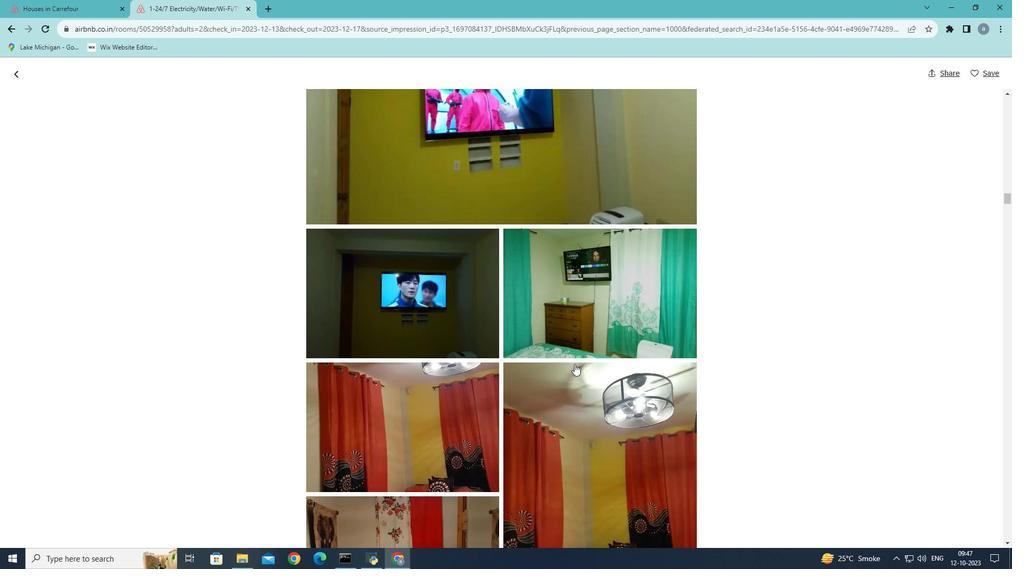 
Action: Mouse scrolled (574, 363) with delta (0, 0)
Screenshot: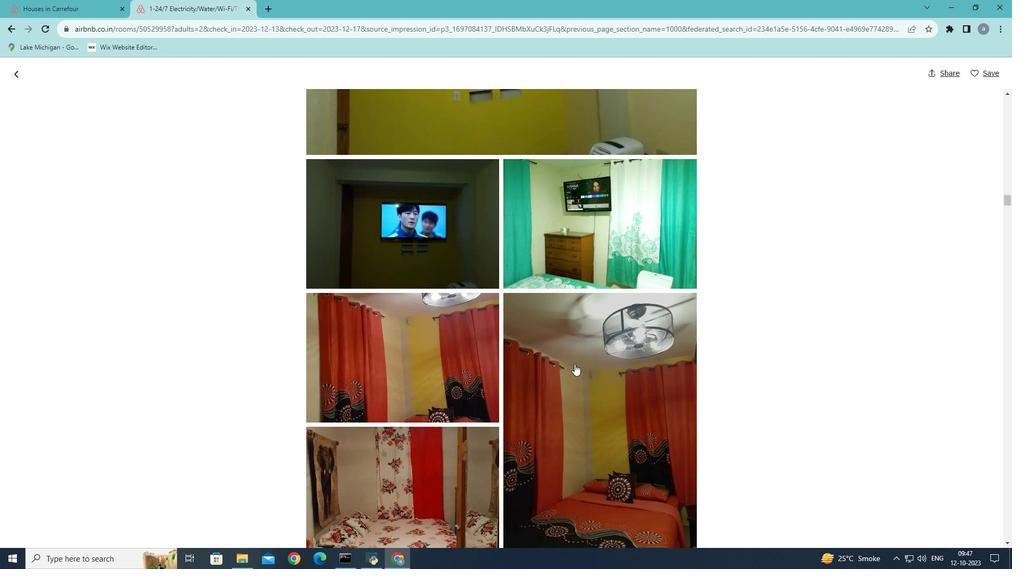 
Action: Mouse scrolled (574, 363) with delta (0, 0)
Screenshot: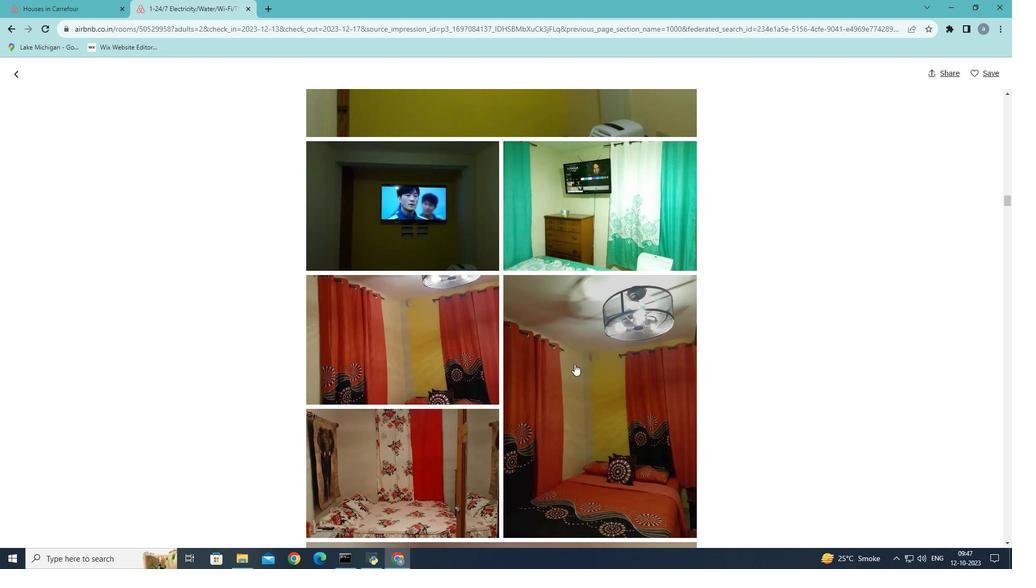 
Action: Mouse scrolled (574, 363) with delta (0, 0)
Screenshot: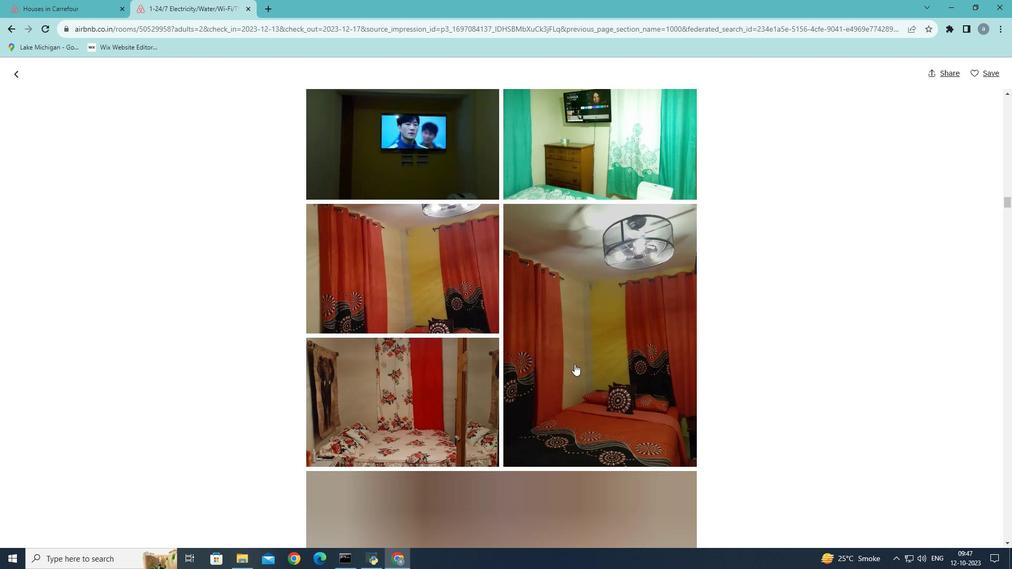 
Action: Mouse scrolled (574, 363) with delta (0, 0)
Screenshot: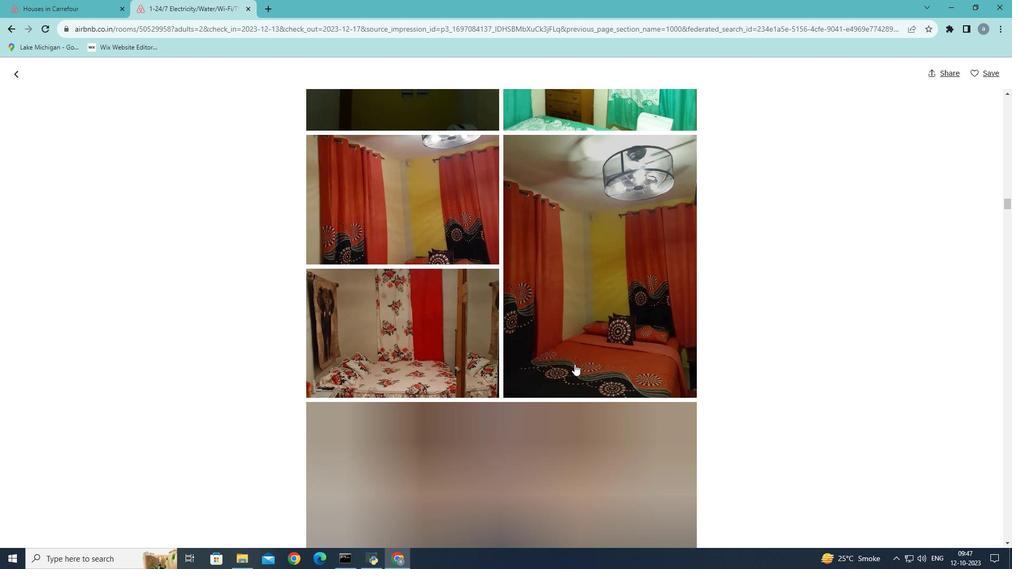 
Action: Mouse scrolled (574, 363) with delta (0, 0)
Screenshot: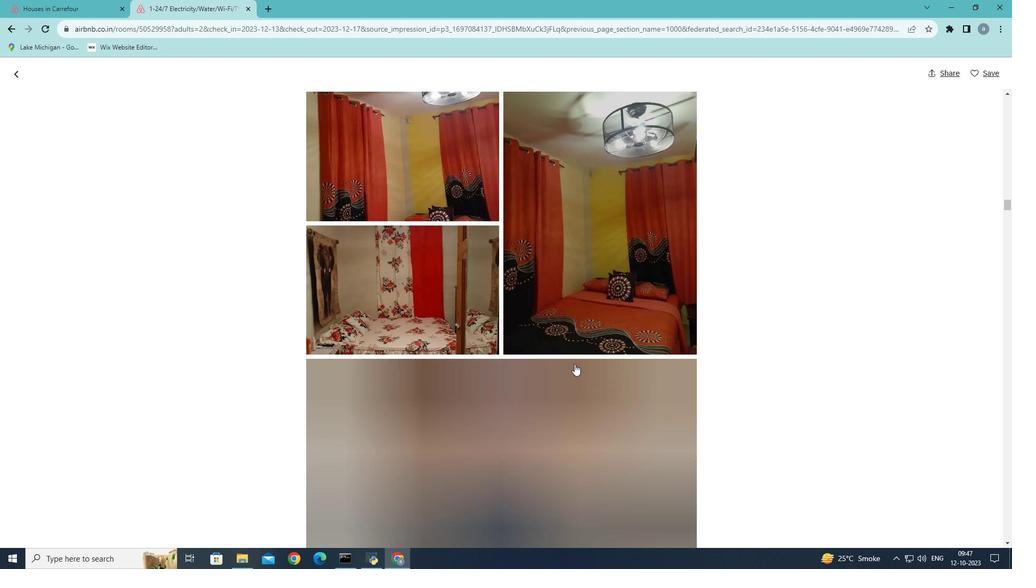 
Action: Mouse scrolled (574, 363) with delta (0, 0)
Screenshot: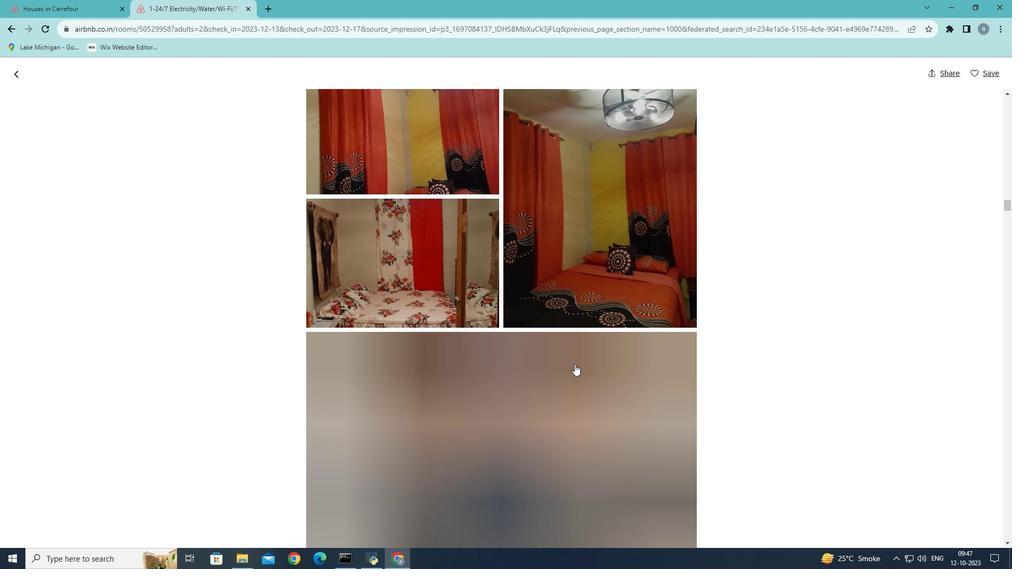 
Action: Mouse scrolled (574, 363) with delta (0, 0)
Screenshot: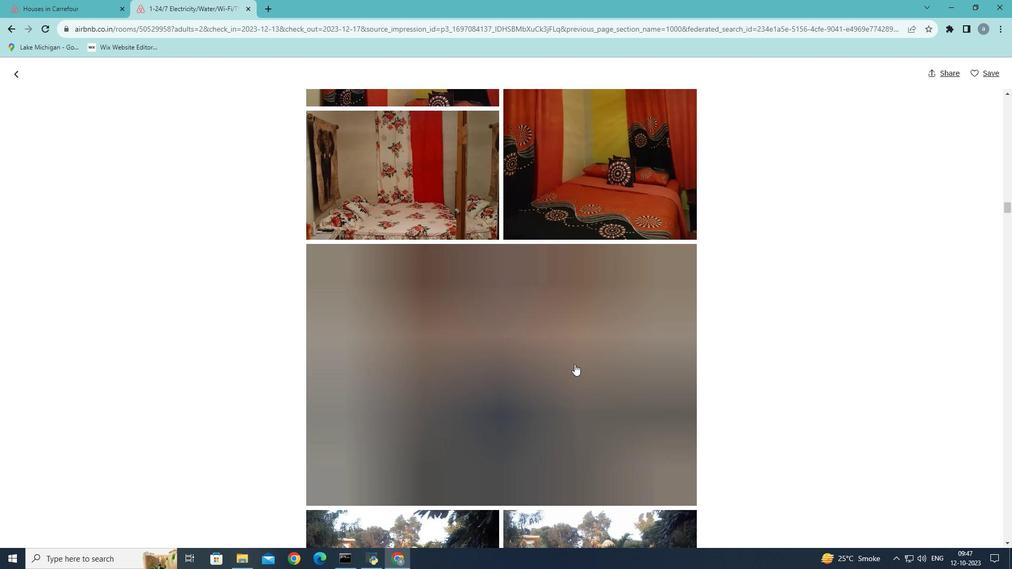 
Action: Mouse scrolled (574, 363) with delta (0, 0)
Screenshot: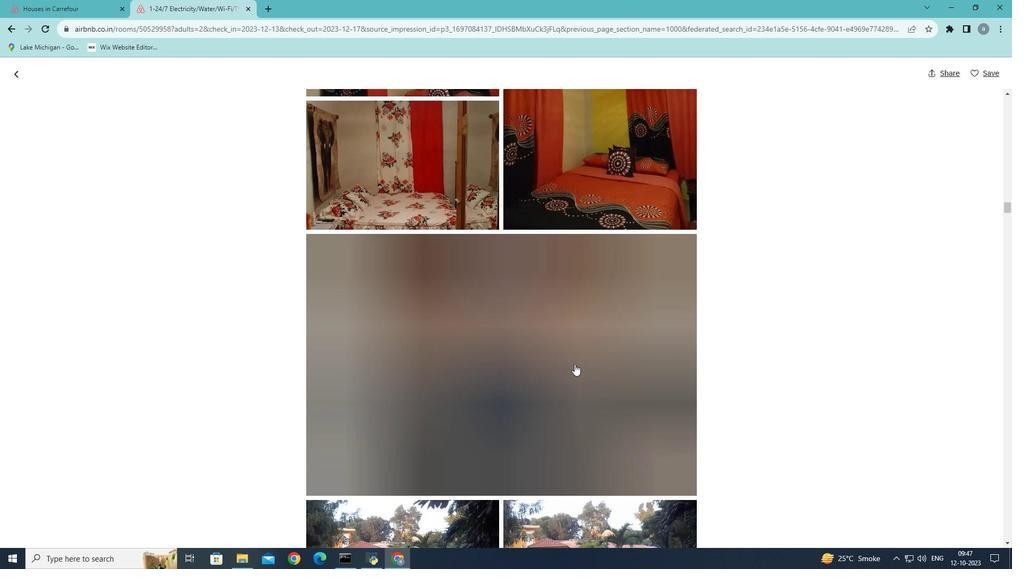 
Action: Mouse scrolled (574, 363) with delta (0, 0)
Screenshot: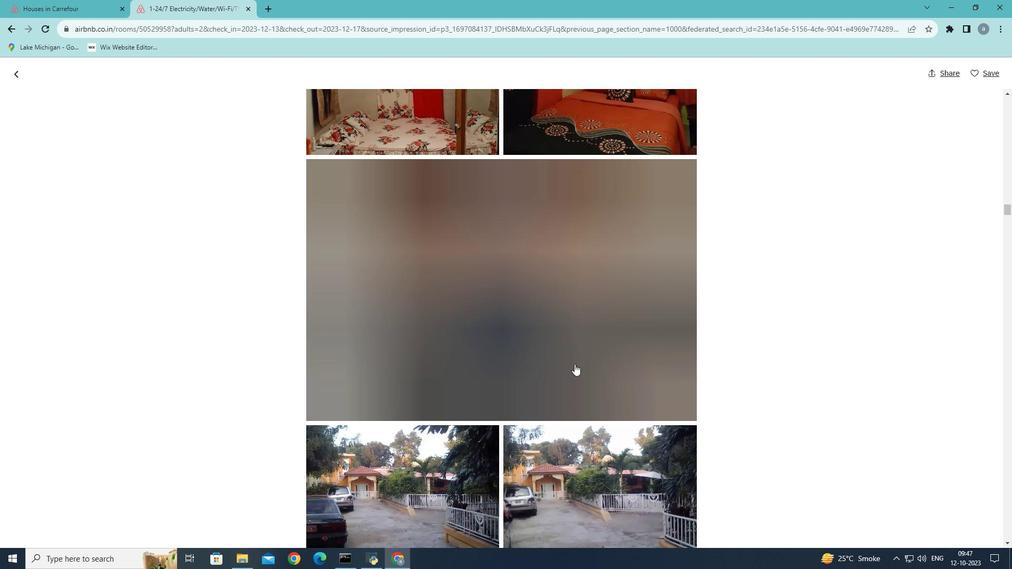 
Action: Mouse scrolled (574, 363) with delta (0, 0)
Screenshot: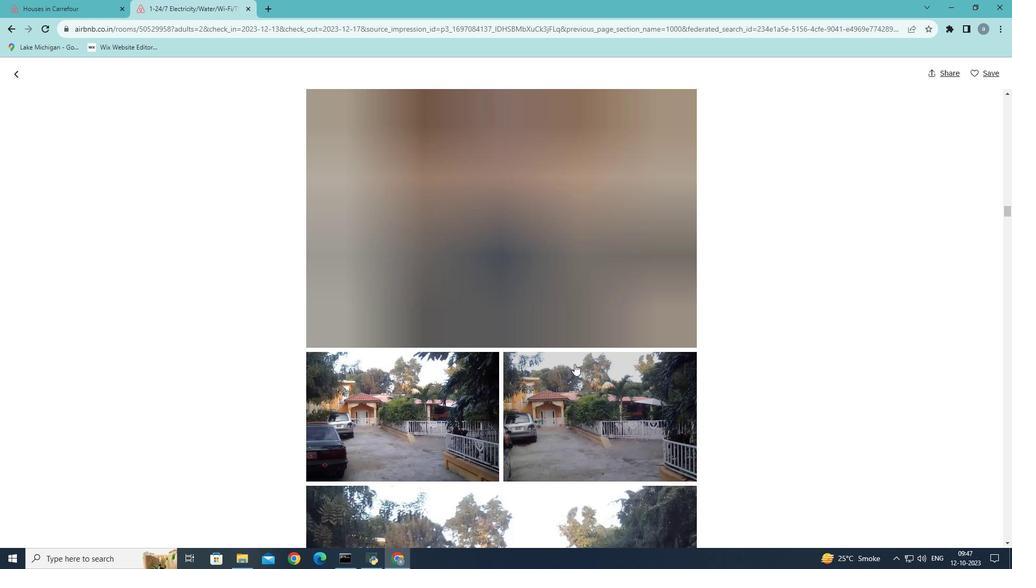 
Action: Mouse scrolled (574, 363) with delta (0, 0)
Screenshot: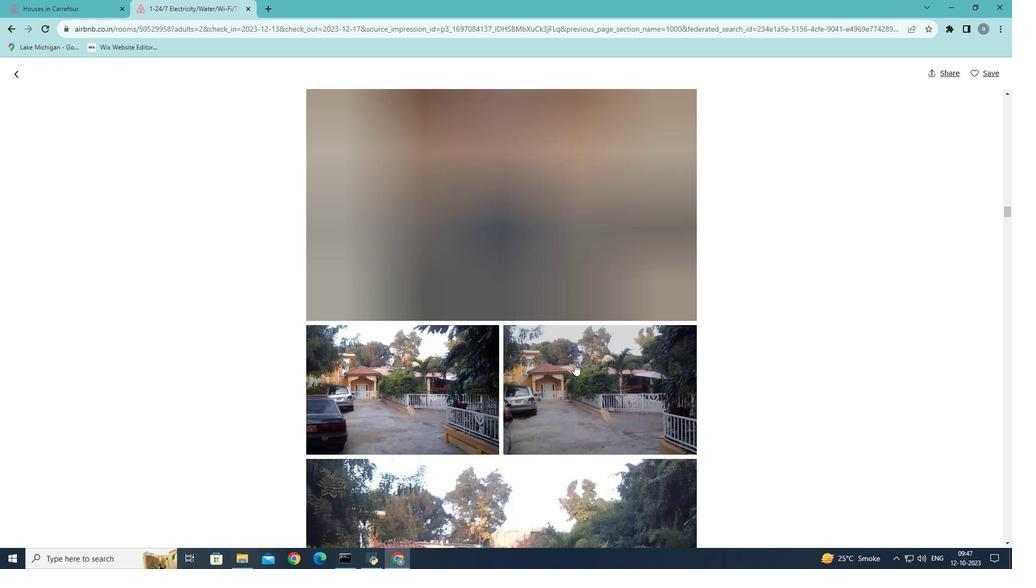 
Action: Mouse scrolled (574, 363) with delta (0, 0)
Screenshot: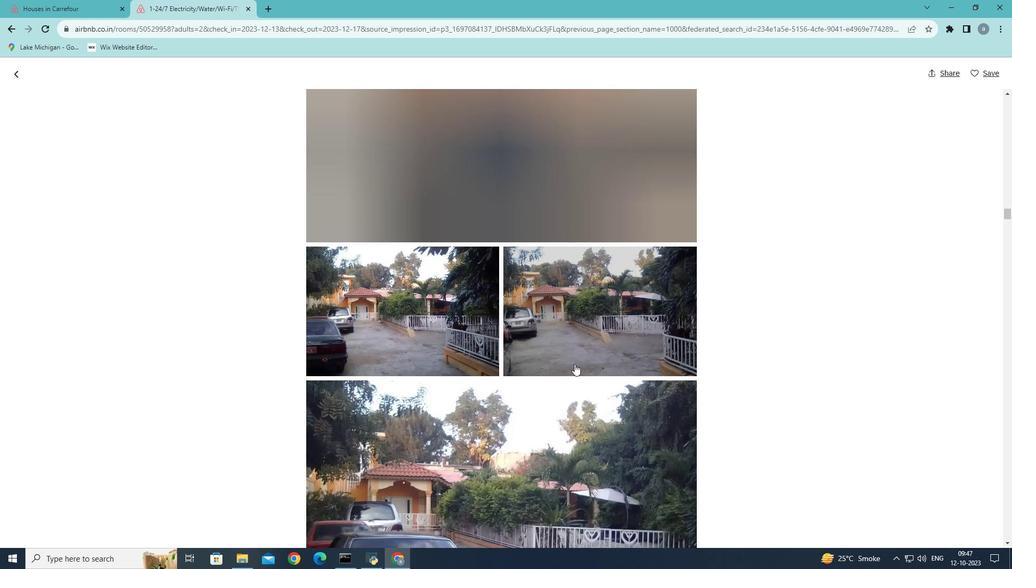 
Action: Mouse scrolled (574, 363) with delta (0, 0)
Screenshot: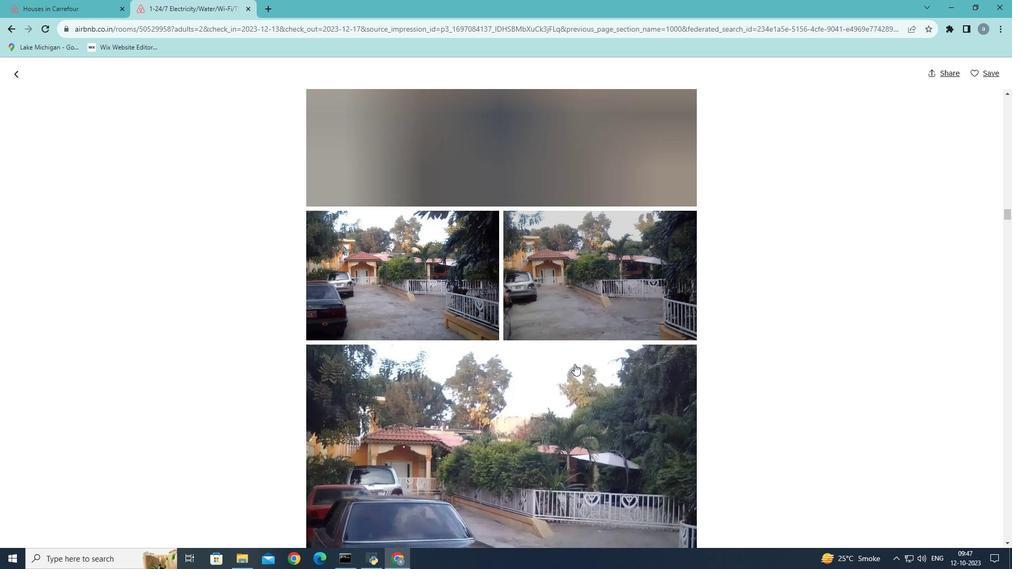 
Action: Mouse scrolled (574, 363) with delta (0, 0)
Screenshot: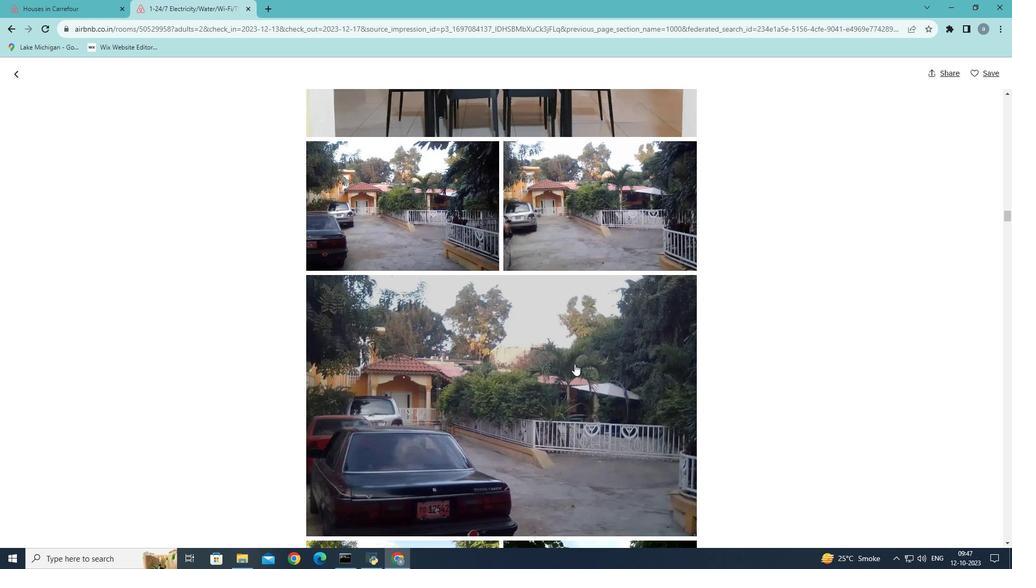 
Action: Mouse scrolled (574, 363) with delta (0, 0)
Screenshot: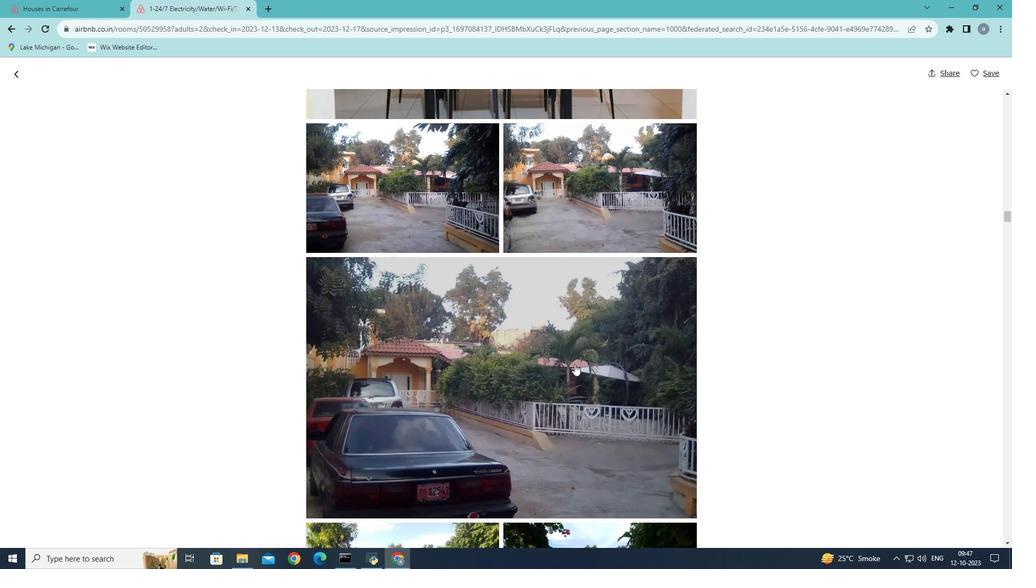 
Action: Mouse scrolled (574, 363) with delta (0, 0)
Screenshot: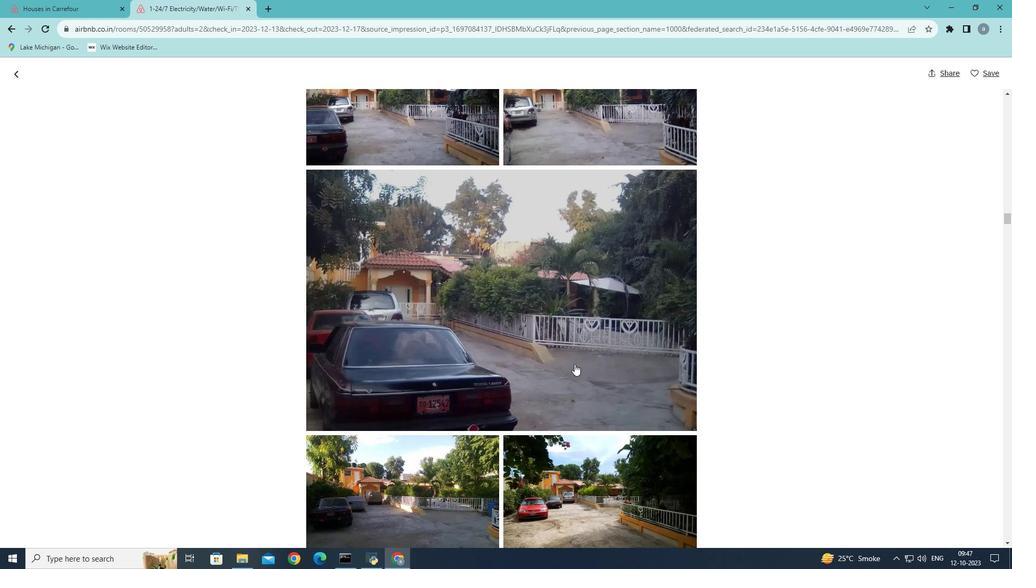 
Action: Mouse scrolled (574, 363) with delta (0, 0)
Screenshot: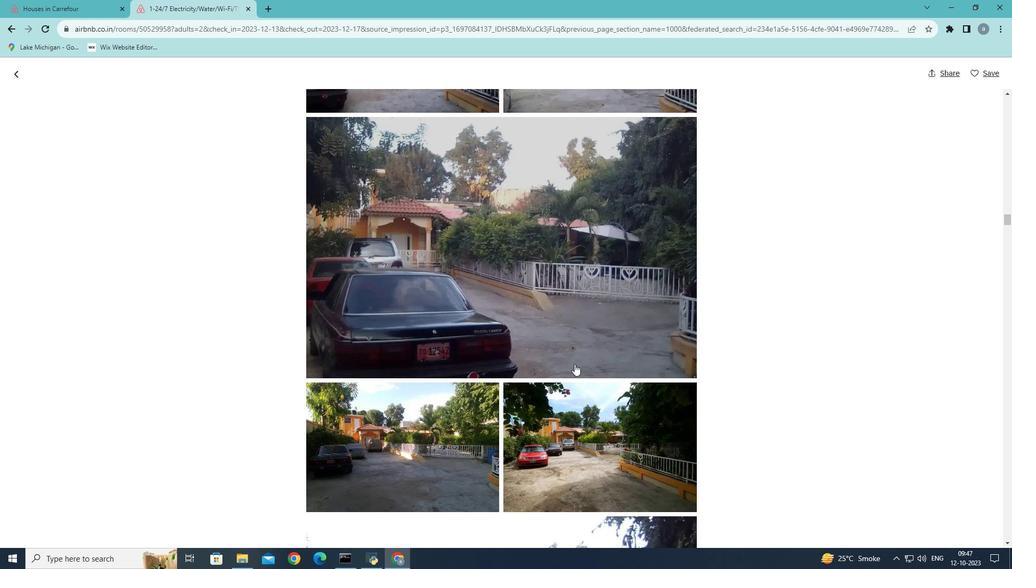 
Action: Mouse scrolled (574, 363) with delta (0, 0)
Screenshot: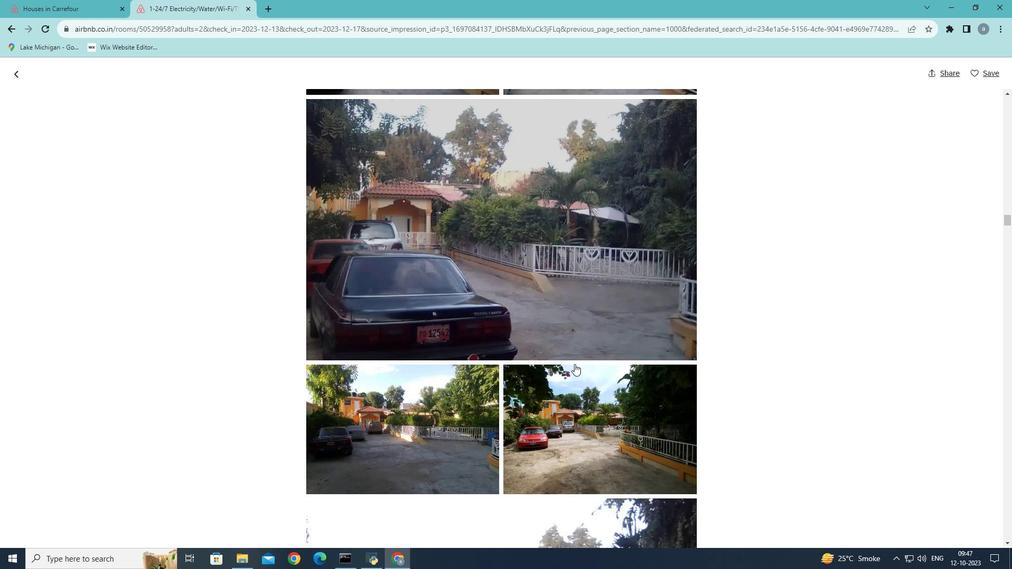 
Action: Mouse scrolled (574, 363) with delta (0, 0)
Screenshot: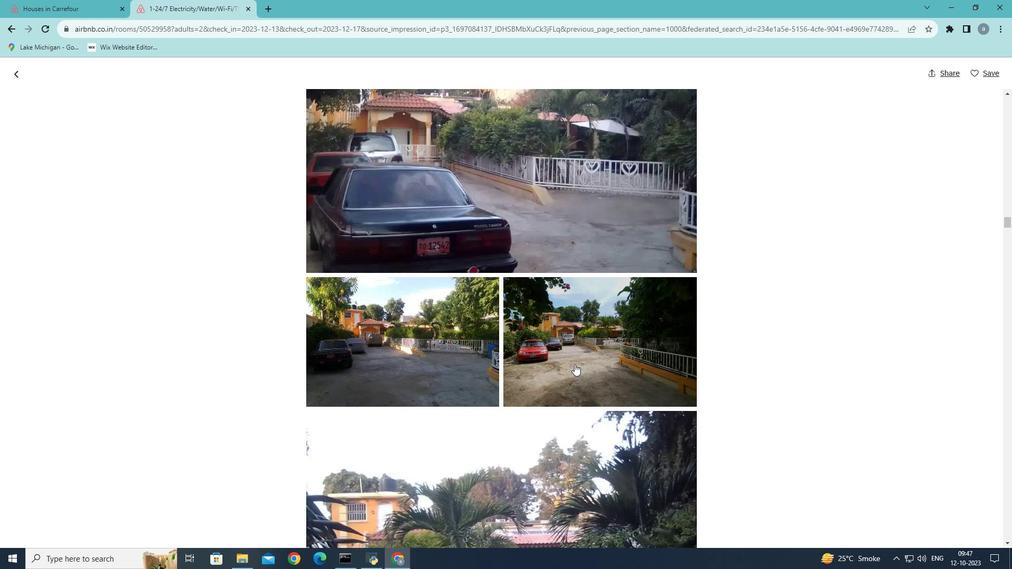 
Action: Mouse scrolled (574, 363) with delta (0, 0)
